 Task: Plan a trip to Falun, Sweden from 9th December, 2023 to 16th December, 2023 for 2 adults.2 bedrooms having 2 beds and 1 bathroom. Property type can be flat. Look for 3 properties as per requirement.
Action: Mouse moved to (536, 108)
Screenshot: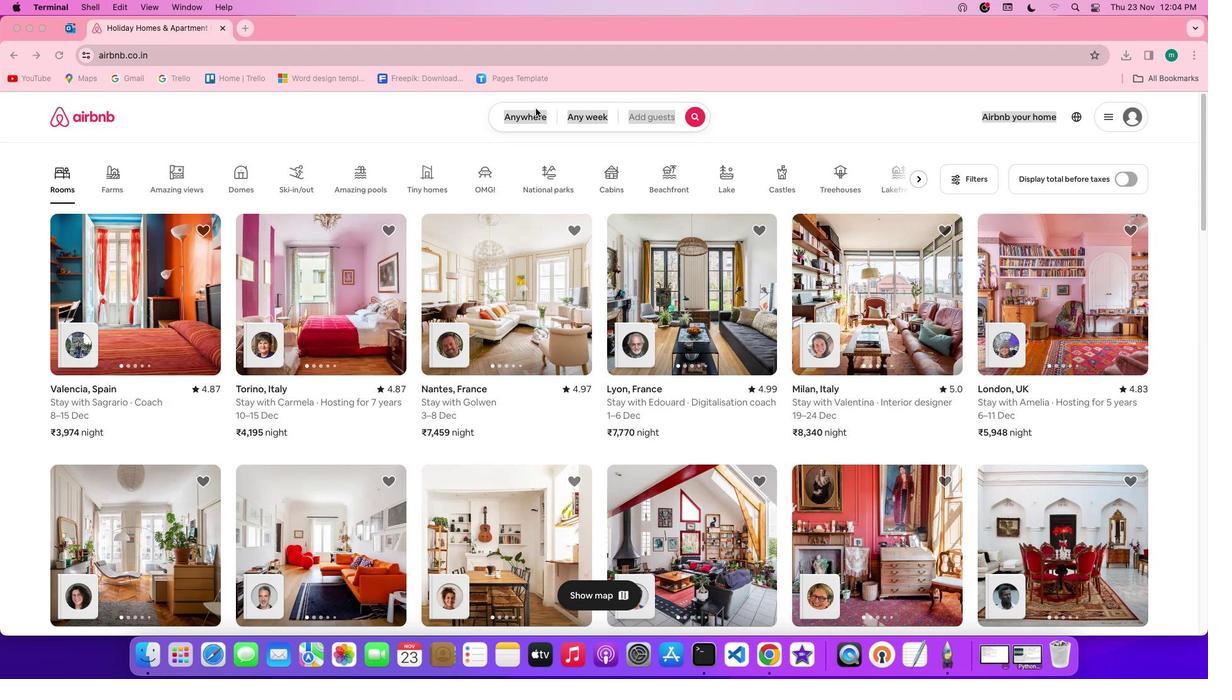 
Action: Mouse pressed left at (536, 108)
Screenshot: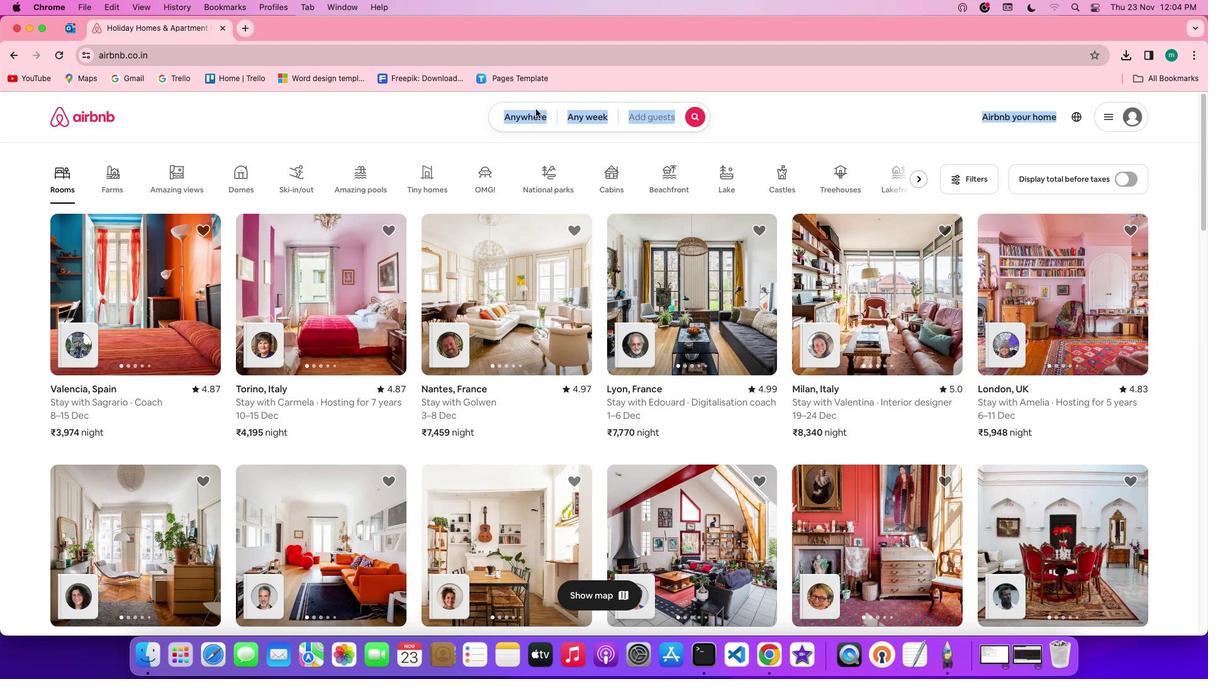 
Action: Mouse pressed left at (536, 108)
Screenshot: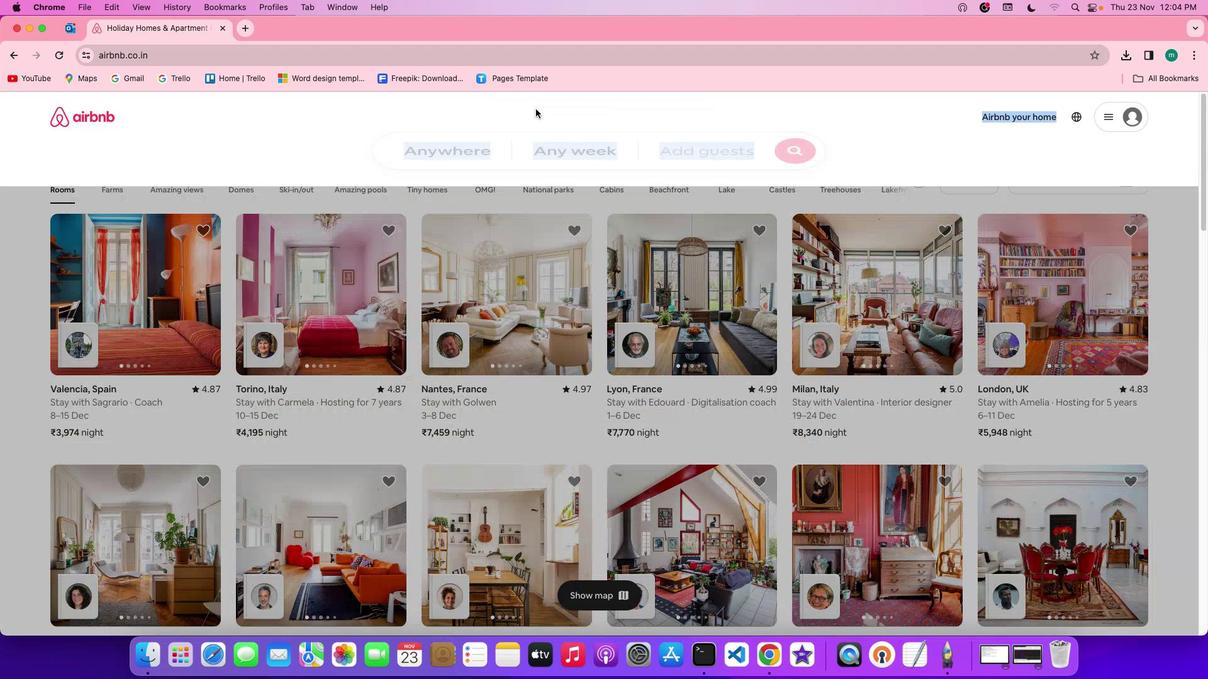 
Action: Mouse moved to (501, 166)
Screenshot: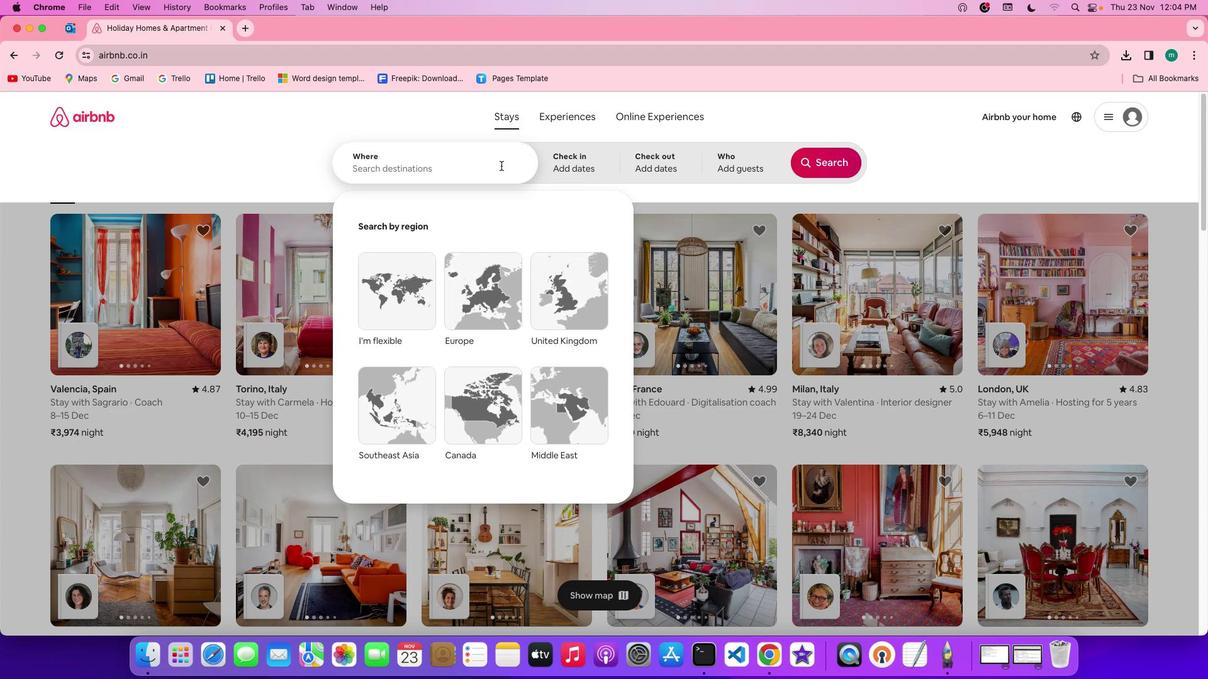 
Action: Mouse pressed left at (501, 166)
Screenshot: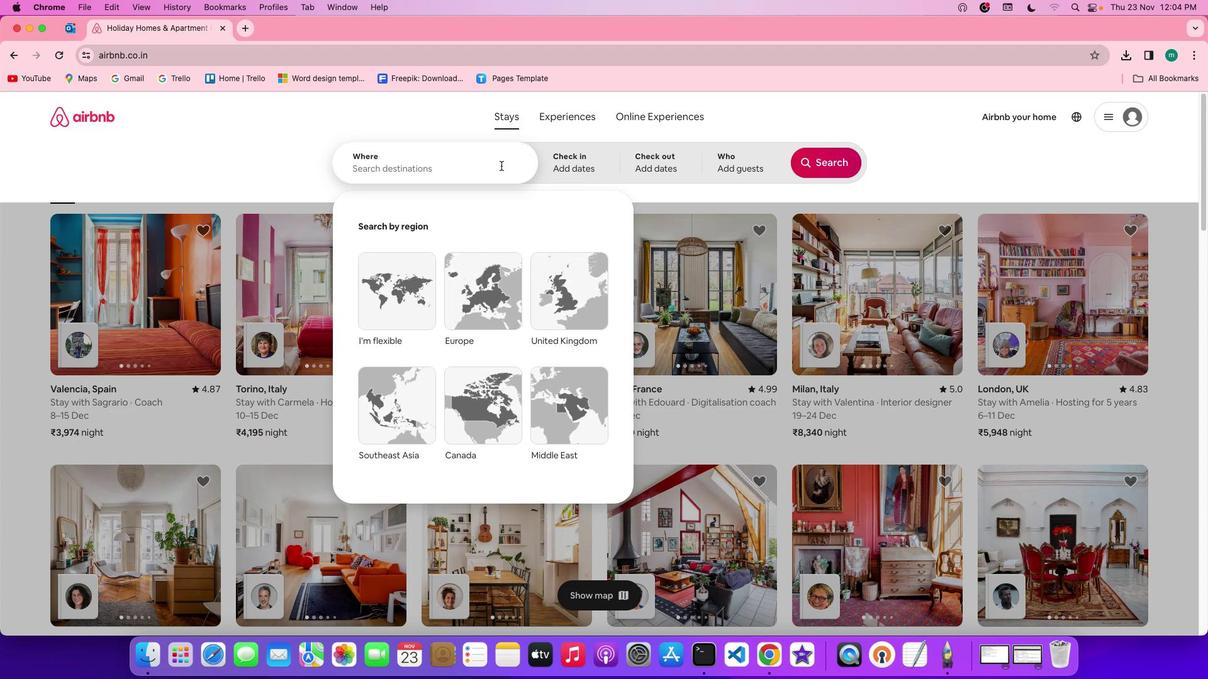
Action: Mouse moved to (492, 161)
Screenshot: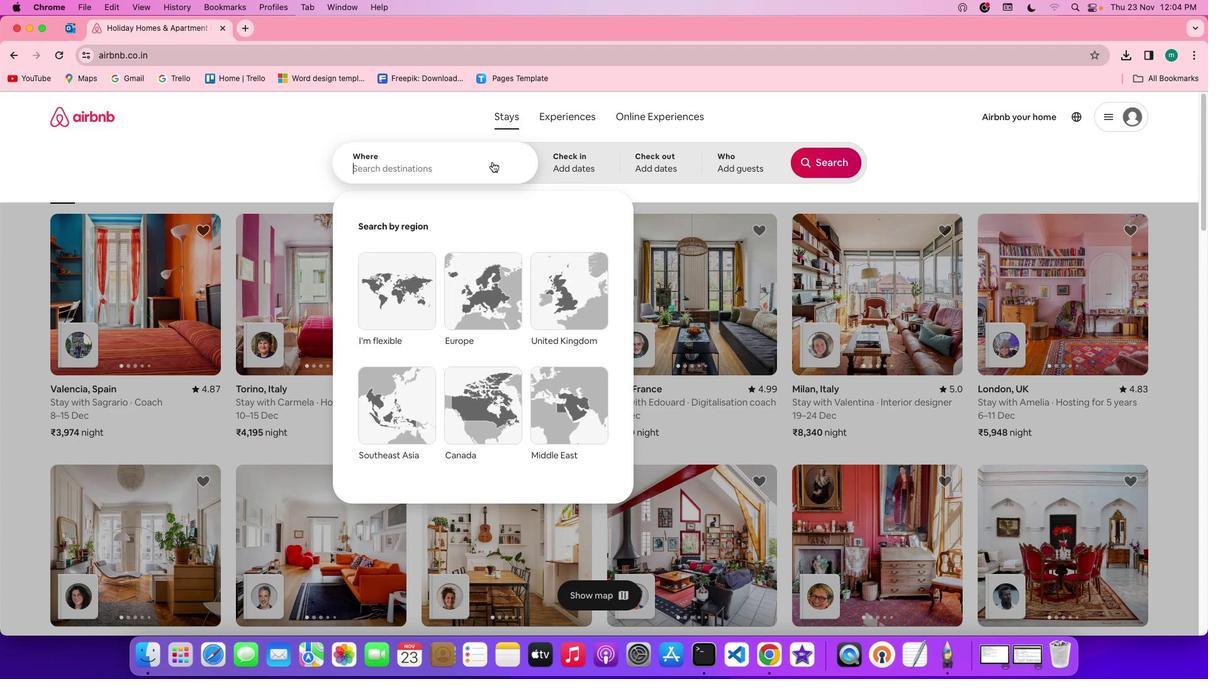 
Action: Key pressed Key.shift'F''a''l''u''n'','Key.spaceKey.shift's''w''e''d''e''n'
Screenshot: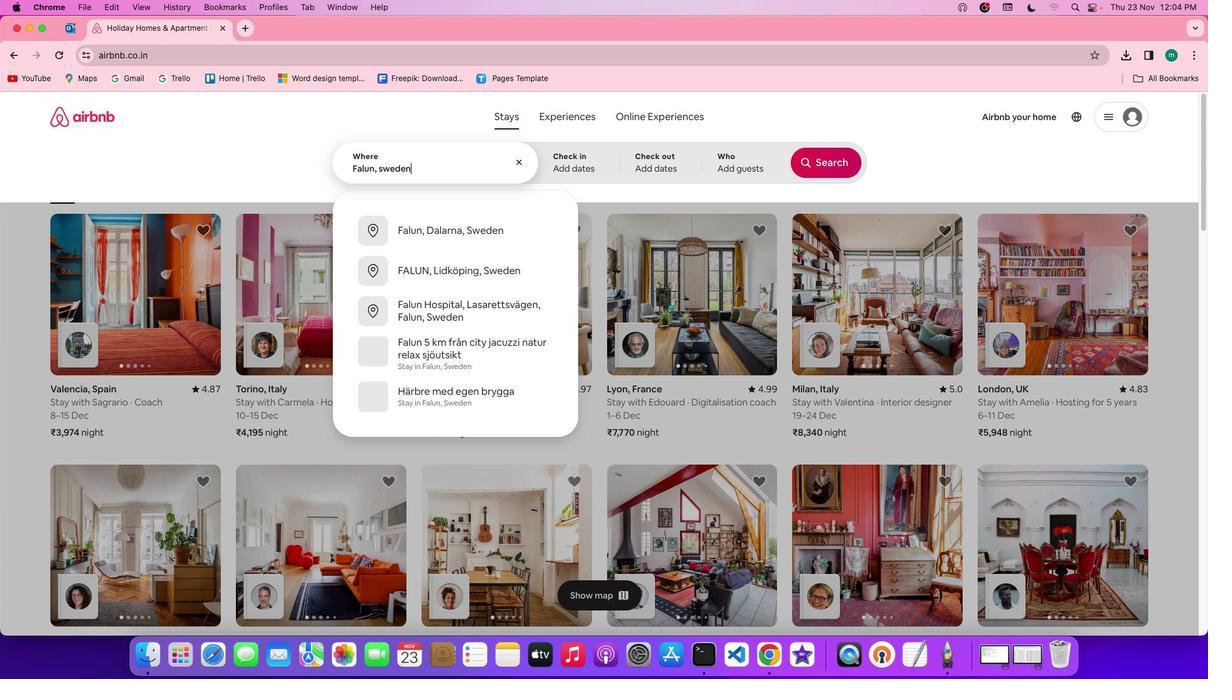 
Action: Mouse moved to (557, 176)
Screenshot: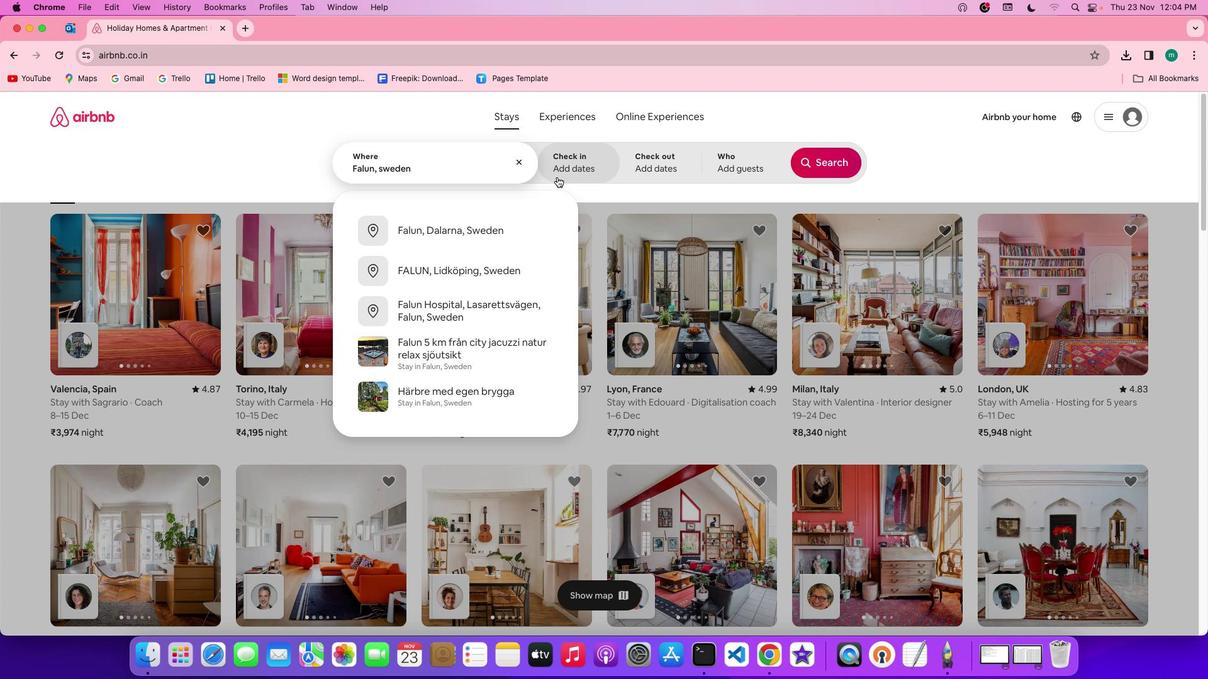 
Action: Mouse pressed left at (557, 176)
Screenshot: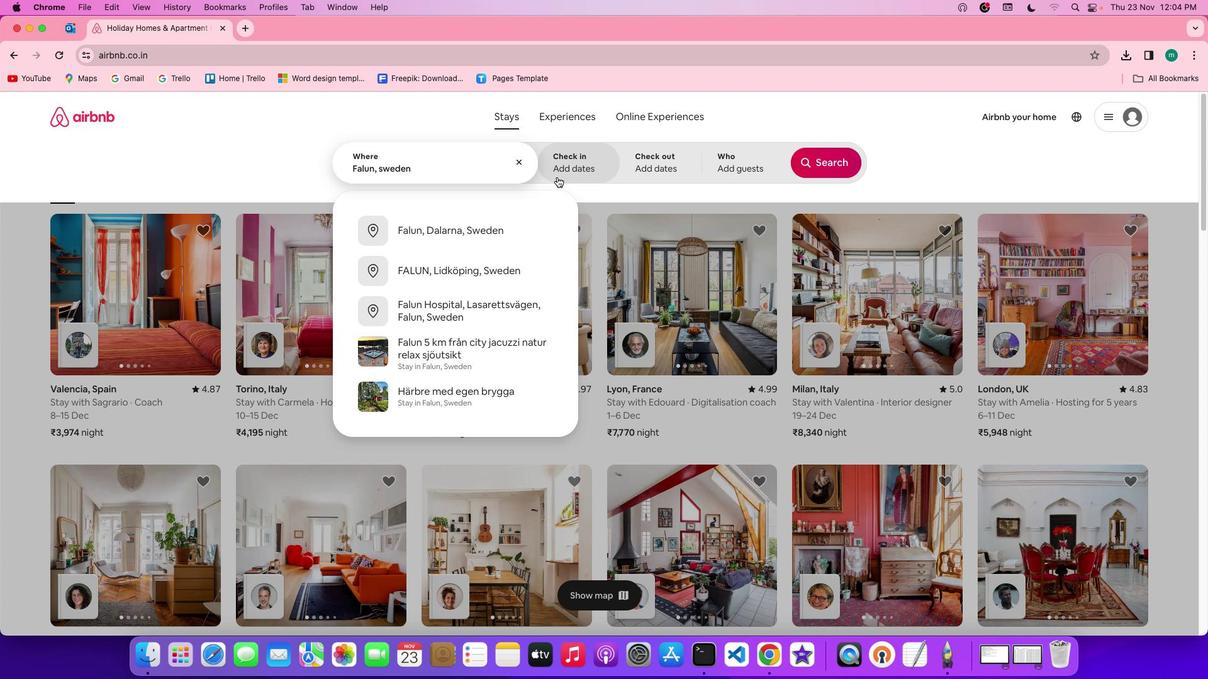 
Action: Mouse moved to (808, 341)
Screenshot: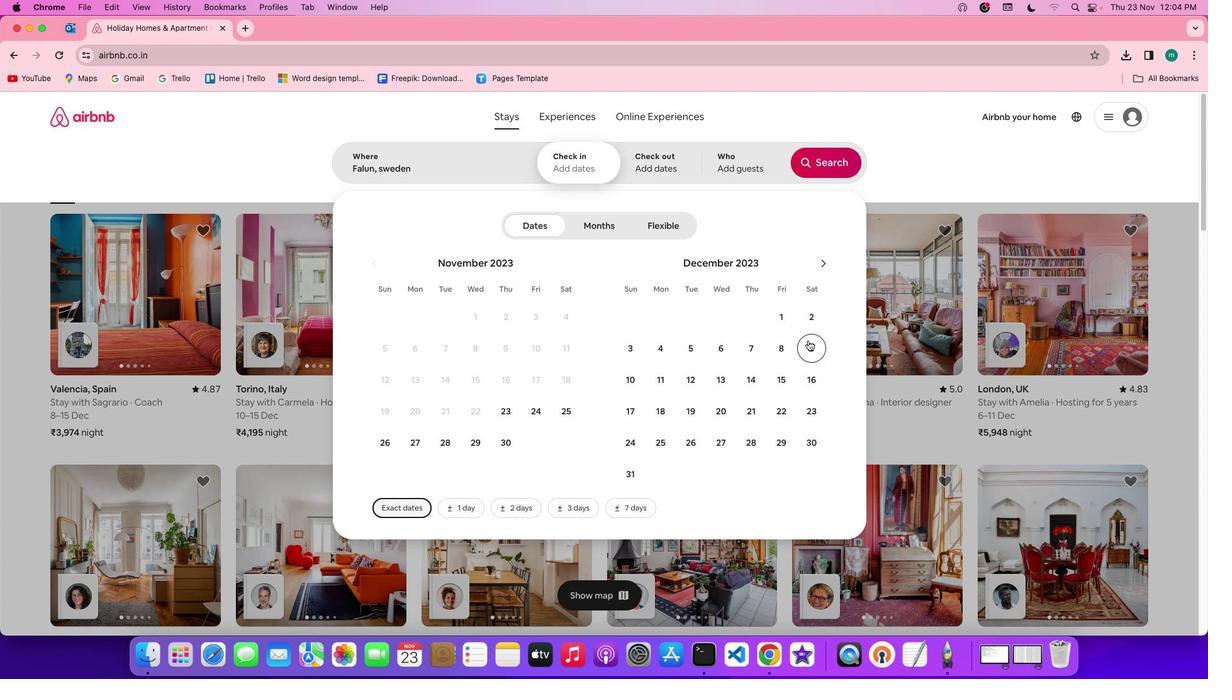 
Action: Mouse pressed left at (808, 341)
Screenshot: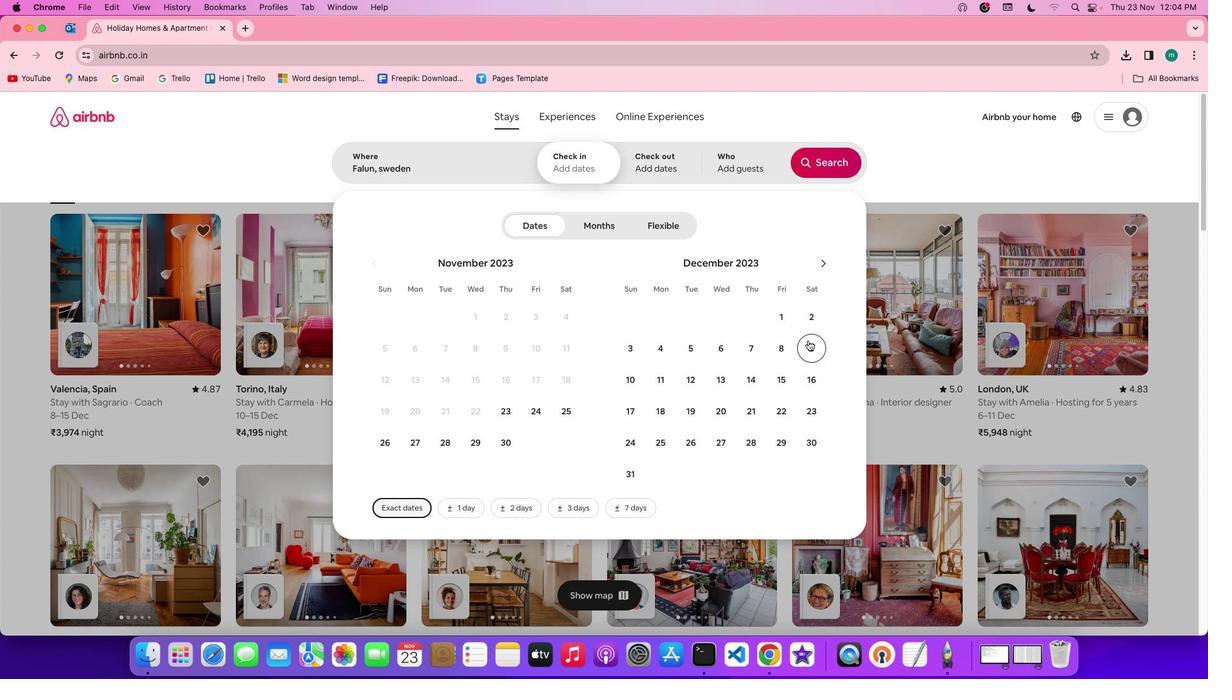 
Action: Mouse moved to (812, 377)
Screenshot: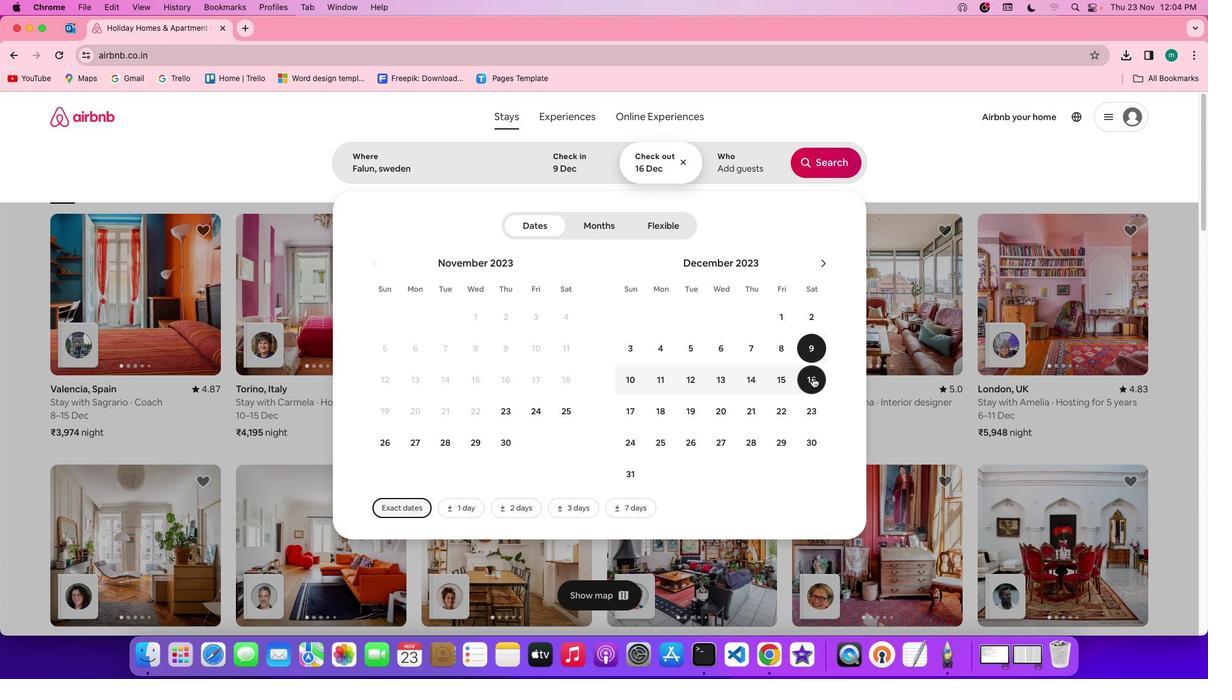 
Action: Mouse pressed left at (812, 377)
Screenshot: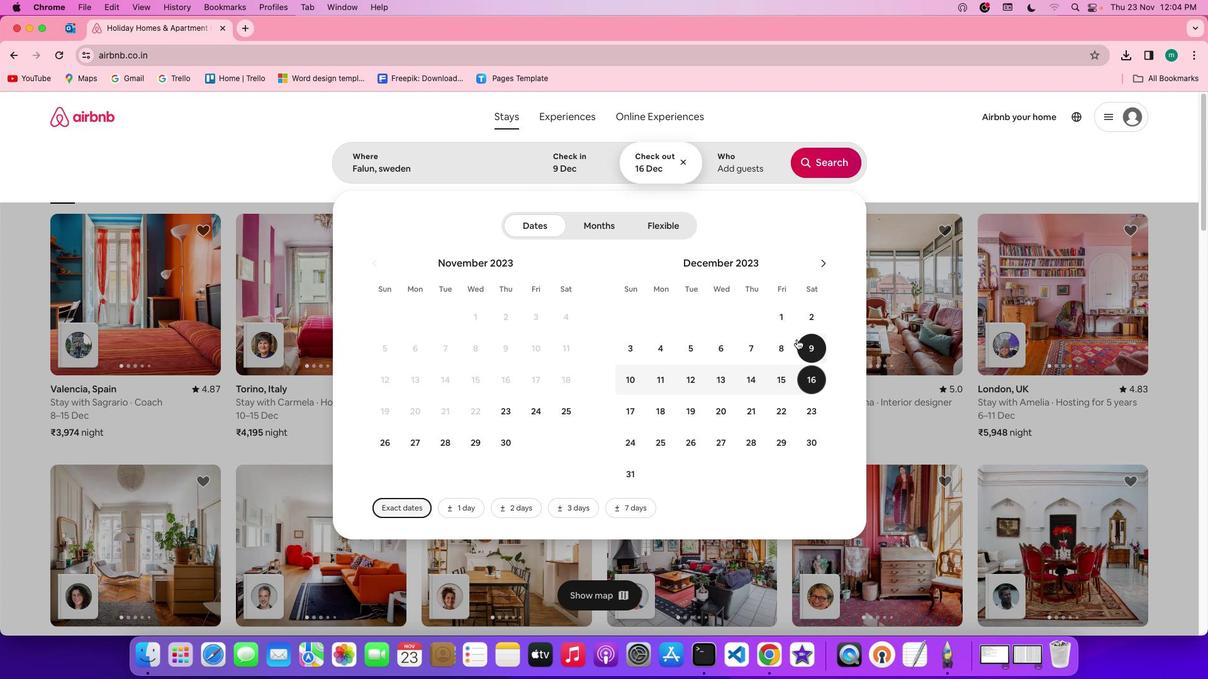 
Action: Mouse moved to (742, 169)
Screenshot: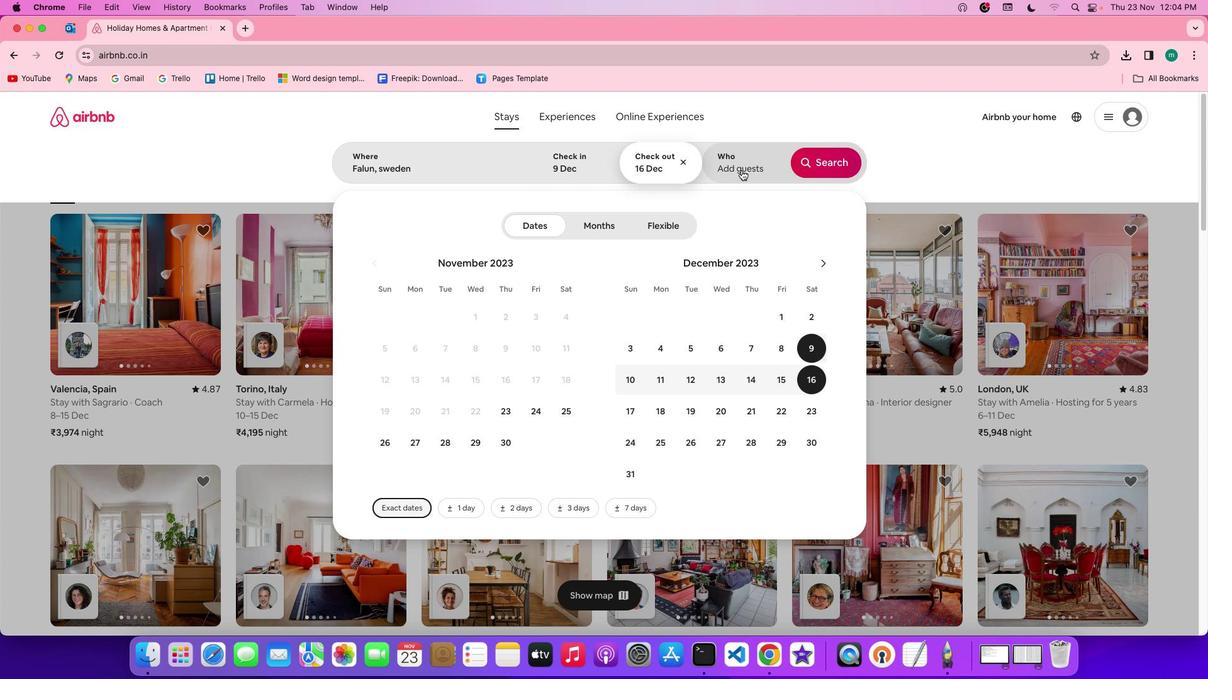 
Action: Mouse pressed left at (742, 169)
Screenshot: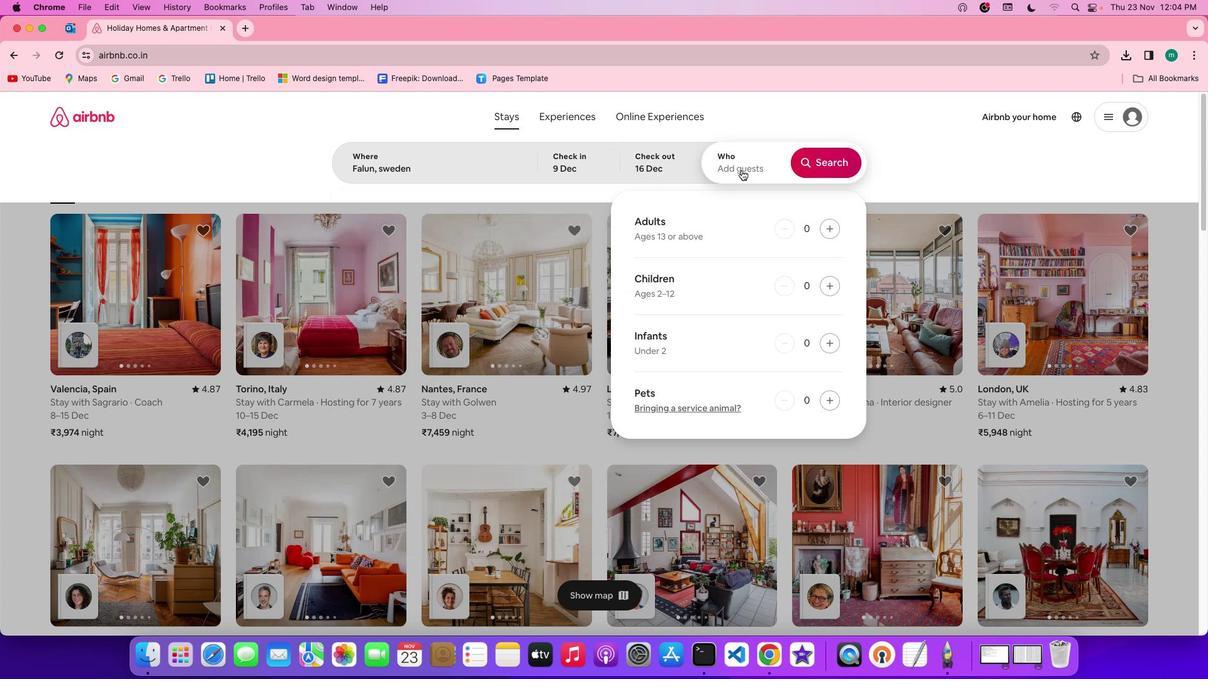 
Action: Mouse moved to (831, 231)
Screenshot: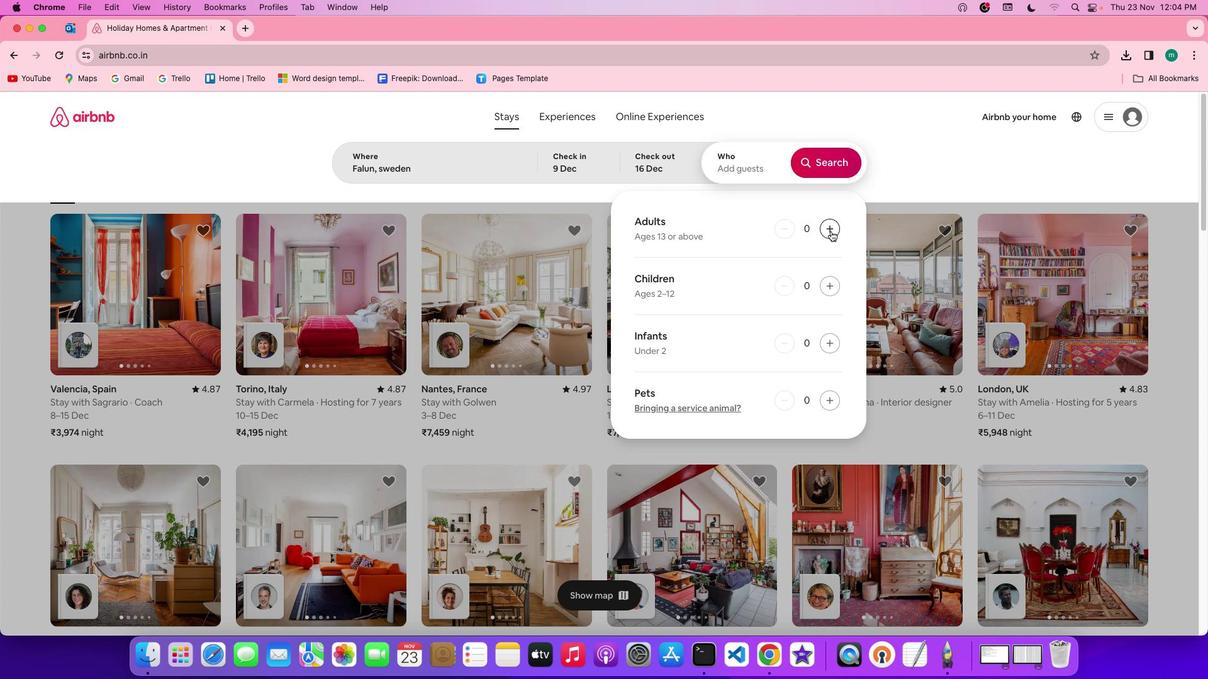 
Action: Mouse pressed left at (831, 231)
Screenshot: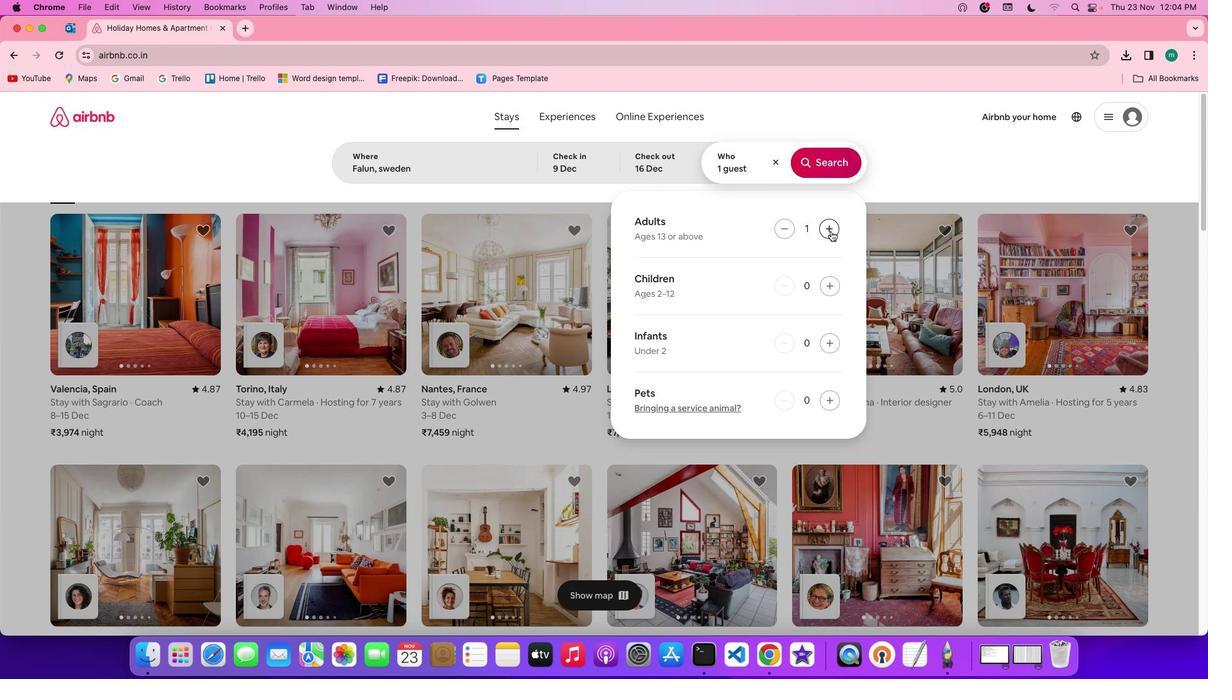 
Action: Mouse pressed left at (831, 231)
Screenshot: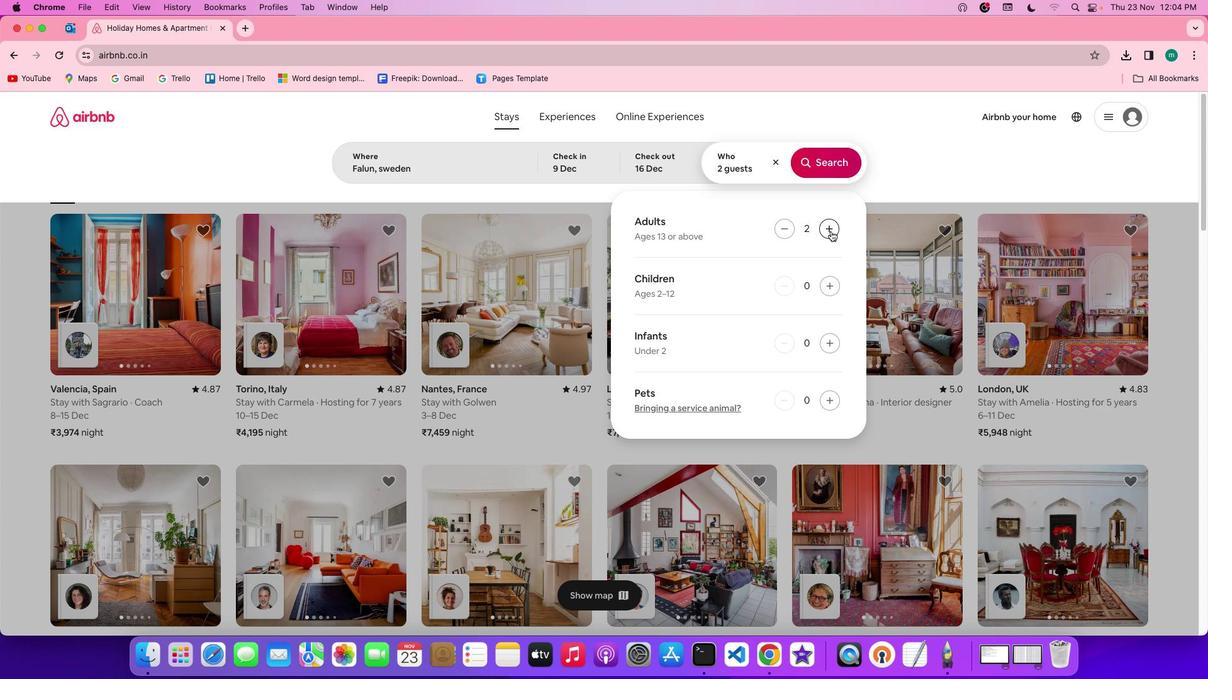 
Action: Mouse moved to (832, 176)
Screenshot: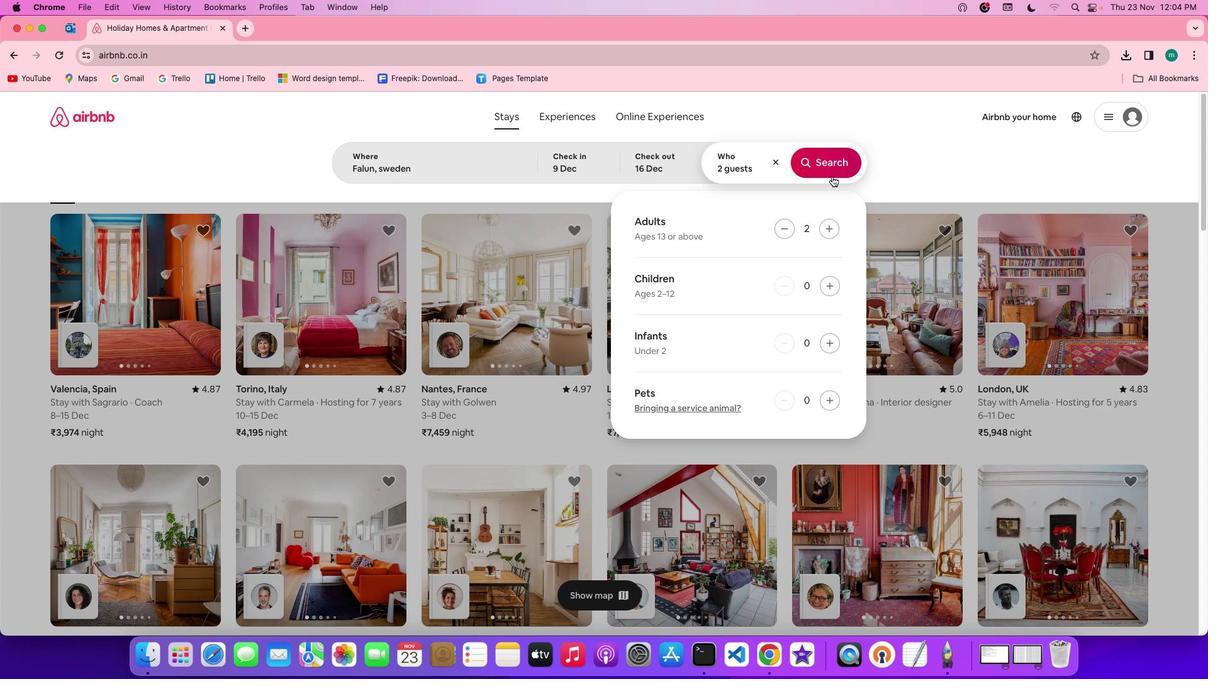 
Action: Mouse pressed left at (832, 176)
Screenshot: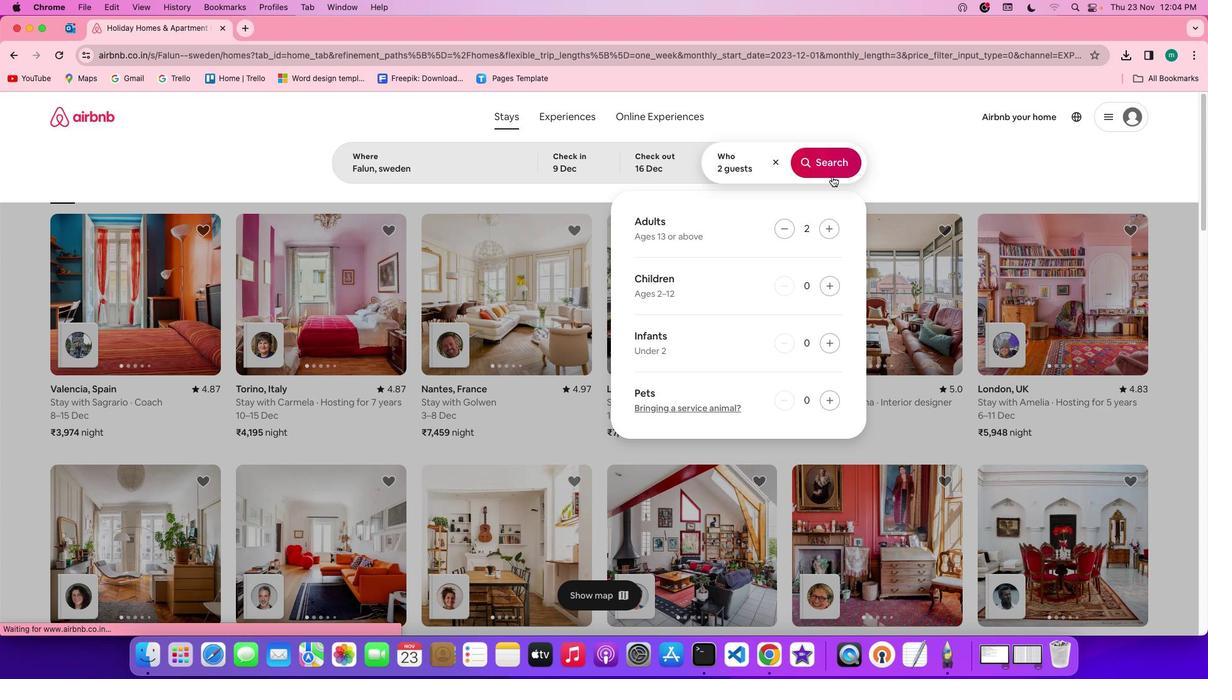 
Action: Mouse moved to (1009, 175)
Screenshot: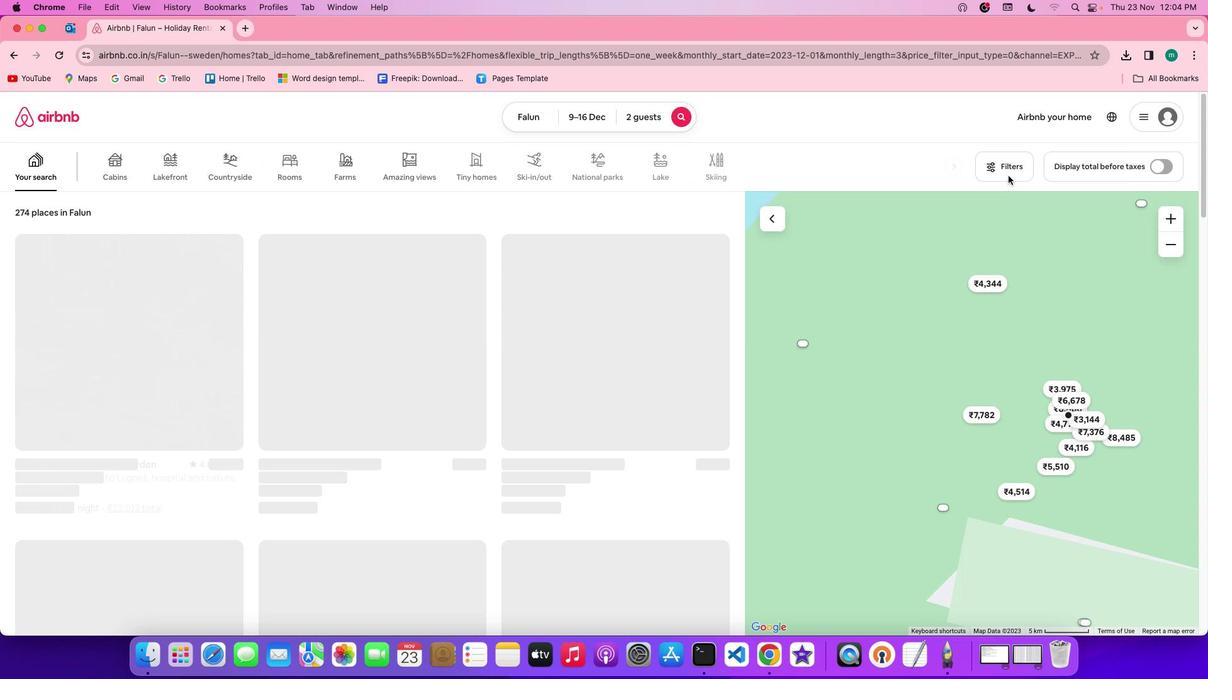 
Action: Mouse pressed left at (1009, 175)
Screenshot: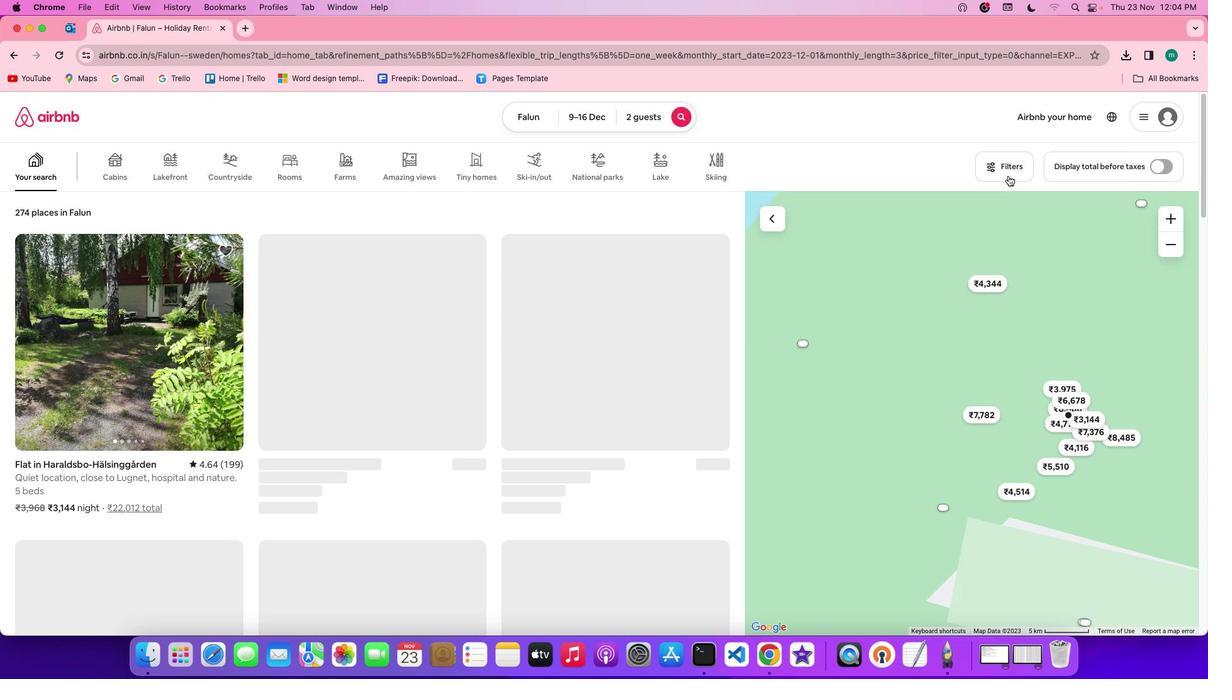 
Action: Mouse moved to (664, 357)
Screenshot: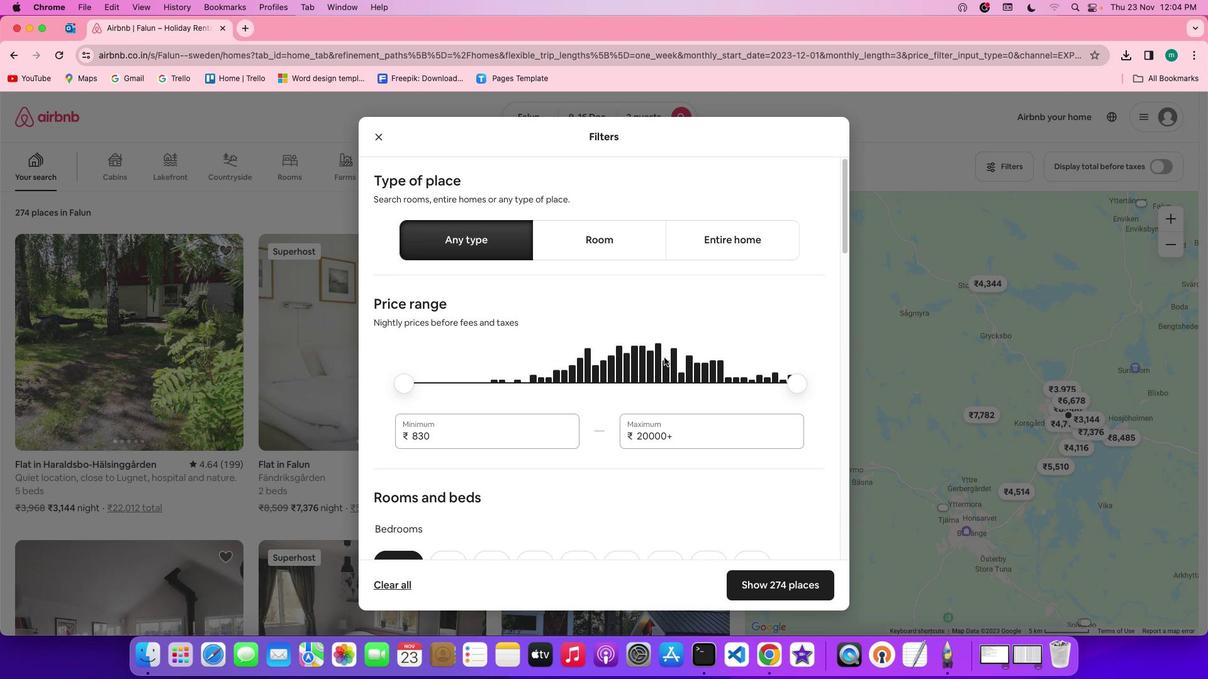 
Action: Mouse scrolled (664, 357) with delta (0, 0)
Screenshot: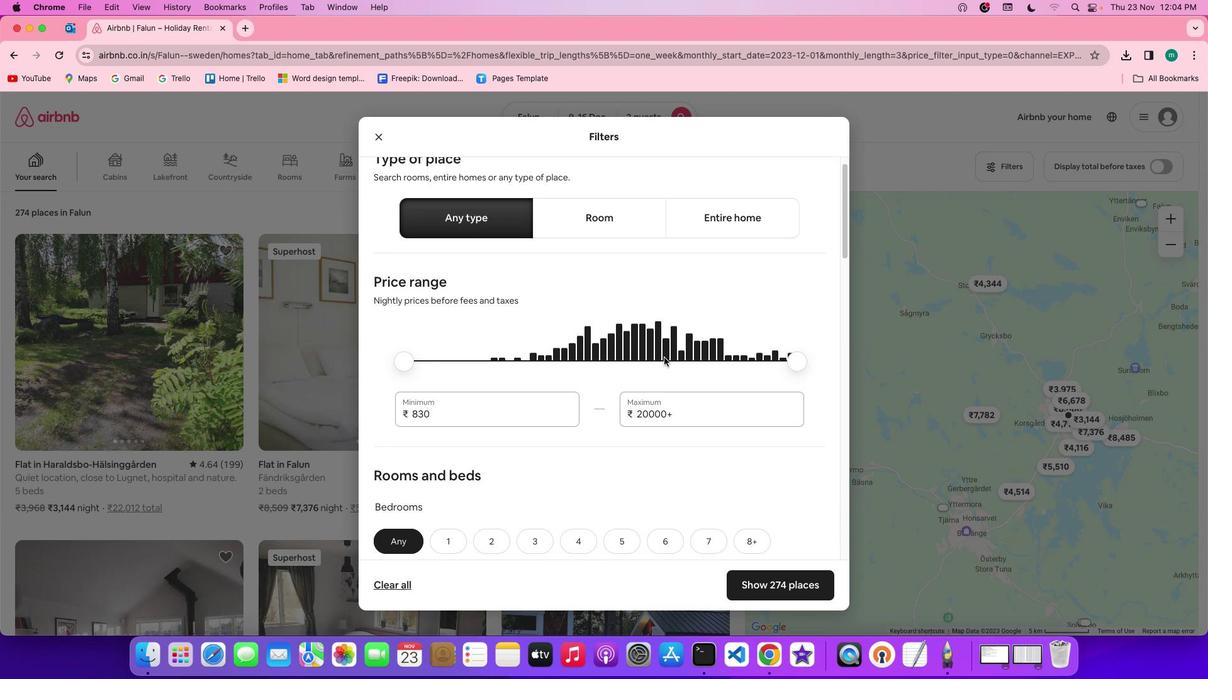 
Action: Mouse scrolled (664, 357) with delta (0, 0)
Screenshot: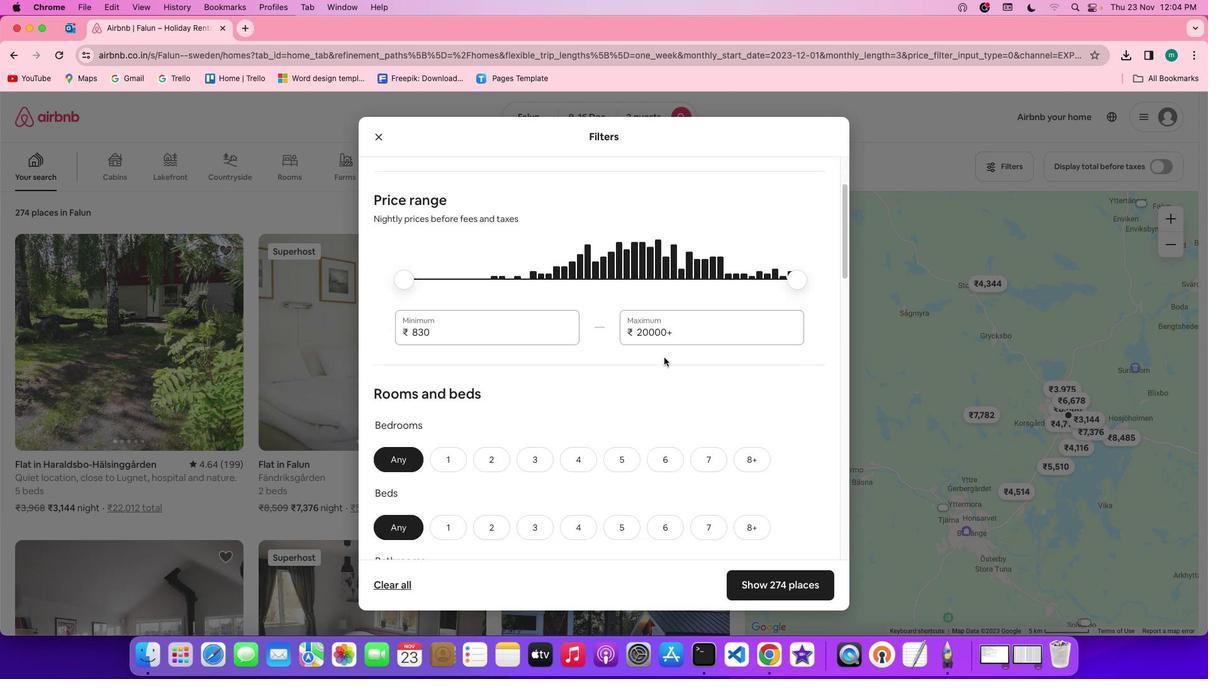 
Action: Mouse scrolled (664, 357) with delta (0, -1)
Screenshot: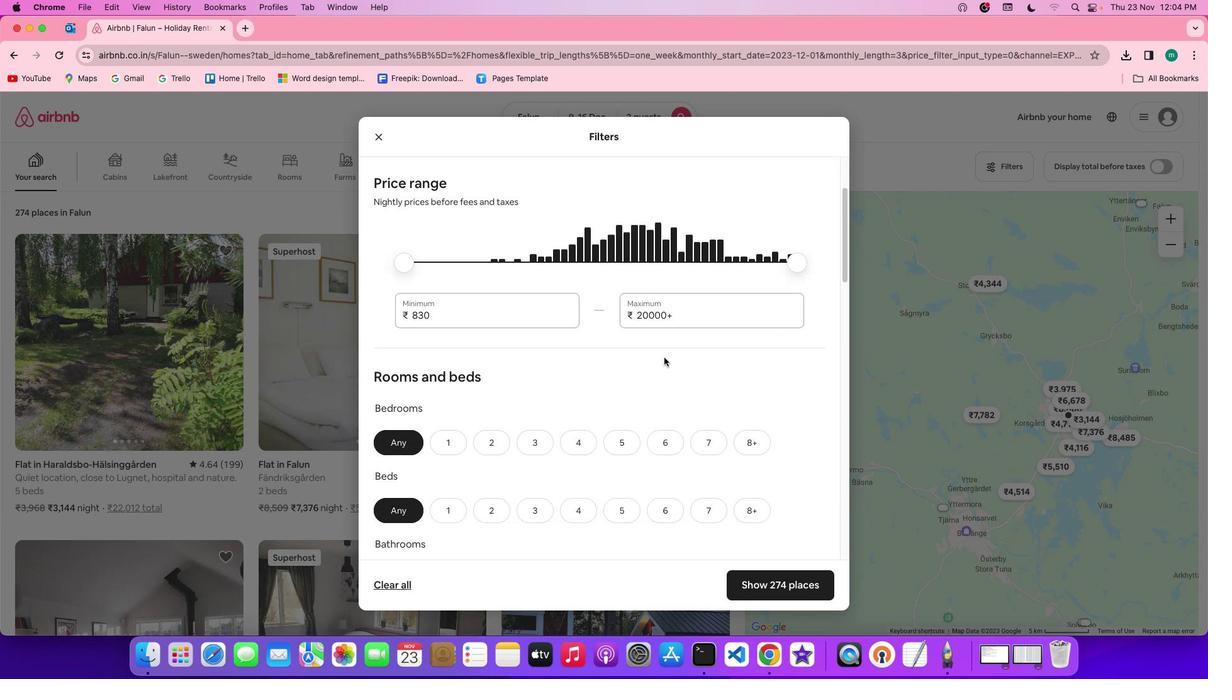 
Action: Mouse scrolled (664, 357) with delta (0, -1)
Screenshot: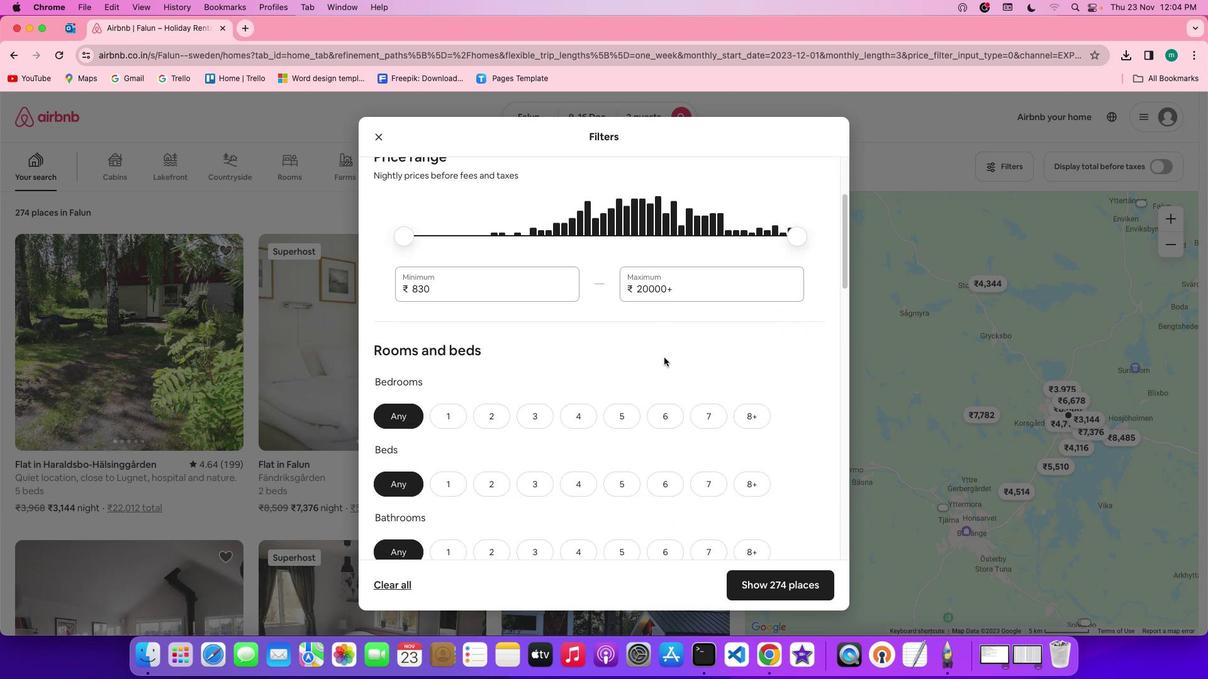 
Action: Mouse scrolled (664, 357) with delta (0, 0)
Screenshot: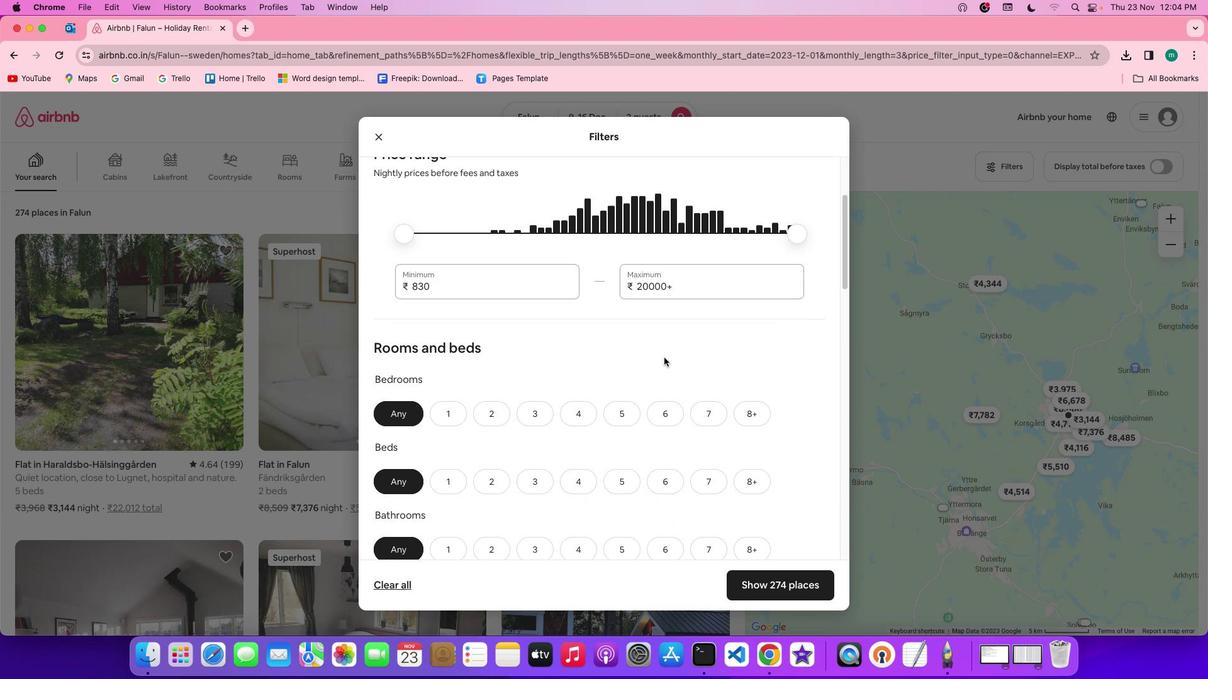 
Action: Mouse moved to (492, 416)
Screenshot: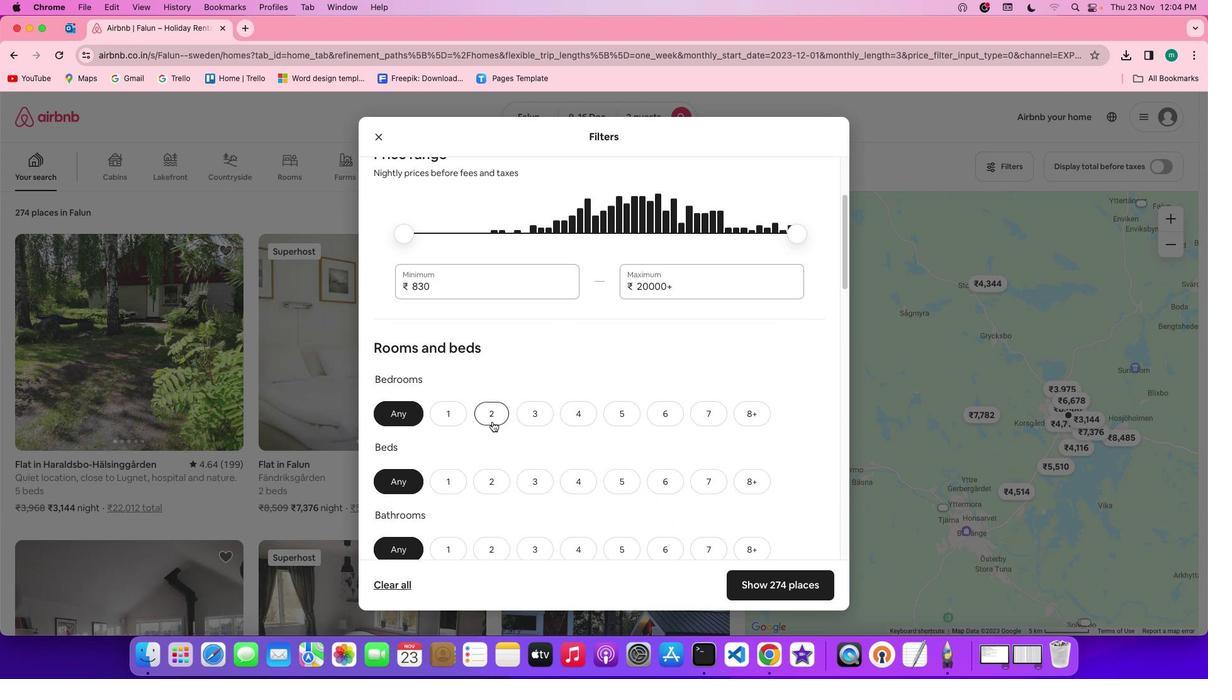 
Action: Mouse pressed left at (492, 416)
Screenshot: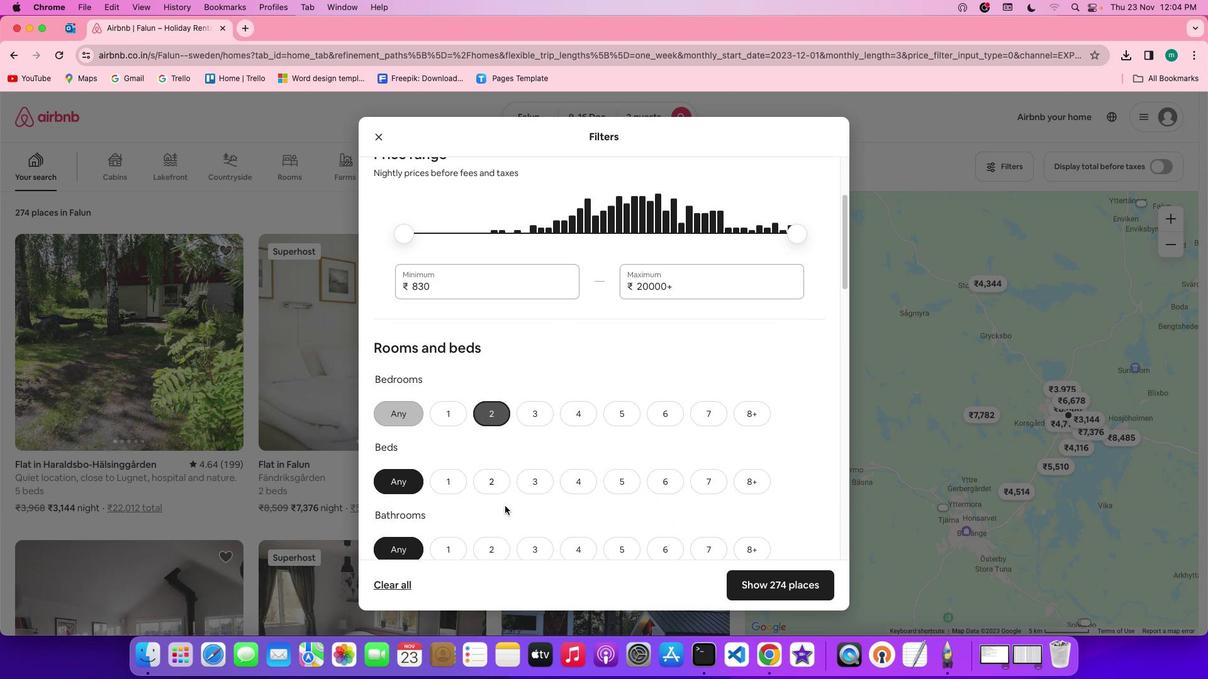 
Action: Mouse moved to (497, 488)
Screenshot: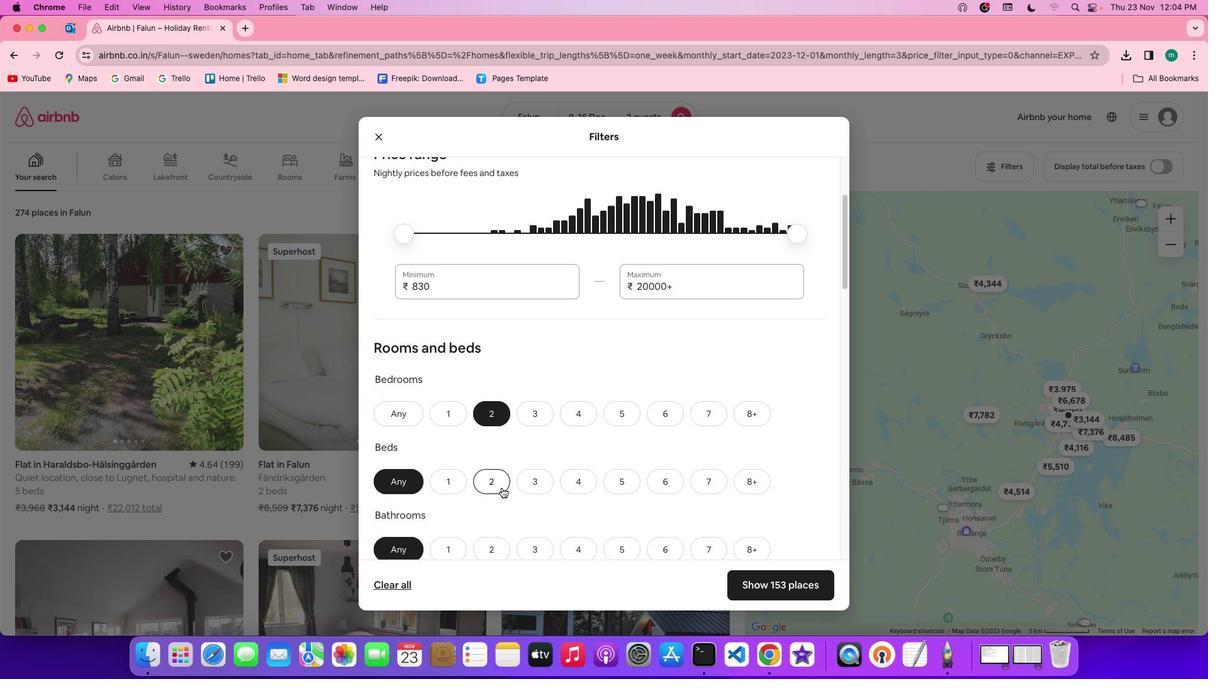
Action: Mouse pressed left at (497, 488)
Screenshot: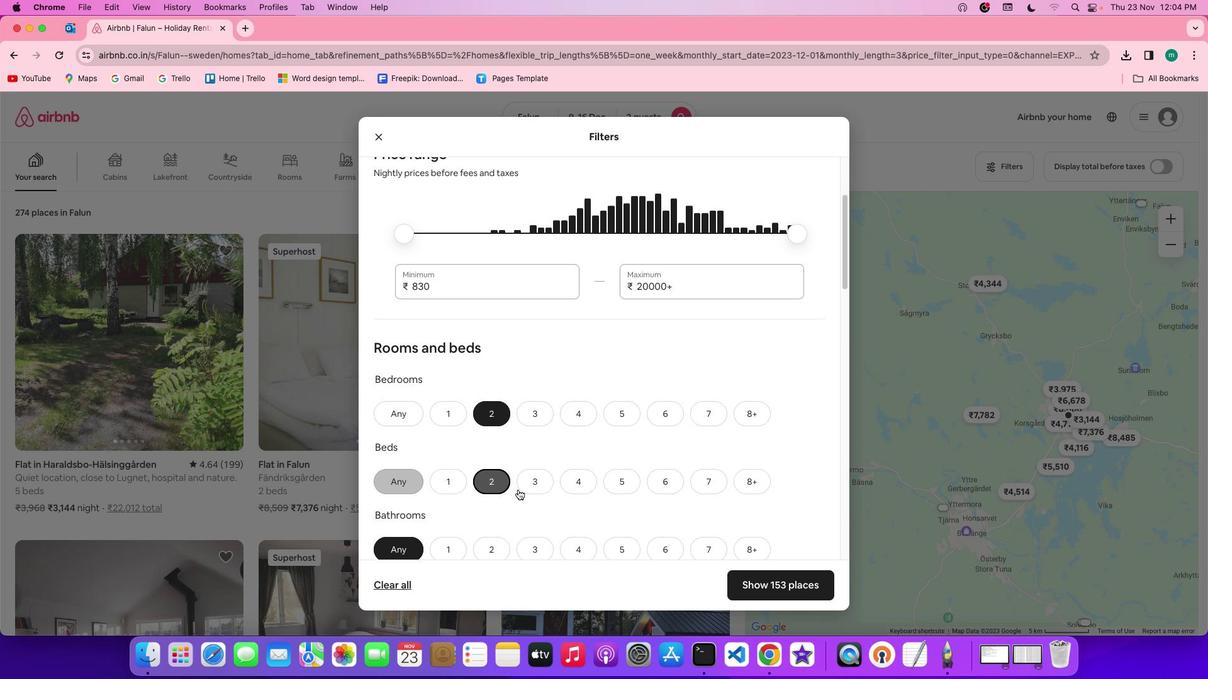 
Action: Mouse moved to (608, 497)
Screenshot: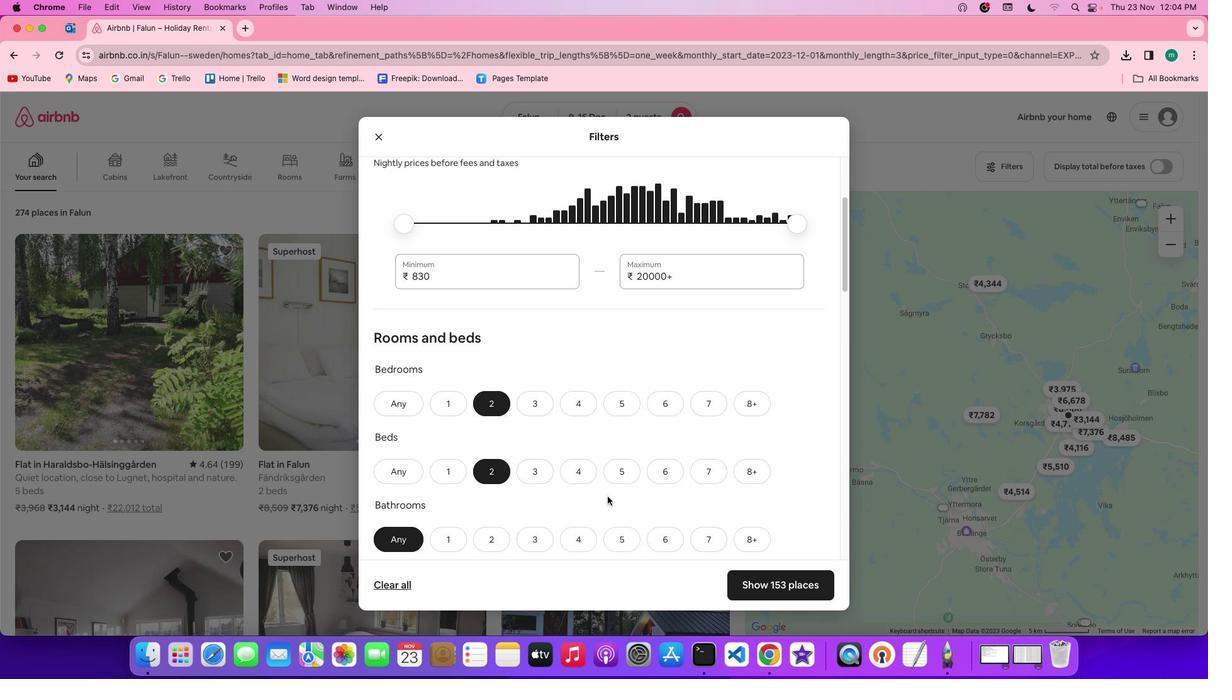 
Action: Mouse scrolled (608, 497) with delta (0, 0)
Screenshot: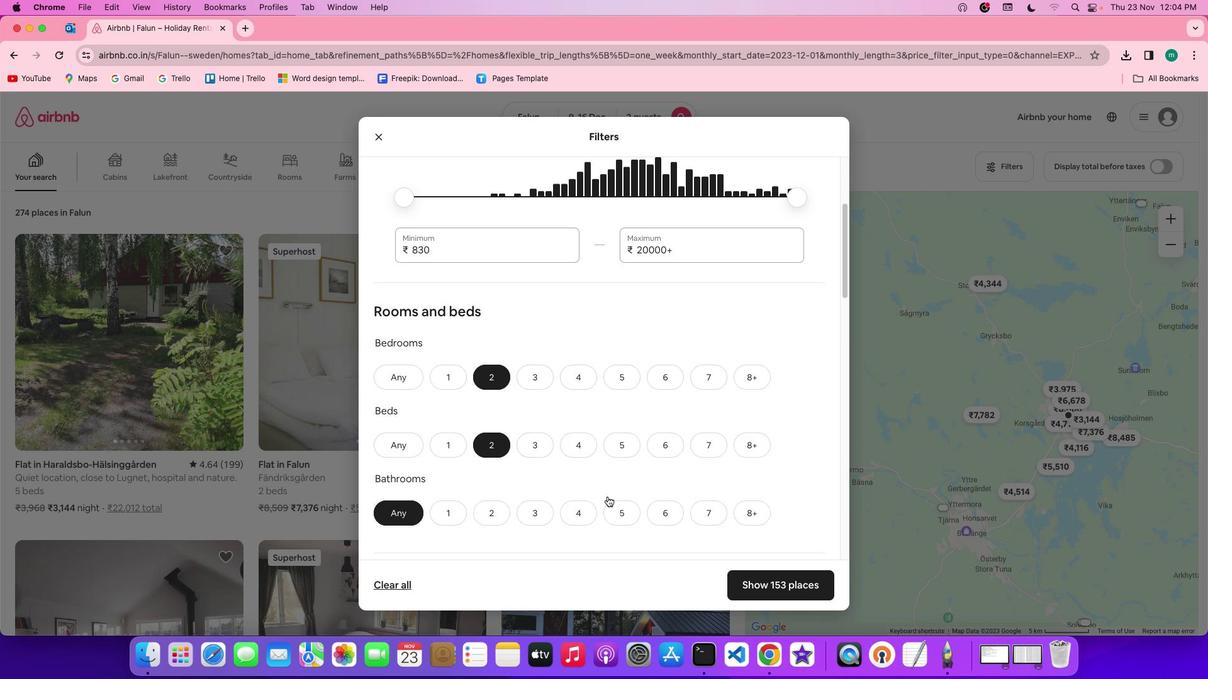 
Action: Mouse scrolled (608, 497) with delta (0, 0)
Screenshot: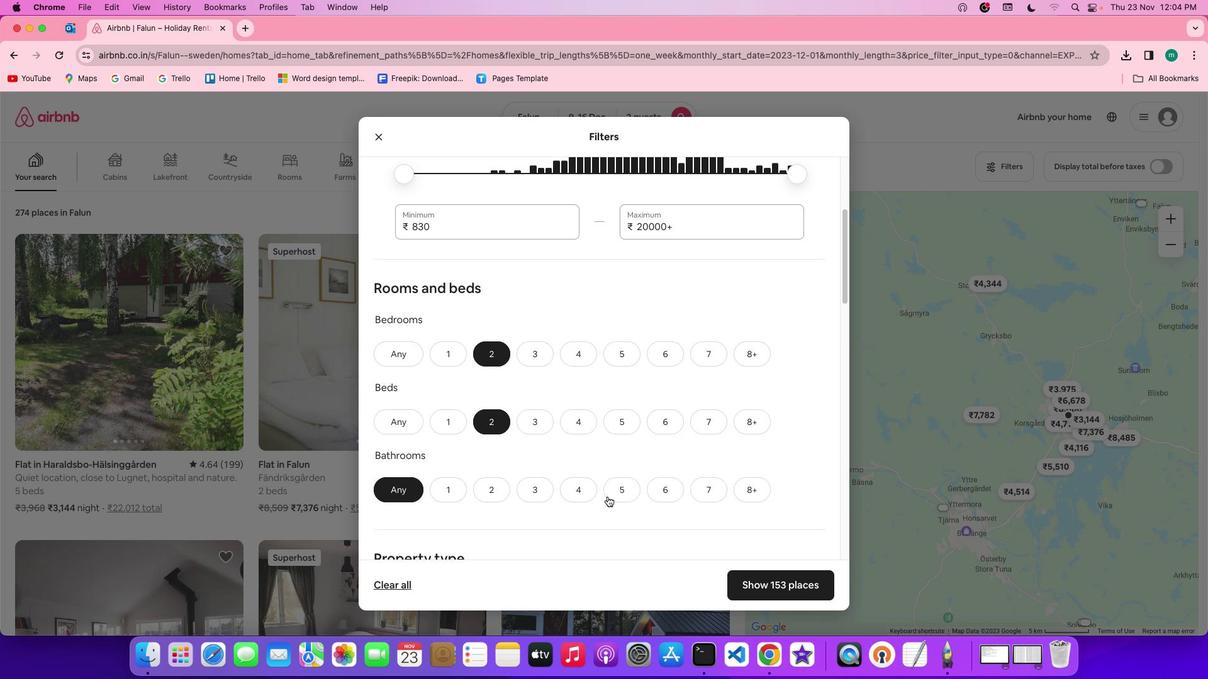 
Action: Mouse scrolled (608, 497) with delta (0, -1)
Screenshot: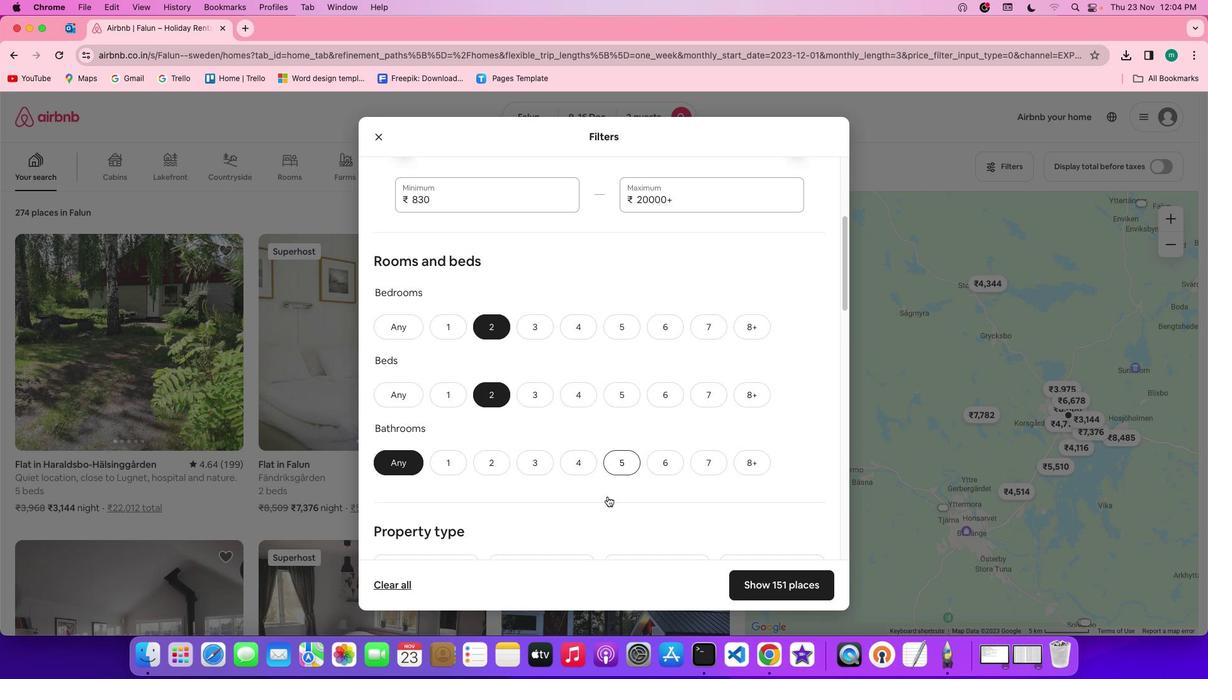 
Action: Mouse moved to (451, 457)
Screenshot: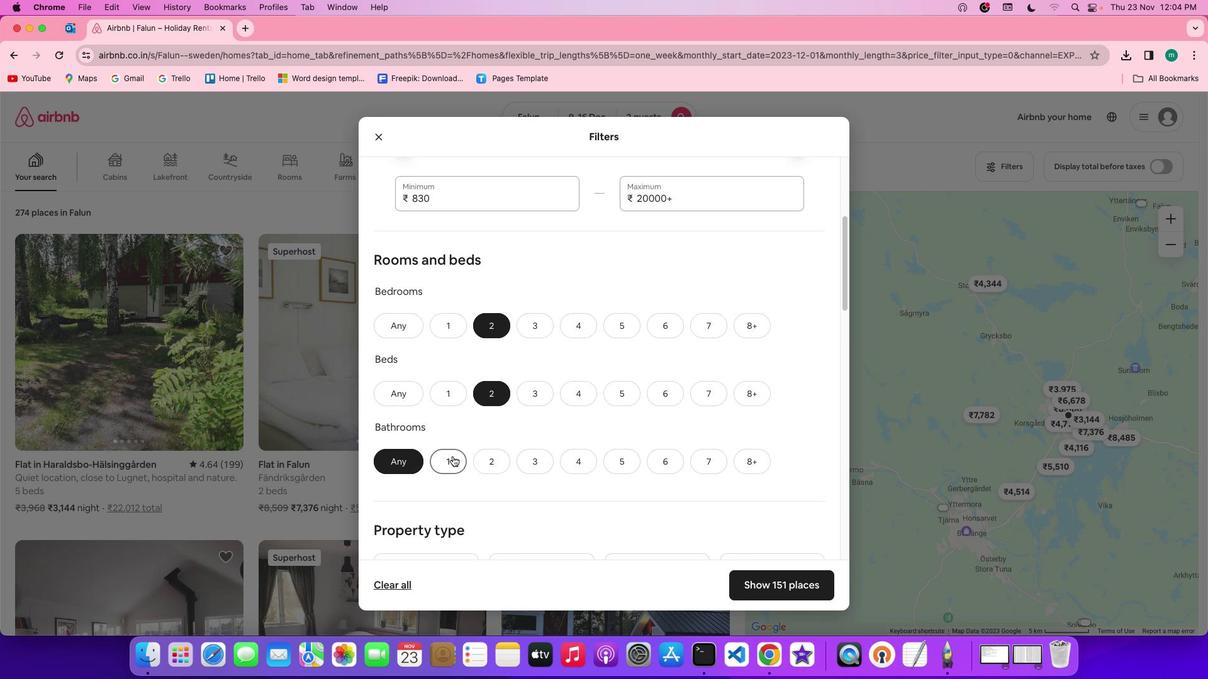 
Action: Mouse pressed left at (451, 457)
Screenshot: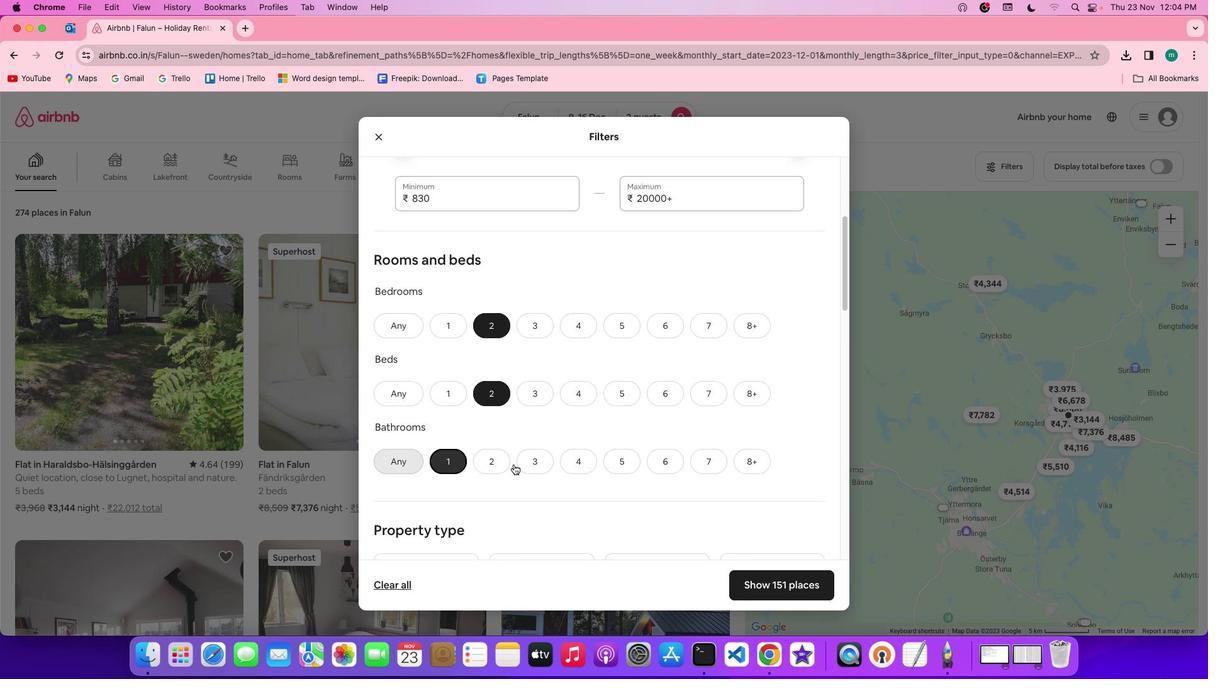 
Action: Mouse moved to (667, 448)
Screenshot: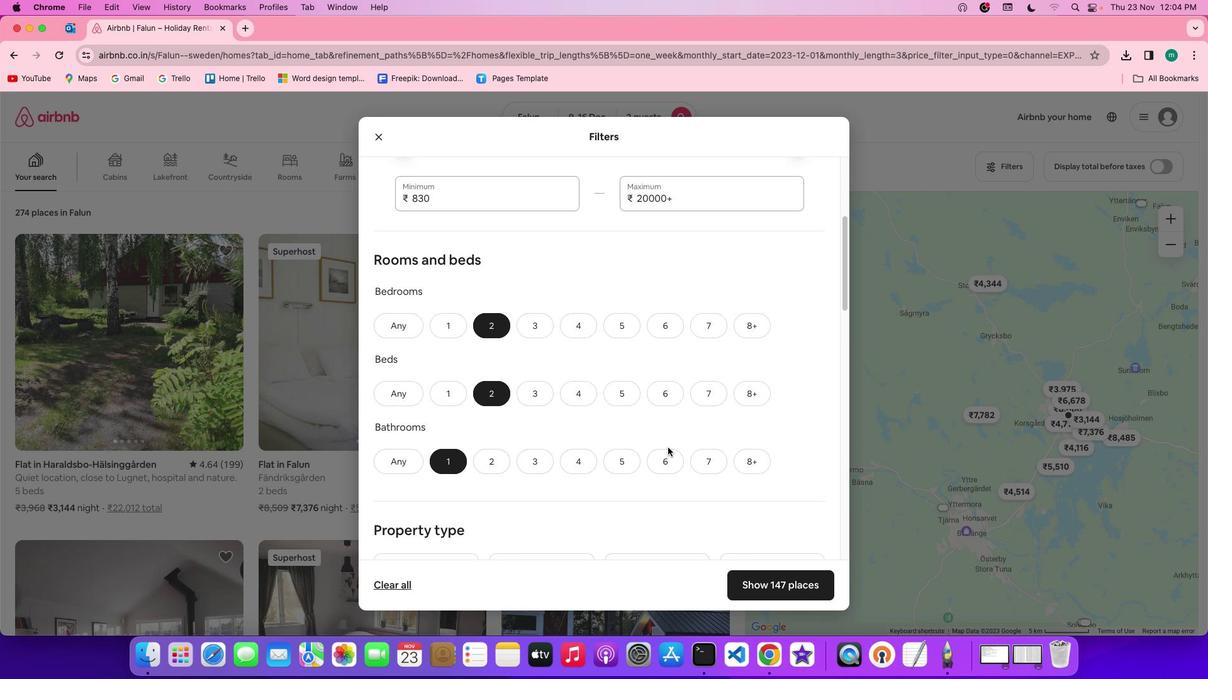 
Action: Mouse scrolled (667, 448) with delta (0, 0)
Screenshot: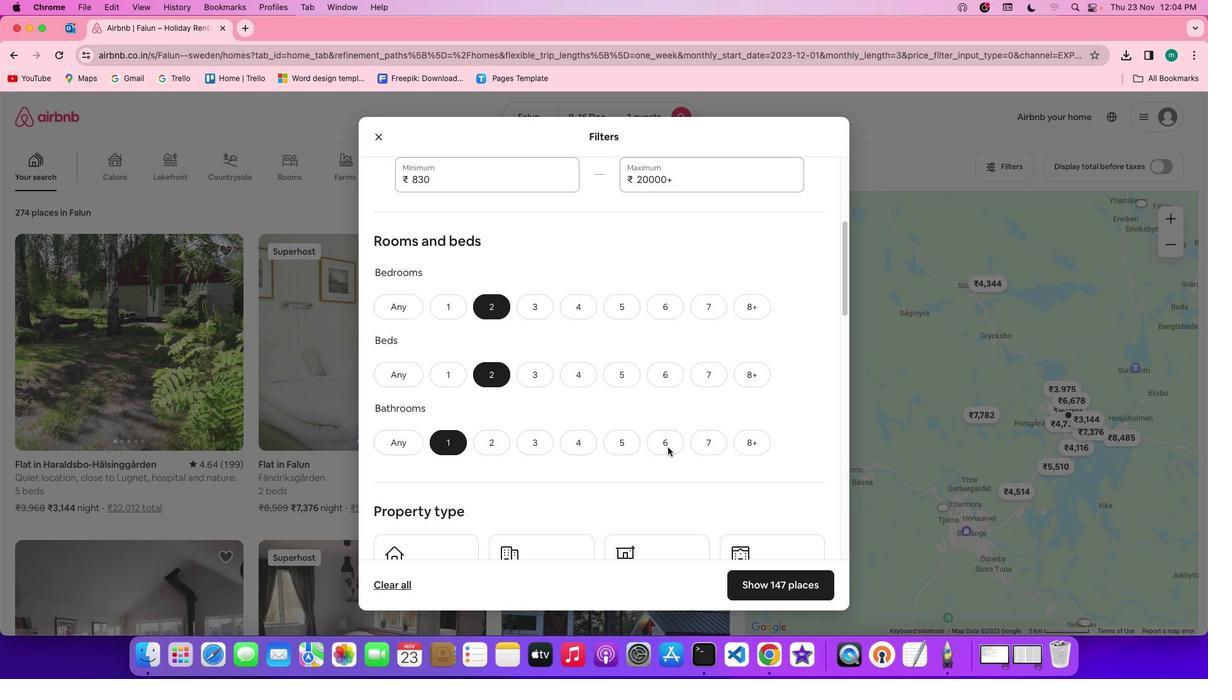 
Action: Mouse scrolled (667, 448) with delta (0, 0)
Screenshot: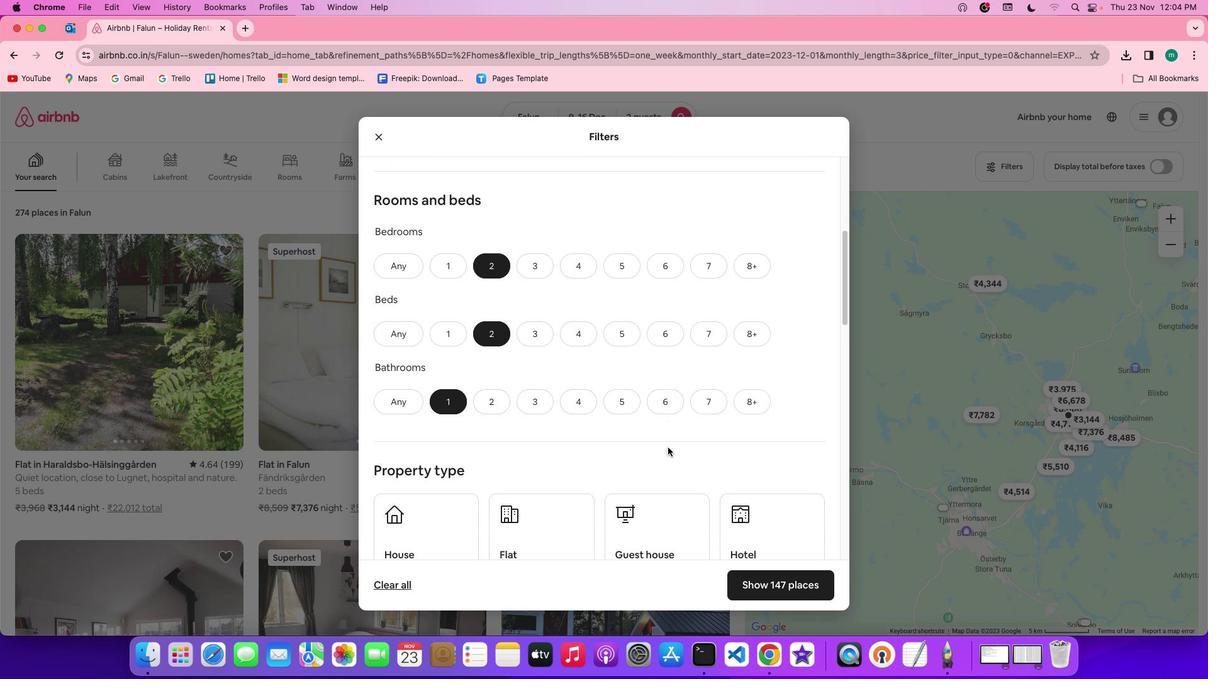 
Action: Mouse scrolled (667, 448) with delta (0, 0)
Screenshot: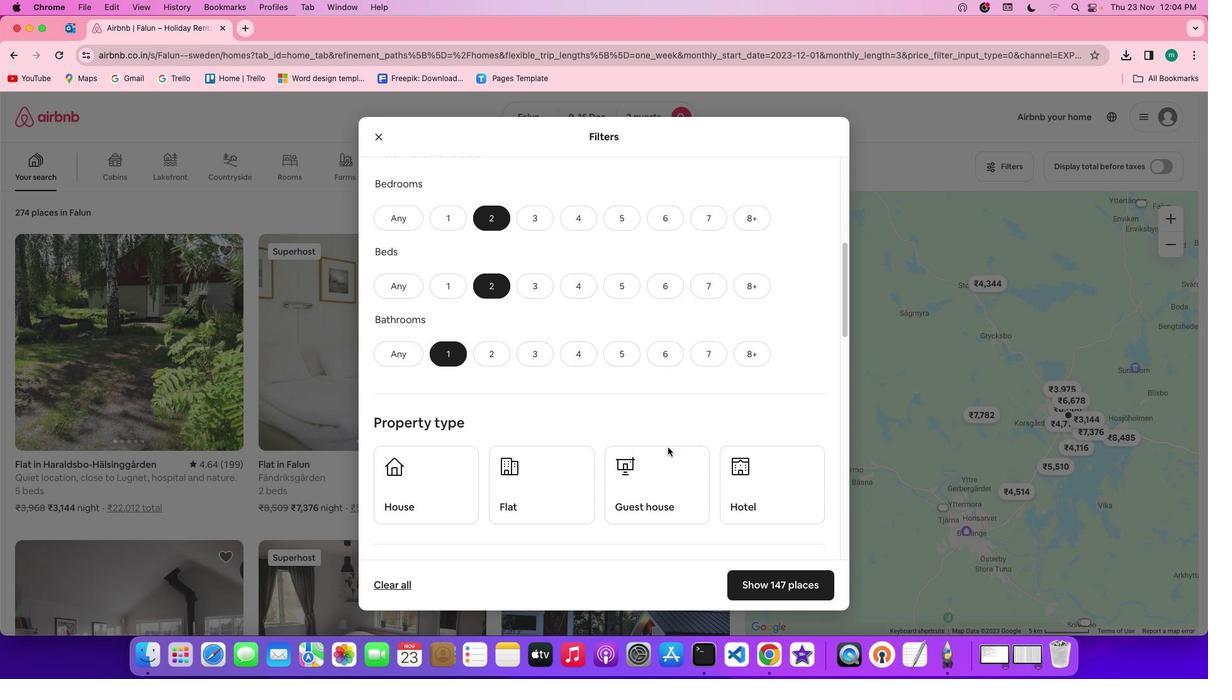 
Action: Mouse scrolled (667, 448) with delta (0, -1)
Screenshot: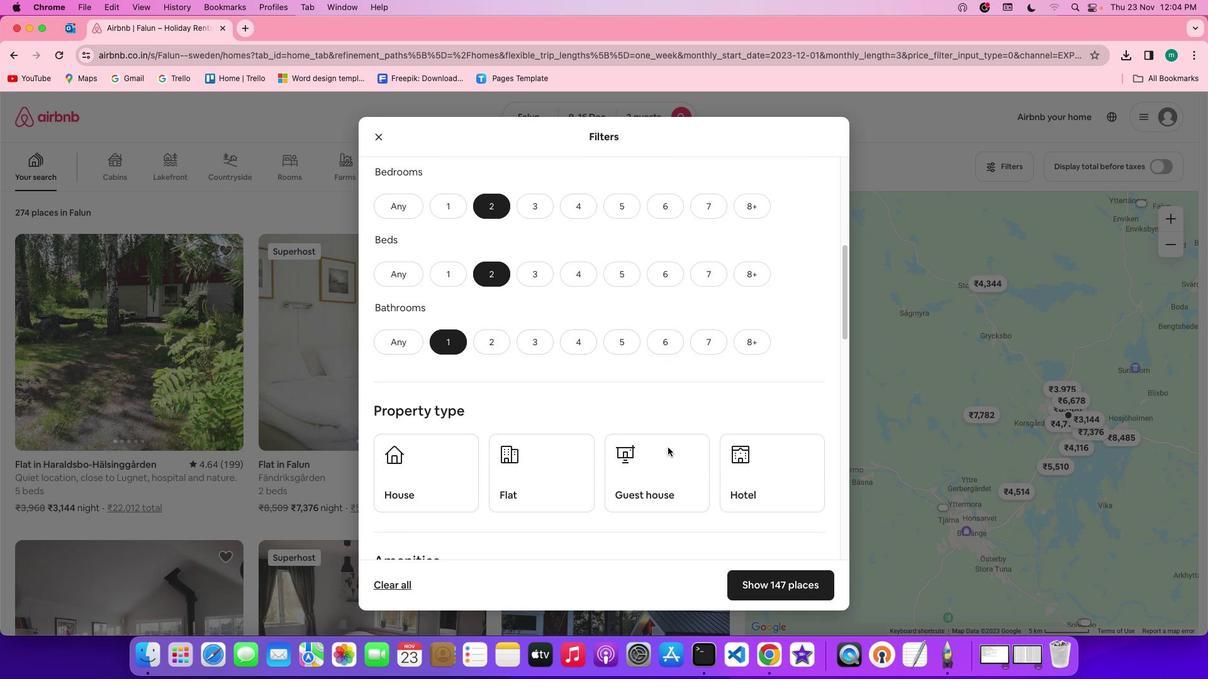 
Action: Mouse scrolled (667, 448) with delta (0, 0)
Screenshot: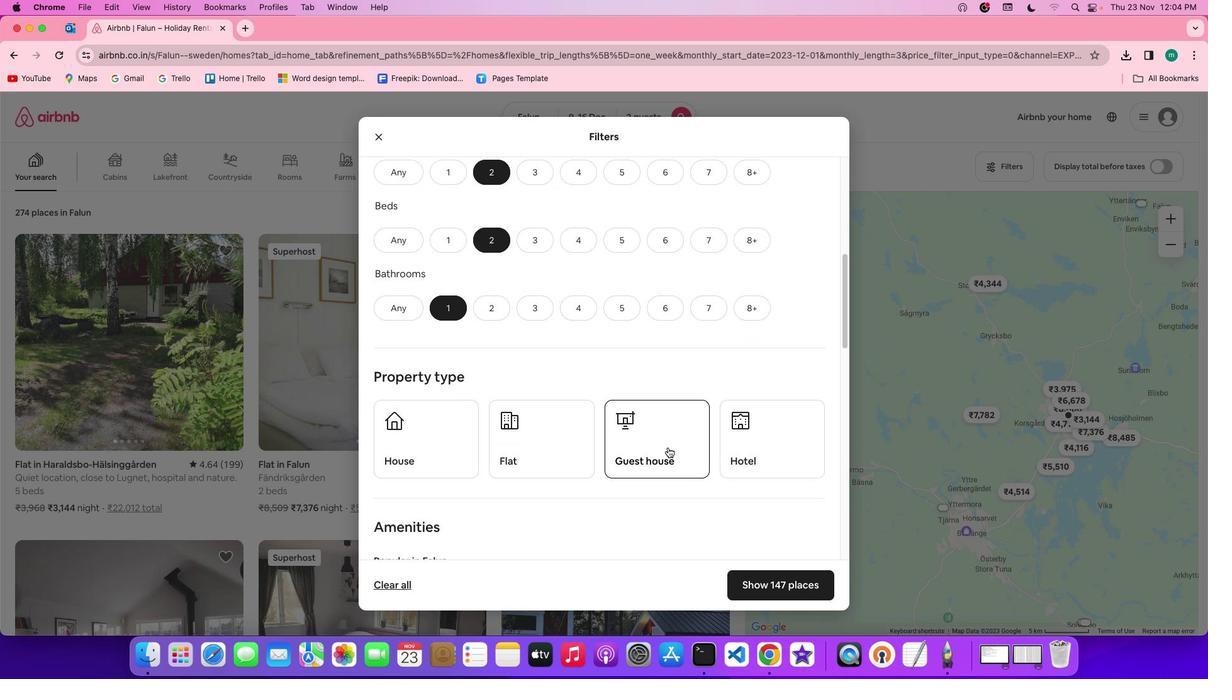 
Action: Mouse scrolled (667, 448) with delta (0, 0)
Screenshot: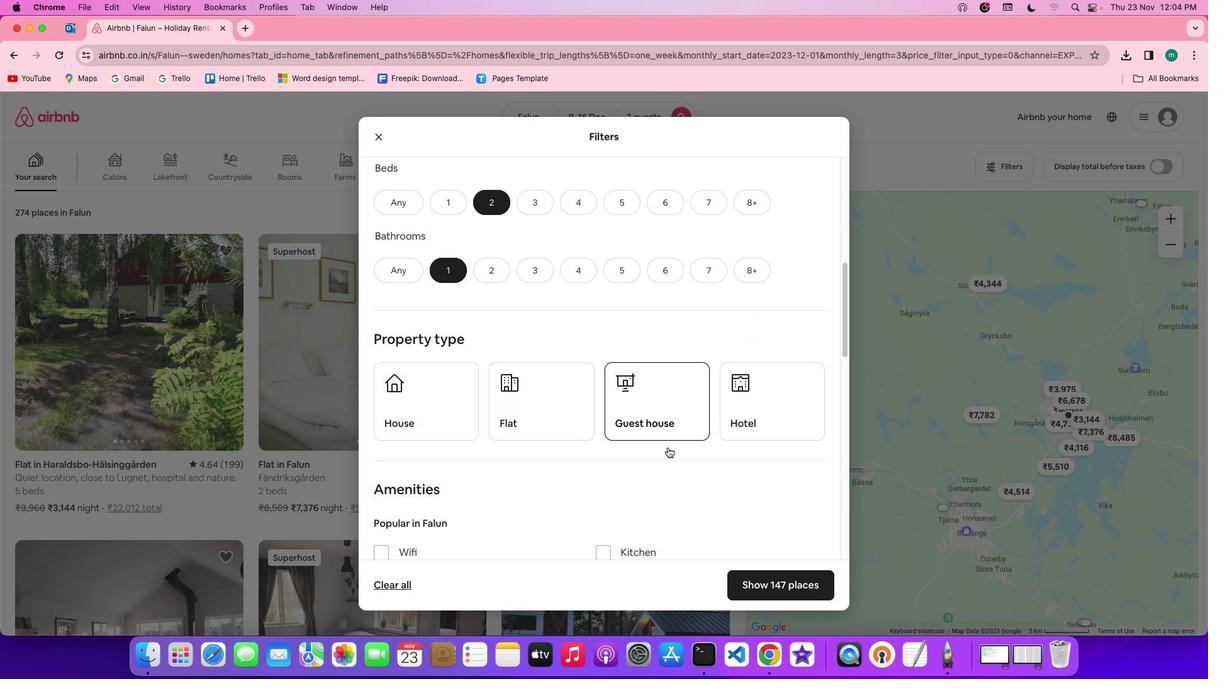 
Action: Mouse scrolled (667, 448) with delta (0, -1)
Screenshot: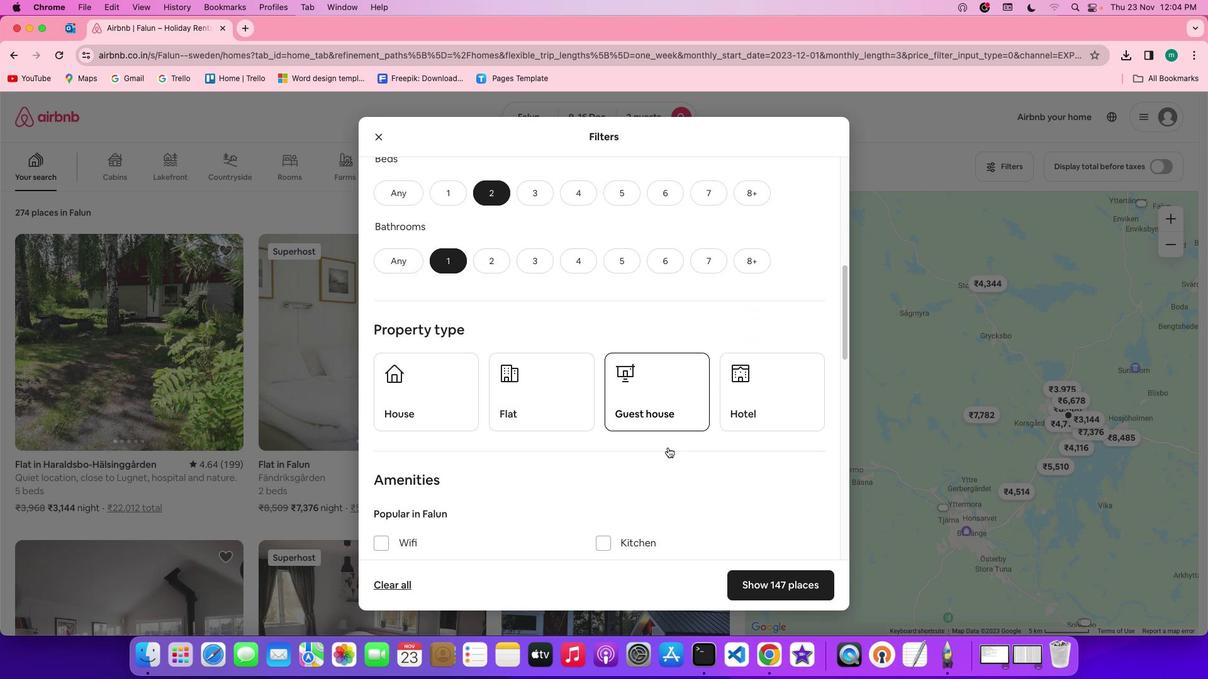 
Action: Mouse scrolled (667, 448) with delta (0, 0)
Screenshot: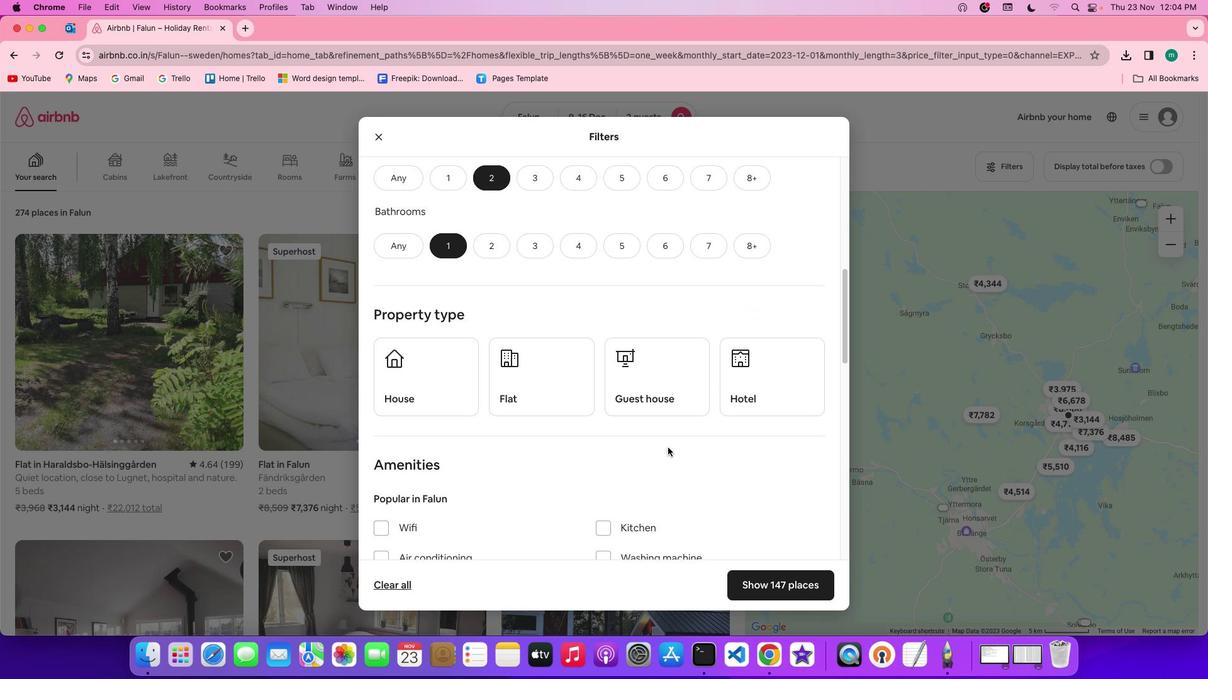 
Action: Mouse scrolled (667, 448) with delta (0, 0)
Screenshot: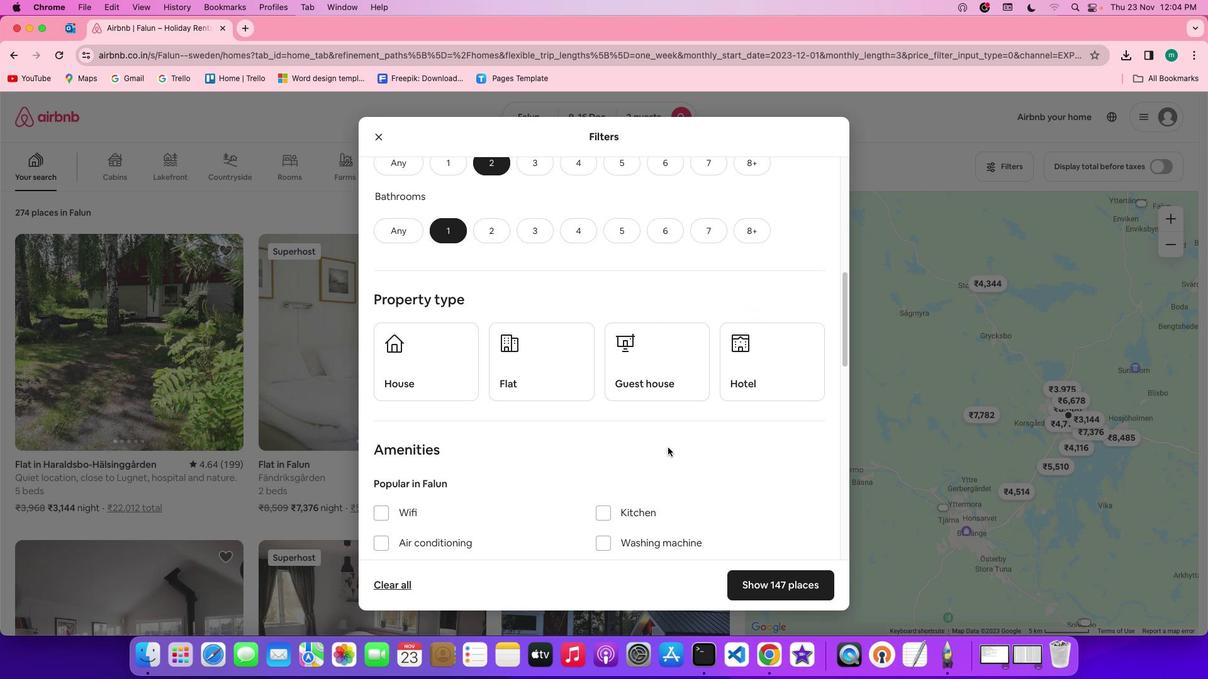 
Action: Mouse scrolled (667, 448) with delta (0, 0)
Screenshot: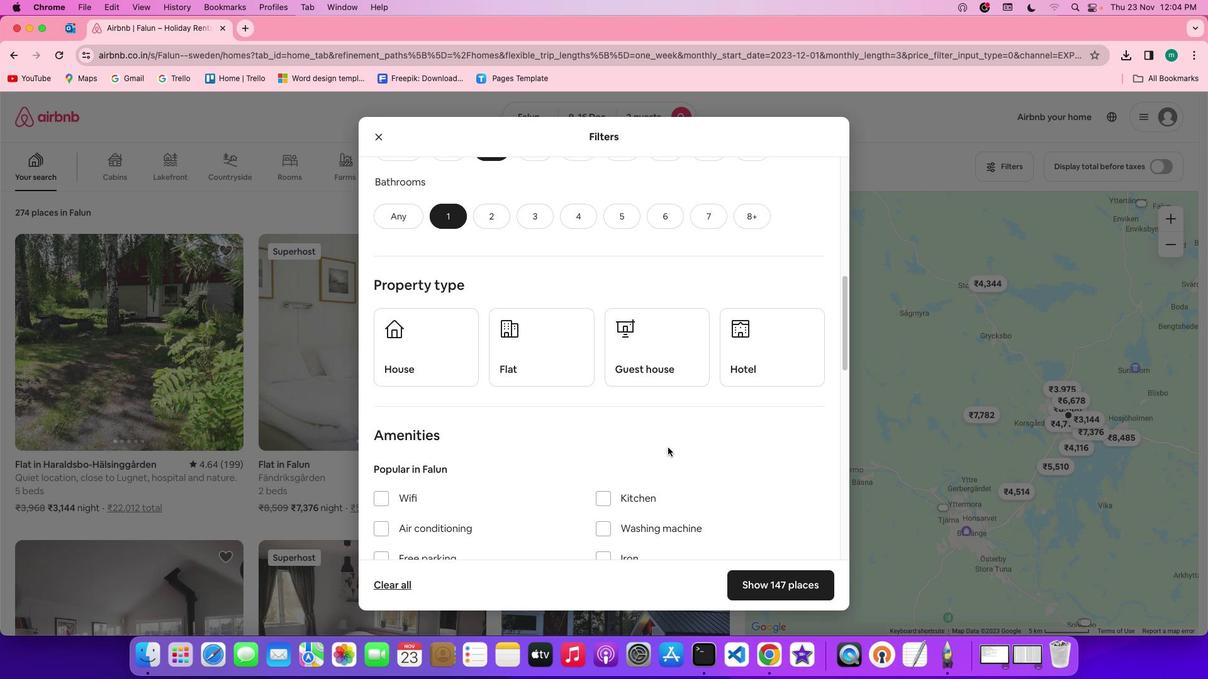 
Action: Mouse moved to (510, 350)
Screenshot: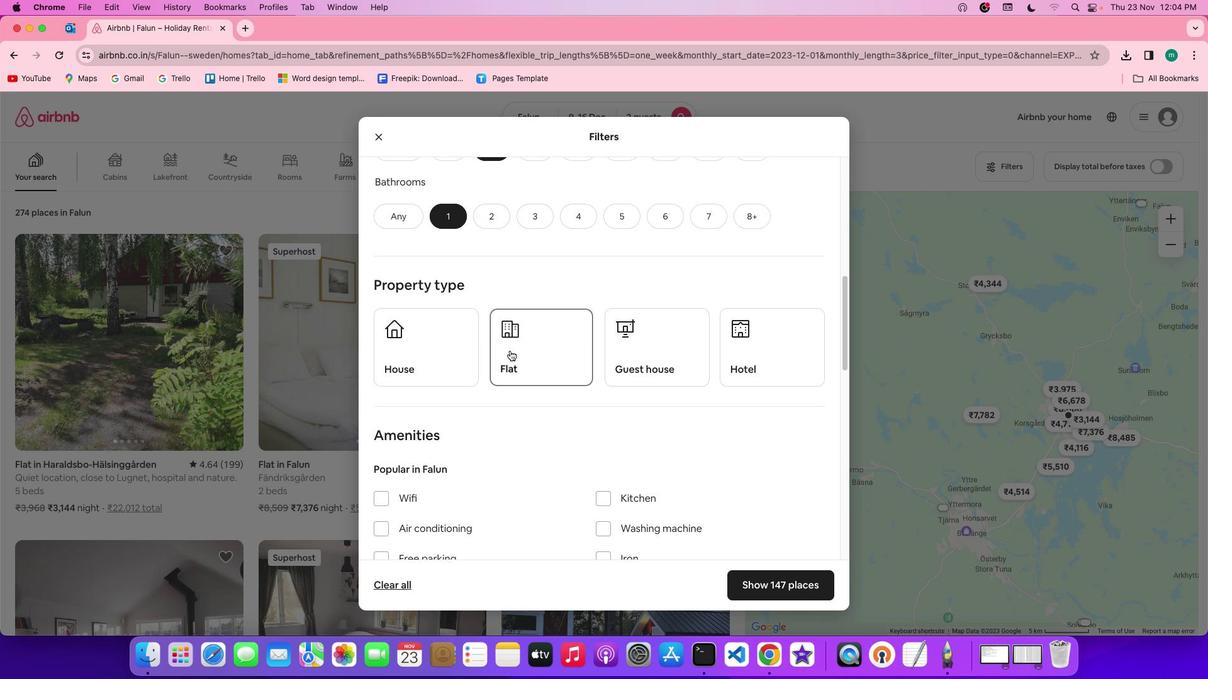 
Action: Mouse pressed left at (510, 350)
Screenshot: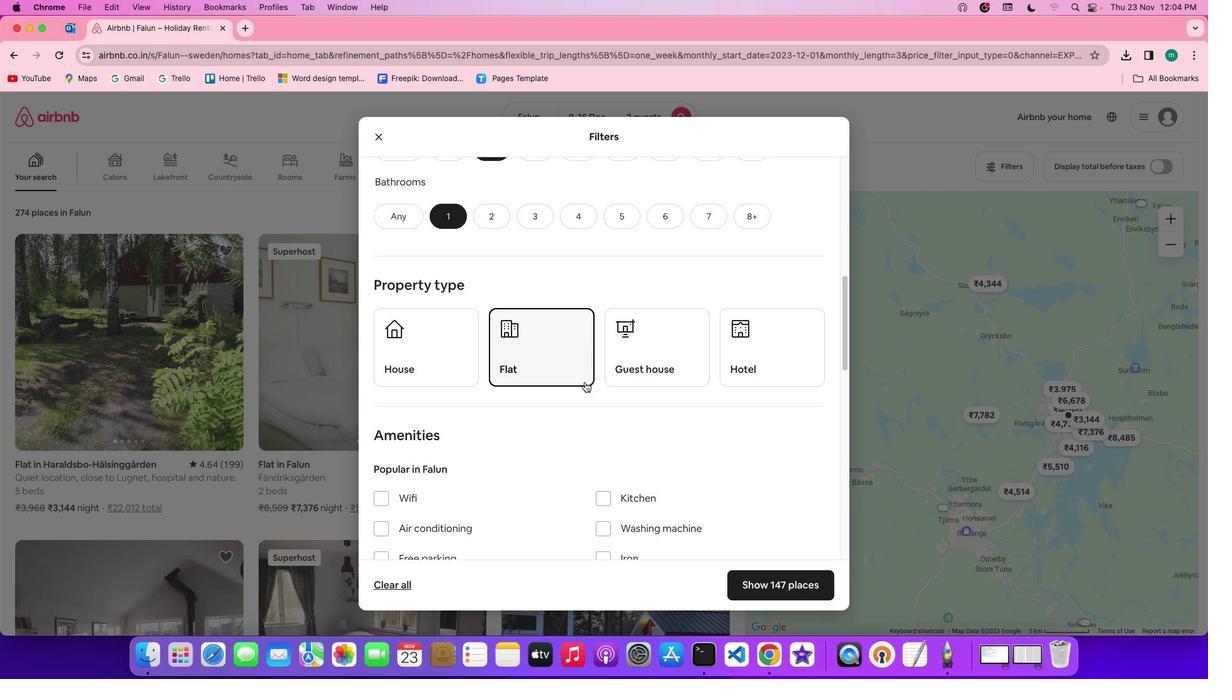 
Action: Mouse moved to (661, 405)
Screenshot: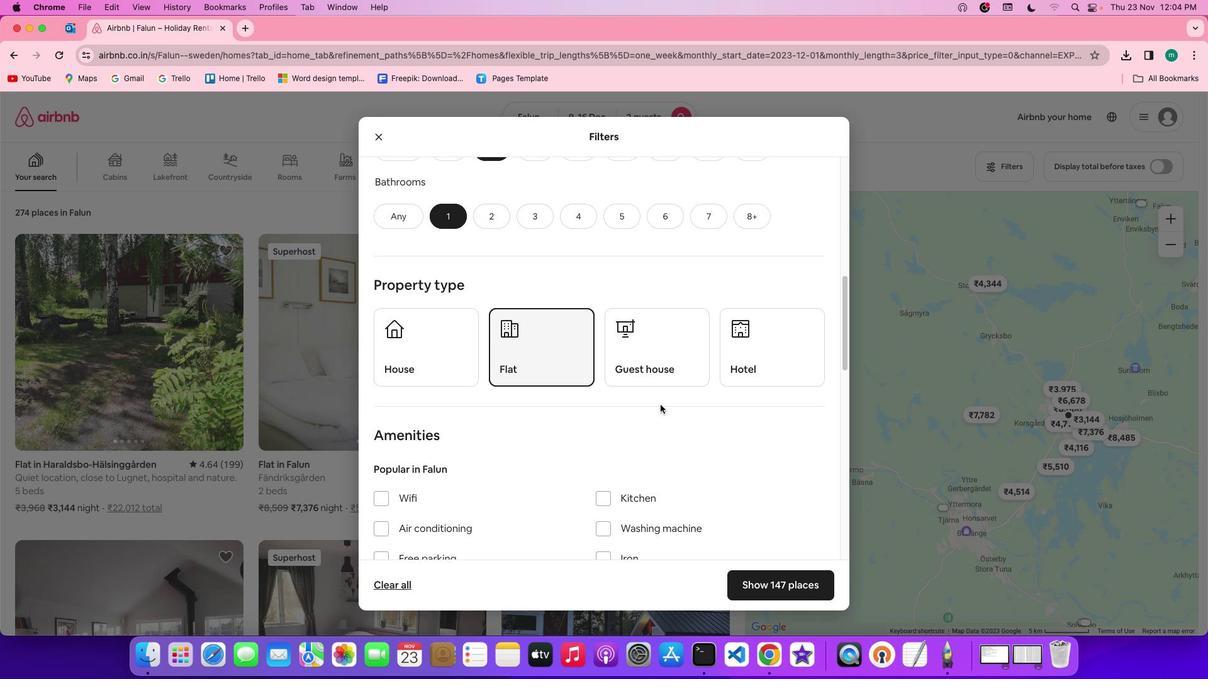 
Action: Mouse scrolled (661, 405) with delta (0, 0)
Screenshot: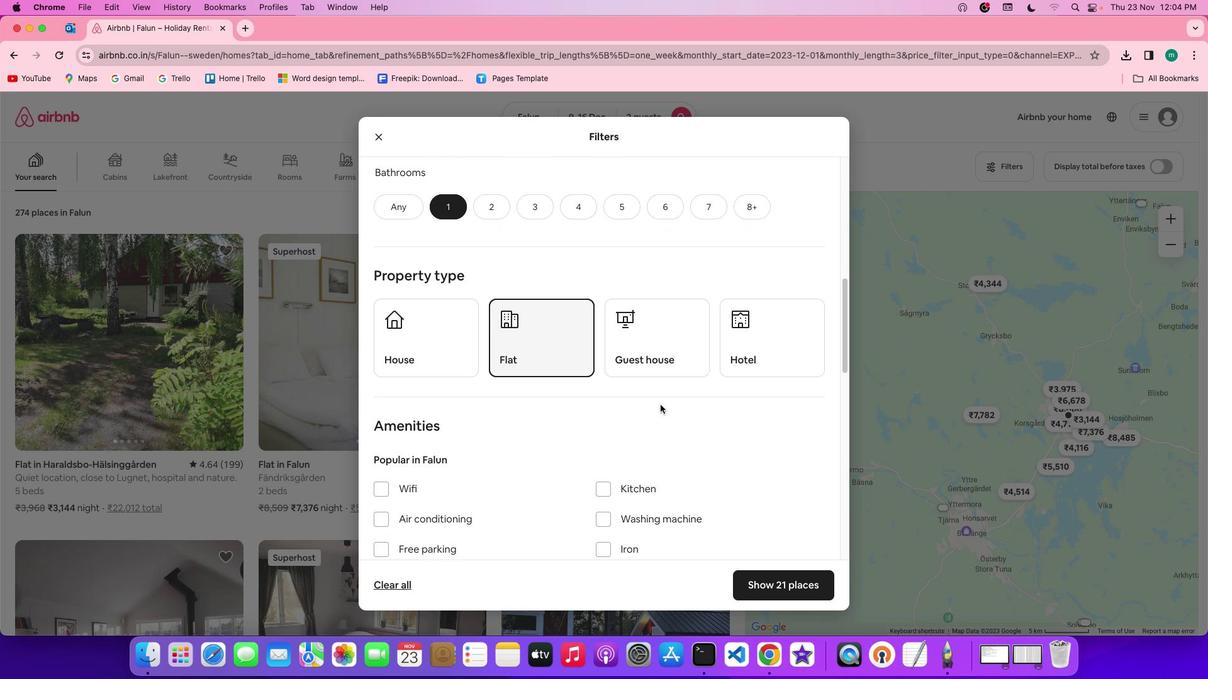 
Action: Mouse scrolled (661, 405) with delta (0, 0)
Screenshot: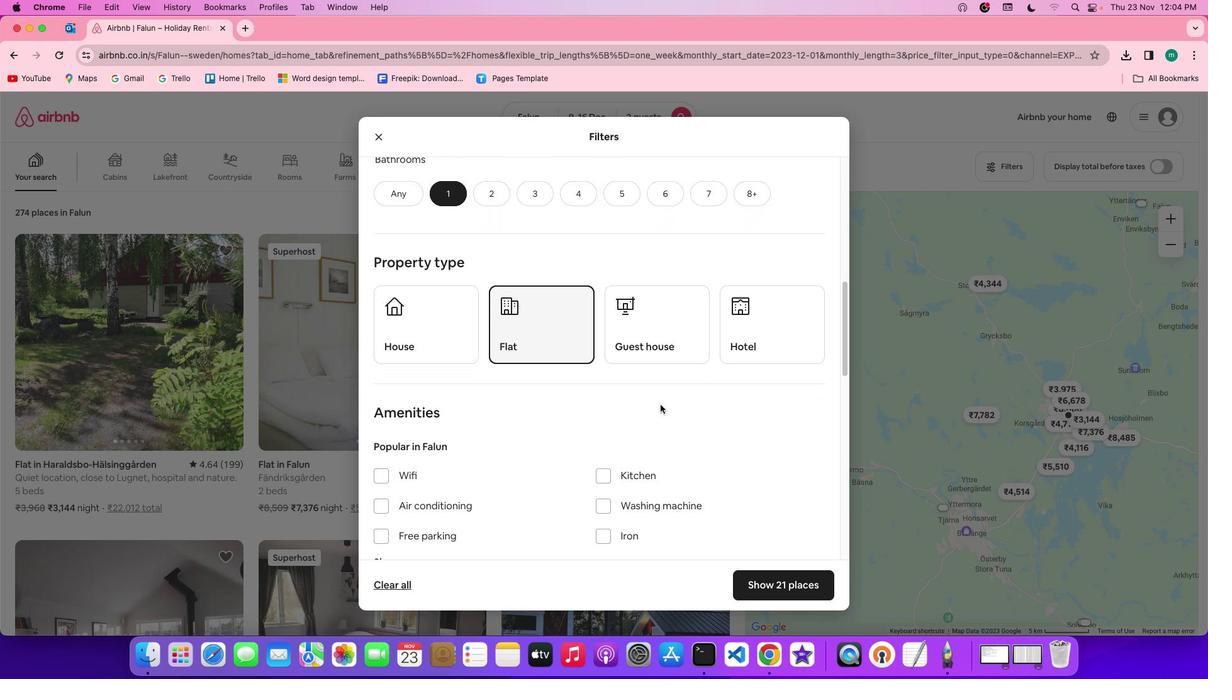 
Action: Mouse scrolled (661, 405) with delta (0, 0)
Screenshot: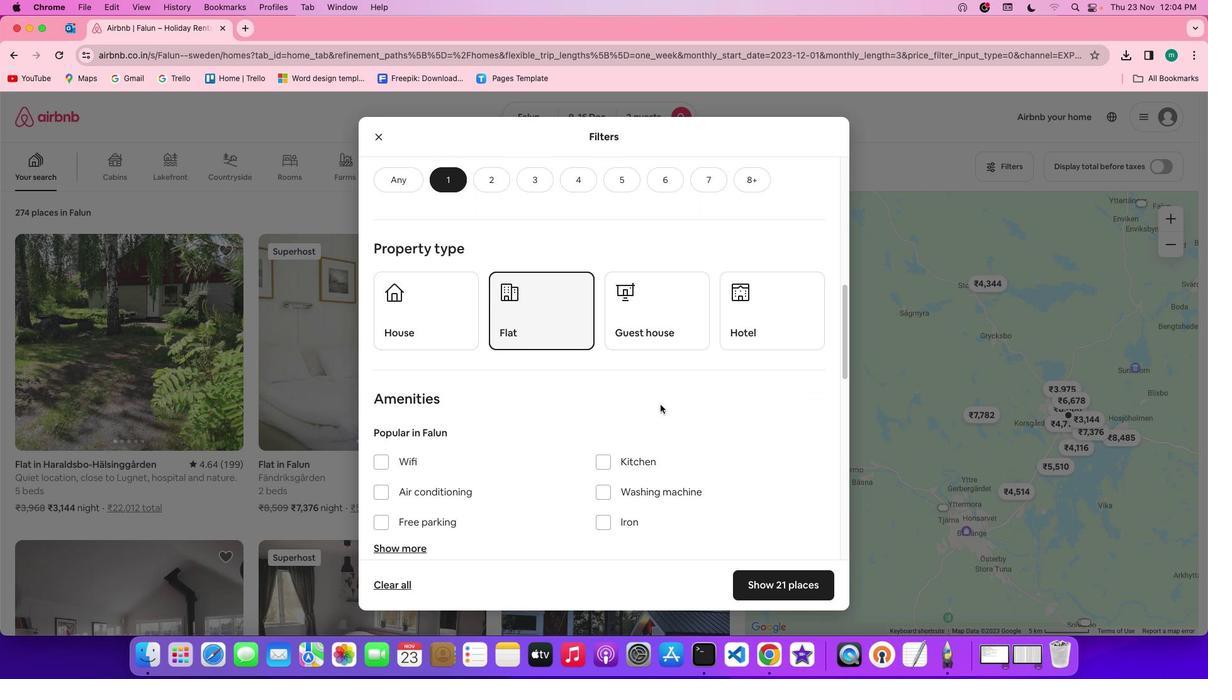 
Action: Mouse scrolled (661, 405) with delta (0, 0)
Screenshot: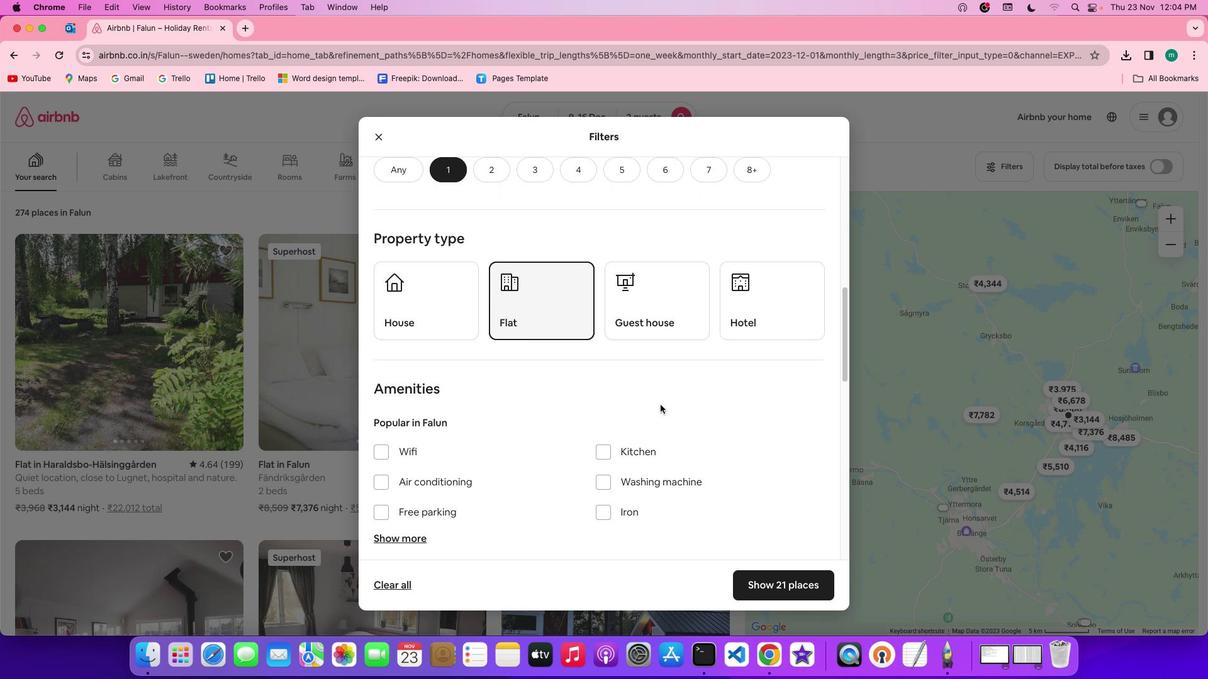 
Action: Mouse scrolled (661, 405) with delta (0, 0)
Screenshot: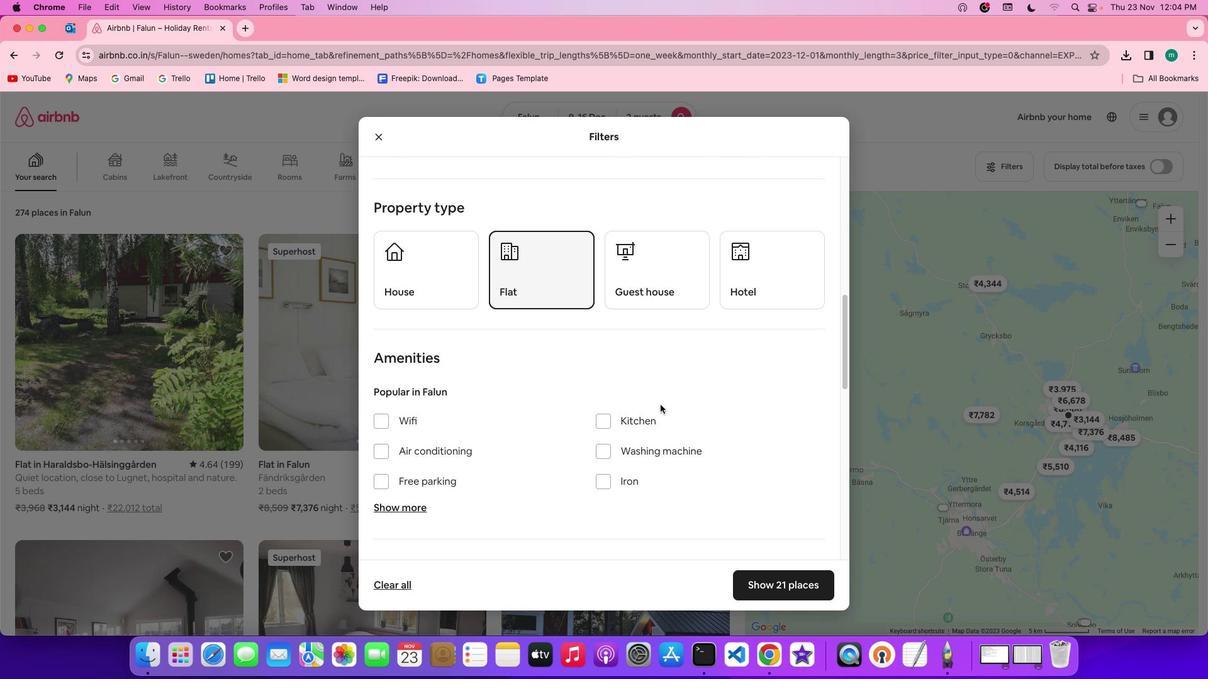 
Action: Mouse scrolled (661, 405) with delta (0, 0)
Screenshot: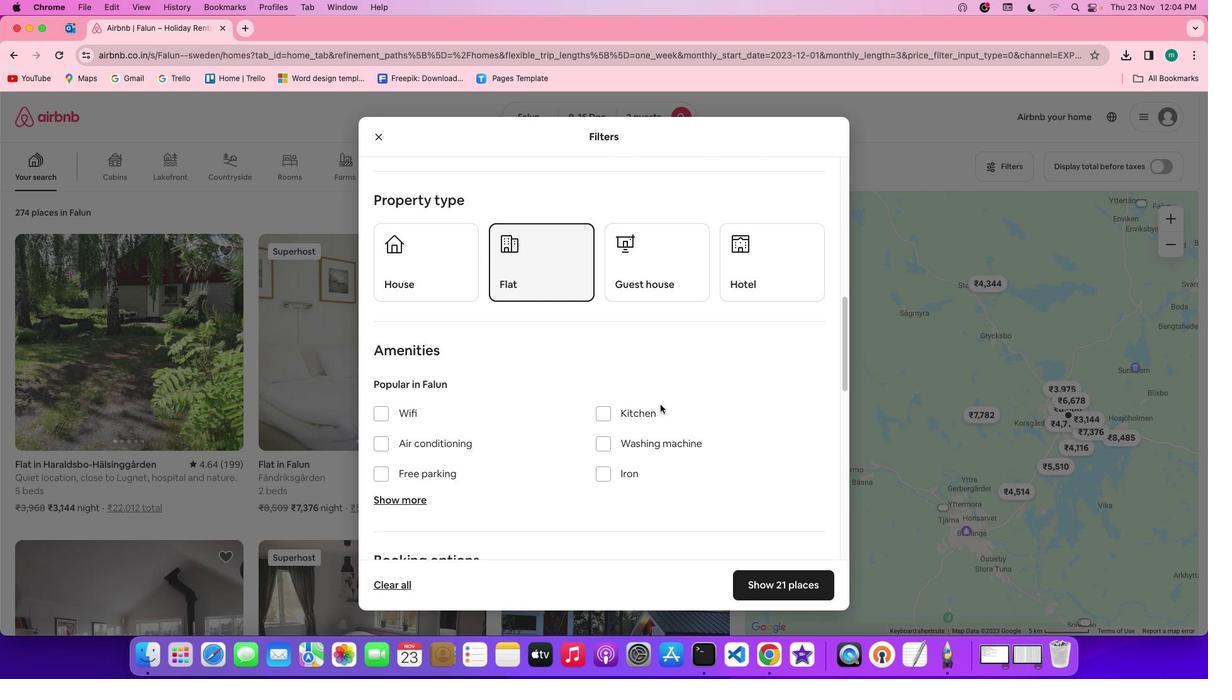 
Action: Mouse scrolled (661, 405) with delta (0, 0)
Screenshot: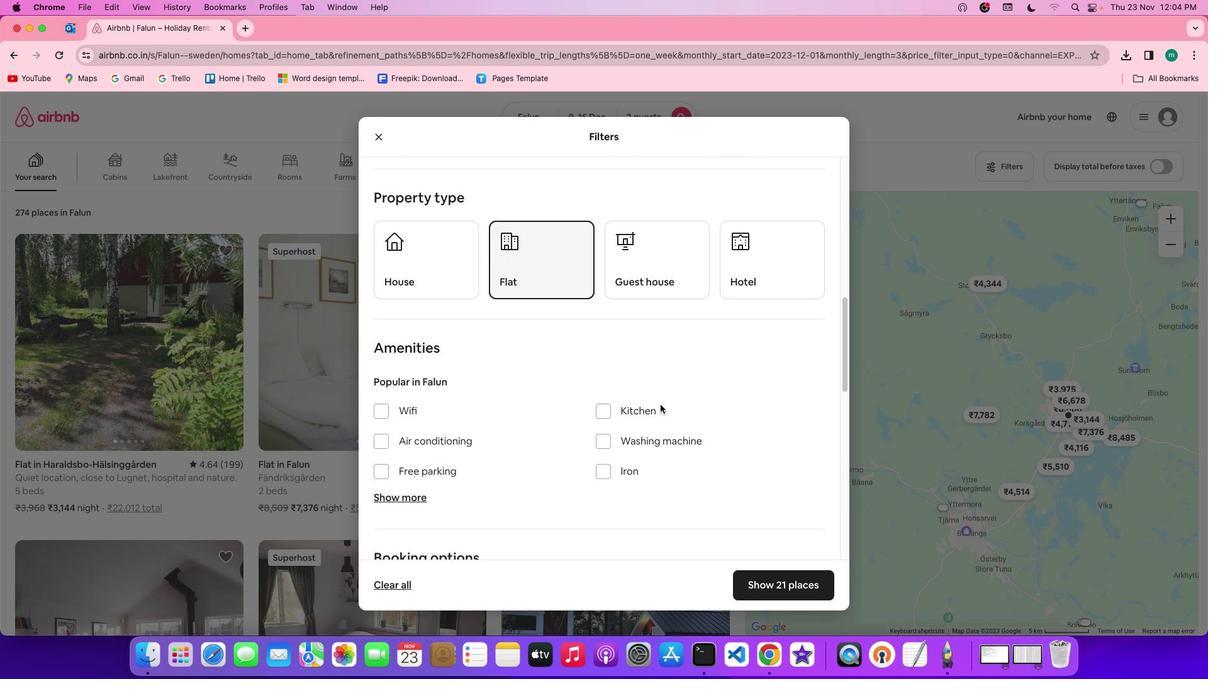 
Action: Mouse scrolled (661, 405) with delta (0, 0)
Screenshot: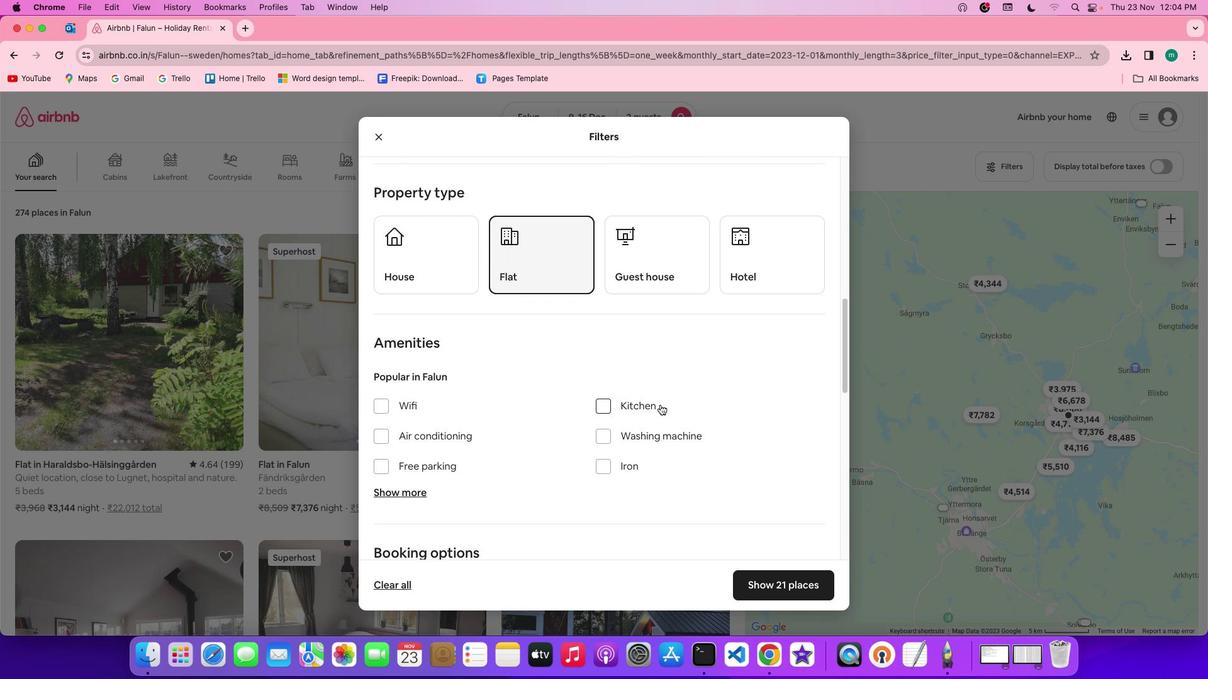 
Action: Mouse scrolled (661, 405) with delta (0, 0)
Screenshot: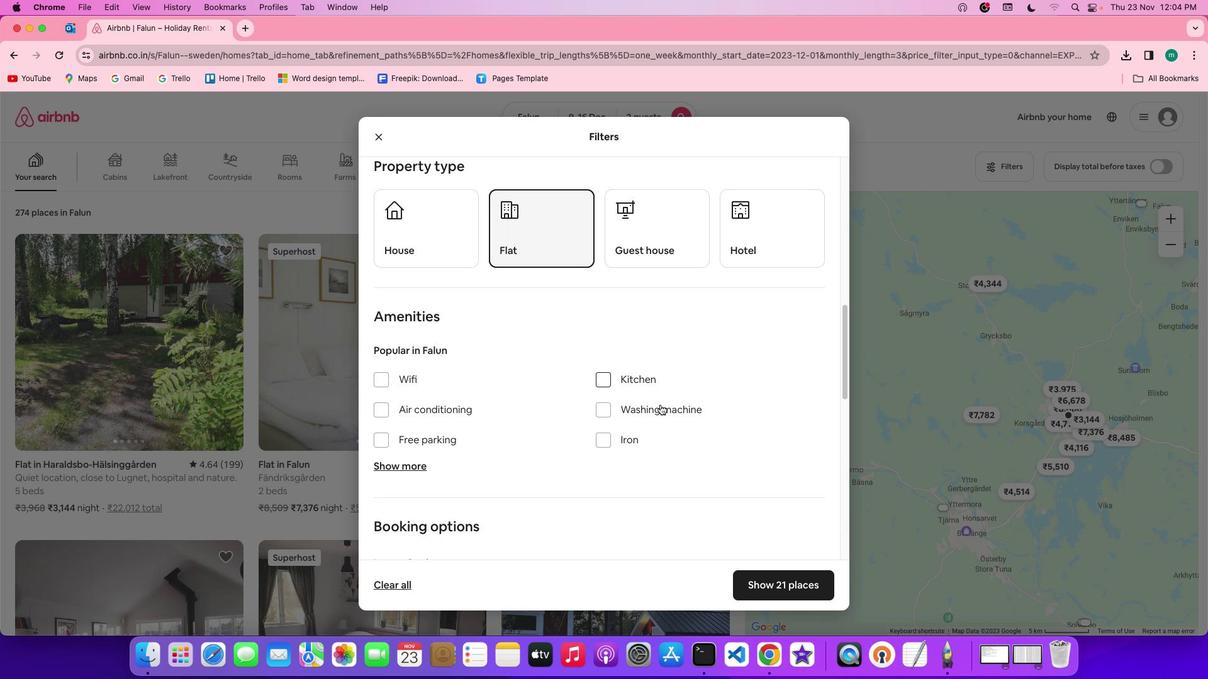 
Action: Mouse scrolled (661, 405) with delta (0, 0)
Screenshot: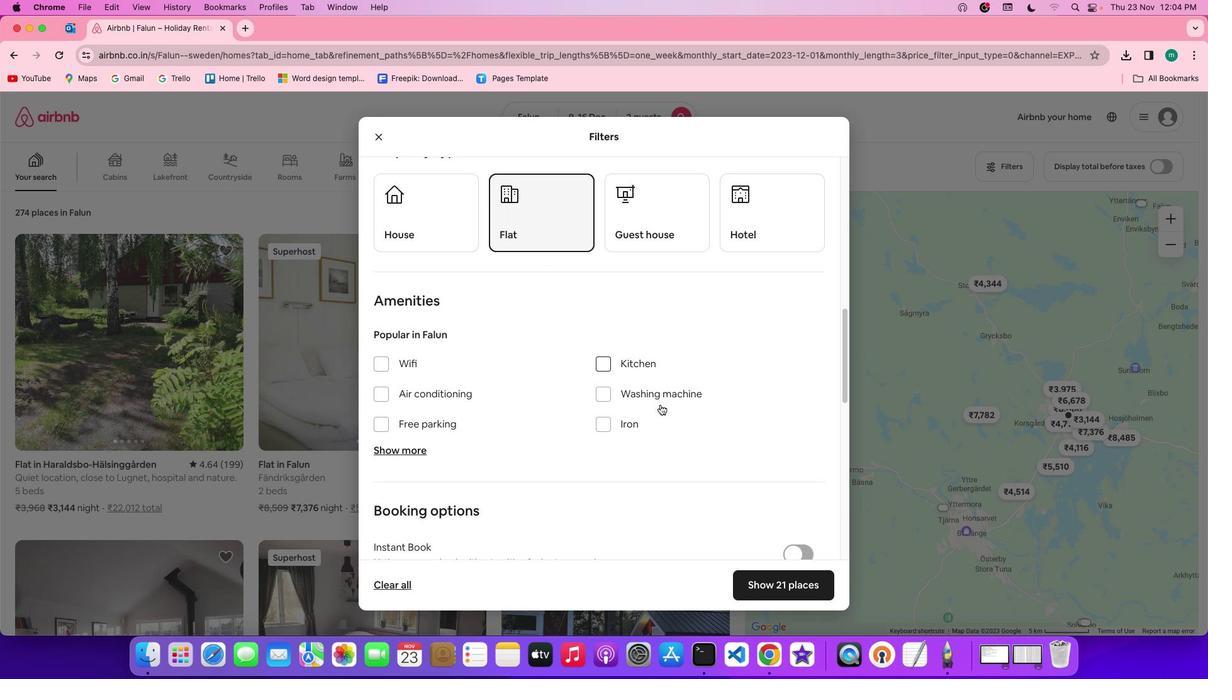
Action: Mouse scrolled (661, 405) with delta (0, 0)
Screenshot: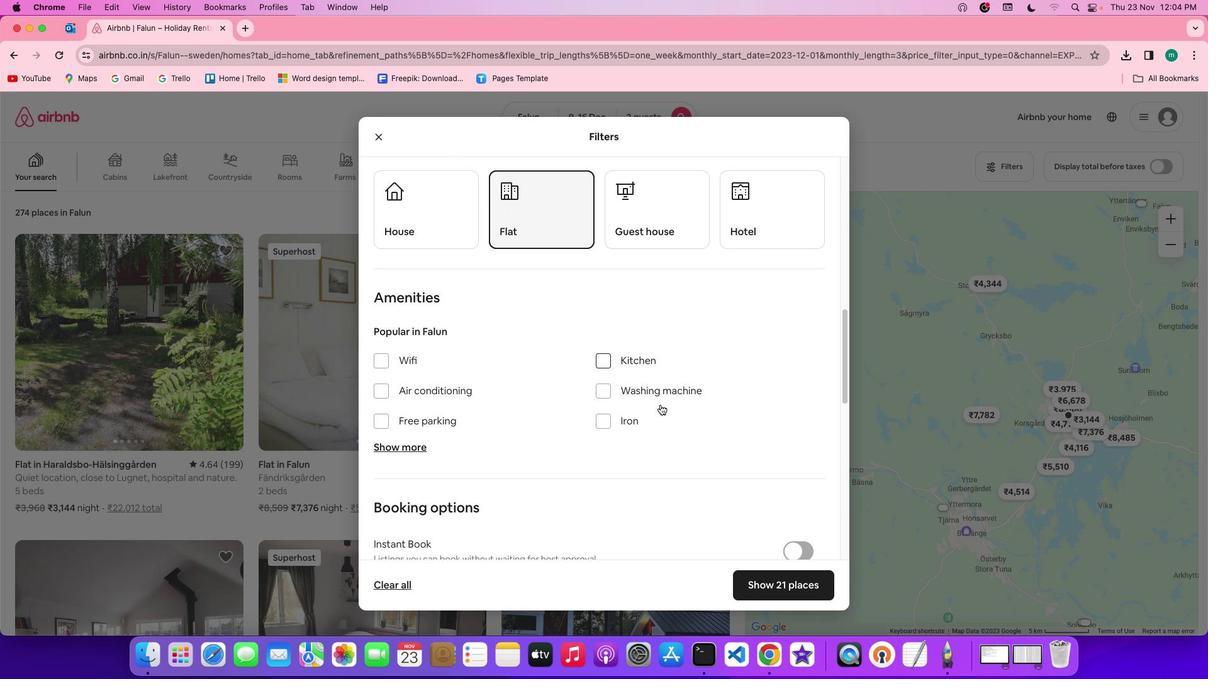 
Action: Mouse scrolled (661, 405) with delta (0, 0)
Screenshot: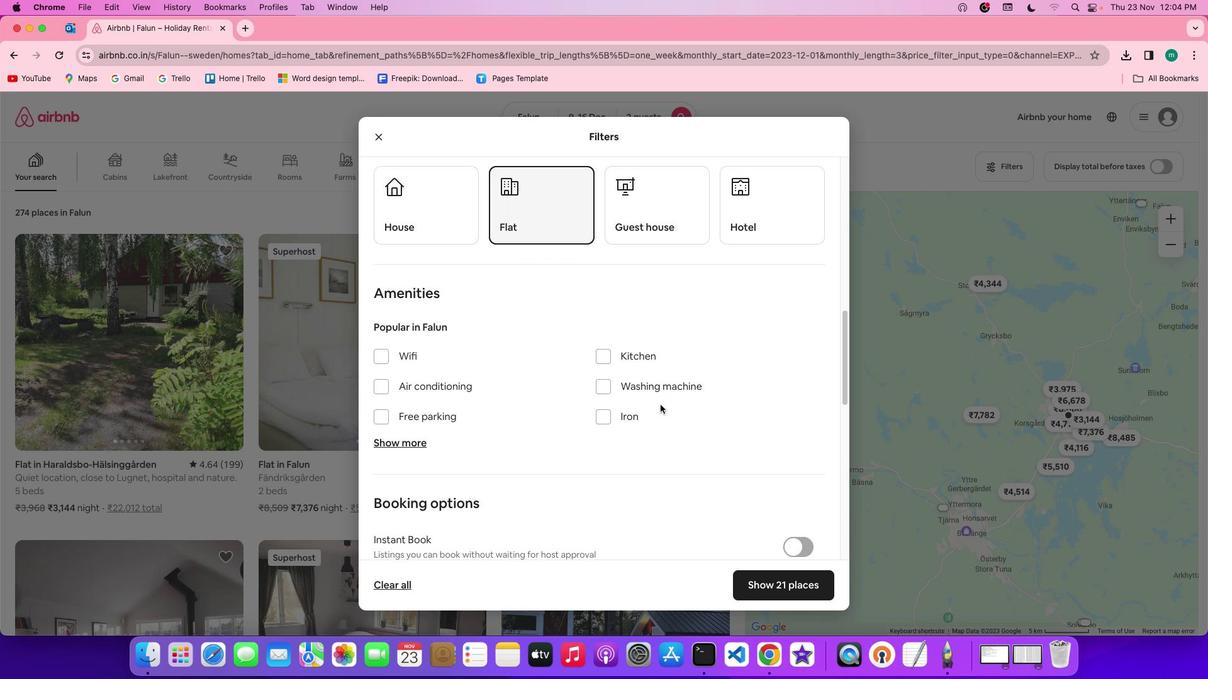 
Action: Mouse scrolled (661, 405) with delta (0, 0)
Screenshot: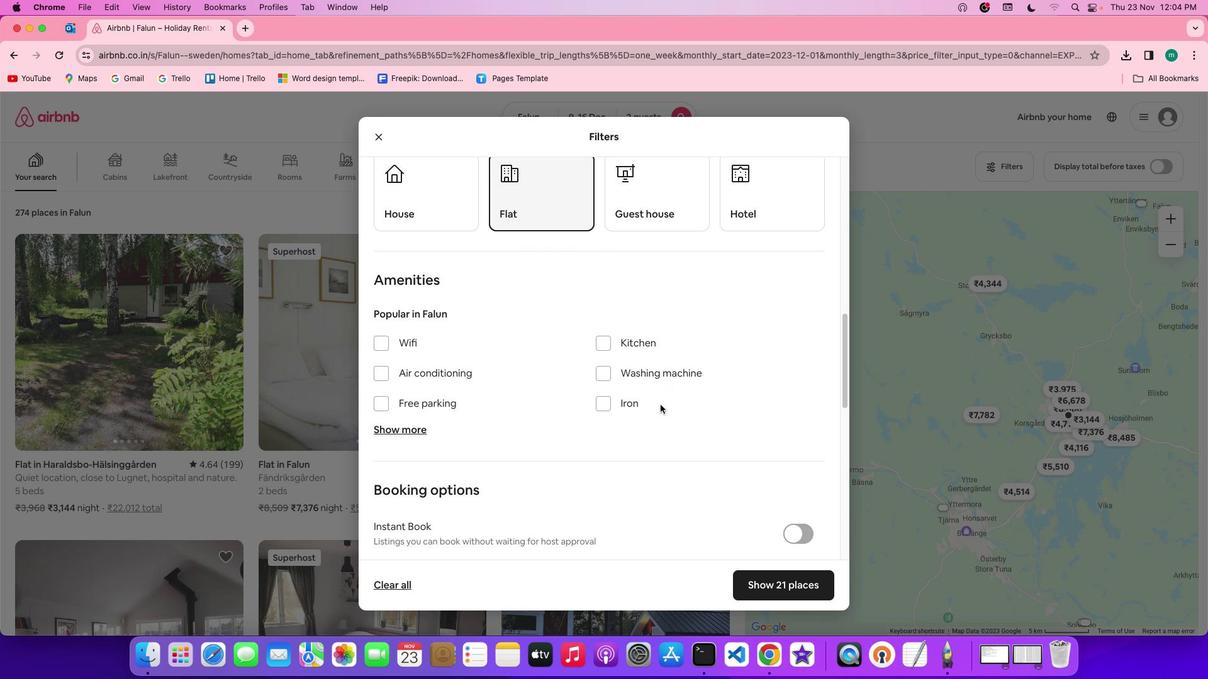 
Action: Mouse scrolled (661, 405) with delta (0, 0)
Screenshot: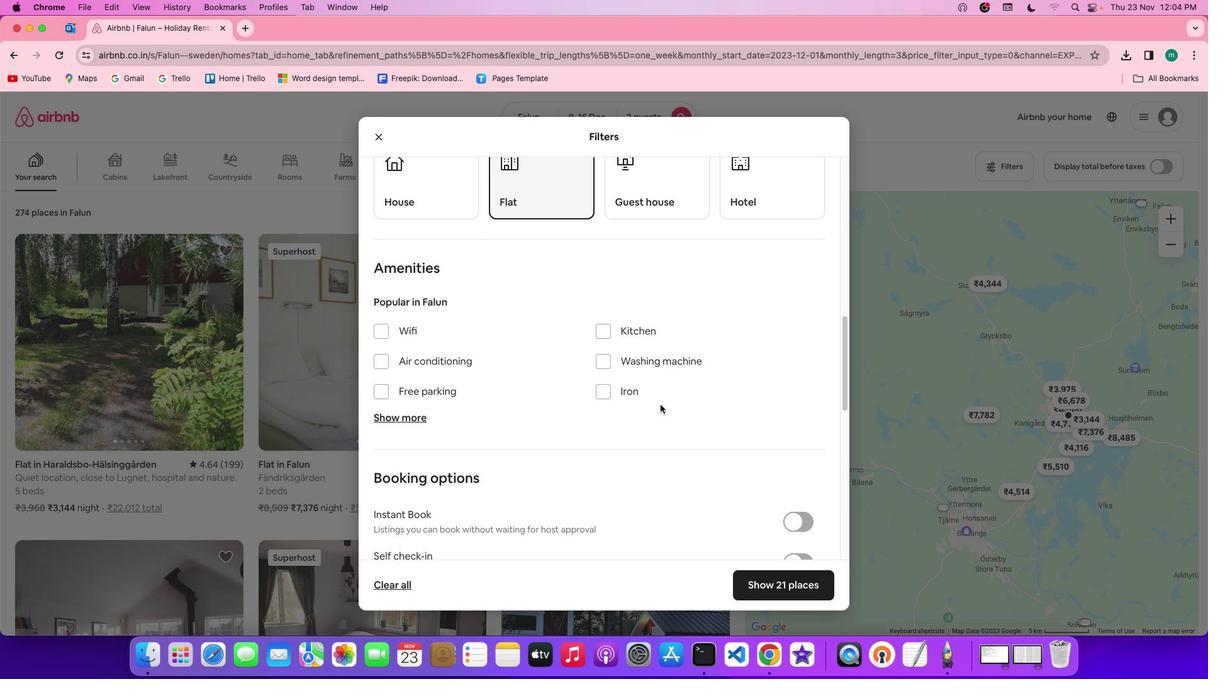 
Action: Mouse moved to (681, 423)
Screenshot: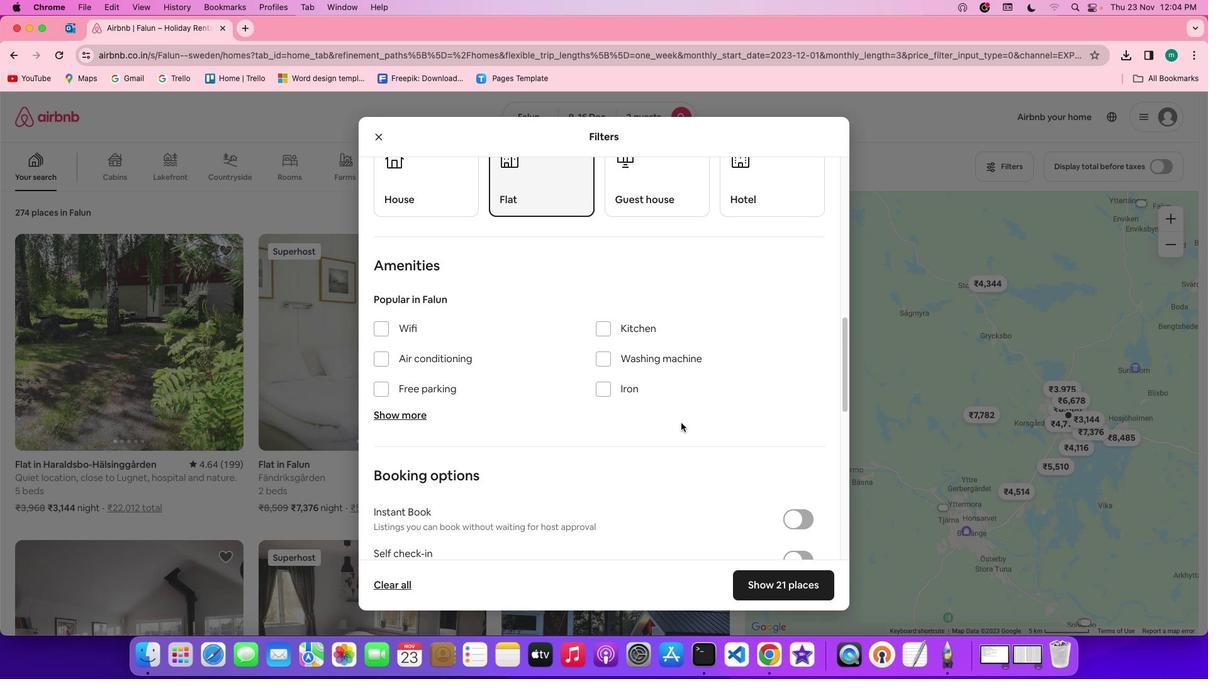 
Action: Mouse scrolled (681, 423) with delta (0, 0)
Screenshot: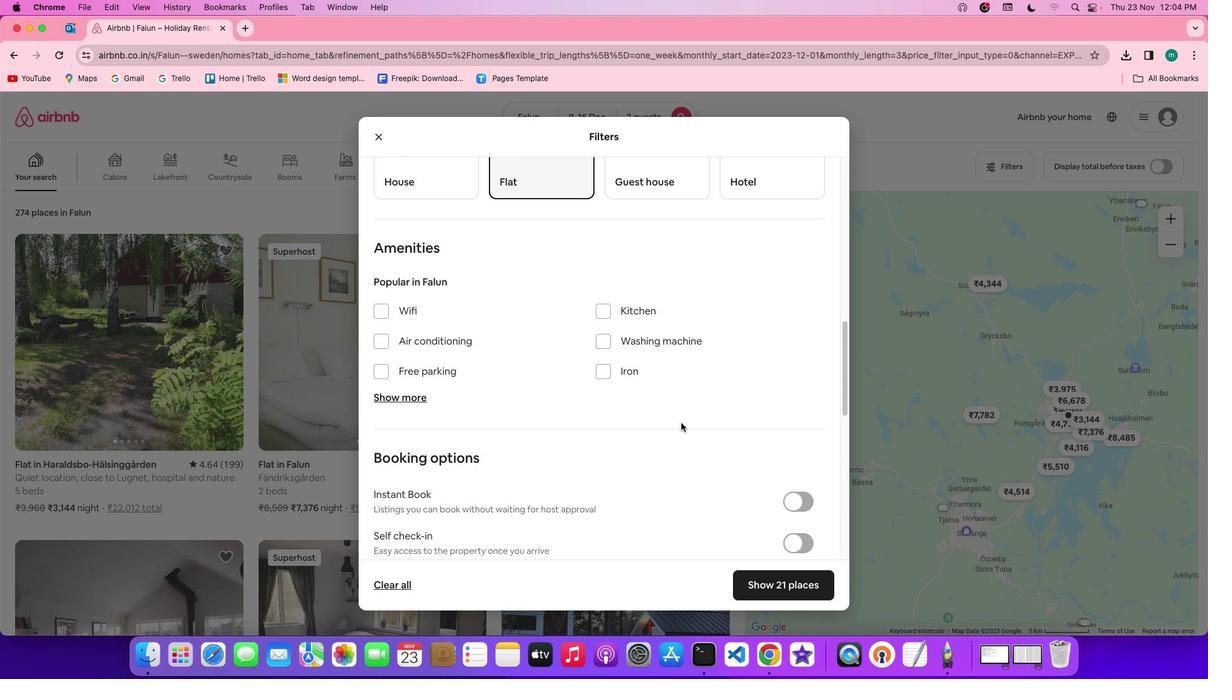 
Action: Mouse scrolled (681, 423) with delta (0, 0)
Screenshot: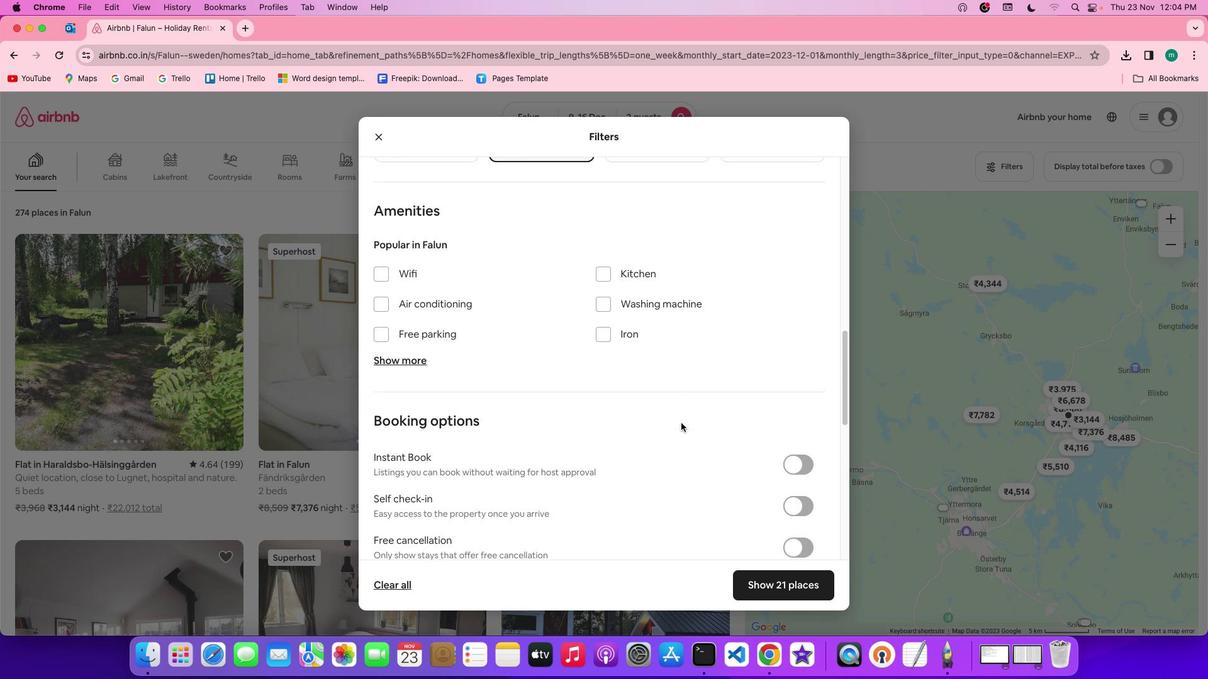 
Action: Mouse scrolled (681, 423) with delta (0, -1)
Screenshot: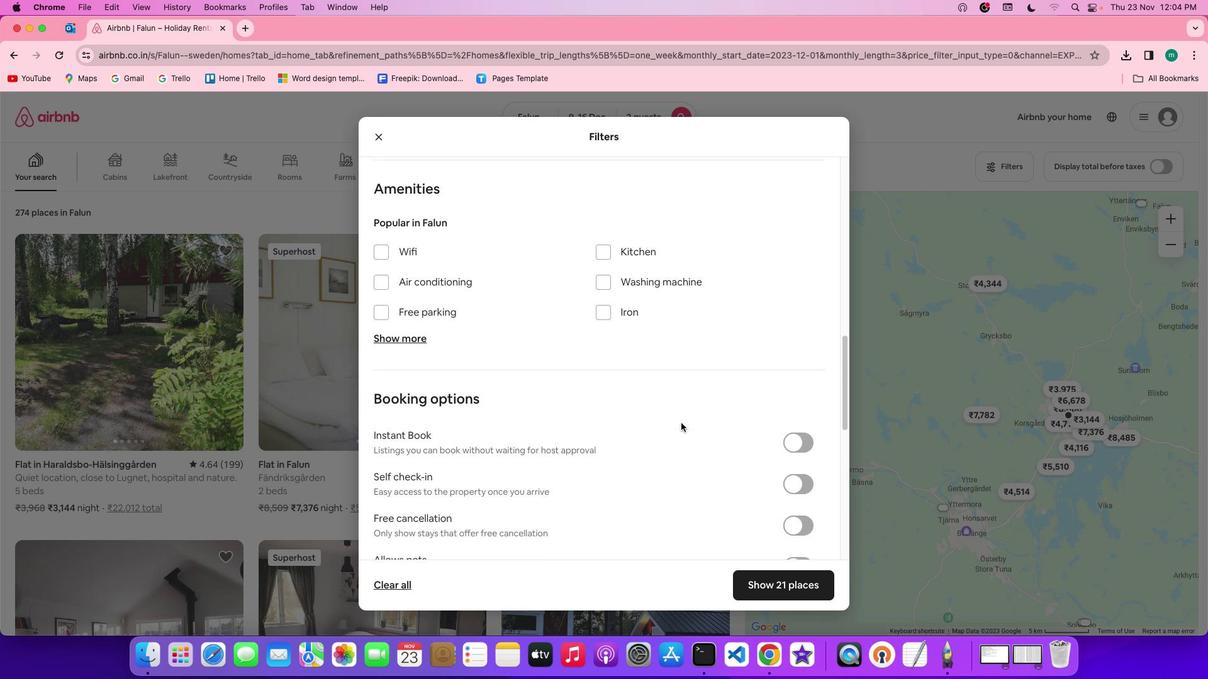 
Action: Mouse scrolled (681, 423) with delta (0, -1)
Screenshot: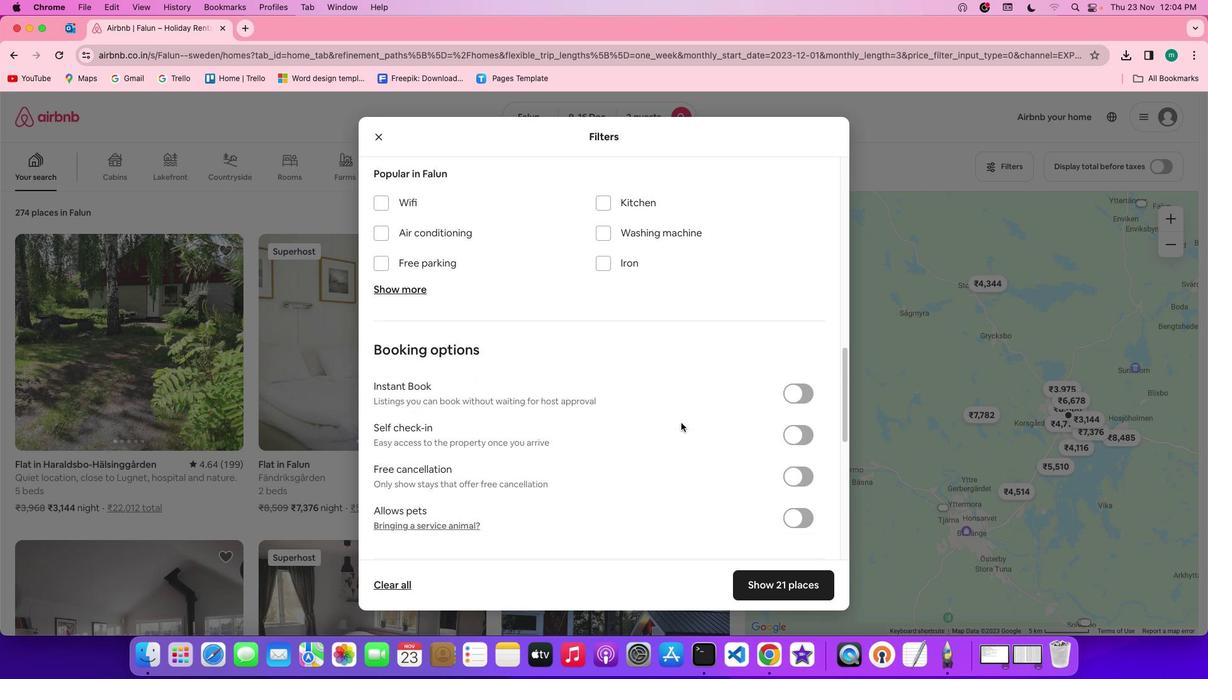 
Action: Mouse moved to (681, 424)
Screenshot: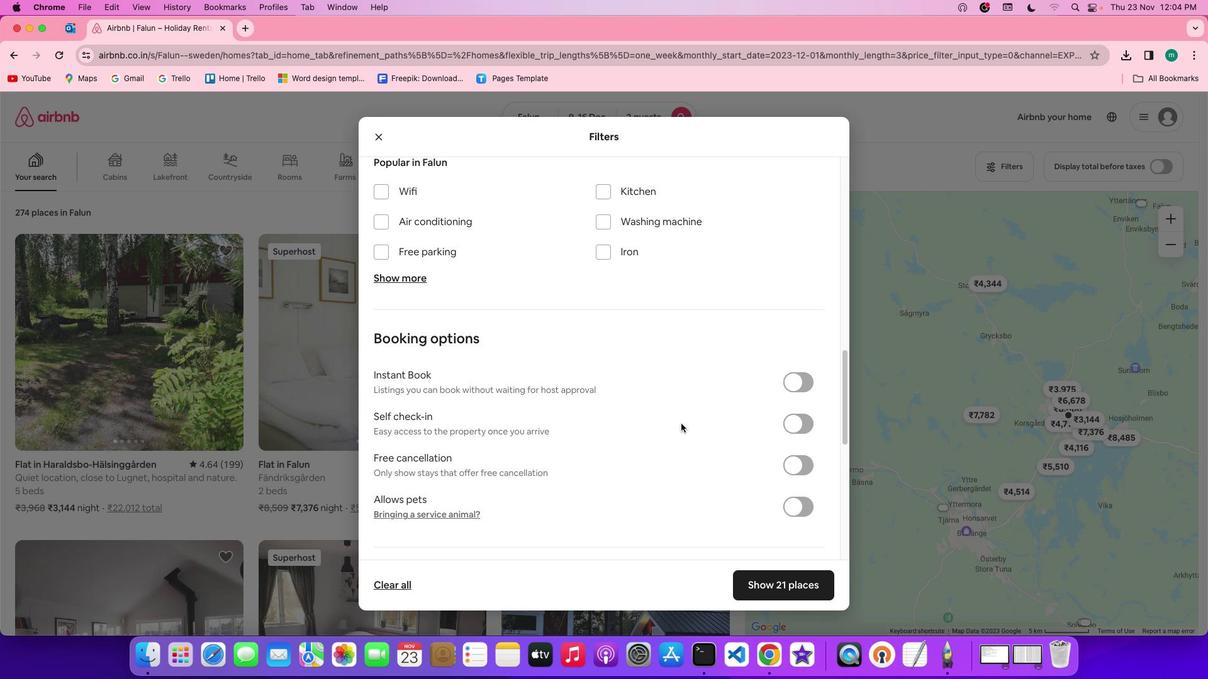 
Action: Mouse scrolled (681, 424) with delta (0, 0)
Screenshot: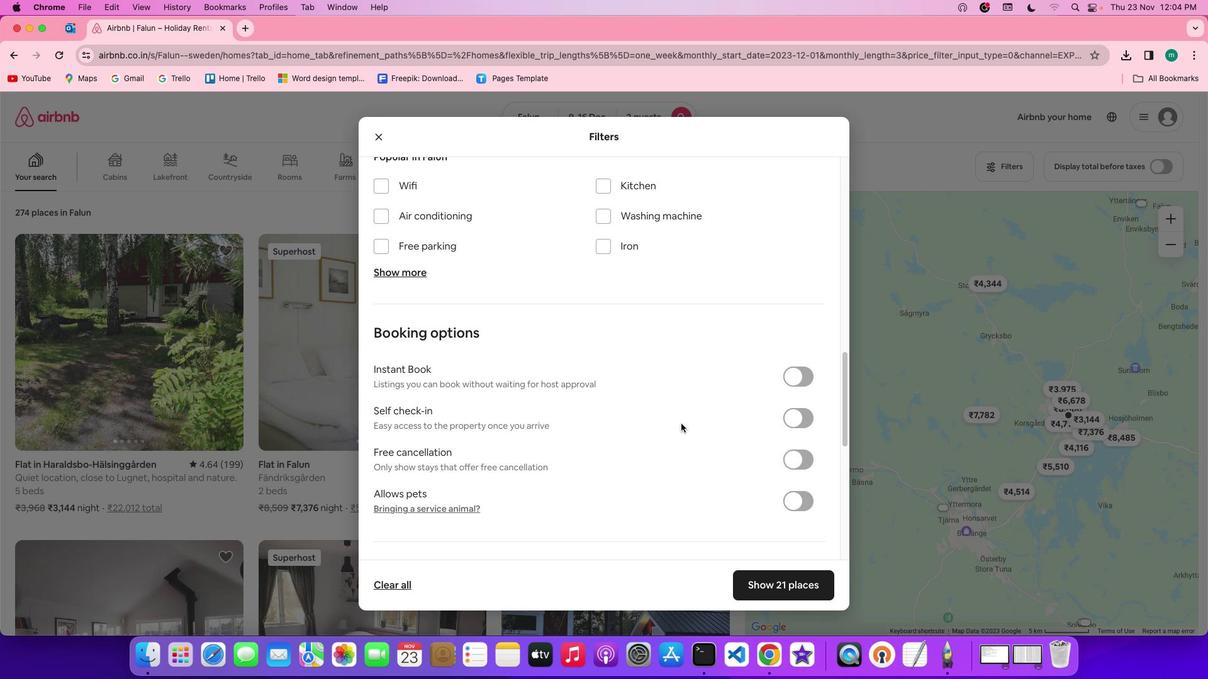 
Action: Mouse scrolled (681, 424) with delta (0, 0)
Screenshot: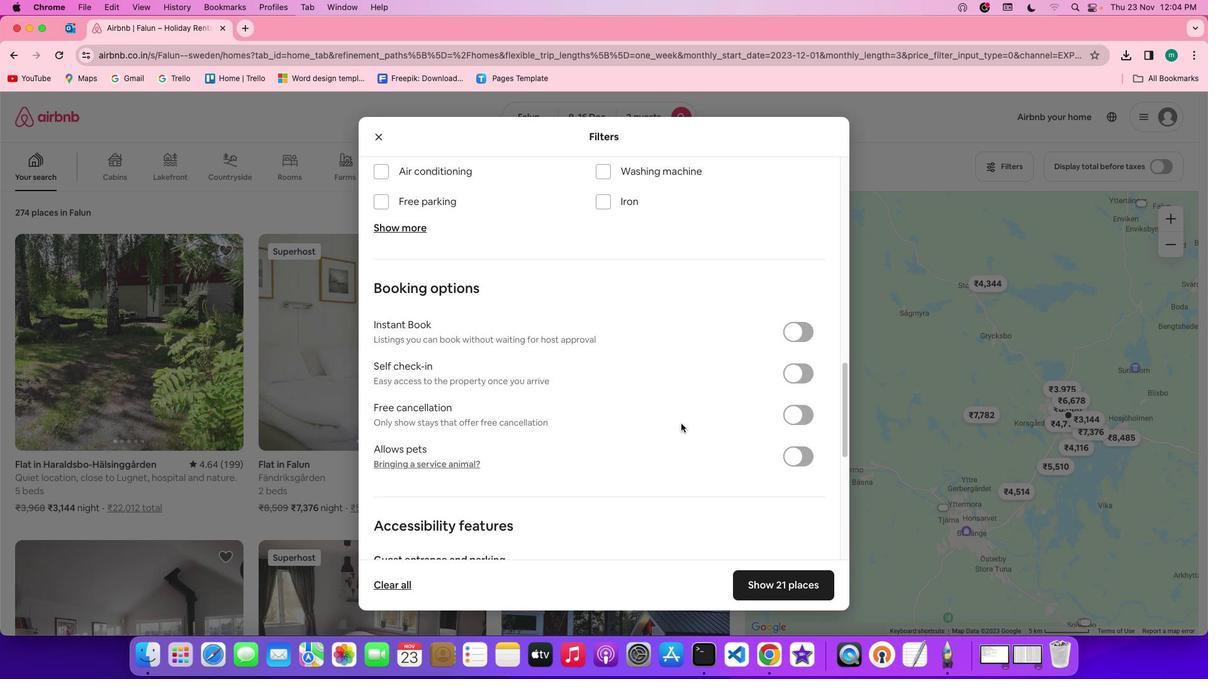 
Action: Mouse scrolled (681, 424) with delta (0, 0)
Screenshot: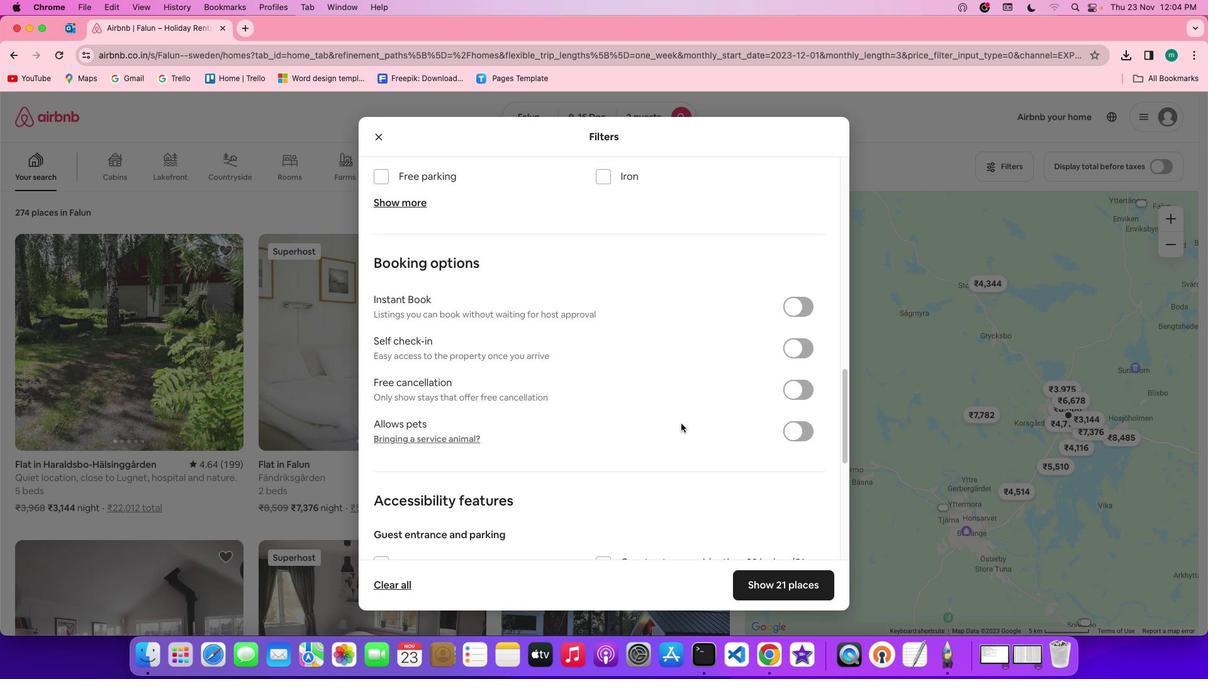 
Action: Mouse scrolled (681, 424) with delta (0, -1)
Screenshot: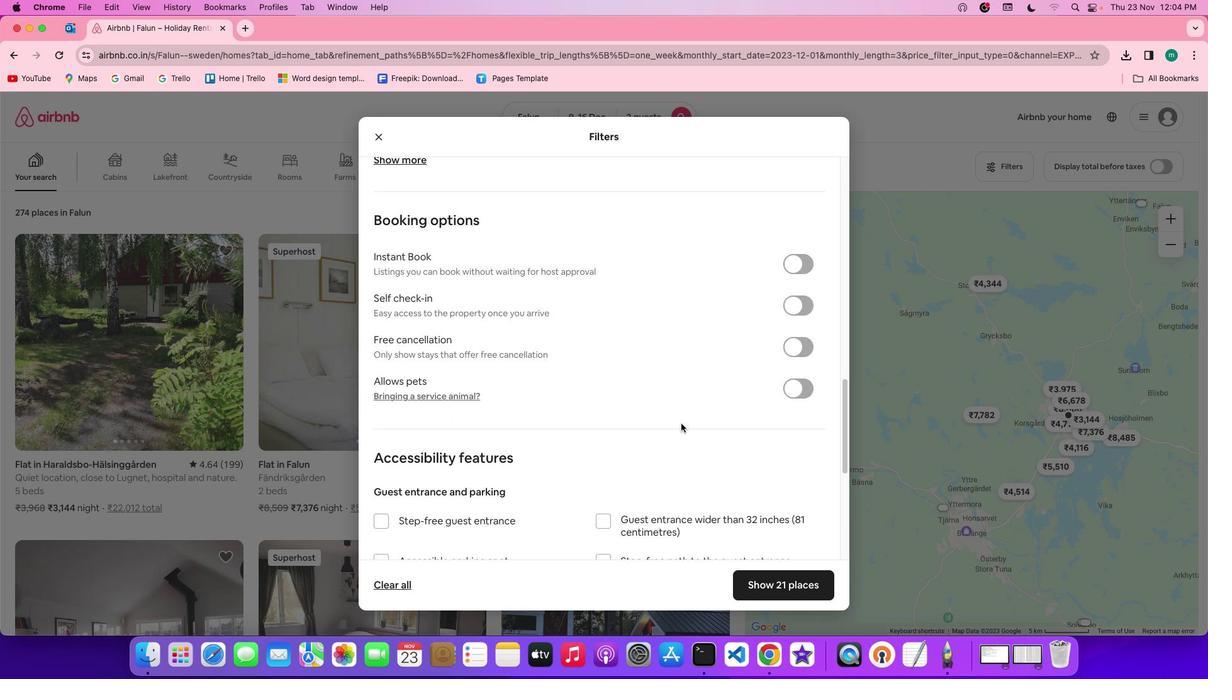 
Action: Mouse scrolled (681, 424) with delta (0, 0)
Screenshot: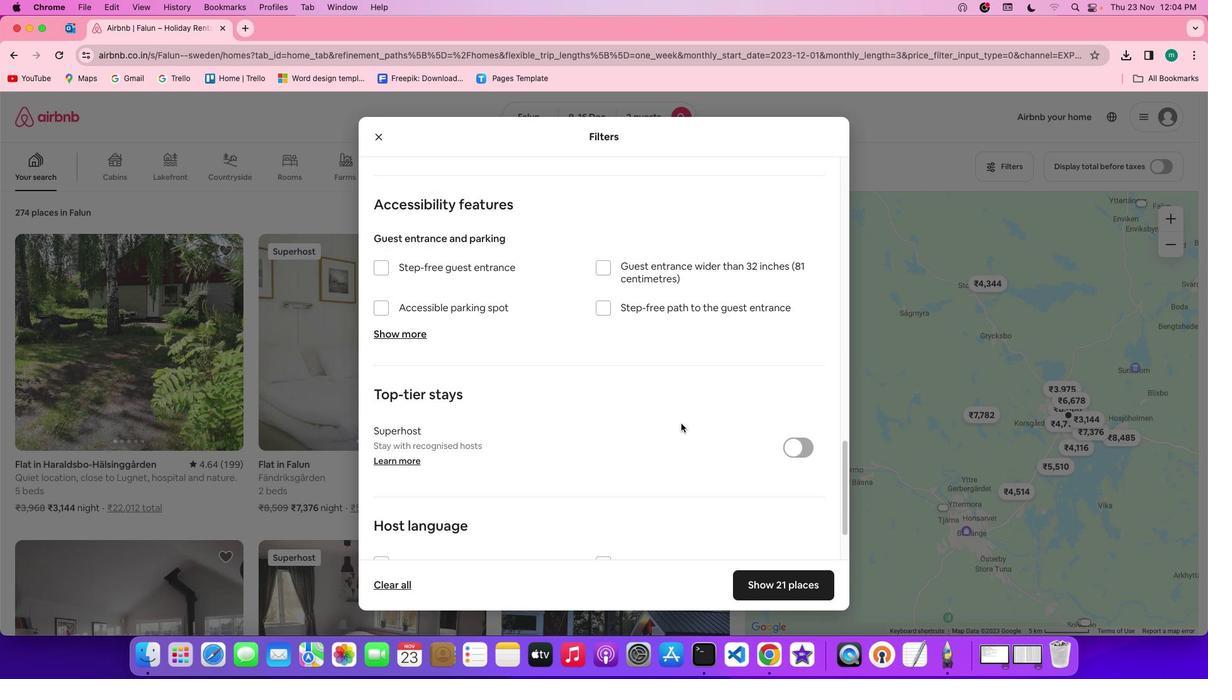 
Action: Mouse scrolled (681, 424) with delta (0, 0)
Screenshot: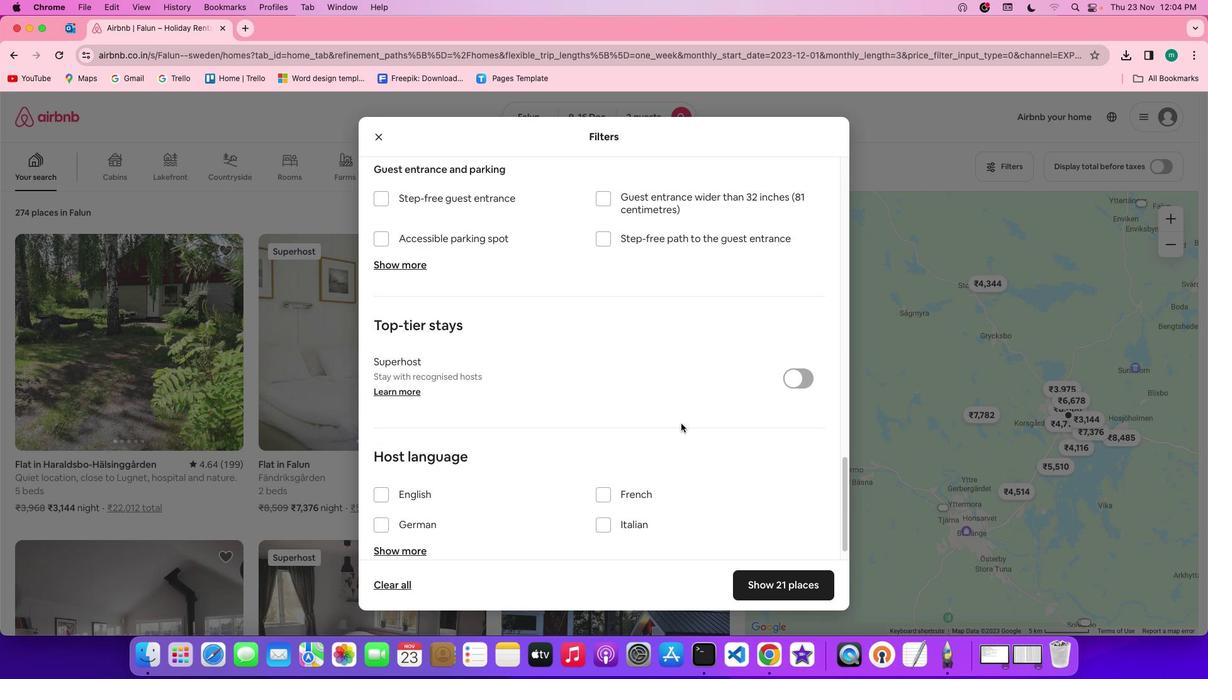 
Action: Mouse scrolled (681, 424) with delta (0, -1)
Screenshot: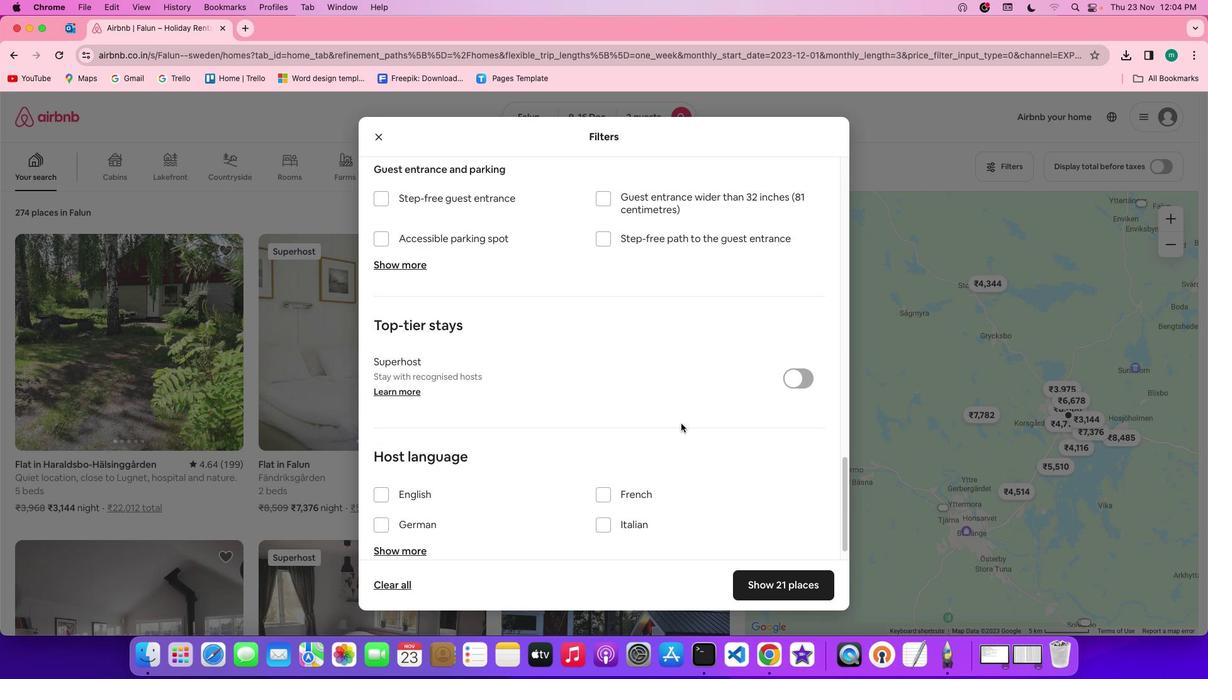 
Action: Mouse scrolled (681, 424) with delta (0, -3)
Screenshot: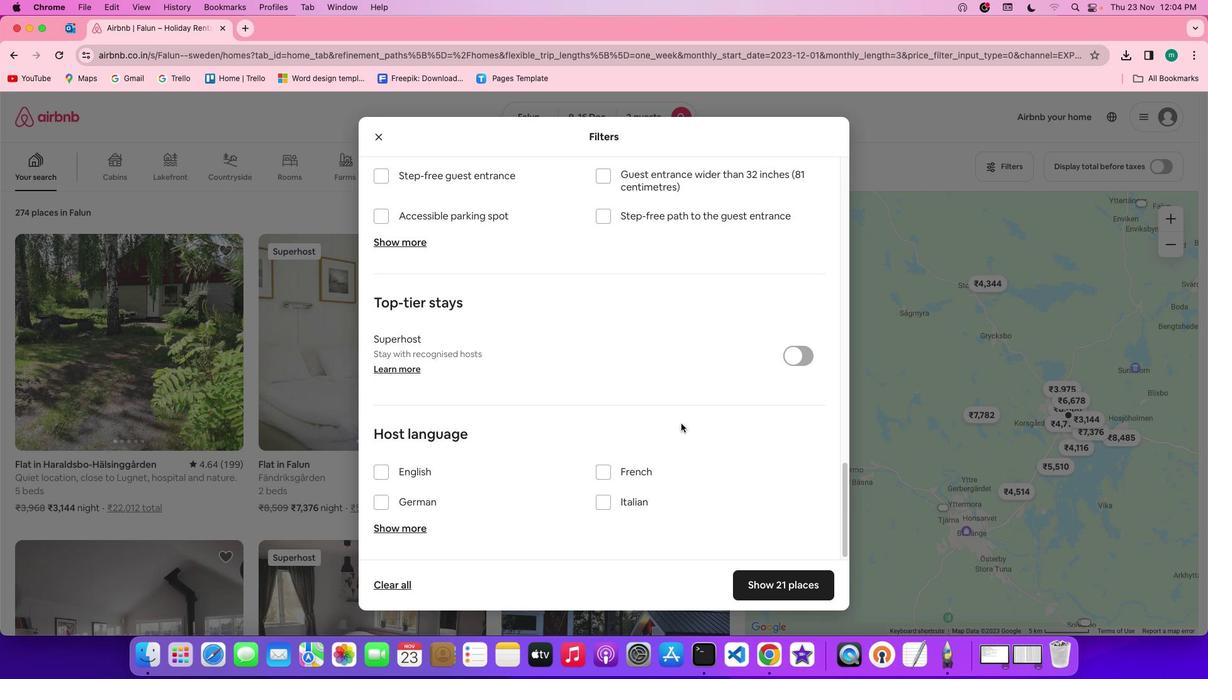 
Action: Mouse scrolled (681, 424) with delta (0, -3)
Screenshot: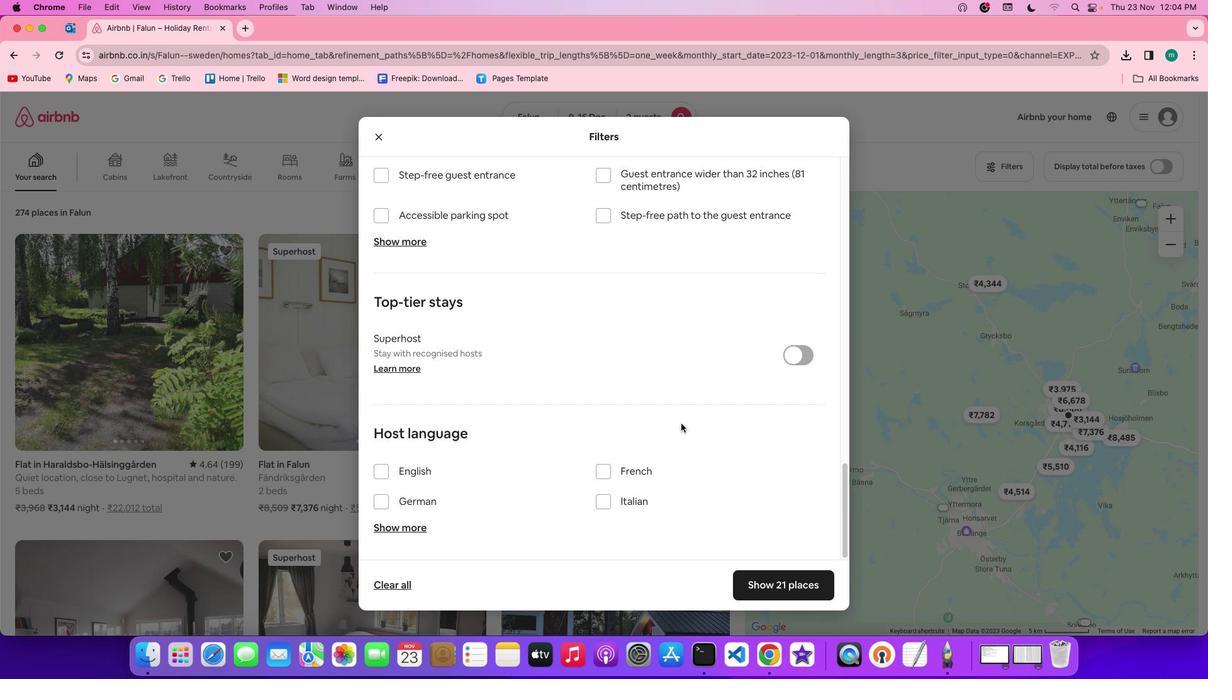 
Action: Mouse scrolled (681, 424) with delta (0, 0)
Screenshot: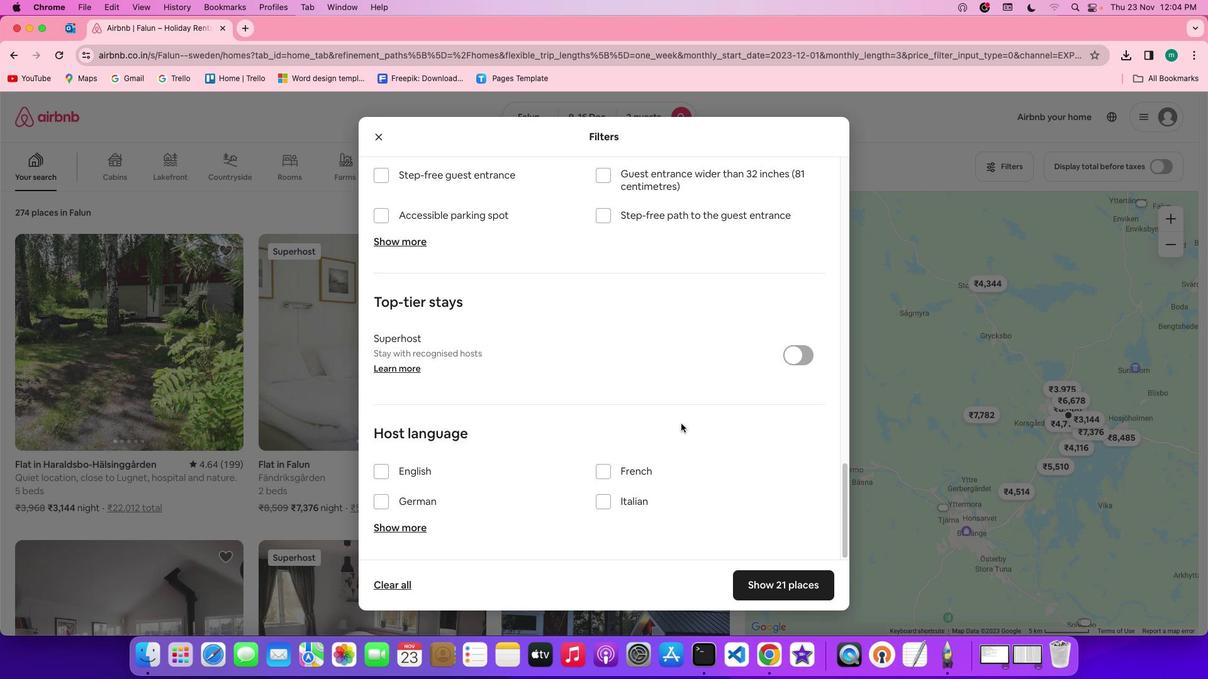 
Action: Mouse scrolled (681, 424) with delta (0, 0)
Screenshot: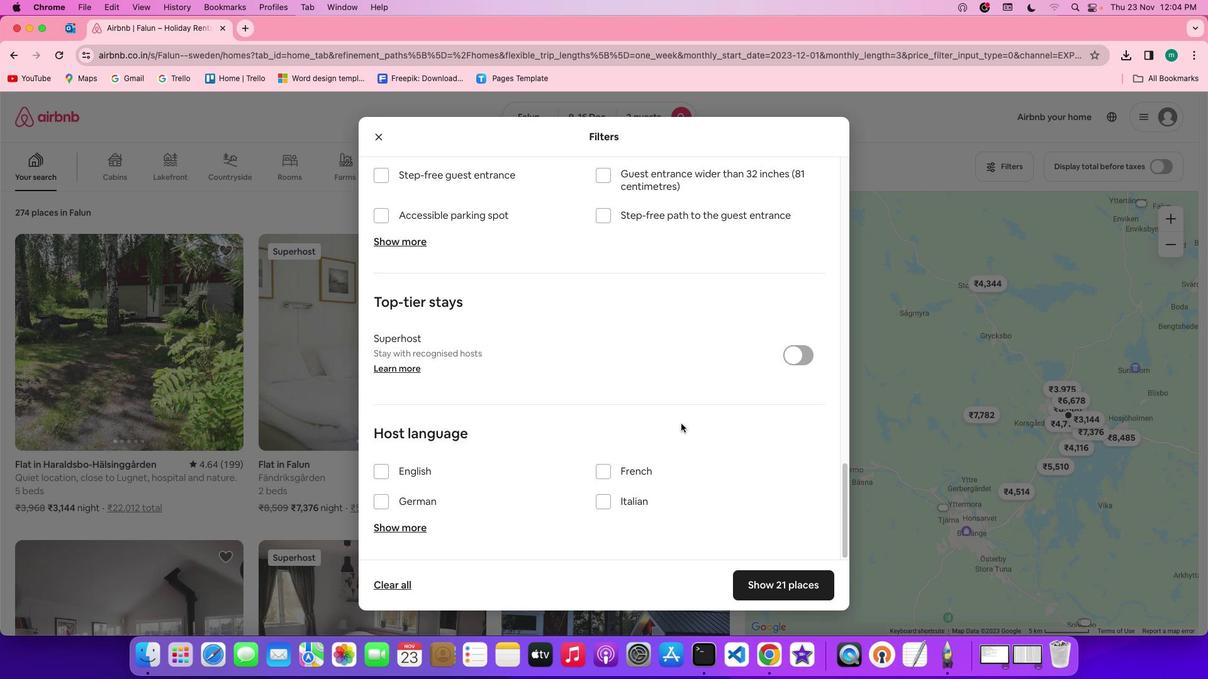 
Action: Mouse scrolled (681, 424) with delta (0, -1)
Screenshot: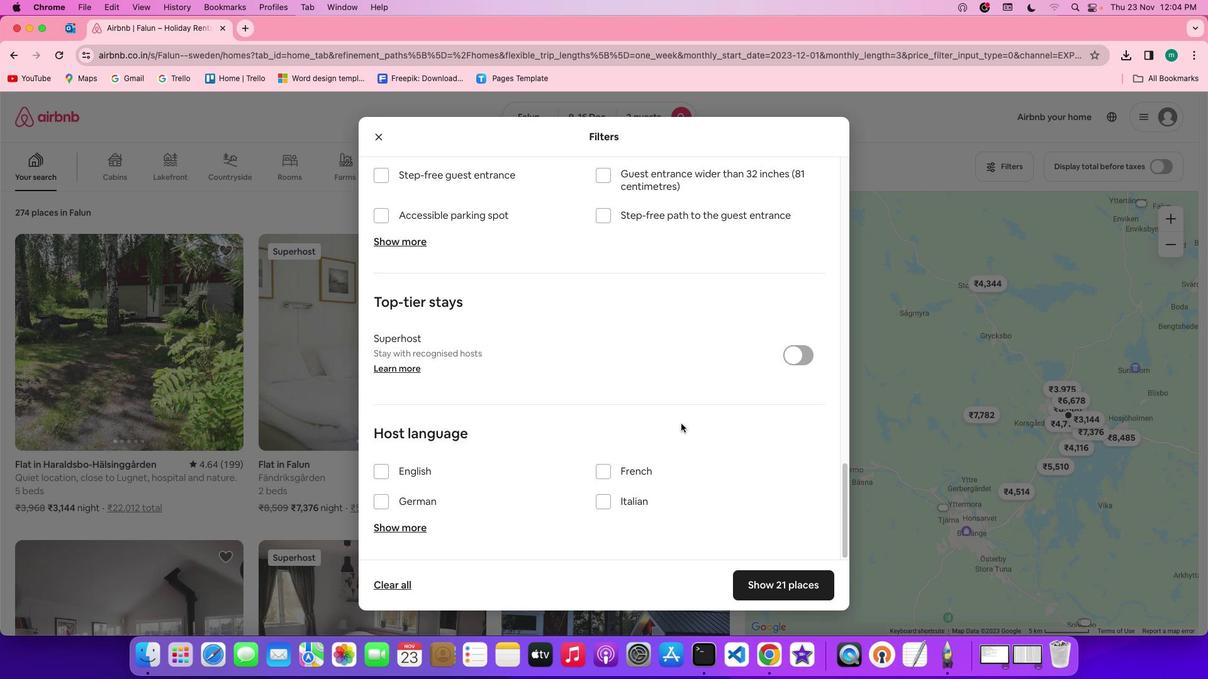 
Action: Mouse scrolled (681, 424) with delta (0, -3)
Screenshot: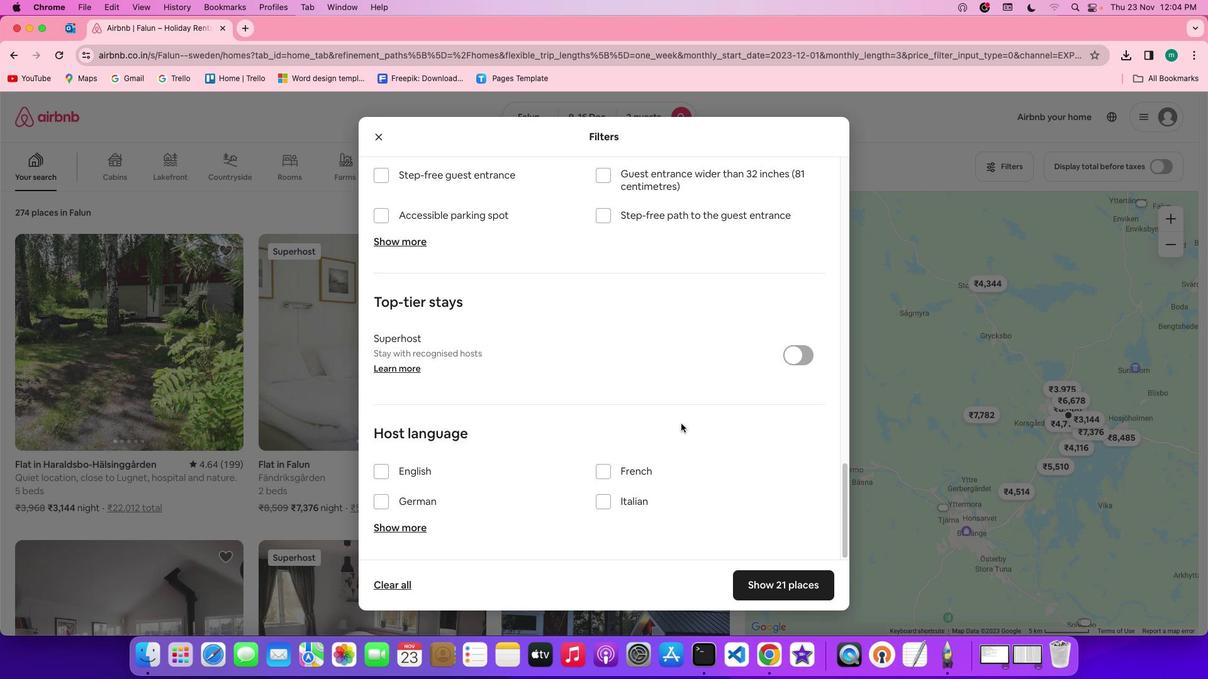 
Action: Mouse scrolled (681, 424) with delta (0, -3)
Screenshot: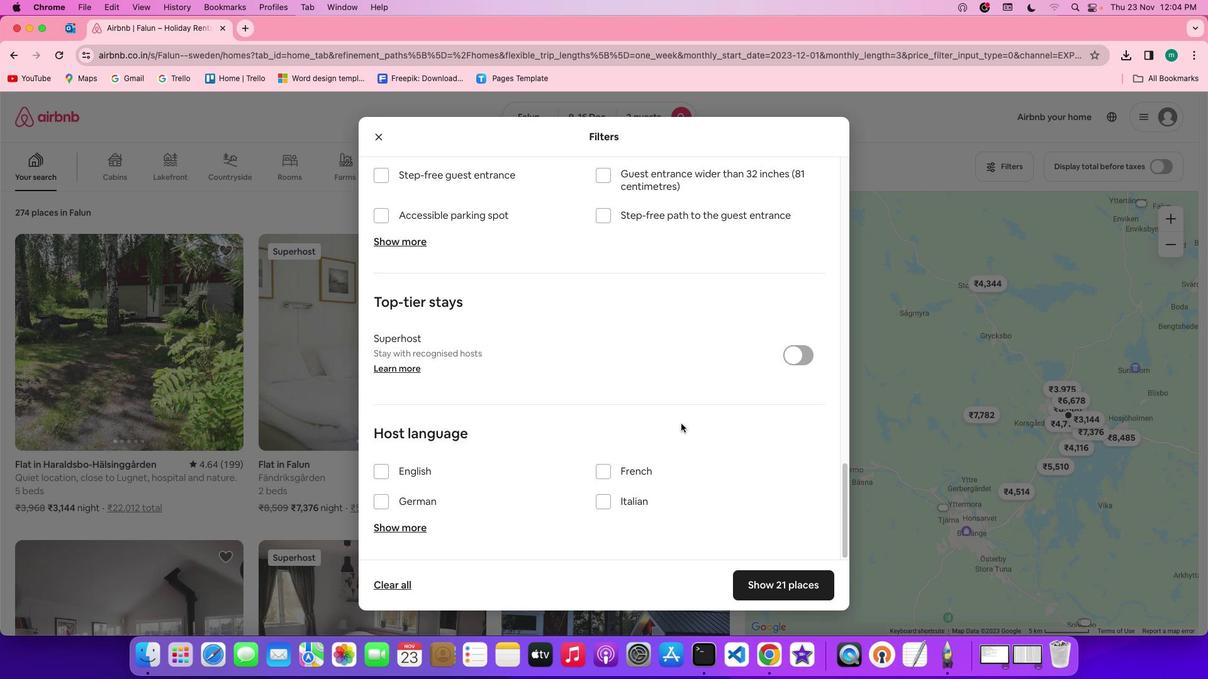 
Action: Mouse scrolled (681, 424) with delta (0, 0)
Screenshot: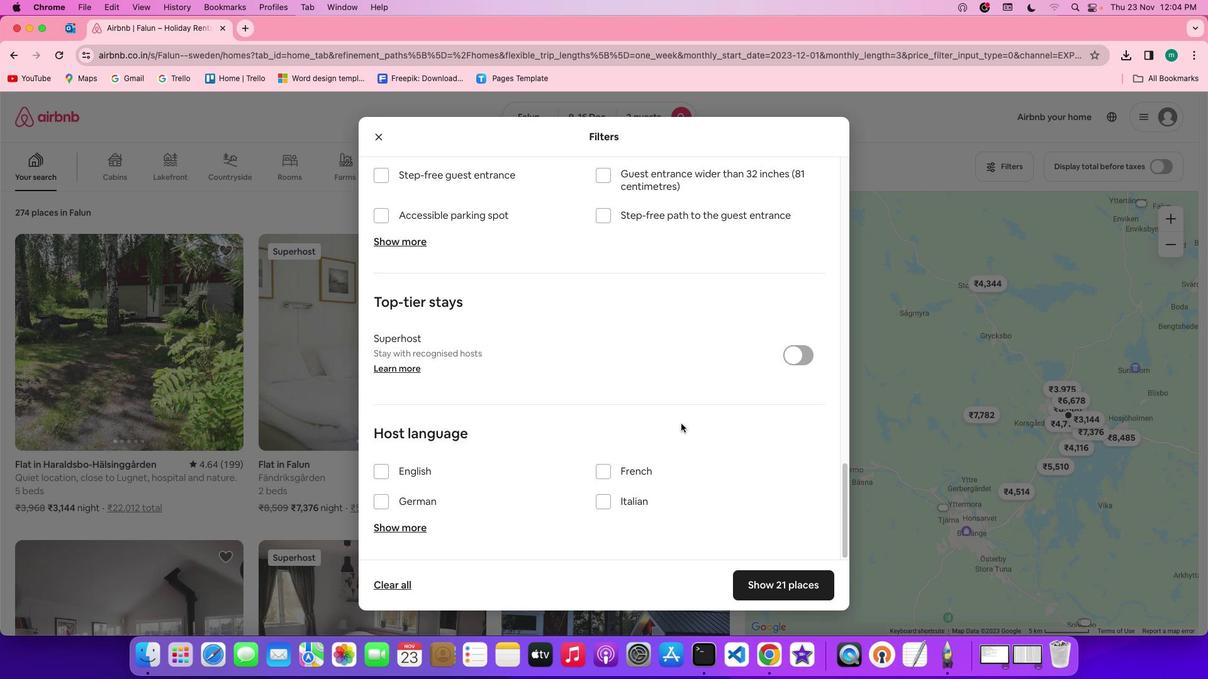 
Action: Mouse scrolled (681, 424) with delta (0, 0)
Screenshot: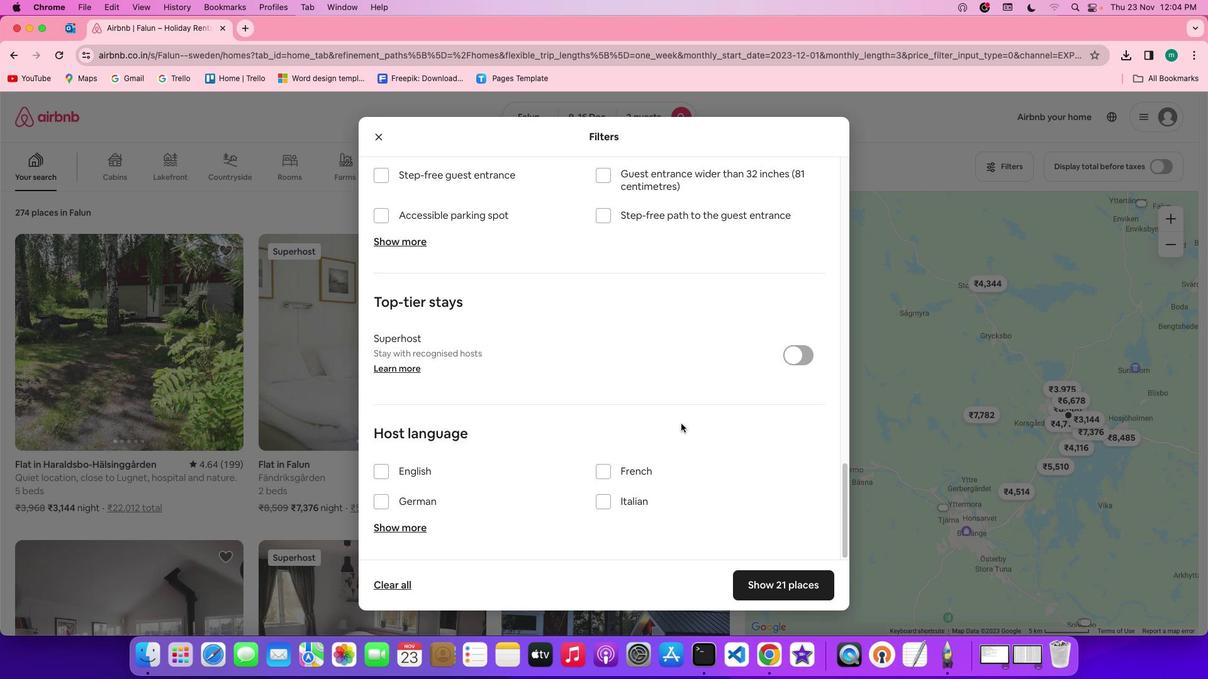 
Action: Mouse scrolled (681, 424) with delta (0, -1)
Screenshot: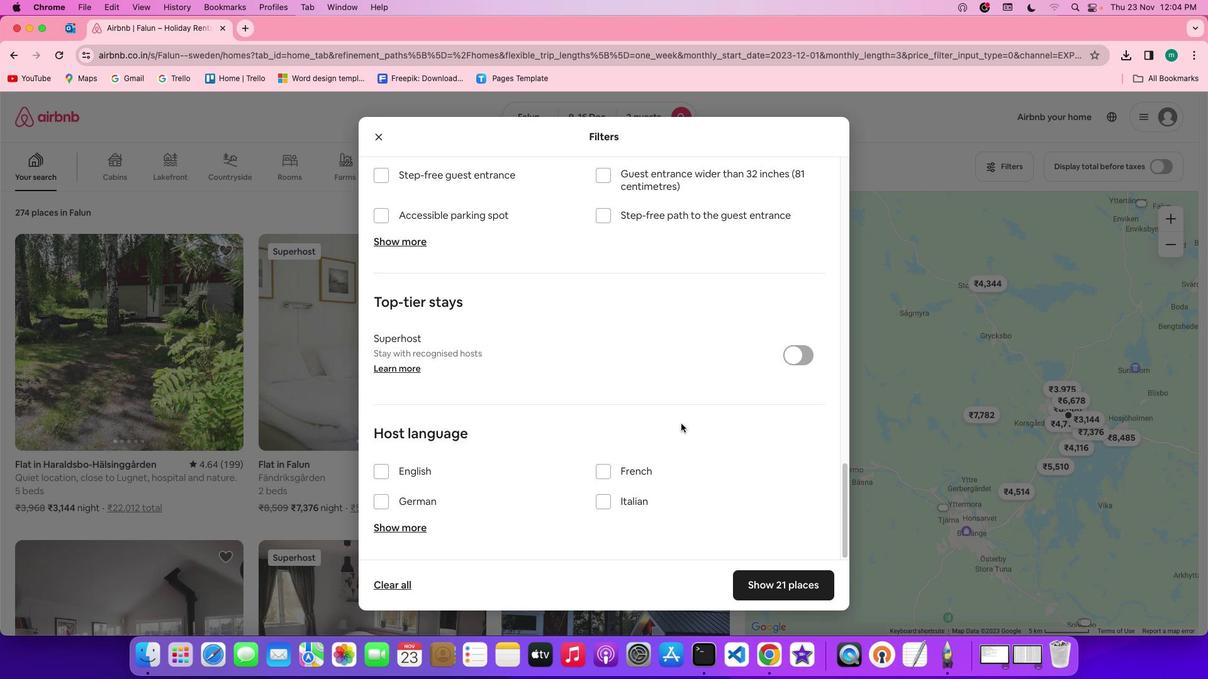 
Action: Mouse scrolled (681, 424) with delta (0, -3)
Screenshot: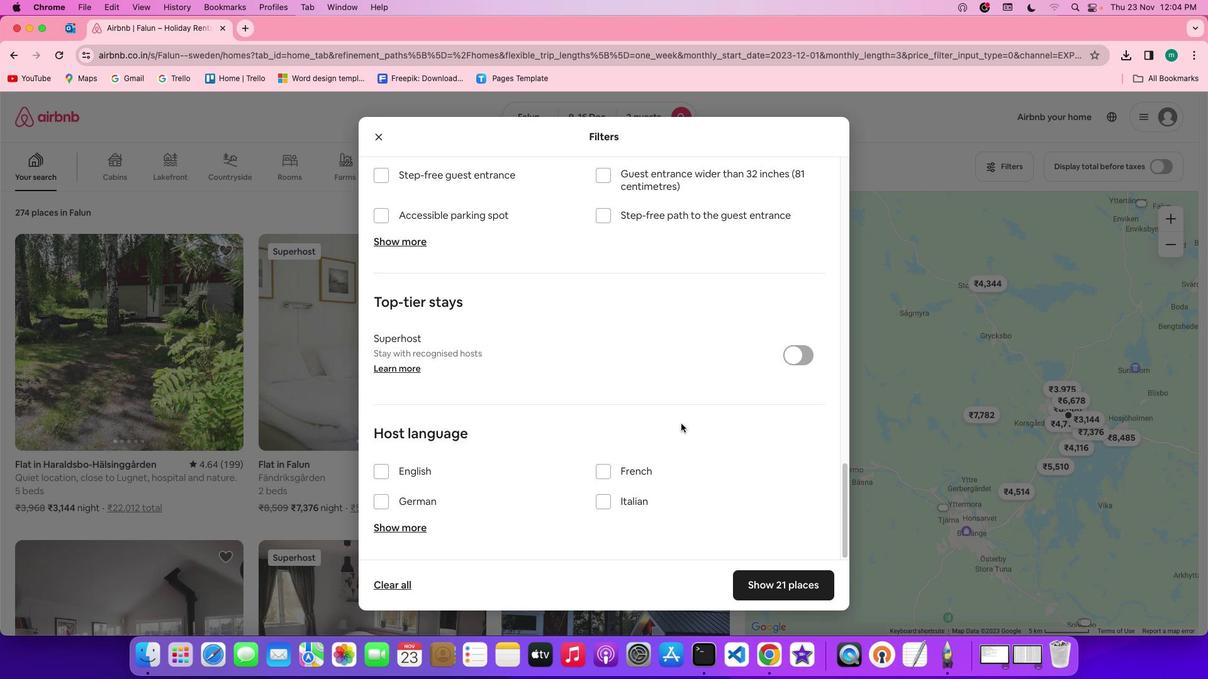
Action: Mouse scrolled (681, 424) with delta (0, -3)
Screenshot: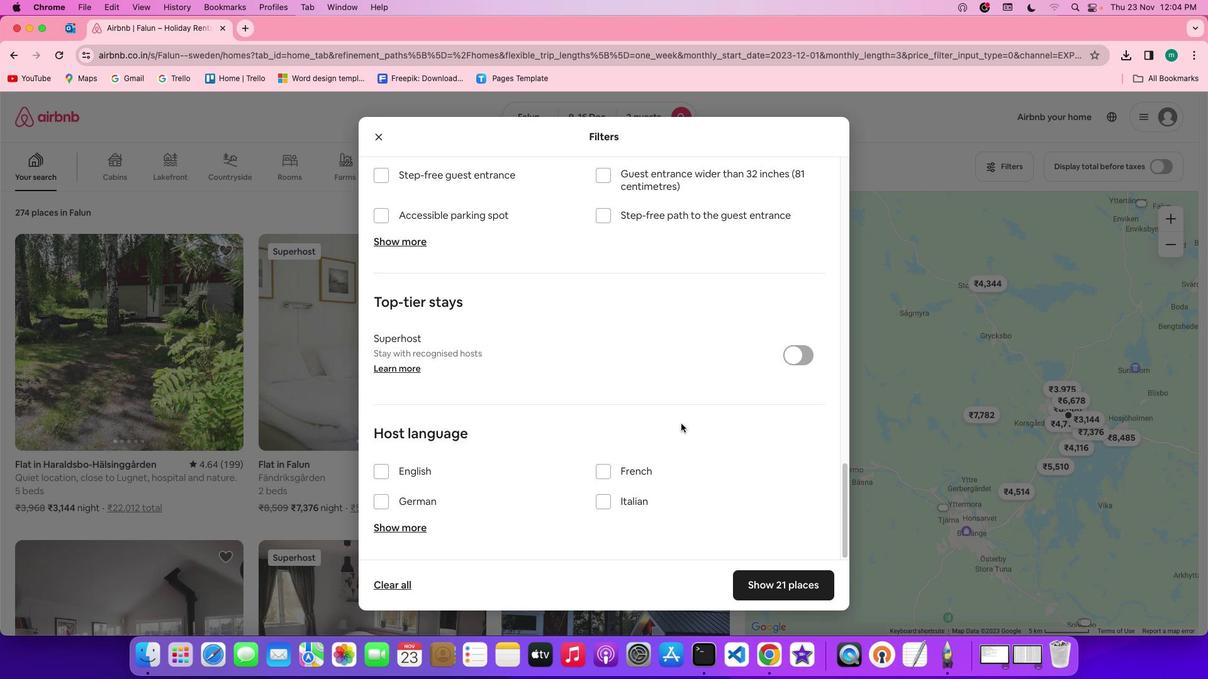 
Action: Mouse moved to (790, 586)
Screenshot: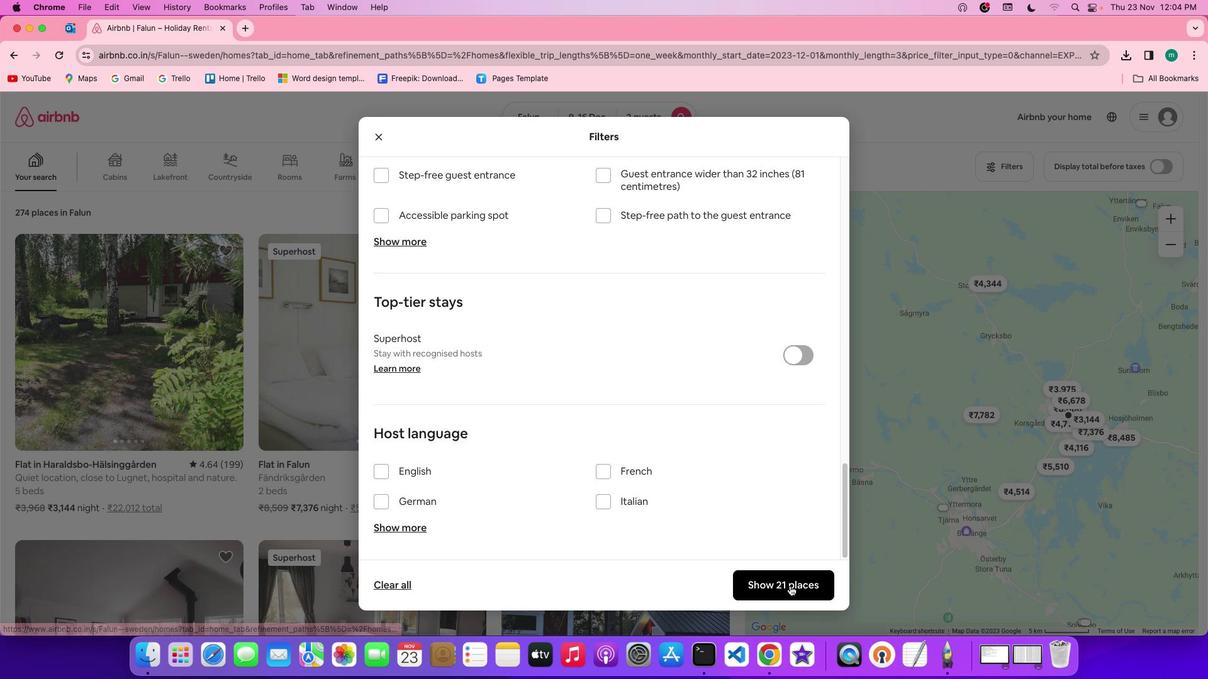 
Action: Mouse pressed left at (790, 586)
Screenshot: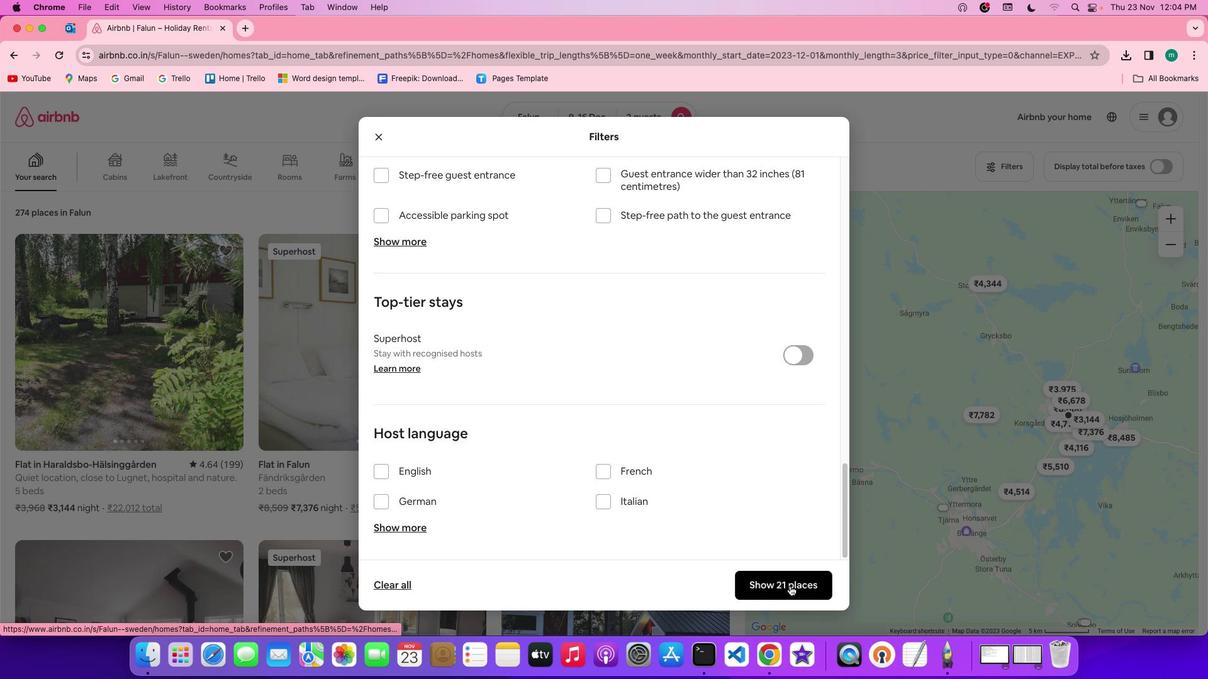 
Action: Mouse moved to (409, 346)
Screenshot: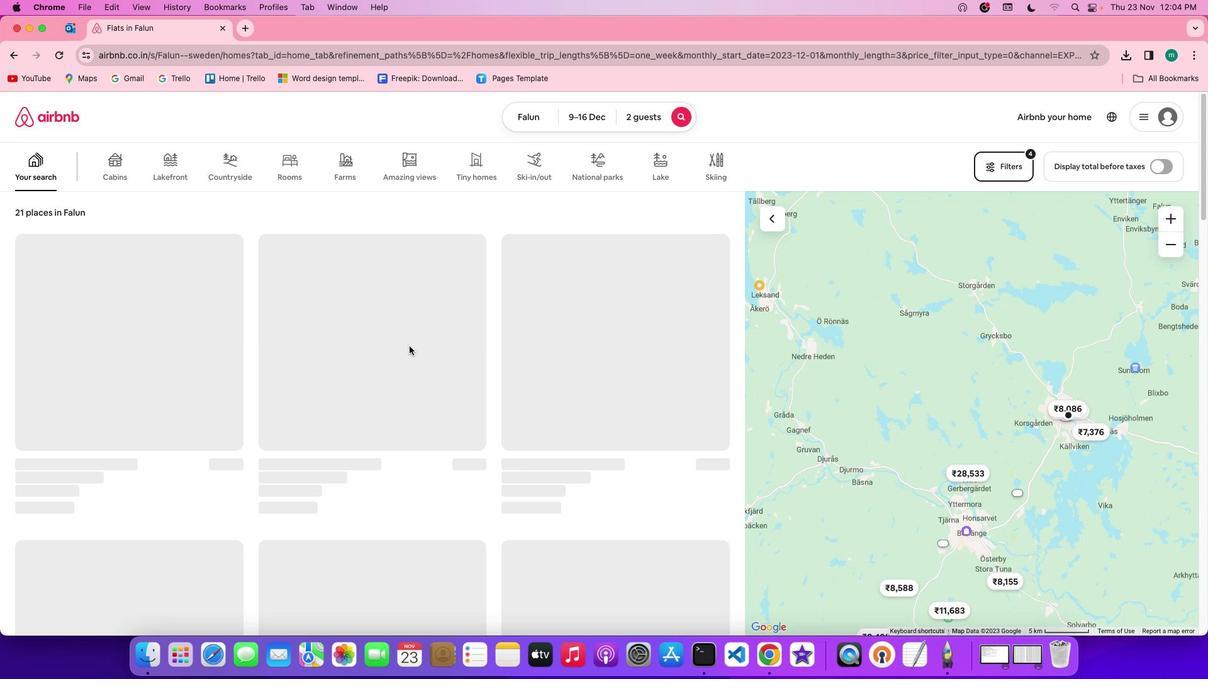 
Action: Mouse scrolled (409, 346) with delta (0, 0)
Screenshot: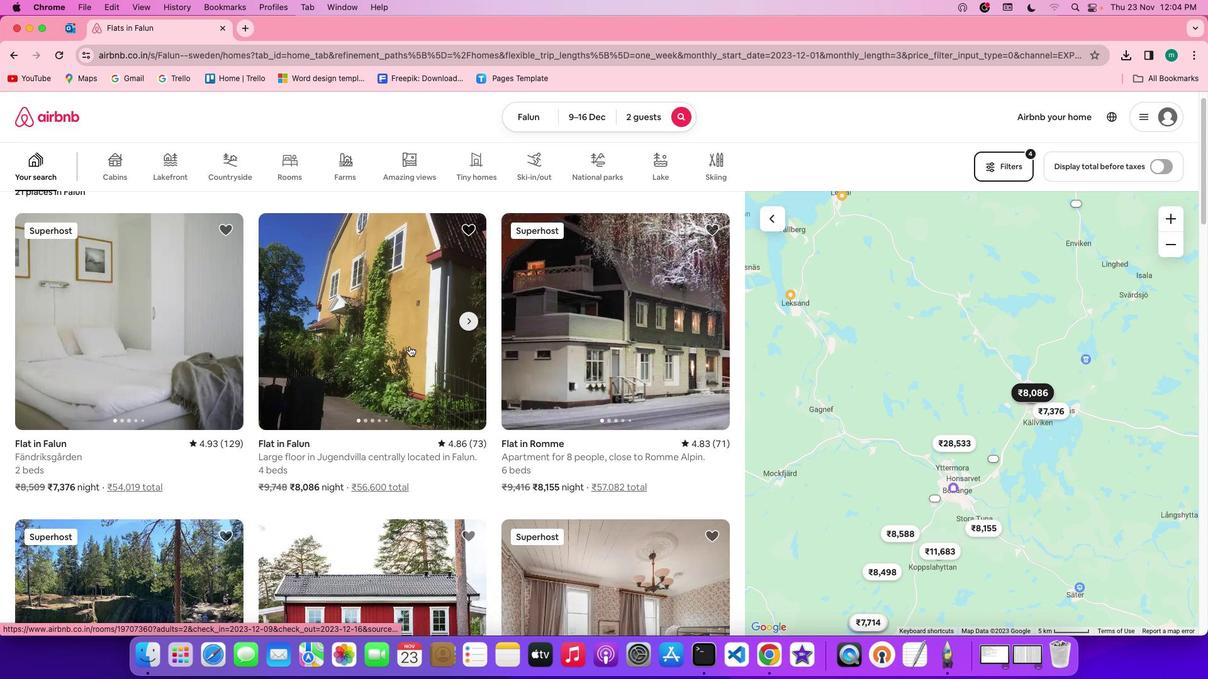 
Action: Mouse scrolled (409, 346) with delta (0, 0)
Screenshot: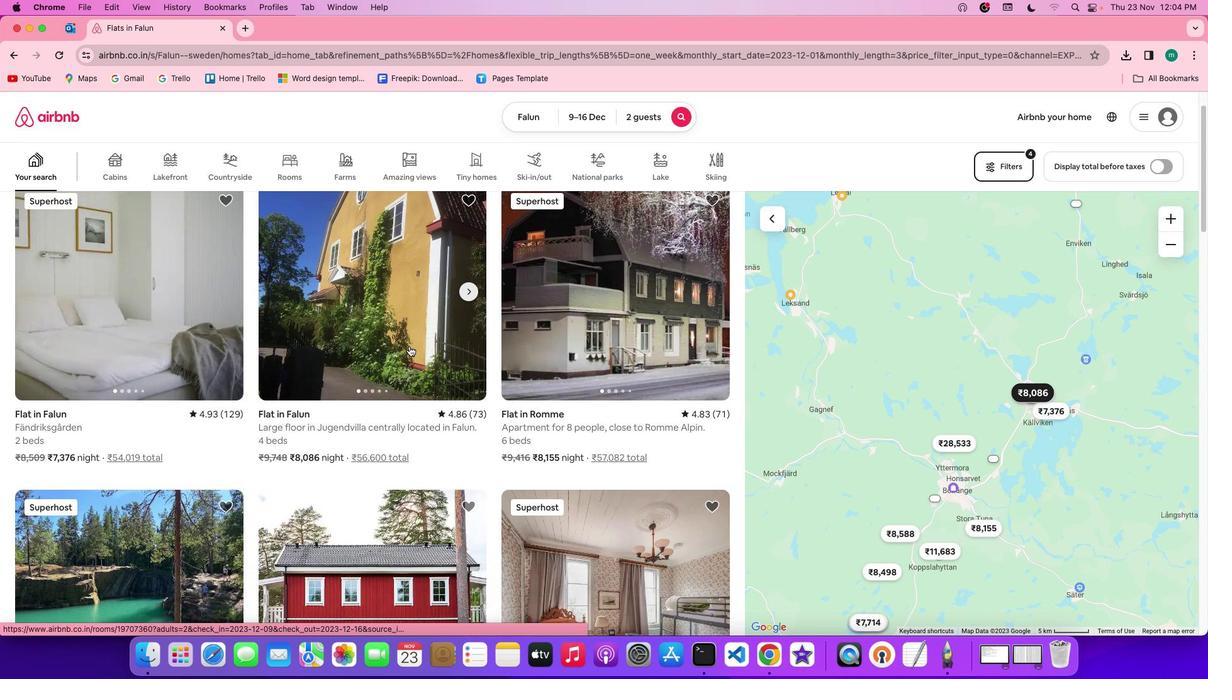 
Action: Mouse scrolled (409, 346) with delta (0, 0)
Screenshot: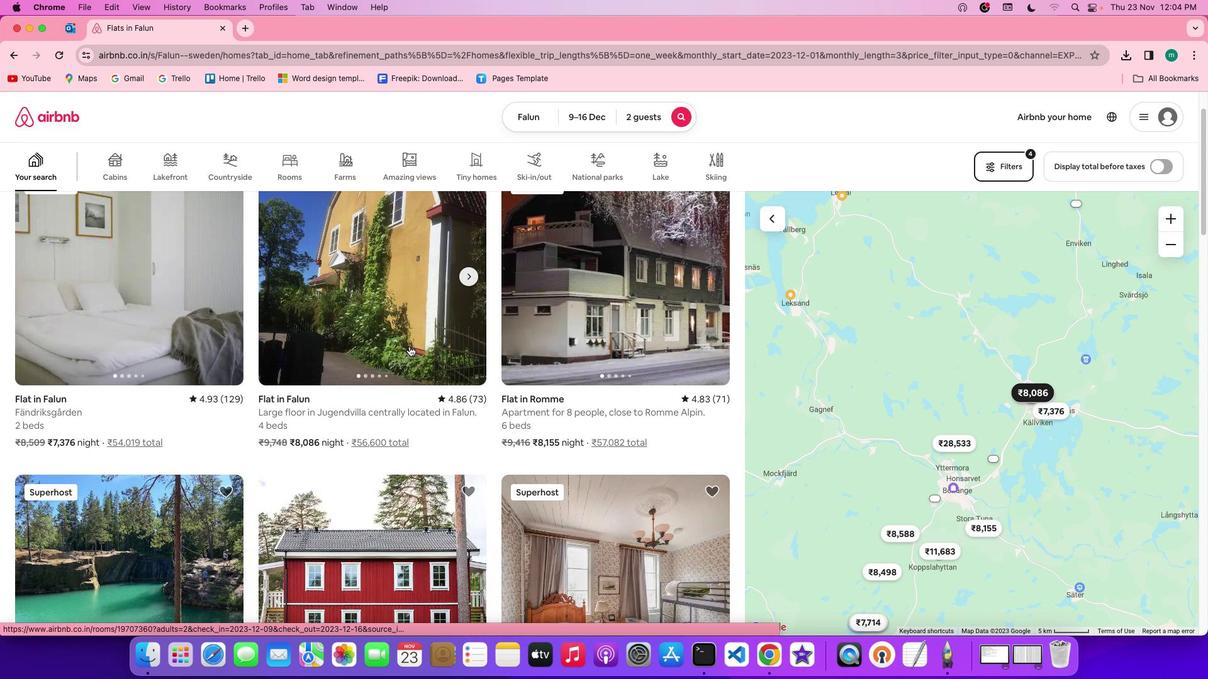 
Action: Mouse scrolled (409, 346) with delta (0, 0)
Screenshot: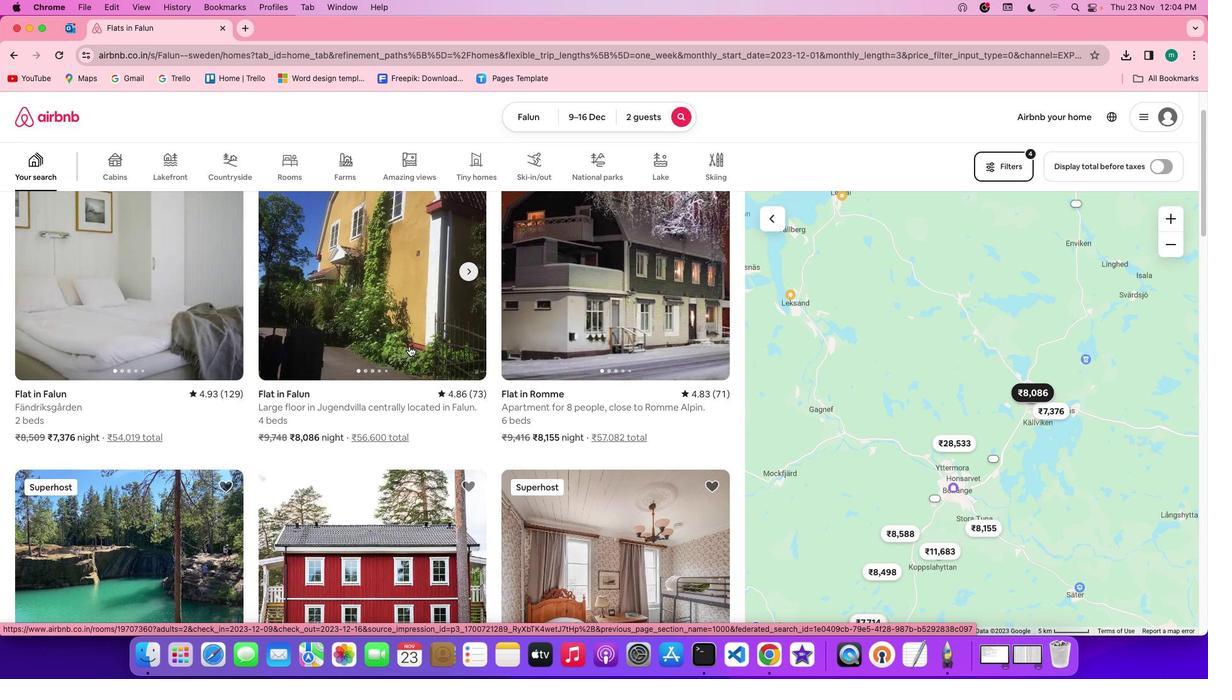 
Action: Mouse scrolled (409, 346) with delta (0, 0)
Screenshot: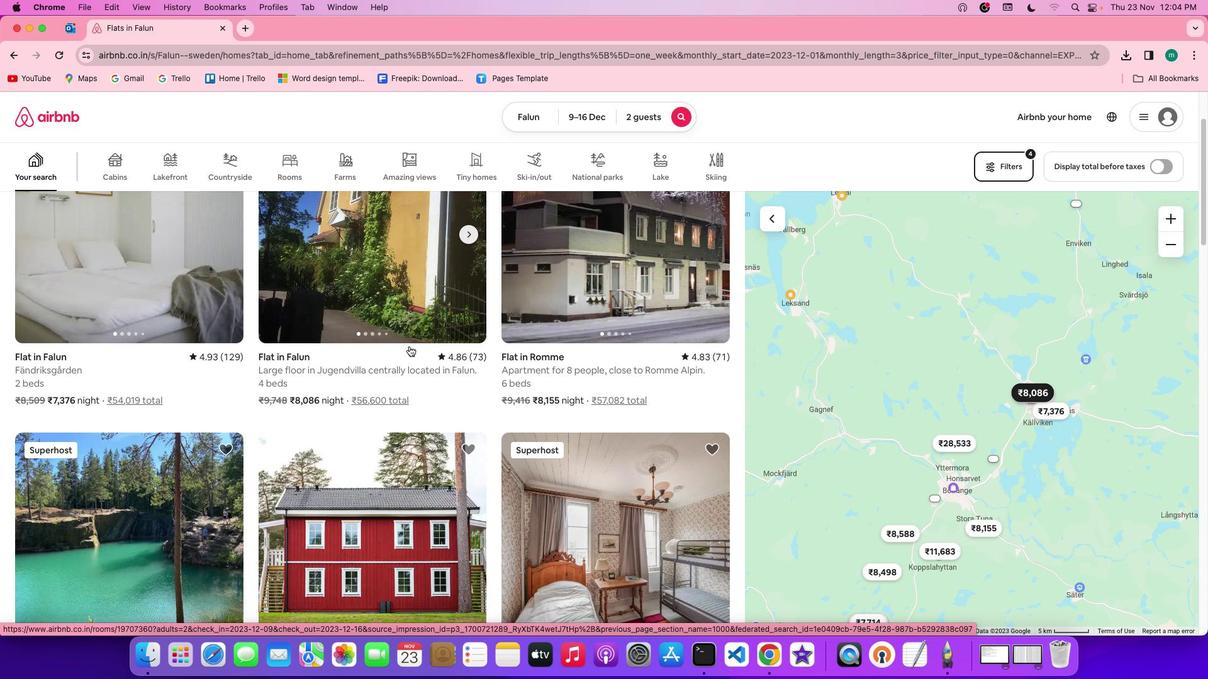 
Action: Mouse scrolled (409, 346) with delta (0, 0)
Screenshot: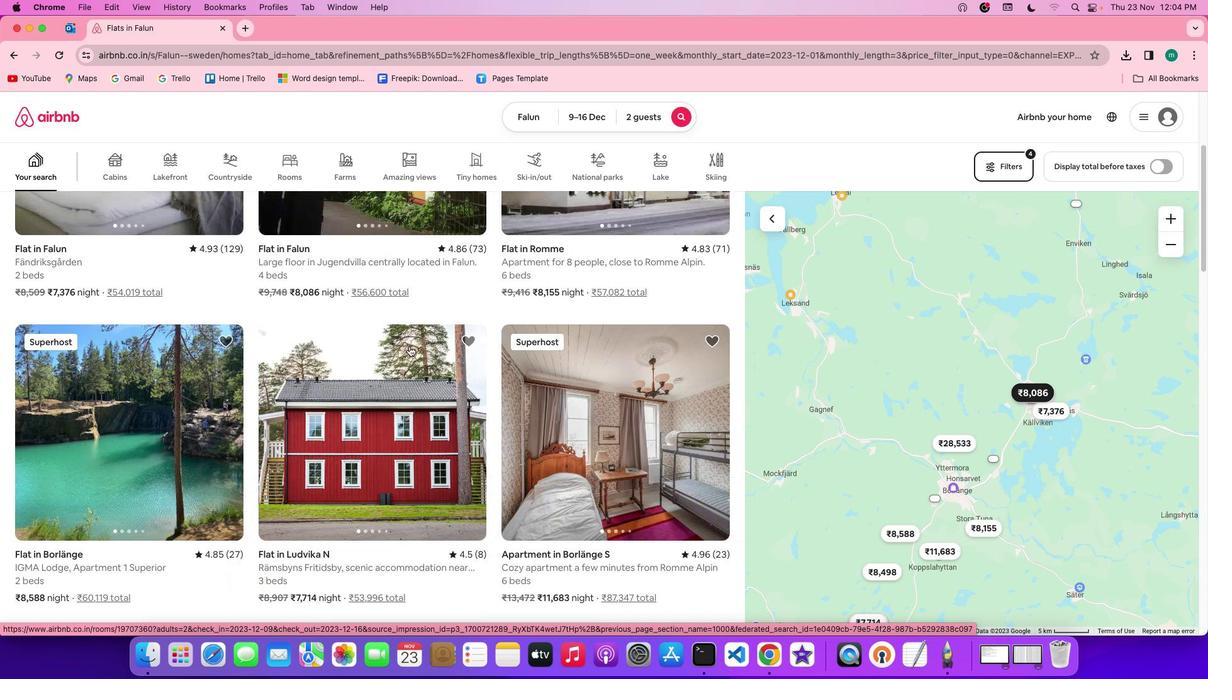 
Action: Mouse scrolled (409, 346) with delta (0, -1)
Screenshot: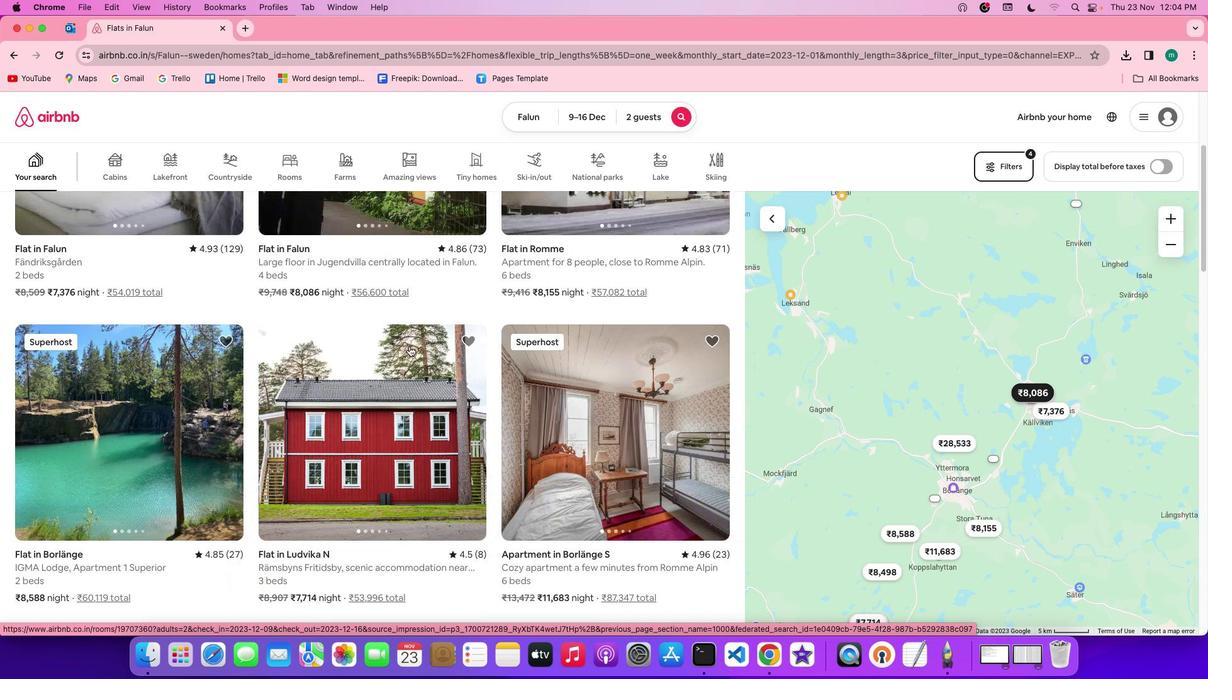 
Action: Mouse scrolled (409, 346) with delta (0, -1)
Screenshot: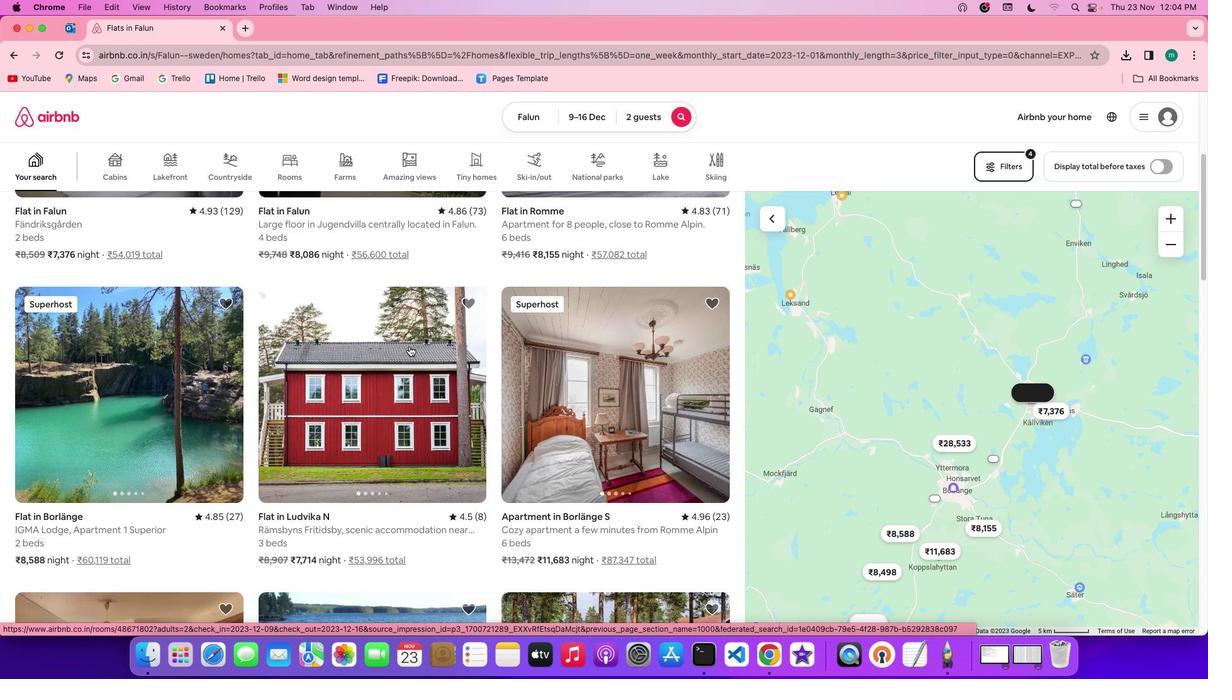 
Action: Mouse scrolled (409, 346) with delta (0, 0)
Screenshot: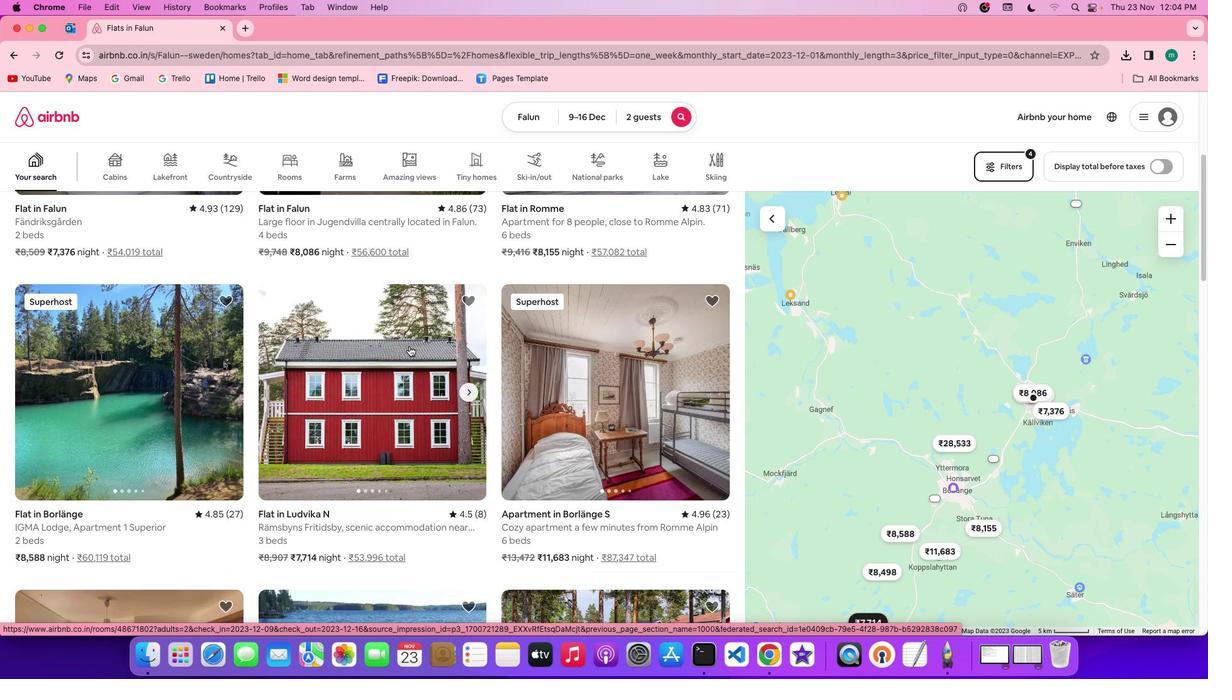 
Action: Mouse scrolled (409, 346) with delta (0, 0)
Screenshot: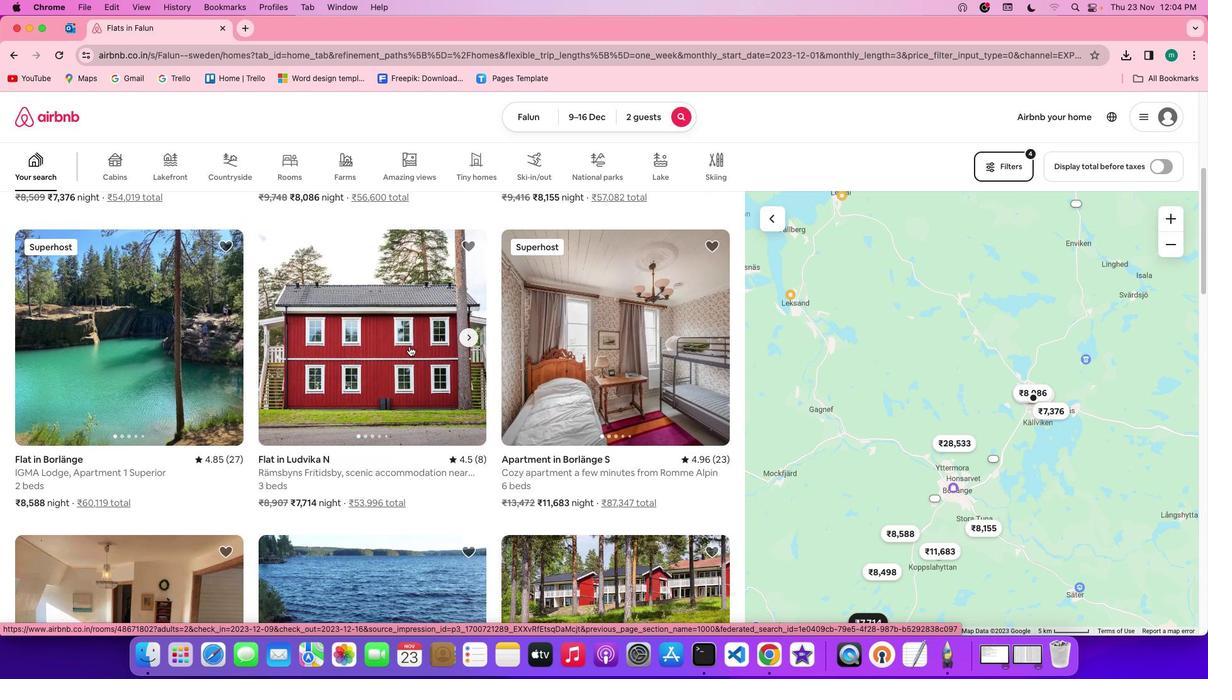 
Action: Mouse scrolled (409, 346) with delta (0, 0)
Screenshot: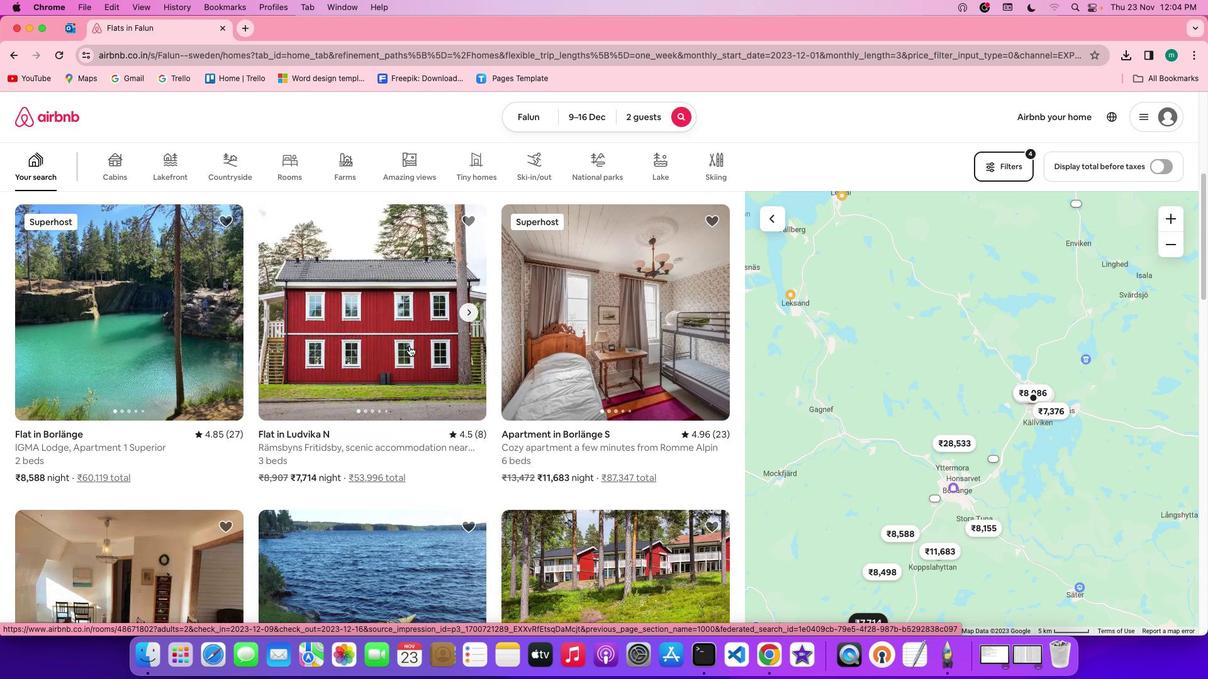 
Action: Mouse scrolled (409, 346) with delta (0, -1)
Screenshot: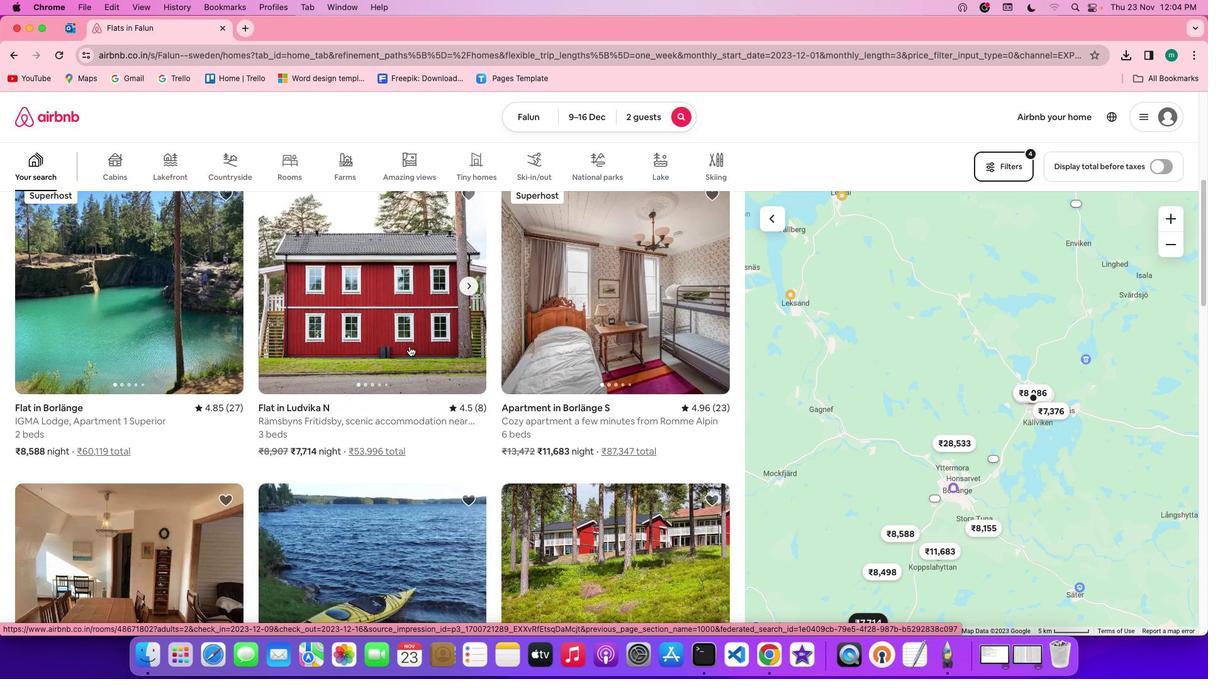 
Action: Mouse scrolled (409, 346) with delta (0, -1)
Screenshot: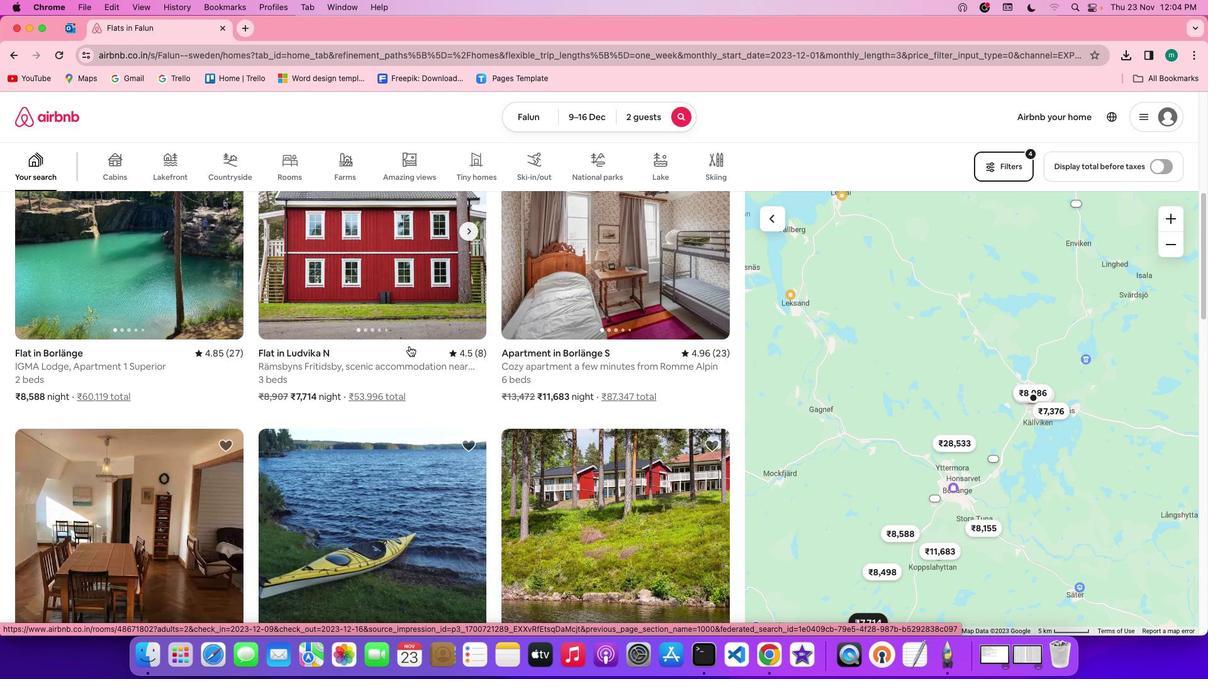 
Action: Mouse scrolled (409, 346) with delta (0, 0)
Screenshot: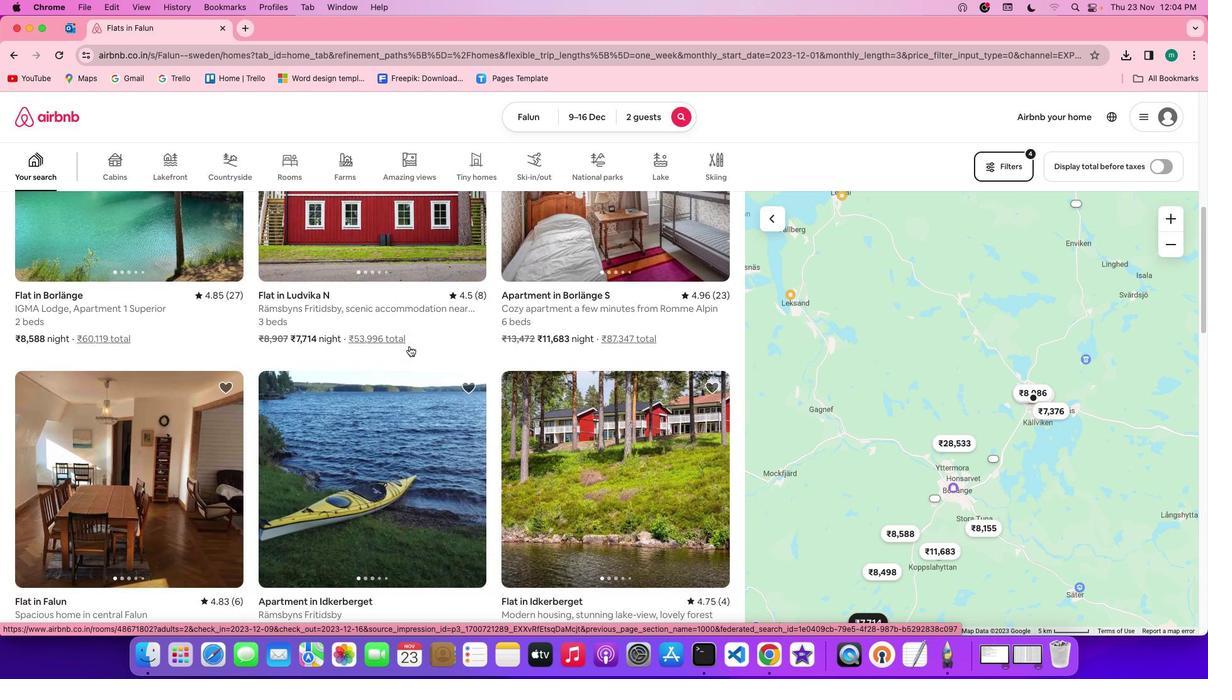 
Action: Mouse scrolled (409, 346) with delta (0, 0)
Screenshot: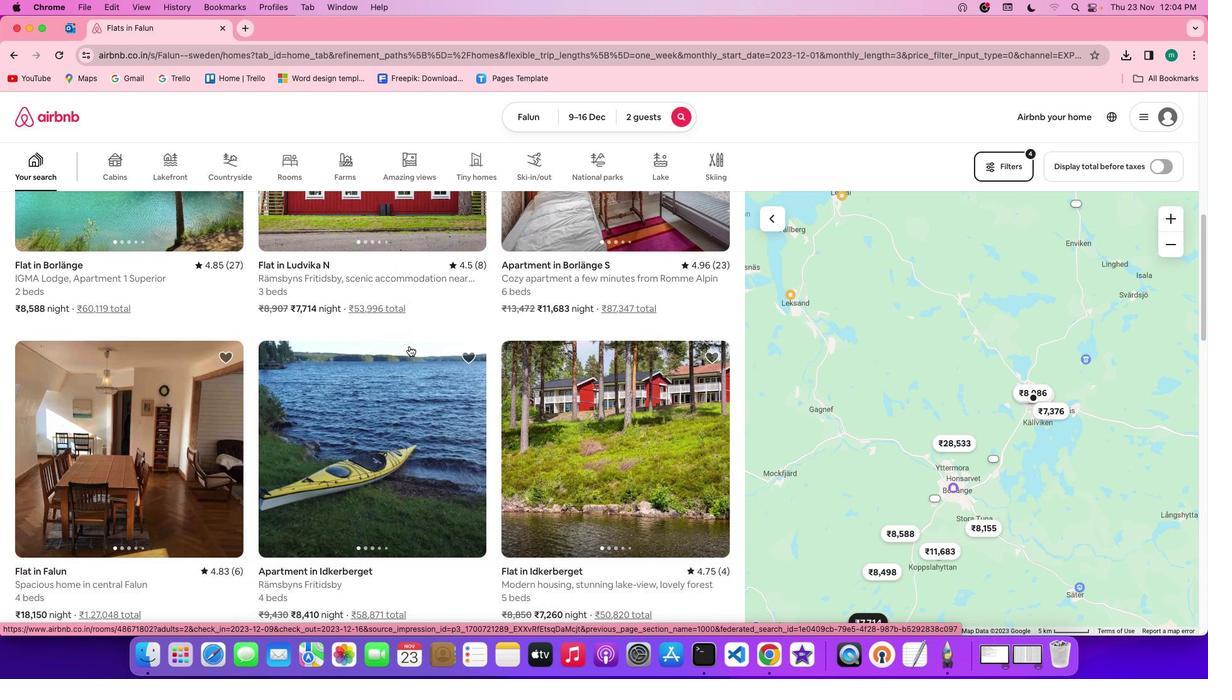 
Action: Mouse scrolled (409, 346) with delta (0, -1)
Screenshot: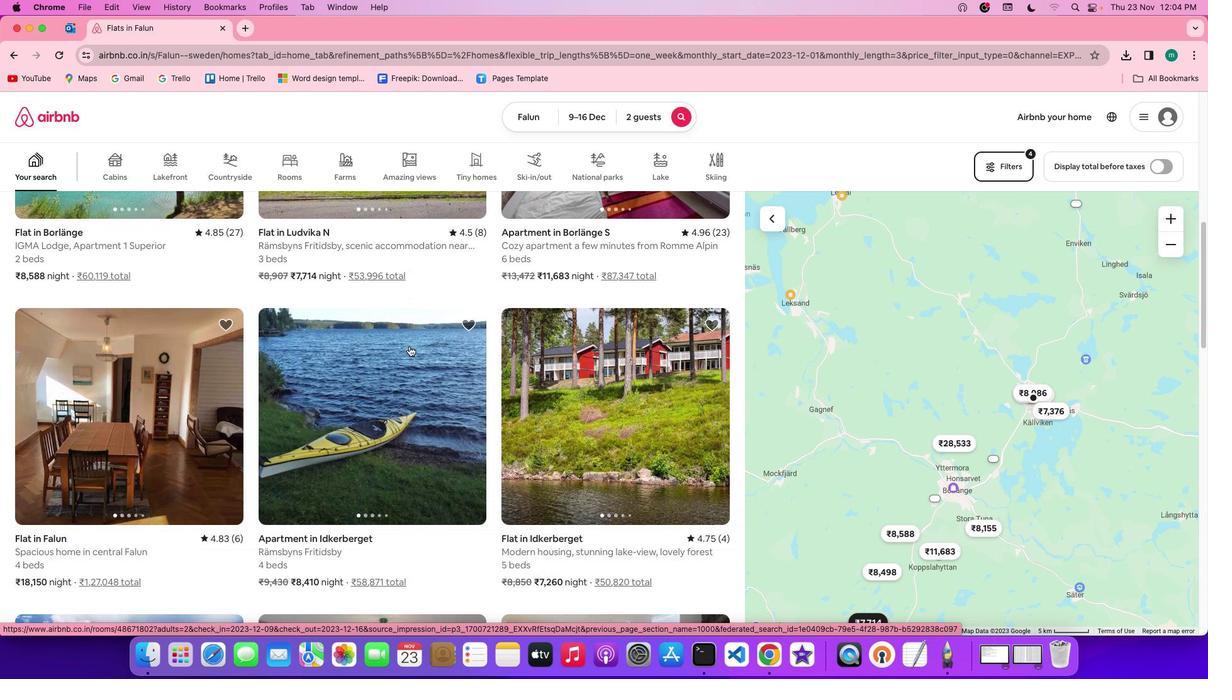 
Action: Mouse scrolled (409, 346) with delta (0, -1)
Screenshot: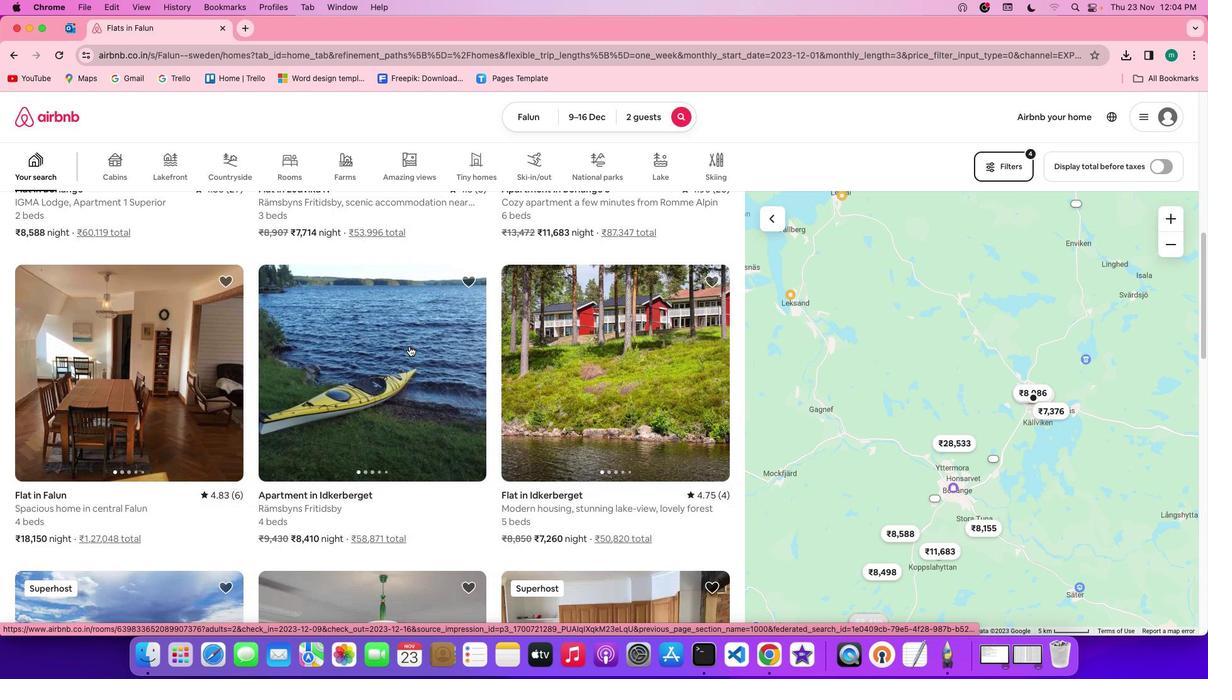 
Action: Mouse scrolled (409, 346) with delta (0, 0)
Screenshot: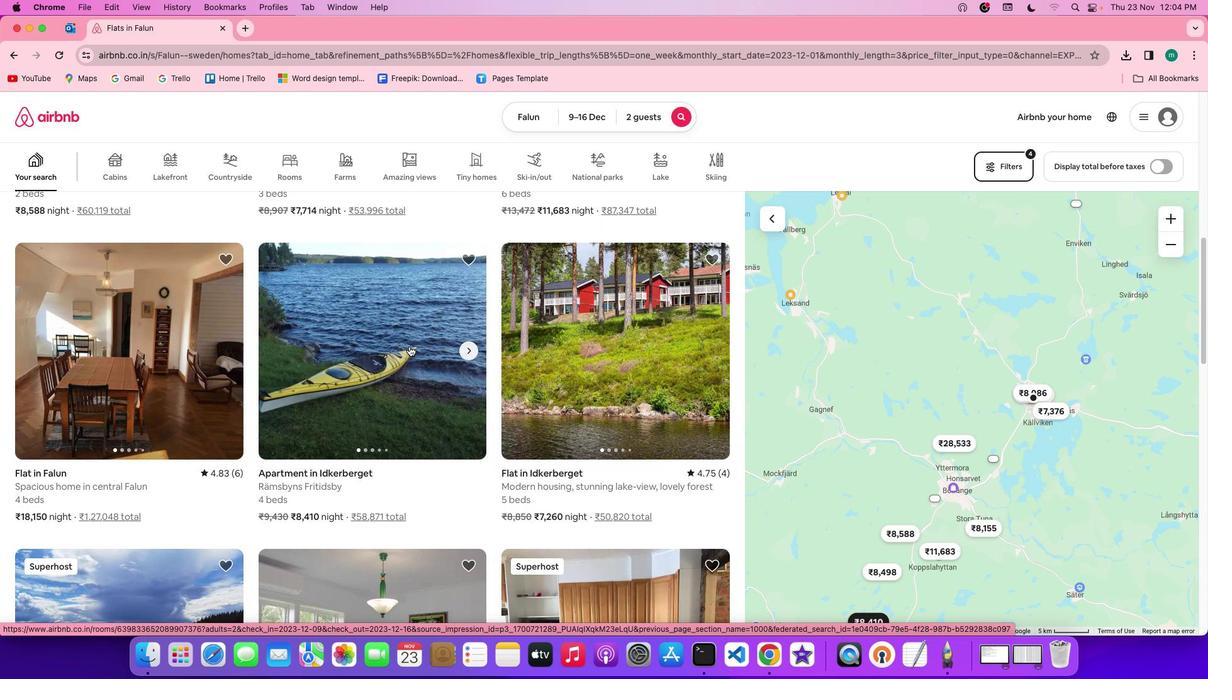 
Action: Mouse scrolled (409, 346) with delta (0, 0)
Screenshot: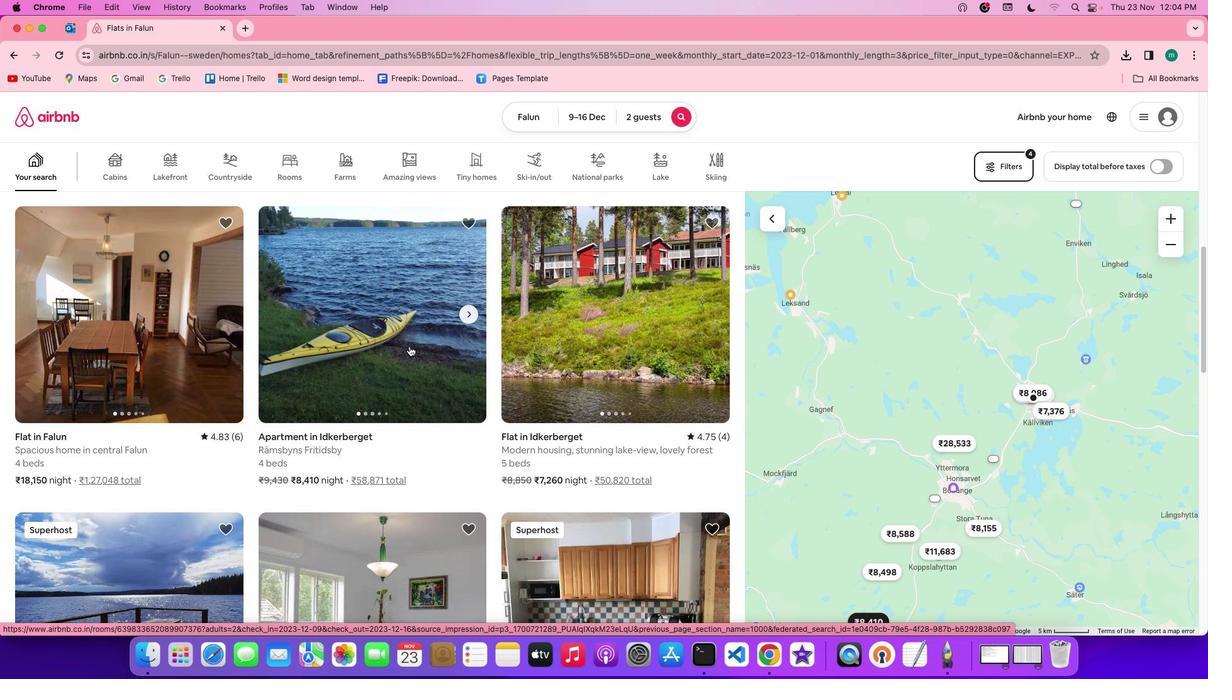 
Action: Mouse scrolled (409, 346) with delta (0, -1)
Screenshot: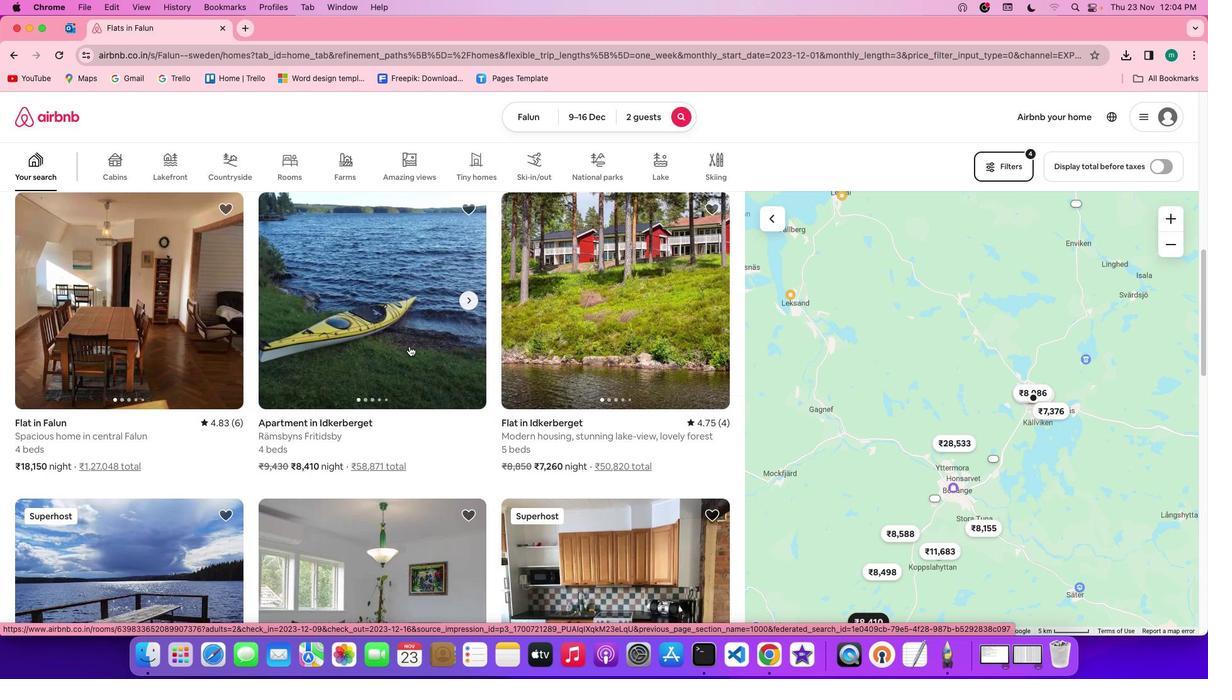 
Action: Mouse scrolled (409, 346) with delta (0, 0)
Screenshot: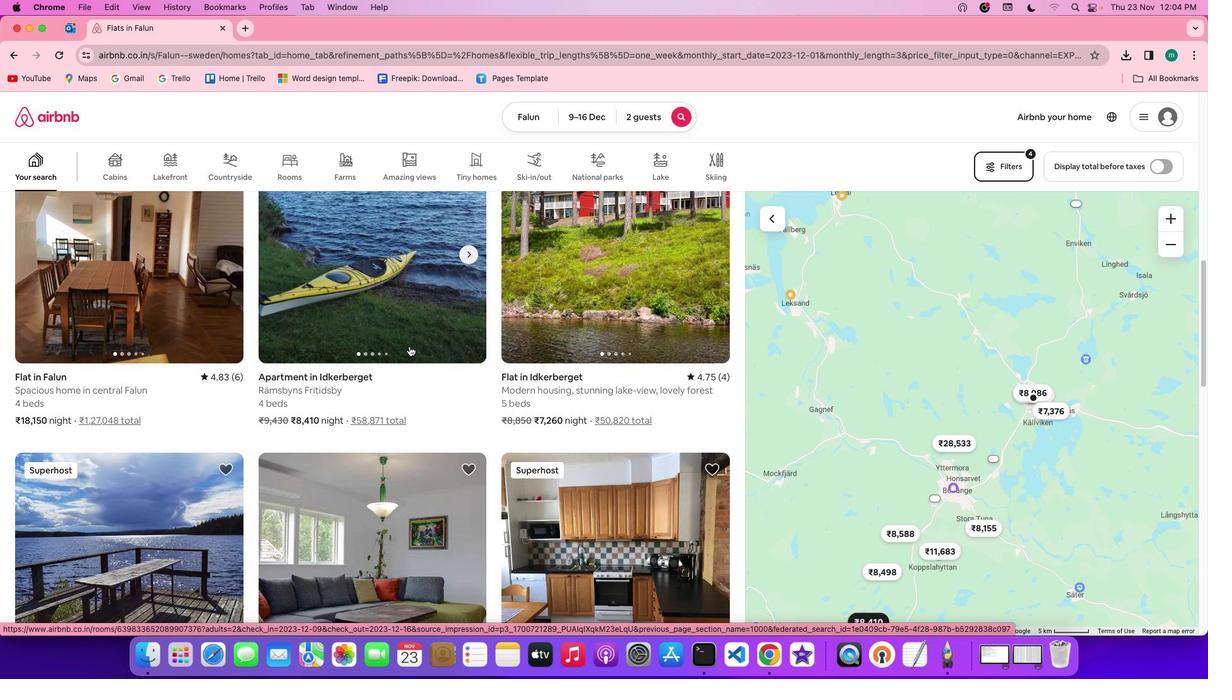 
Action: Mouse scrolled (409, 346) with delta (0, 0)
Screenshot: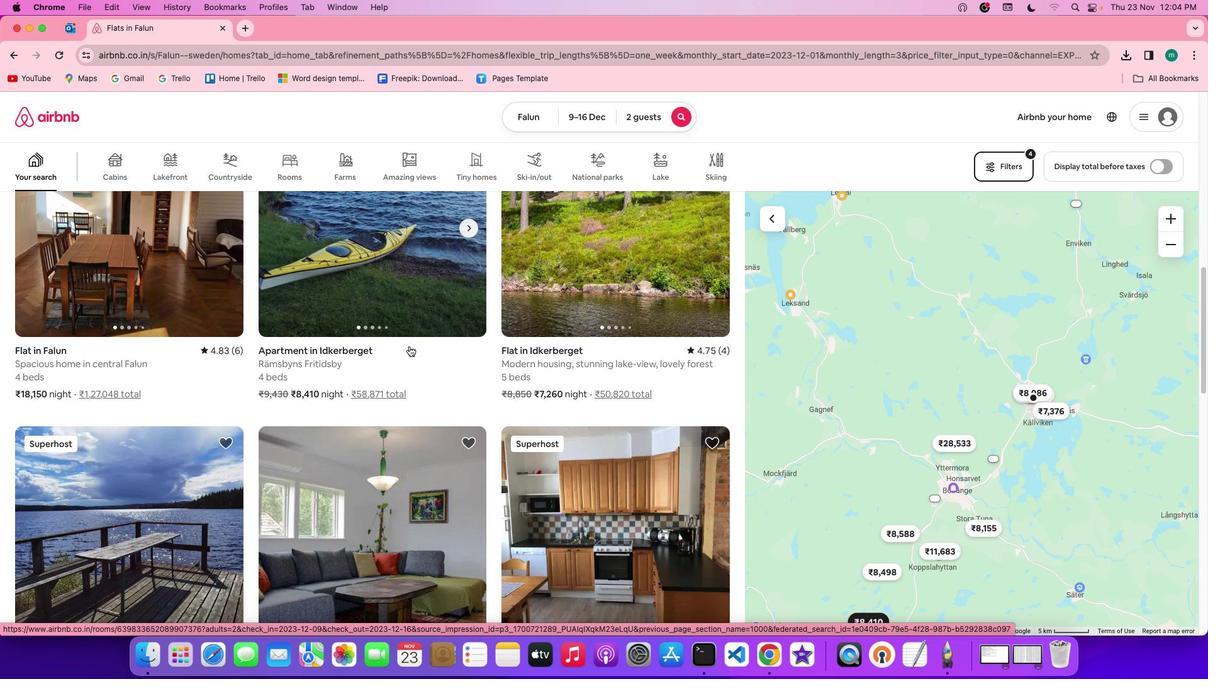 
Action: Mouse scrolled (409, 346) with delta (0, 0)
Screenshot: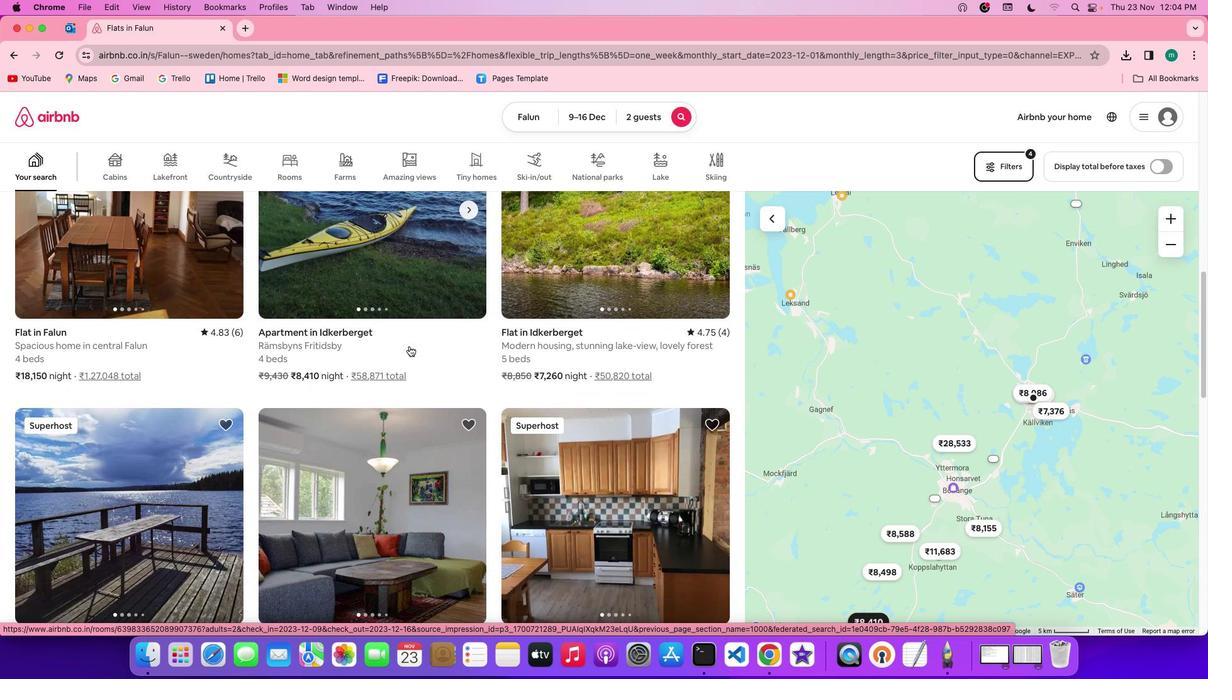 
Action: Mouse scrolled (409, 346) with delta (0, -1)
Screenshot: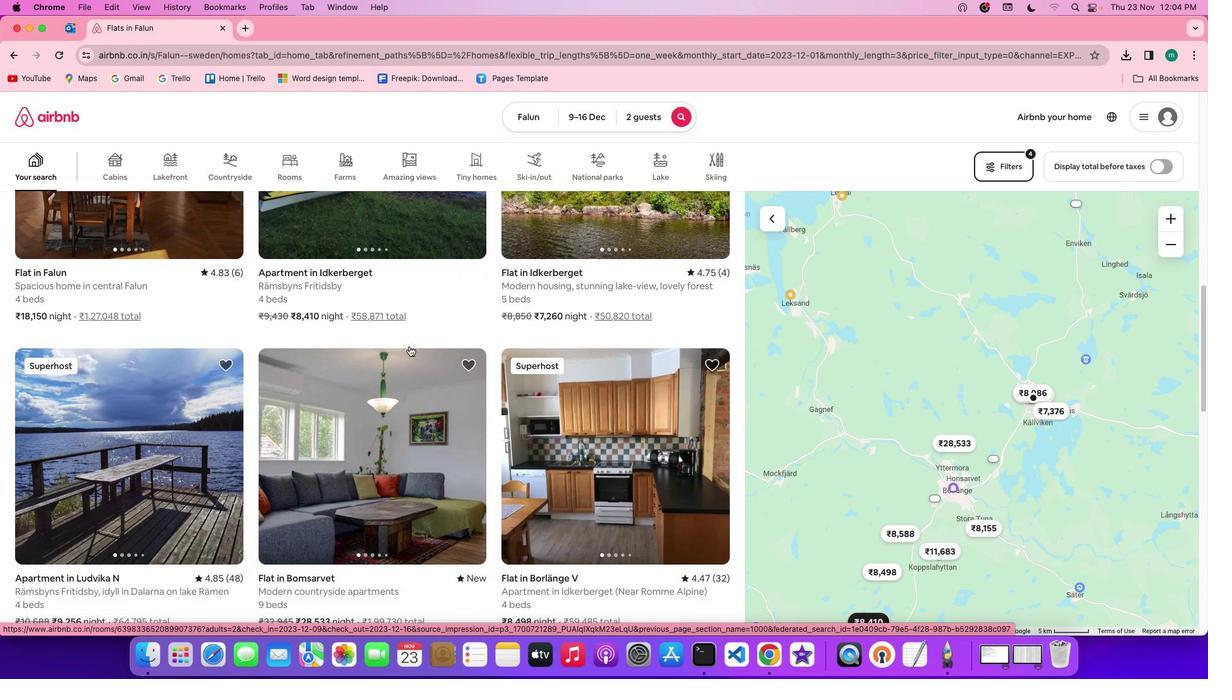 
Action: Mouse scrolled (409, 346) with delta (0, -1)
Screenshot: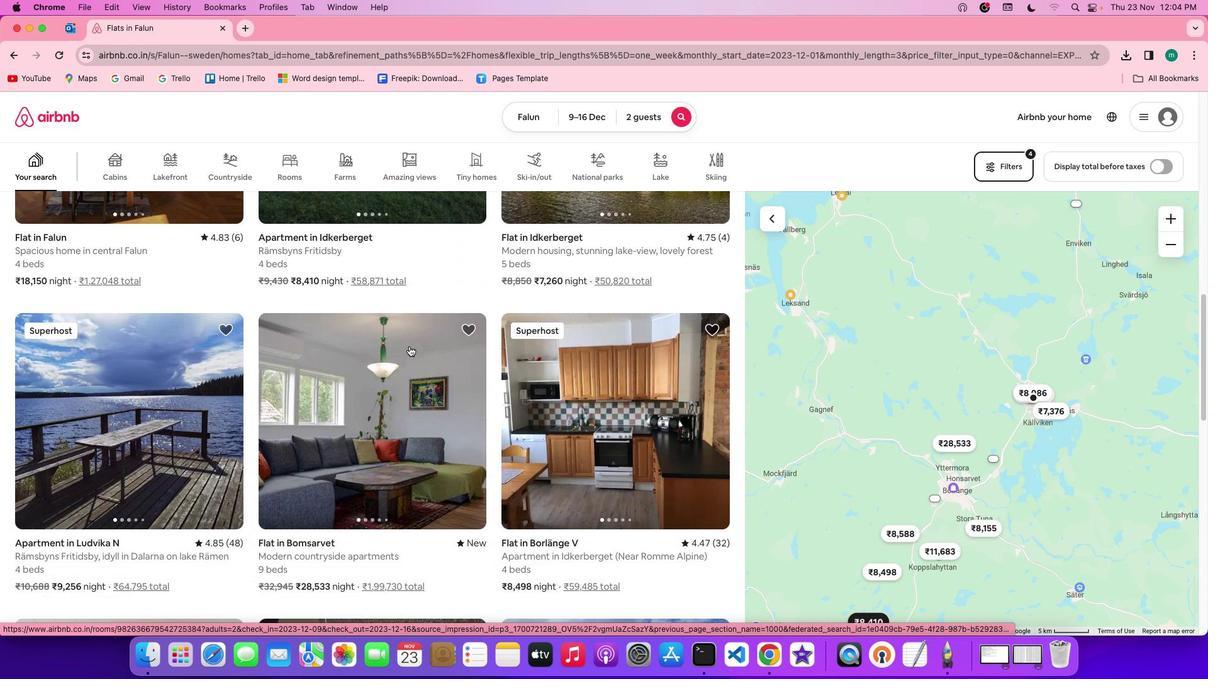 
Action: Mouse scrolled (409, 346) with delta (0, 0)
Screenshot: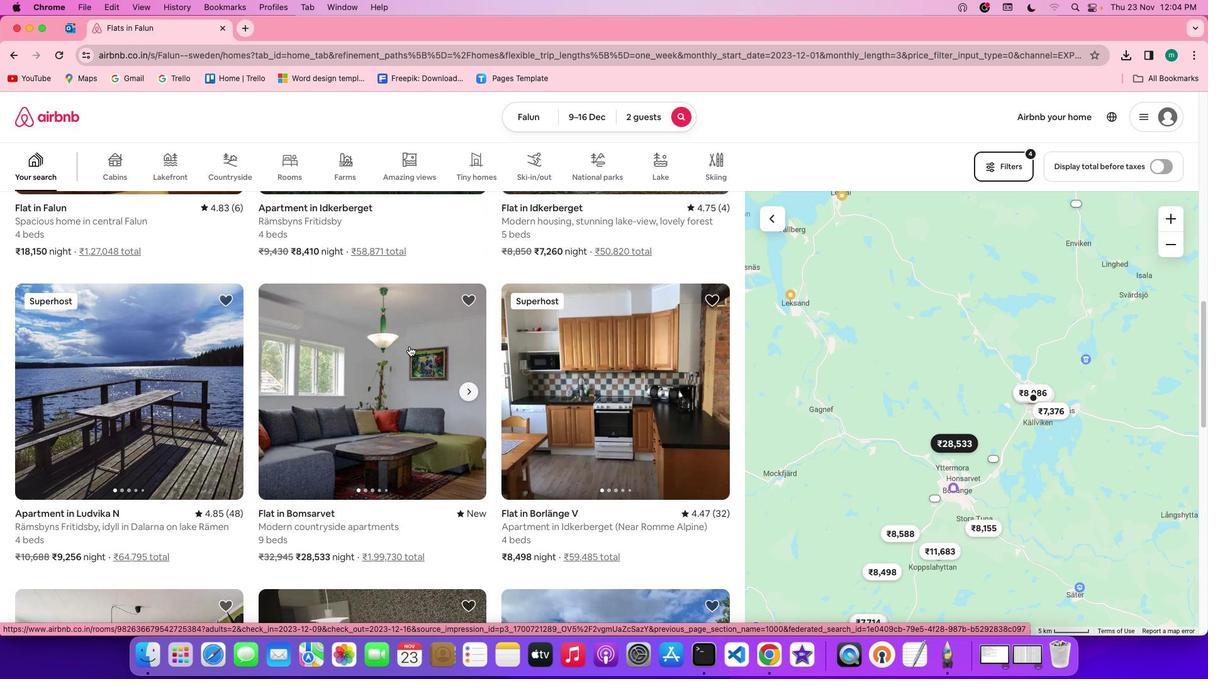 
Action: Mouse scrolled (409, 346) with delta (0, 0)
Screenshot: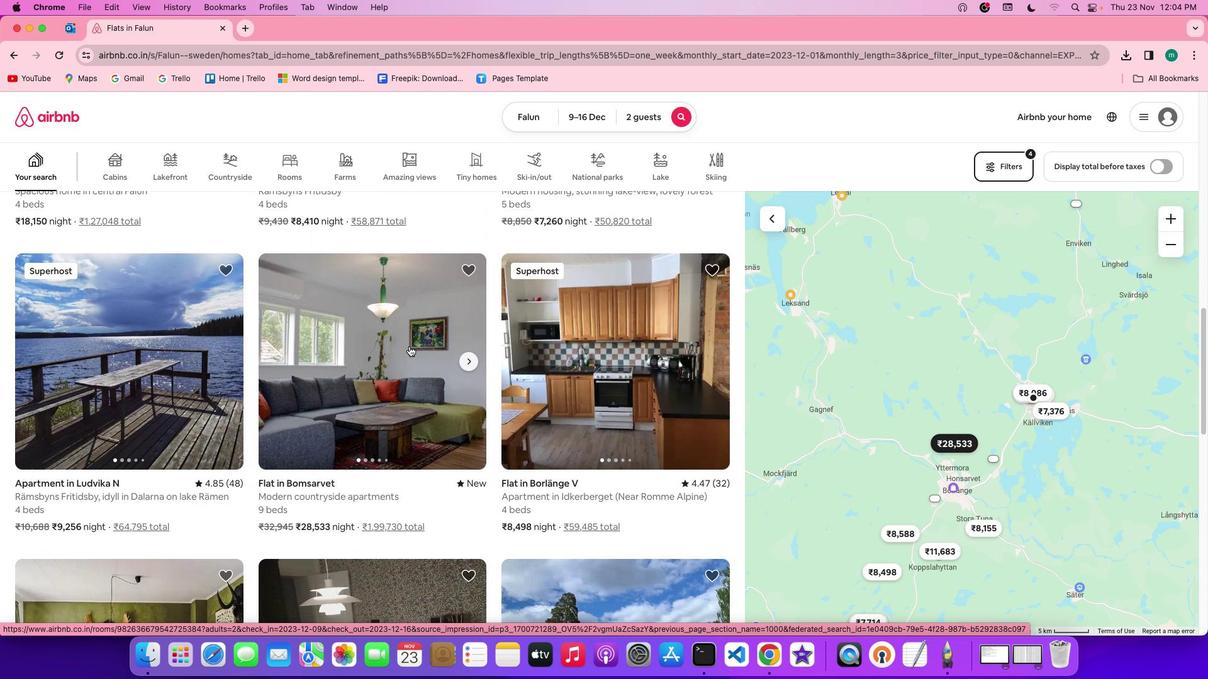 
Action: Mouse scrolled (409, 346) with delta (0, 0)
Screenshot: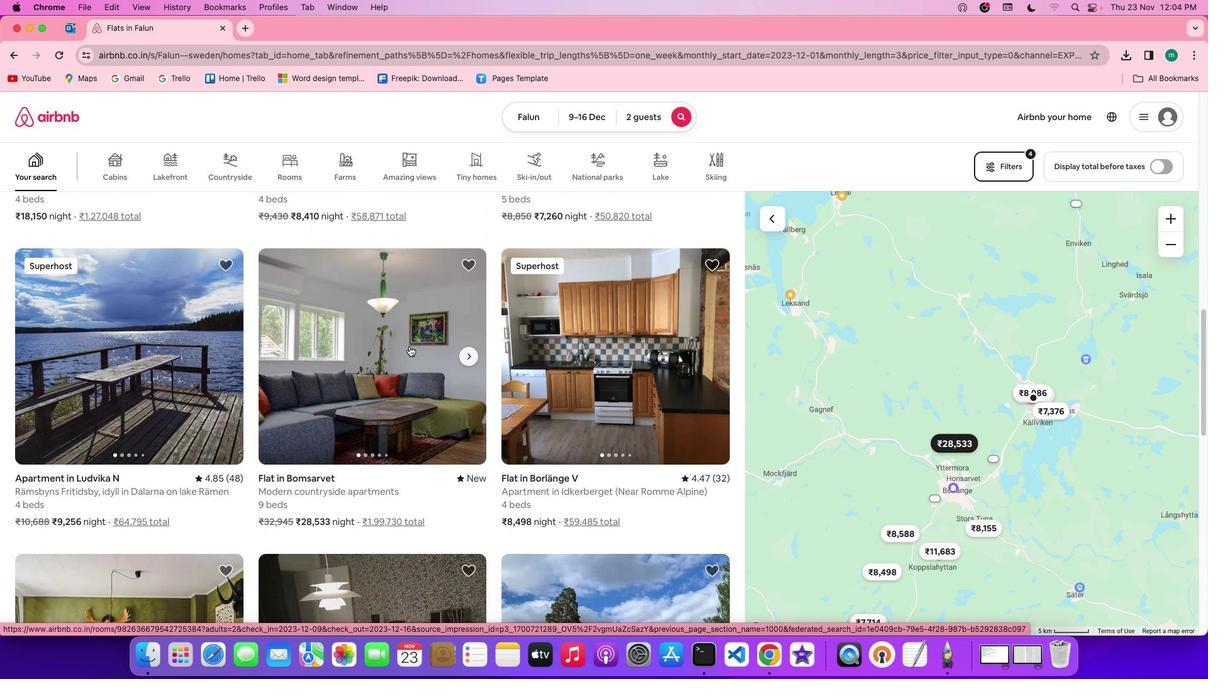 
Action: Mouse scrolled (409, 346) with delta (0, 0)
Screenshot: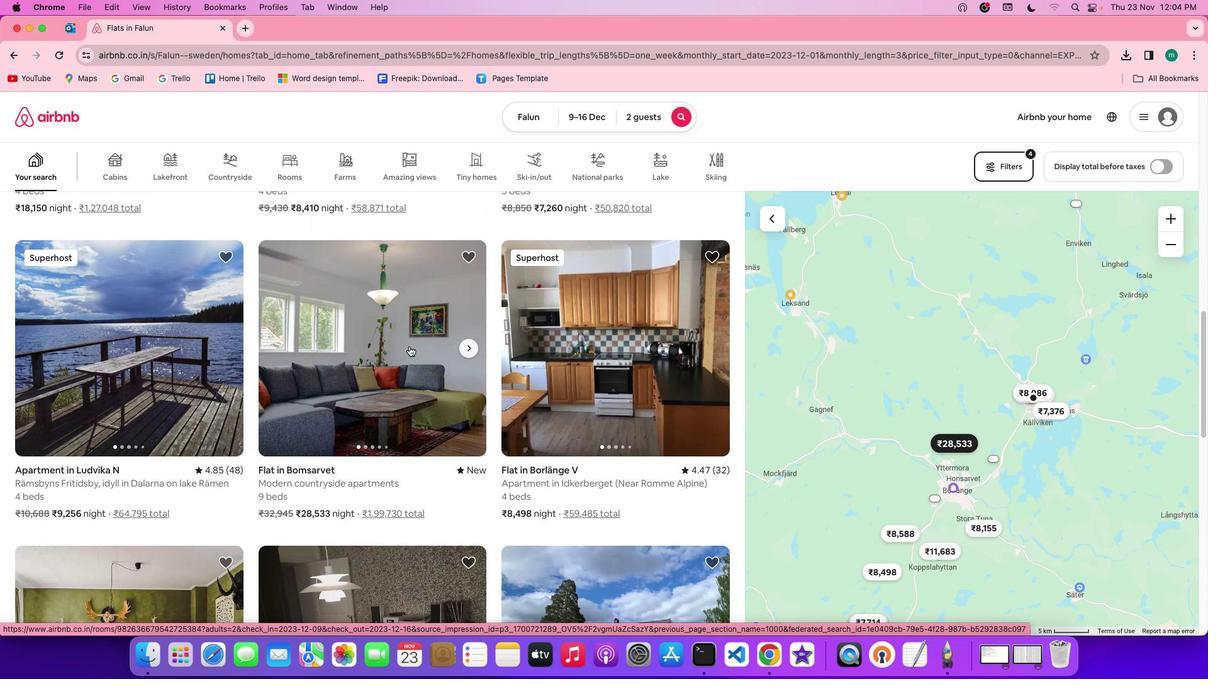 
Action: Mouse scrolled (409, 346) with delta (0, 0)
Screenshot: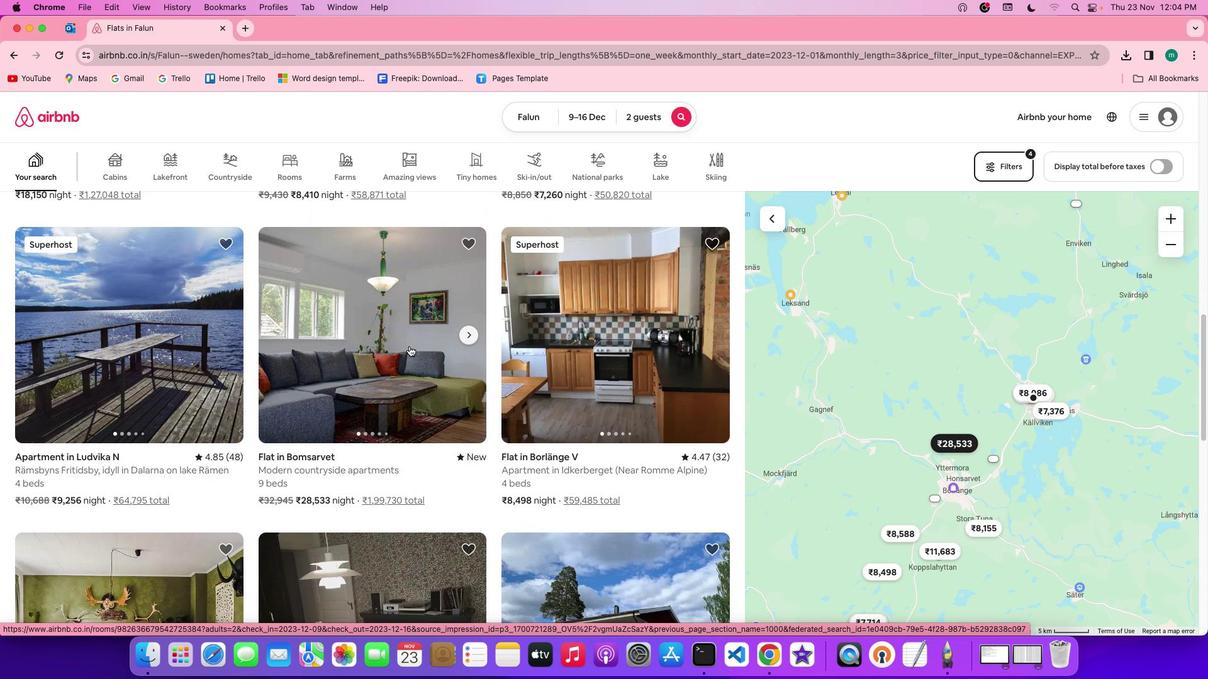 
Action: Mouse scrolled (409, 346) with delta (0, 0)
Screenshot: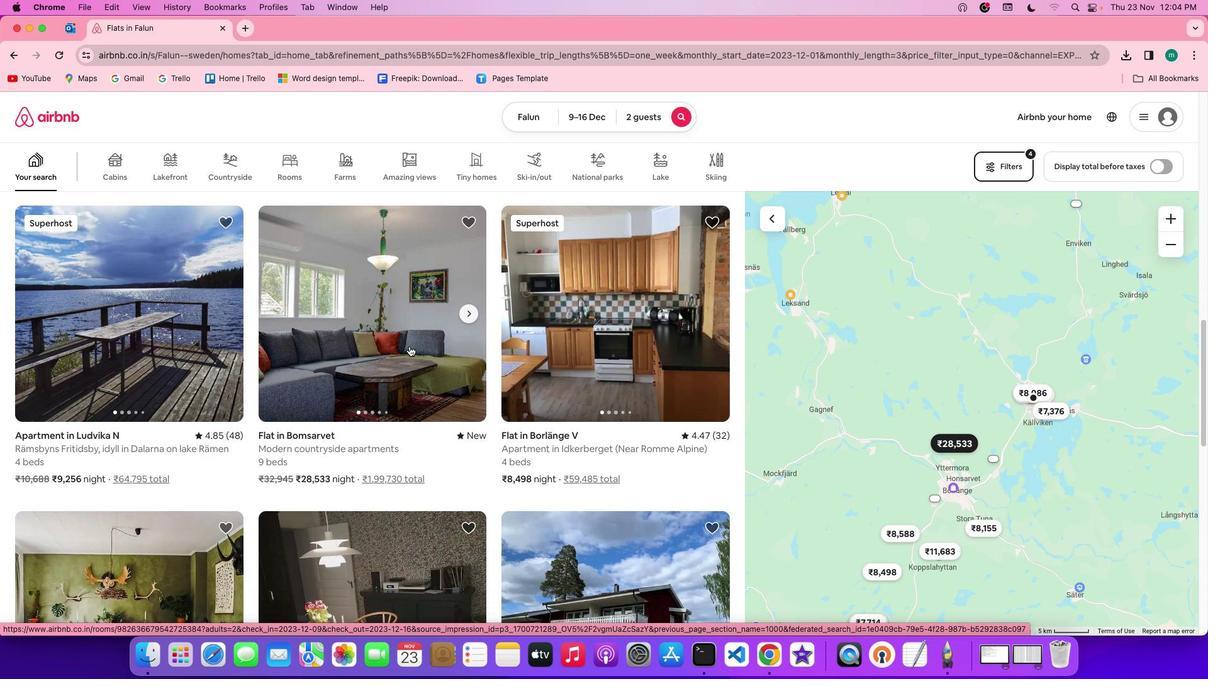 
Action: Mouse scrolled (409, 346) with delta (0, 0)
Screenshot: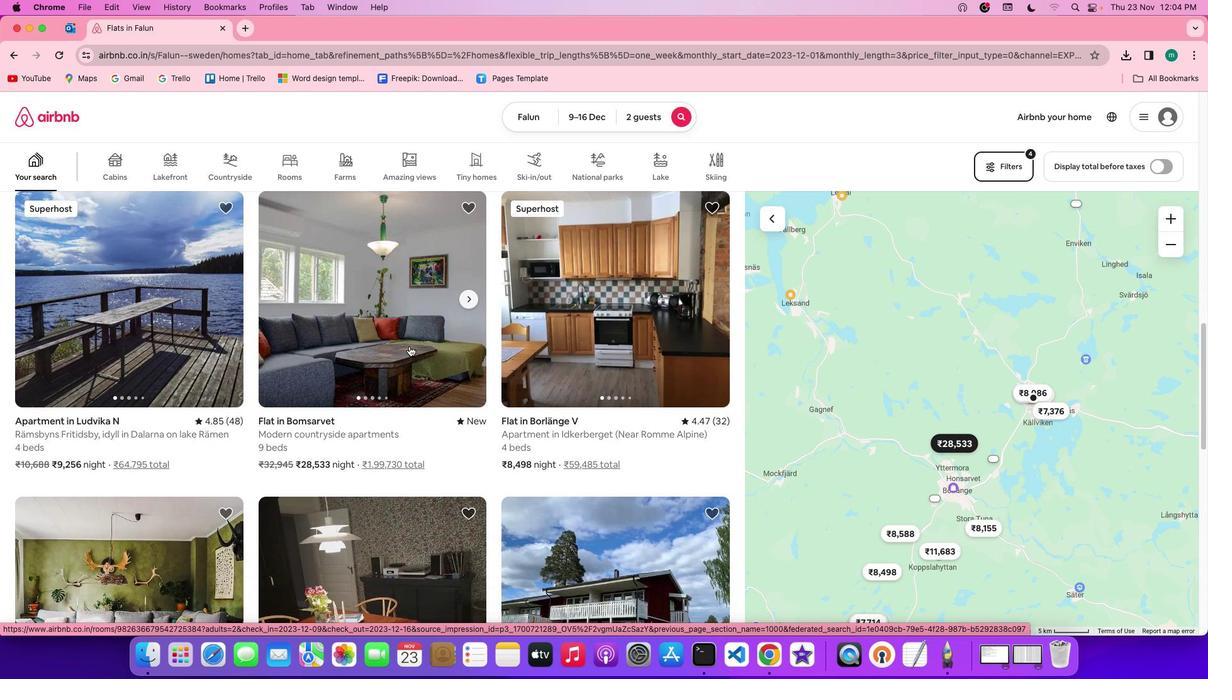 
Action: Mouse scrolled (409, 346) with delta (0, 0)
Screenshot: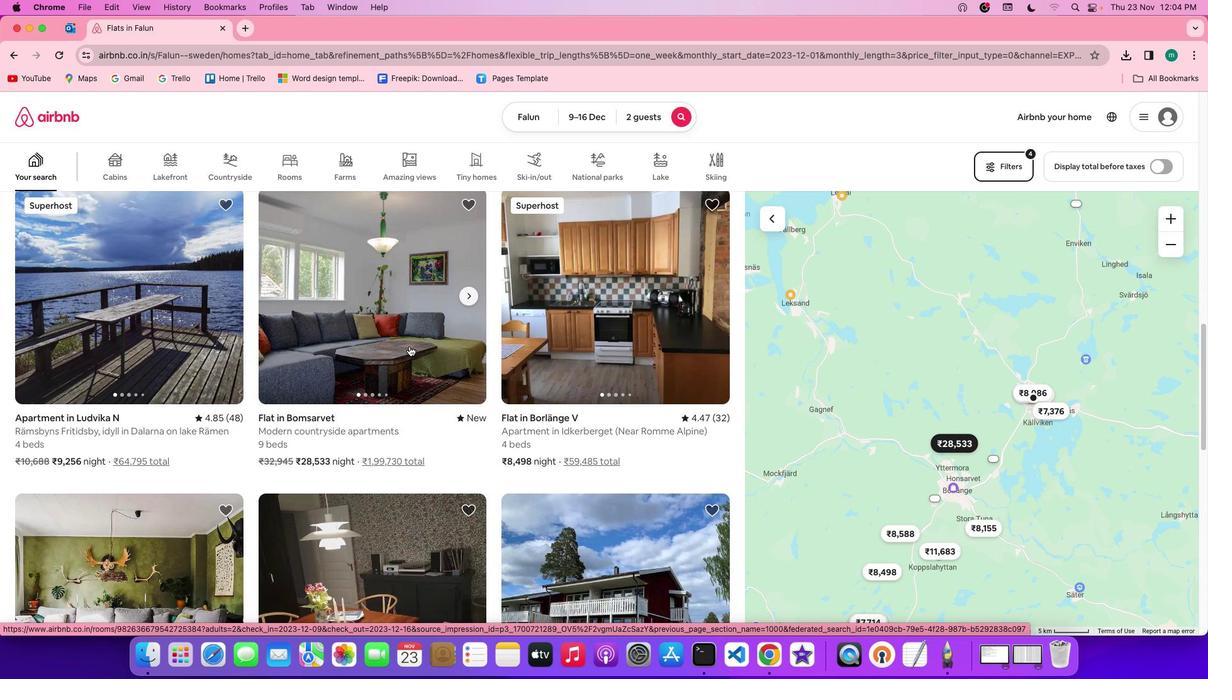 
Action: Mouse scrolled (409, 346) with delta (0, 0)
Screenshot: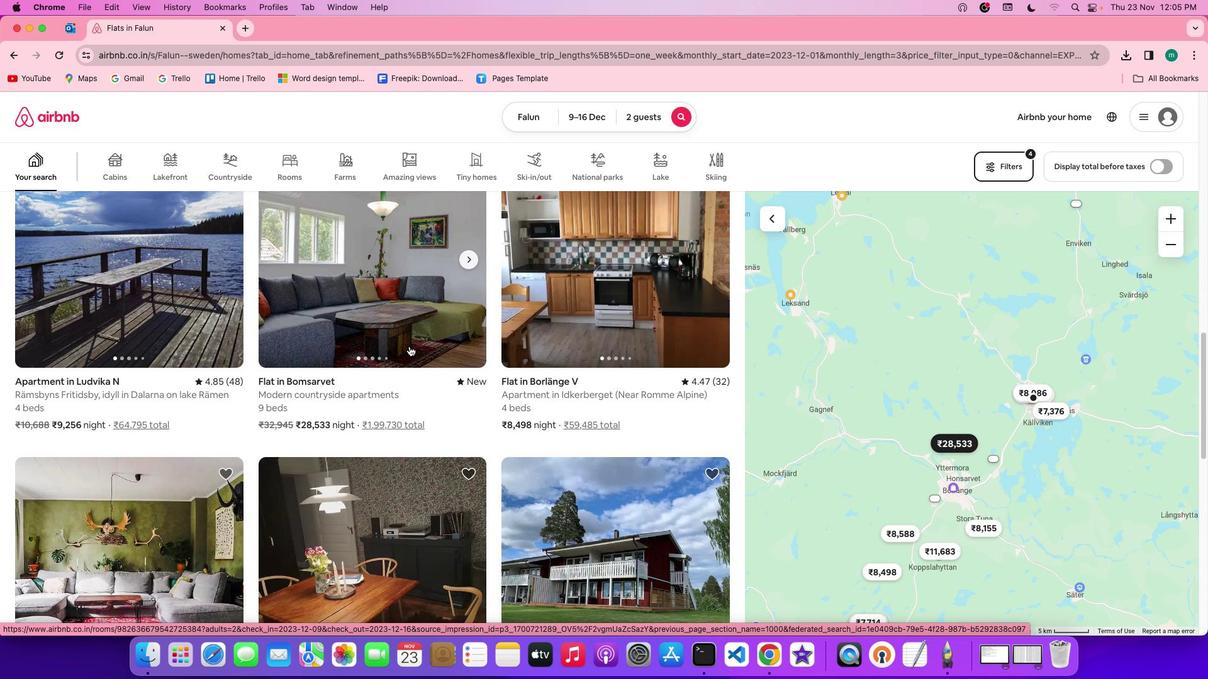 
Action: Mouse scrolled (409, 346) with delta (0, 0)
Screenshot: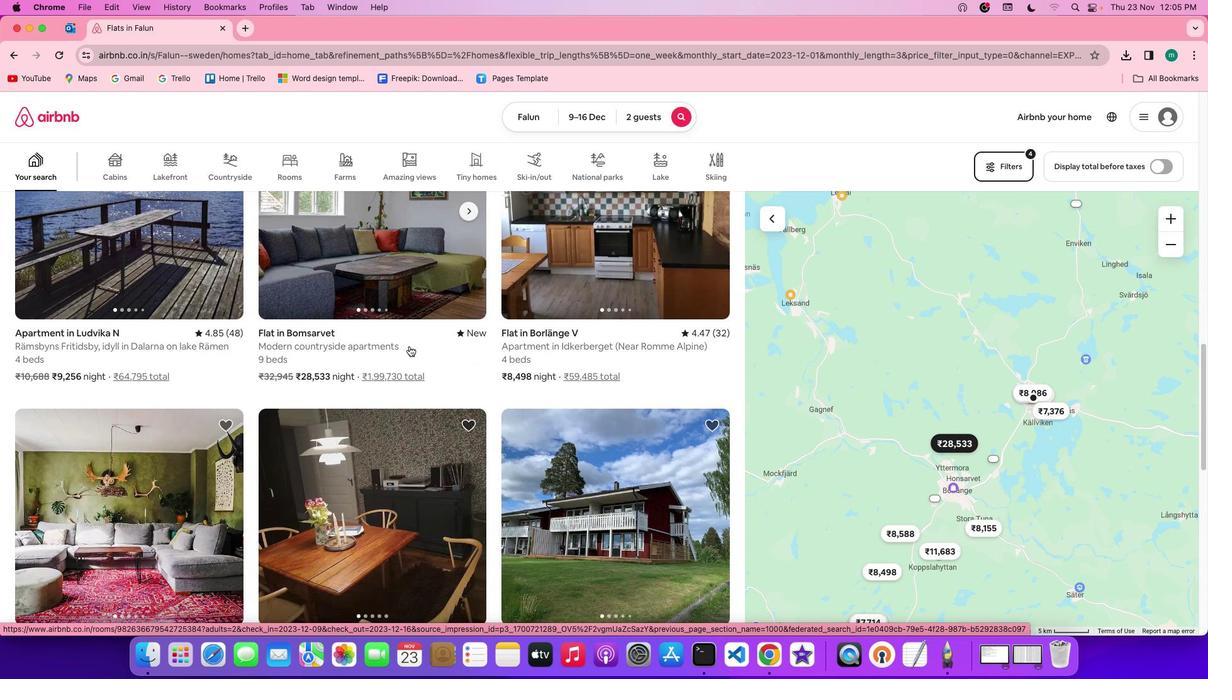 
Action: Mouse scrolled (409, 346) with delta (0, -1)
Screenshot: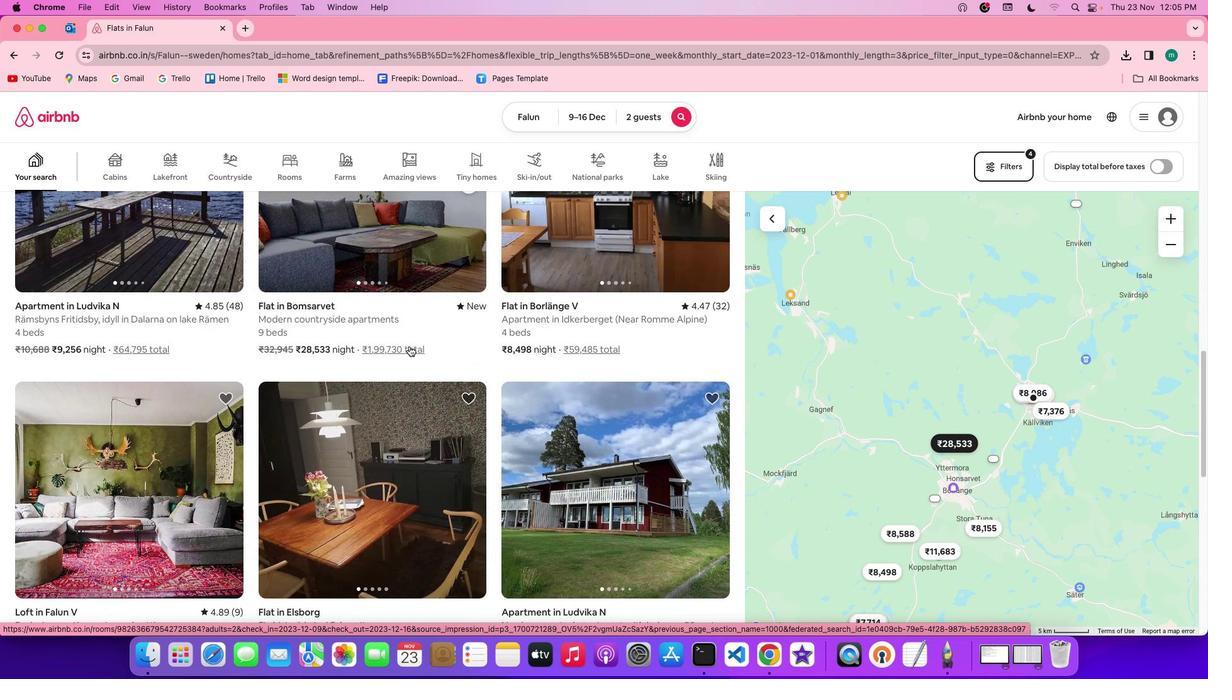 
Action: Mouse scrolled (409, 346) with delta (0, -1)
Screenshot: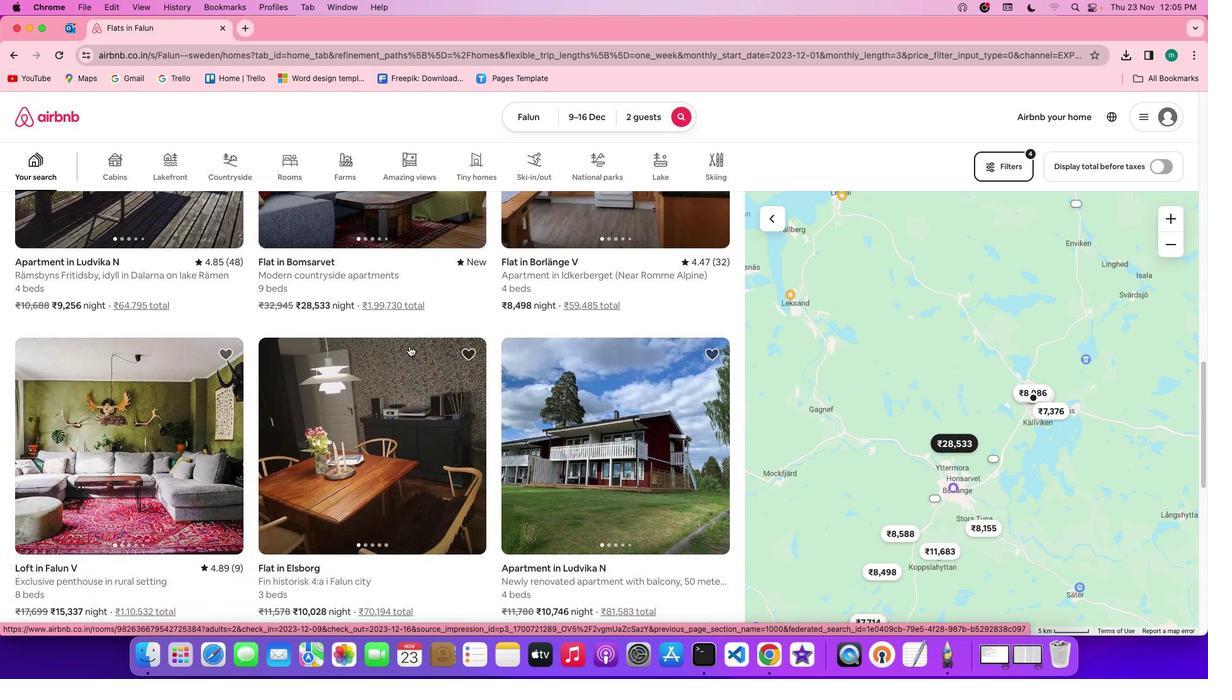 
Action: Mouse moved to (713, 441)
Screenshot: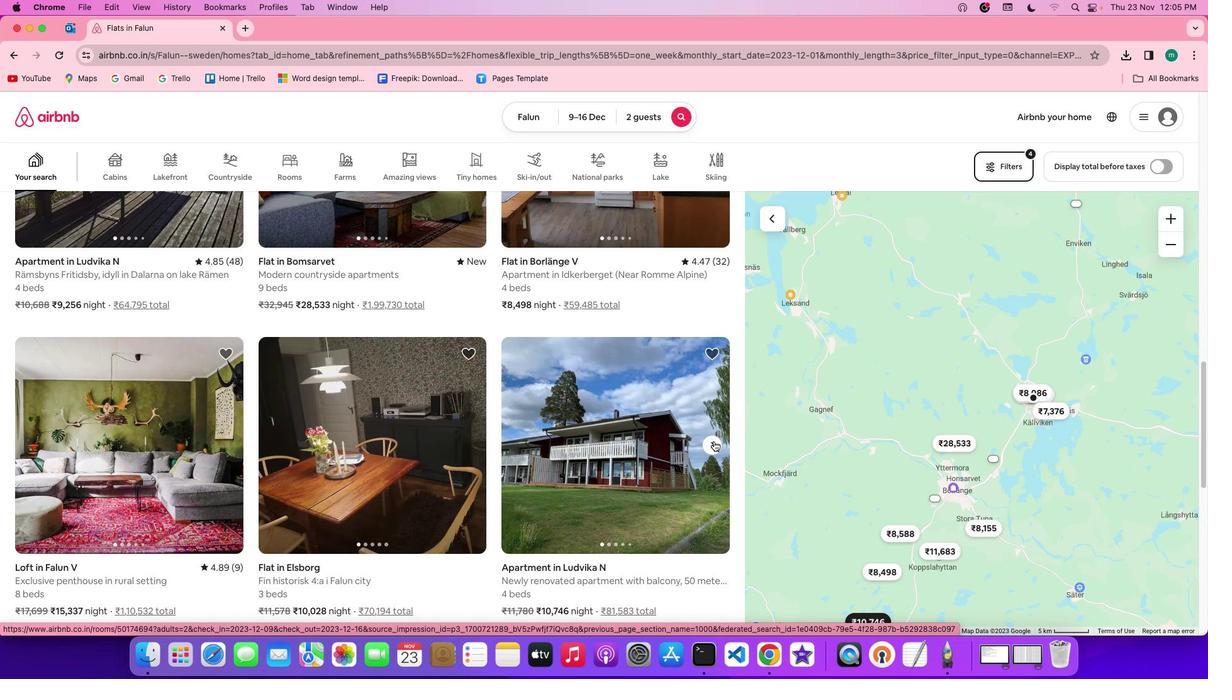 
Action: Mouse pressed left at (713, 441)
Screenshot: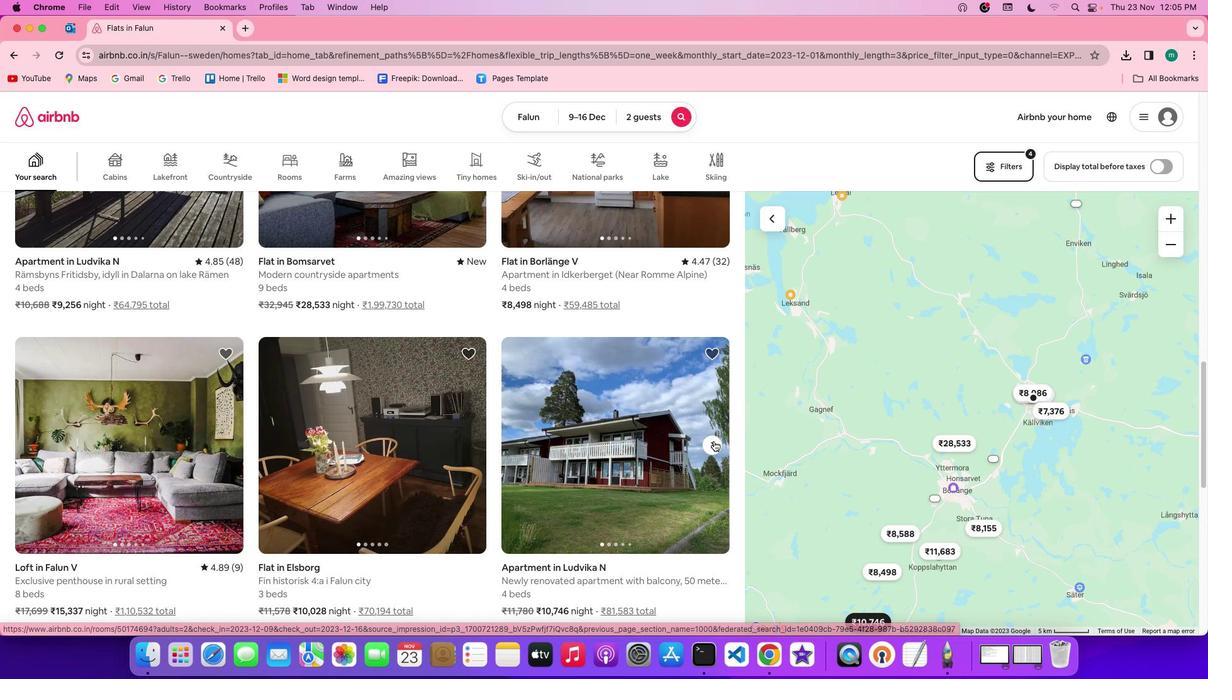 
Action: Mouse moved to (674, 436)
Screenshot: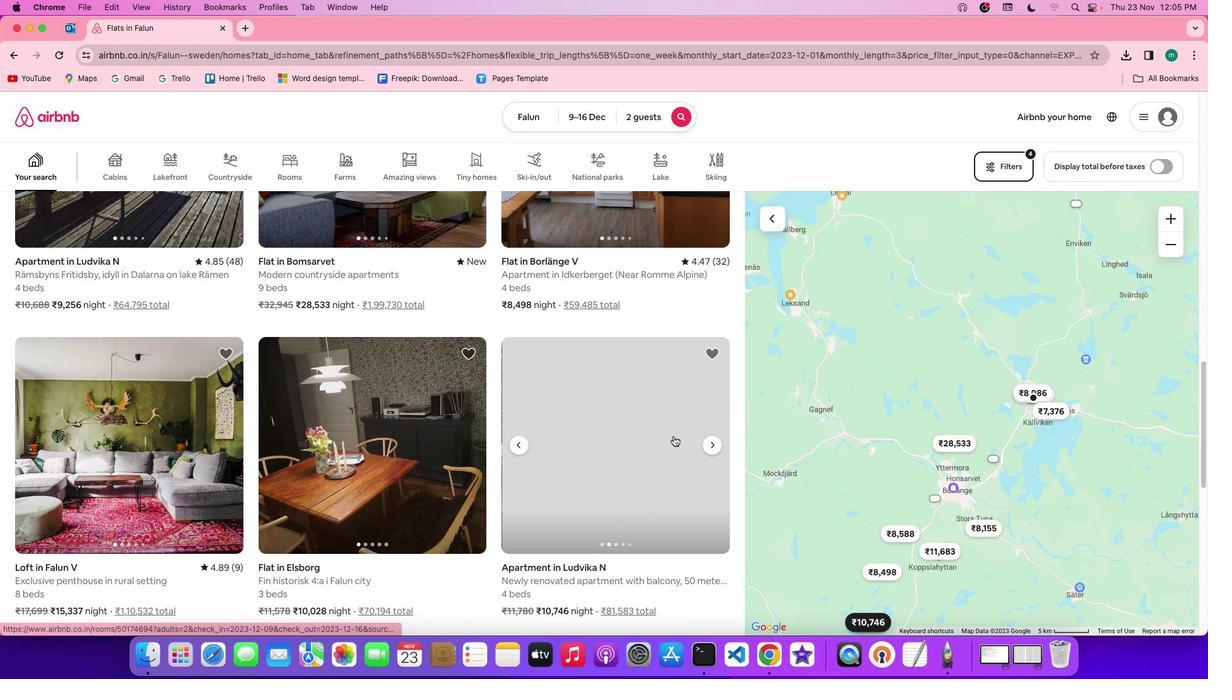 
Action: Mouse pressed left at (674, 436)
Screenshot: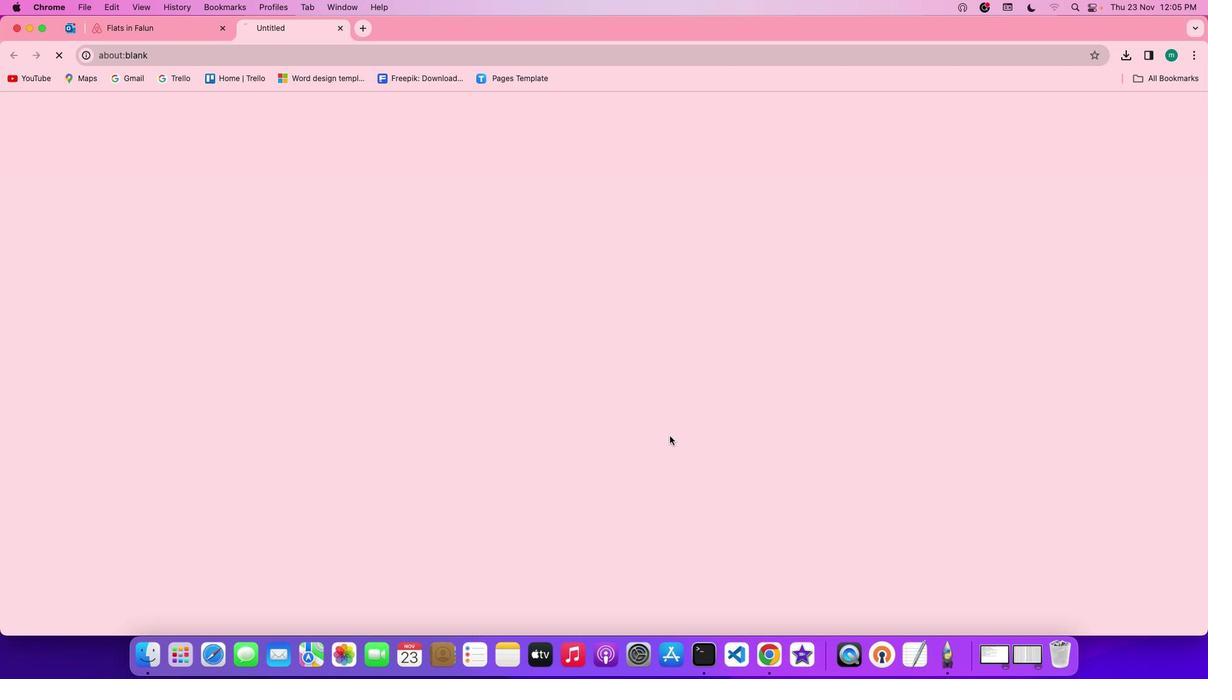 
Action: Mouse moved to (880, 470)
Screenshot: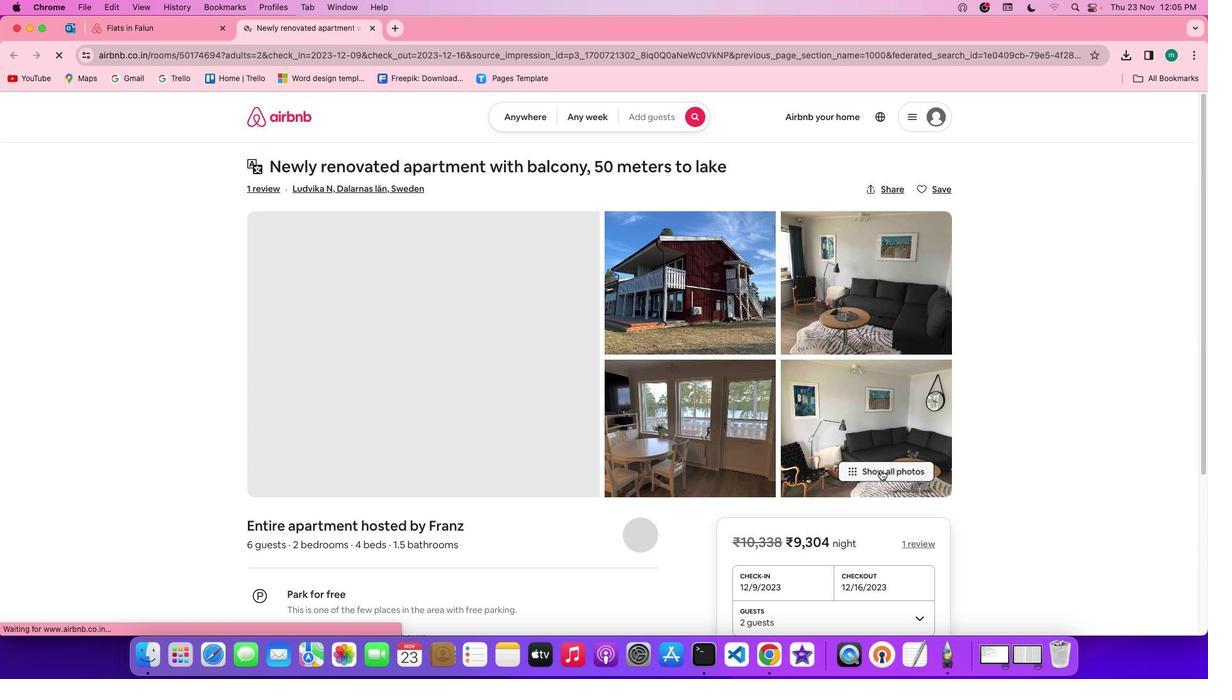
Action: Mouse pressed left at (880, 470)
Screenshot: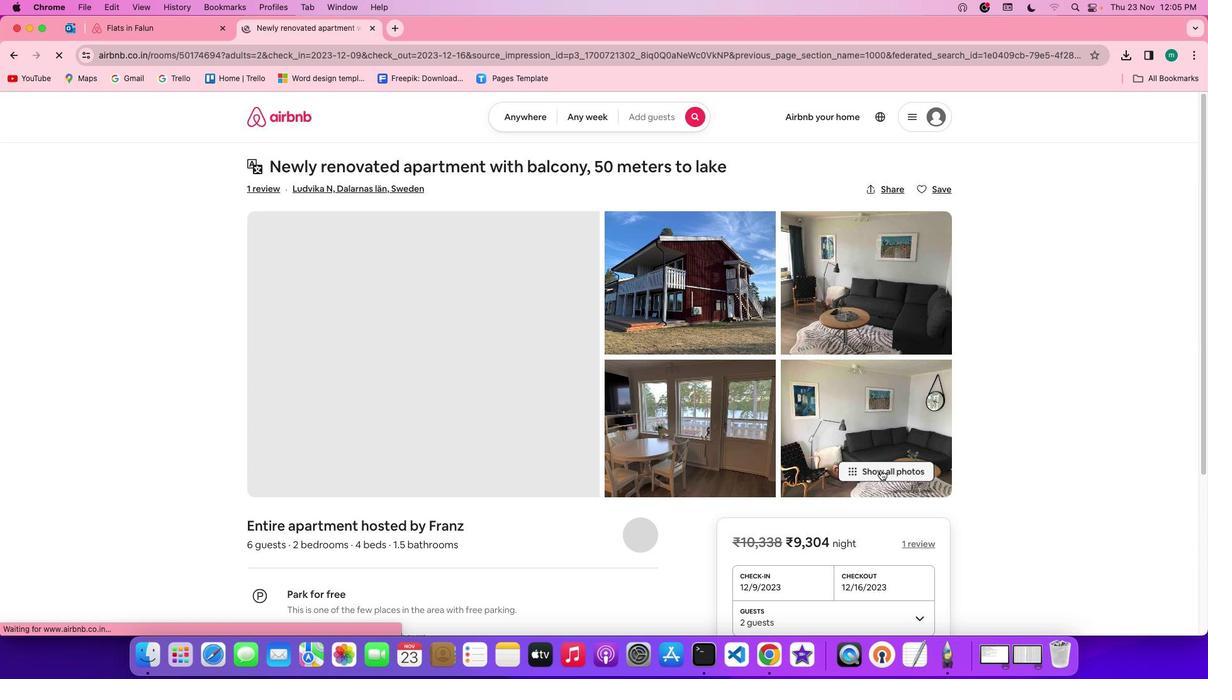 
Action: Mouse moved to (598, 468)
Screenshot: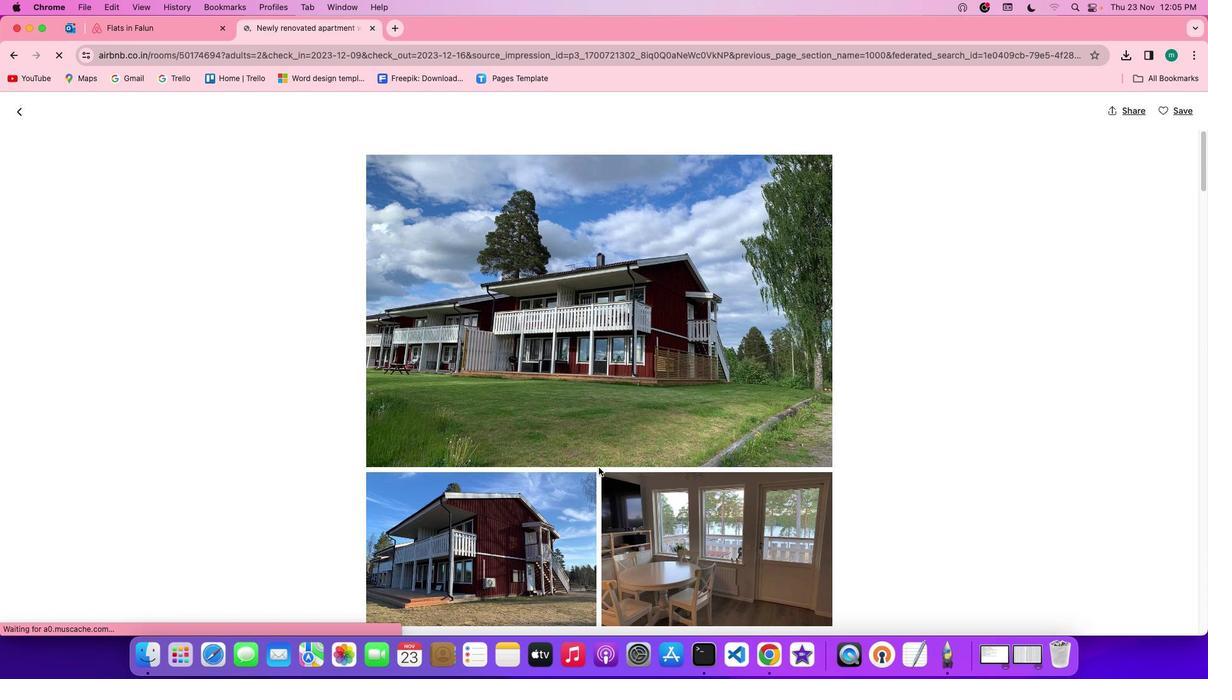 
Action: Mouse scrolled (598, 468) with delta (0, 0)
Screenshot: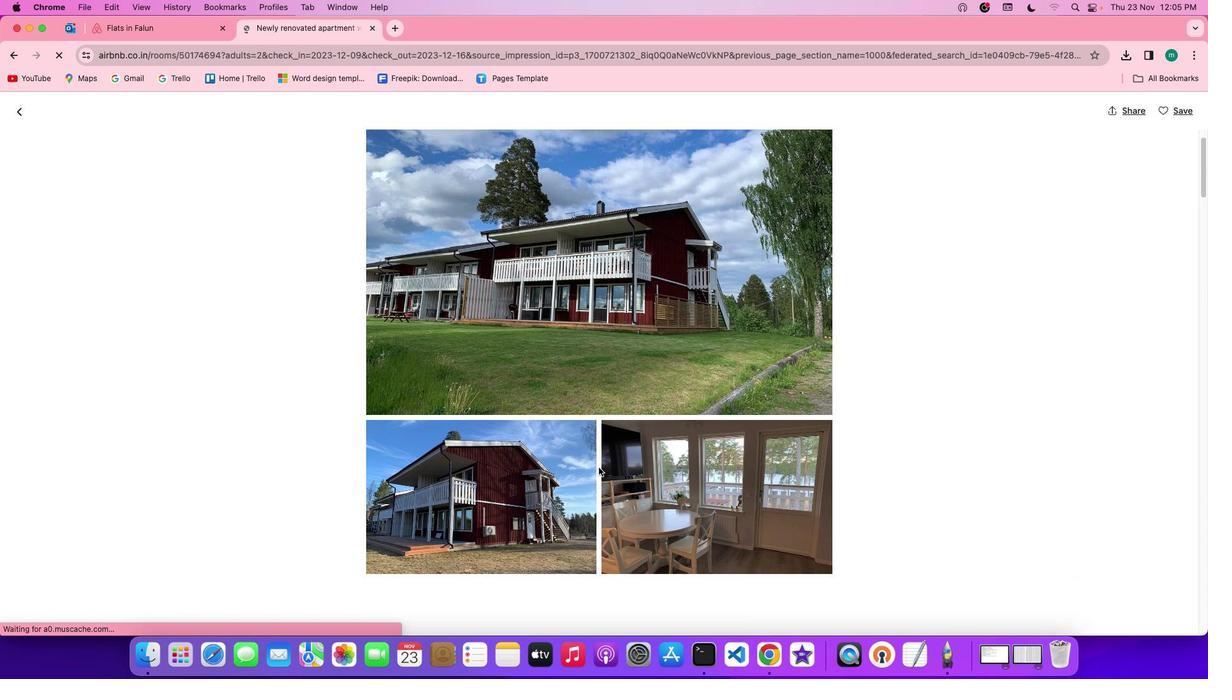 
Action: Mouse scrolled (598, 468) with delta (0, 0)
Screenshot: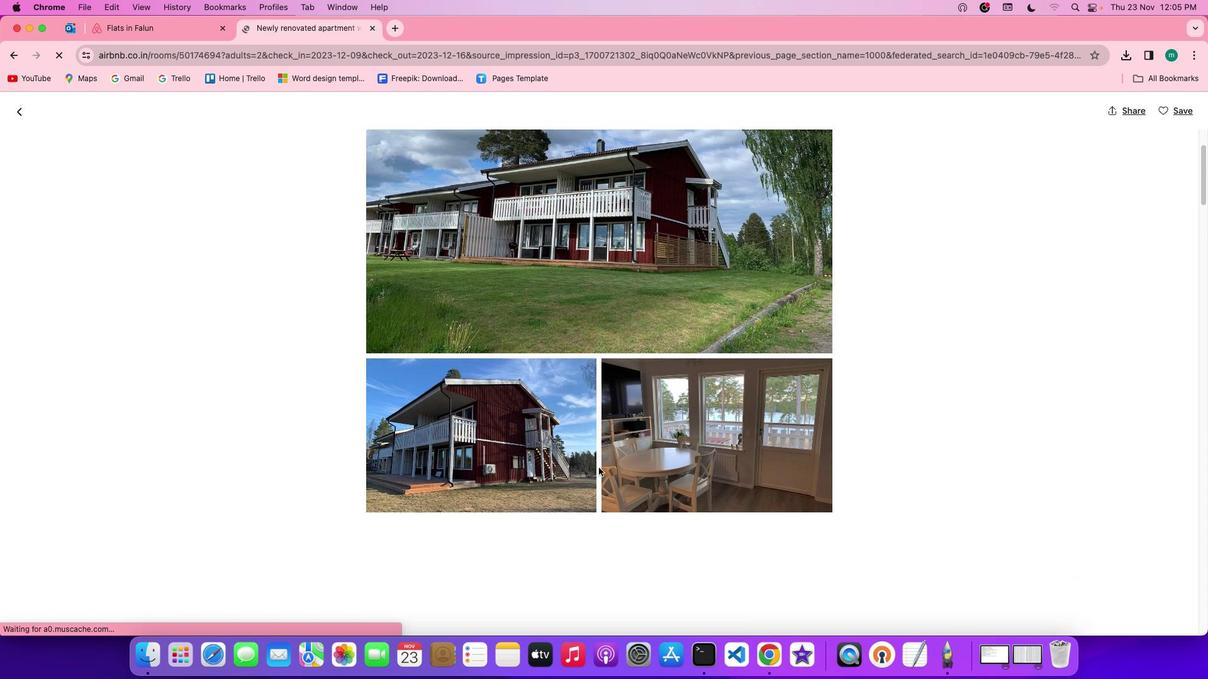 
Action: Mouse scrolled (598, 468) with delta (0, -1)
Screenshot: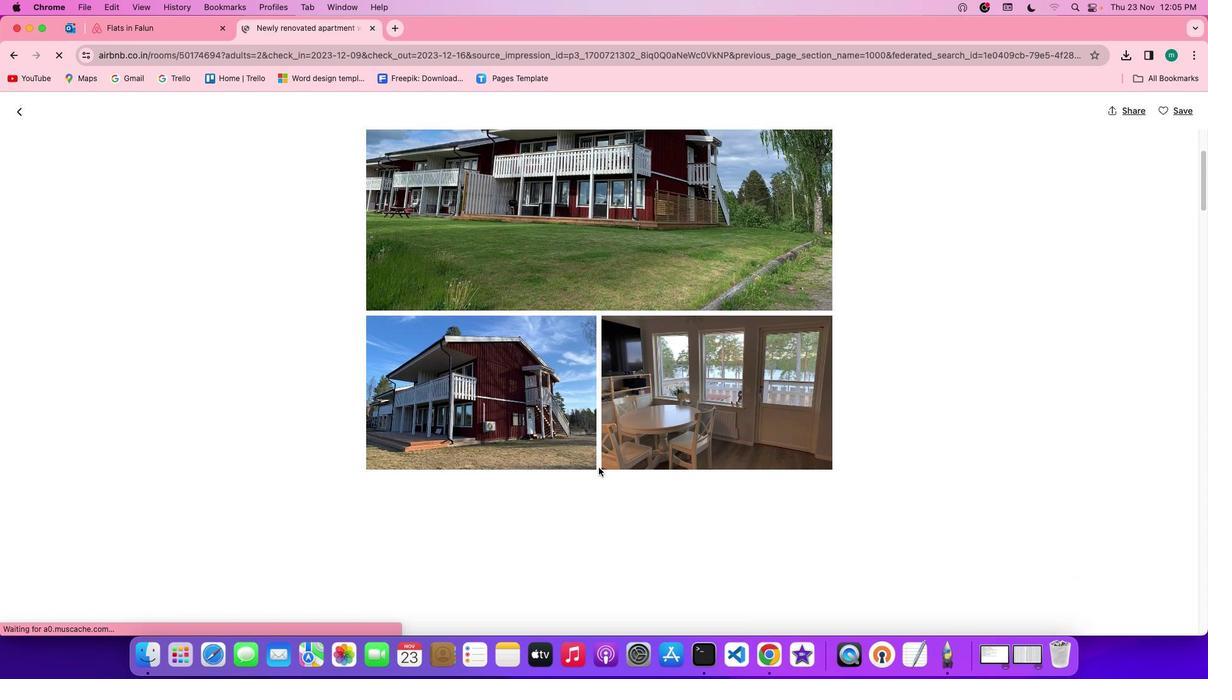 
Action: Mouse scrolled (598, 468) with delta (0, -1)
Screenshot: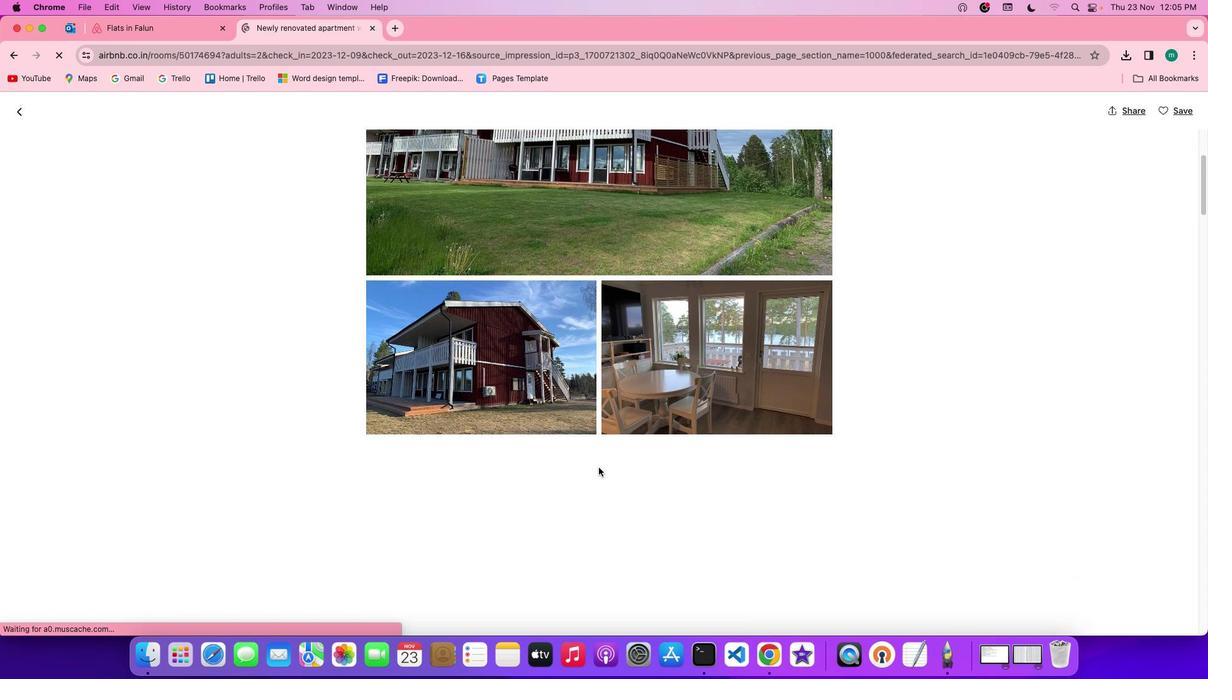 
Action: Mouse scrolled (598, 468) with delta (0, 0)
Screenshot: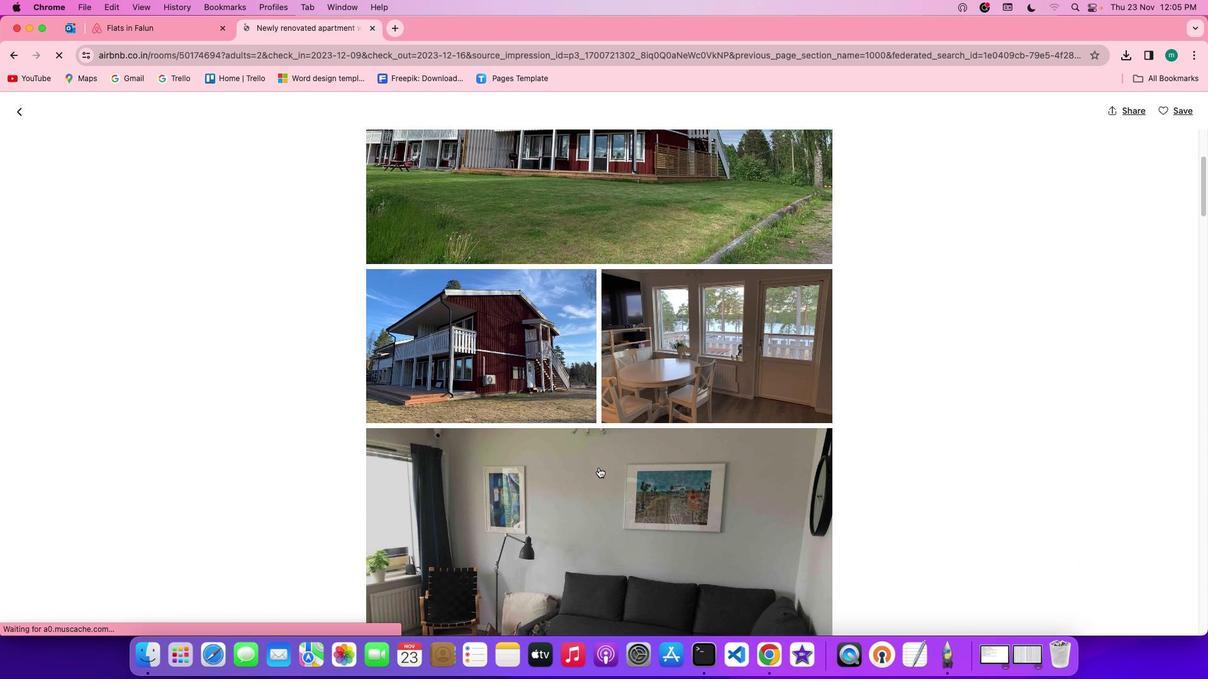 
Action: Mouse scrolled (598, 468) with delta (0, 0)
Screenshot: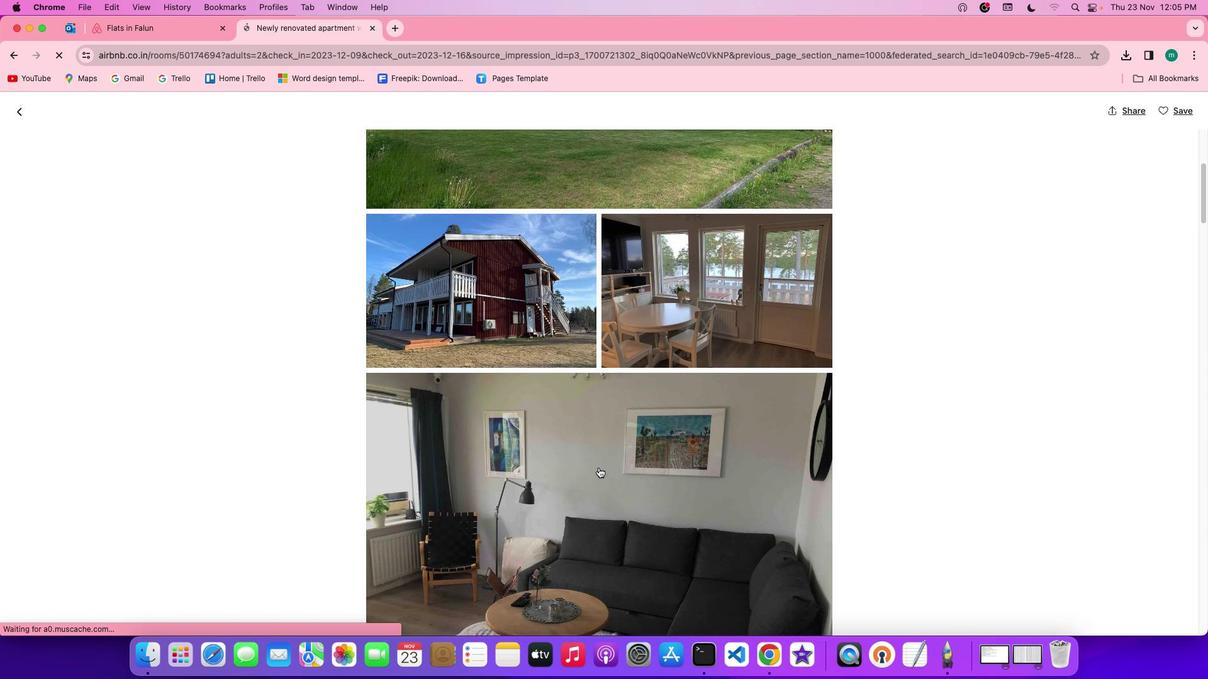 
Action: Mouse scrolled (598, 468) with delta (0, 0)
Screenshot: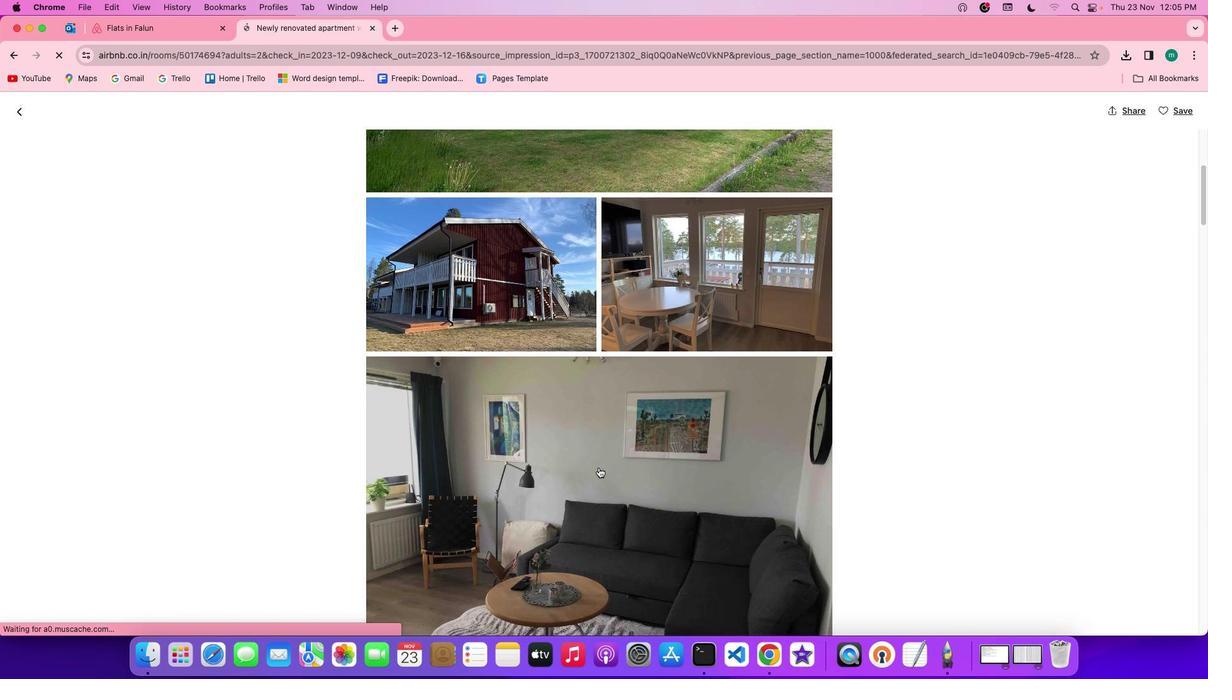 
Action: Mouse scrolled (598, 468) with delta (0, -1)
Screenshot: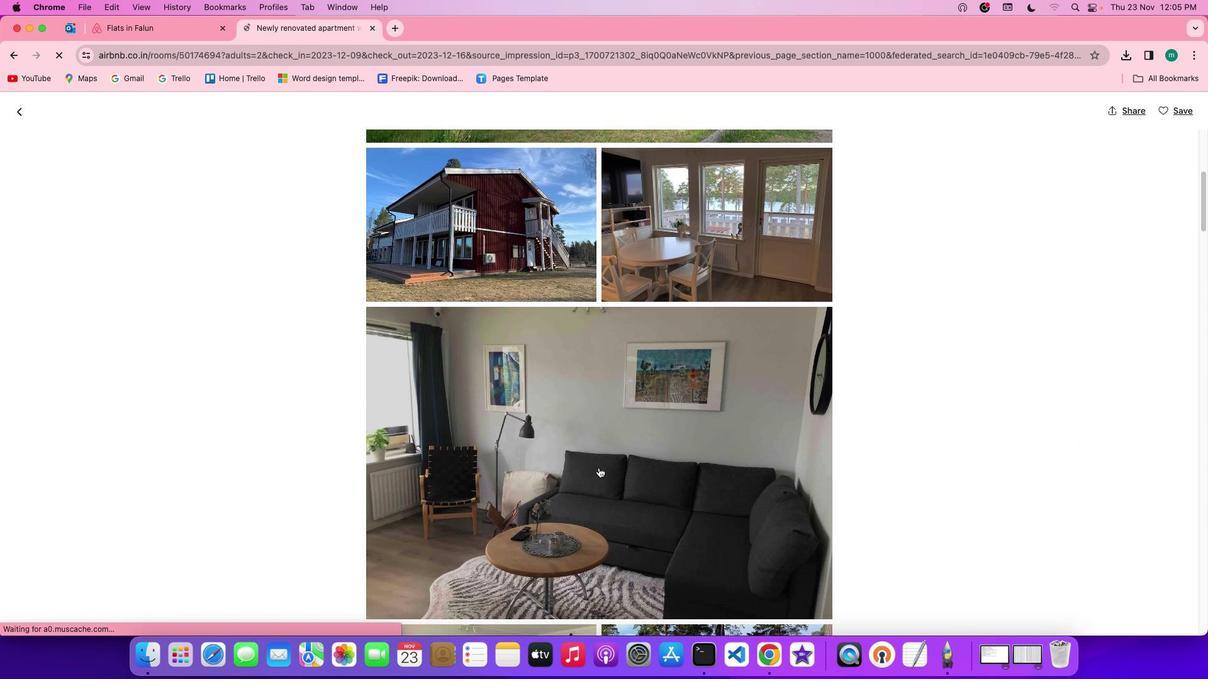 
Action: Mouse scrolled (598, 468) with delta (0, -1)
Screenshot: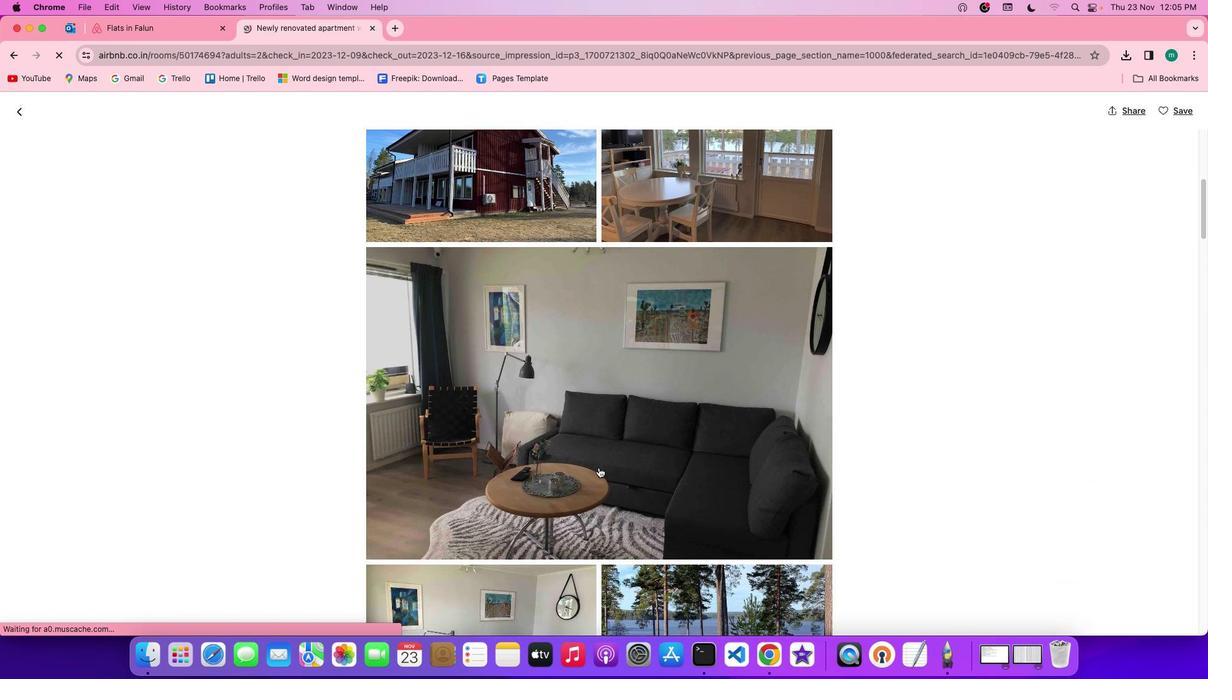 
Action: Mouse scrolled (598, 468) with delta (0, 0)
Screenshot: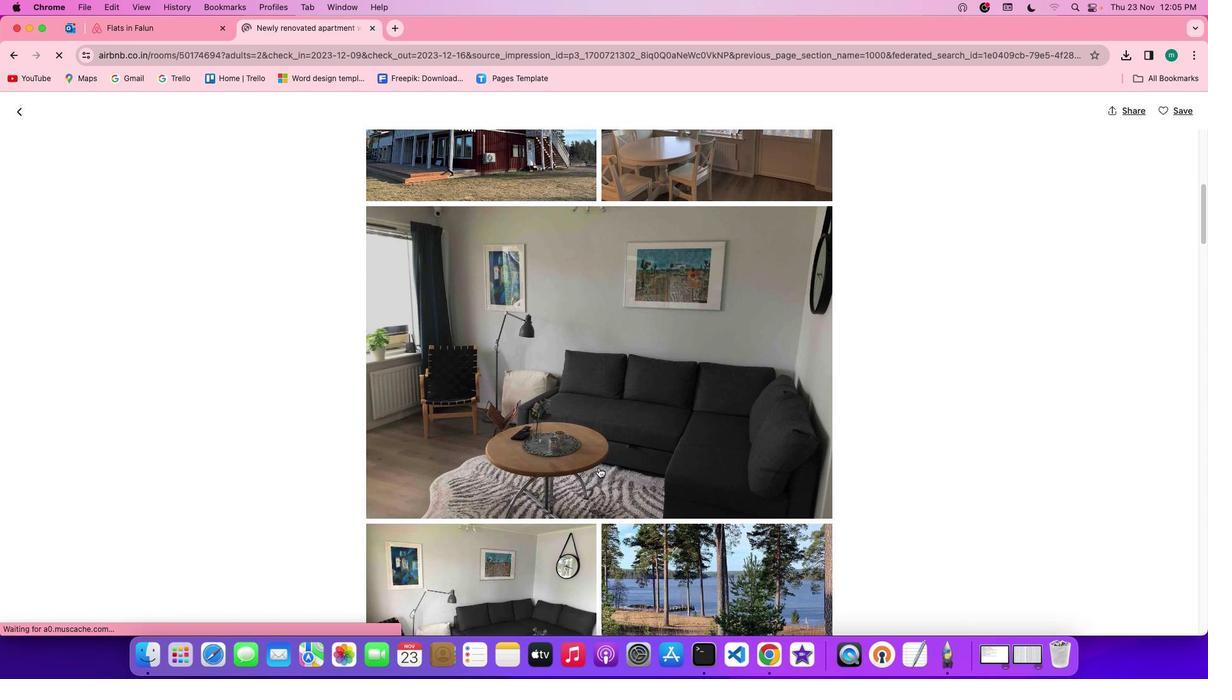 
Action: Mouse scrolled (598, 468) with delta (0, 0)
Screenshot: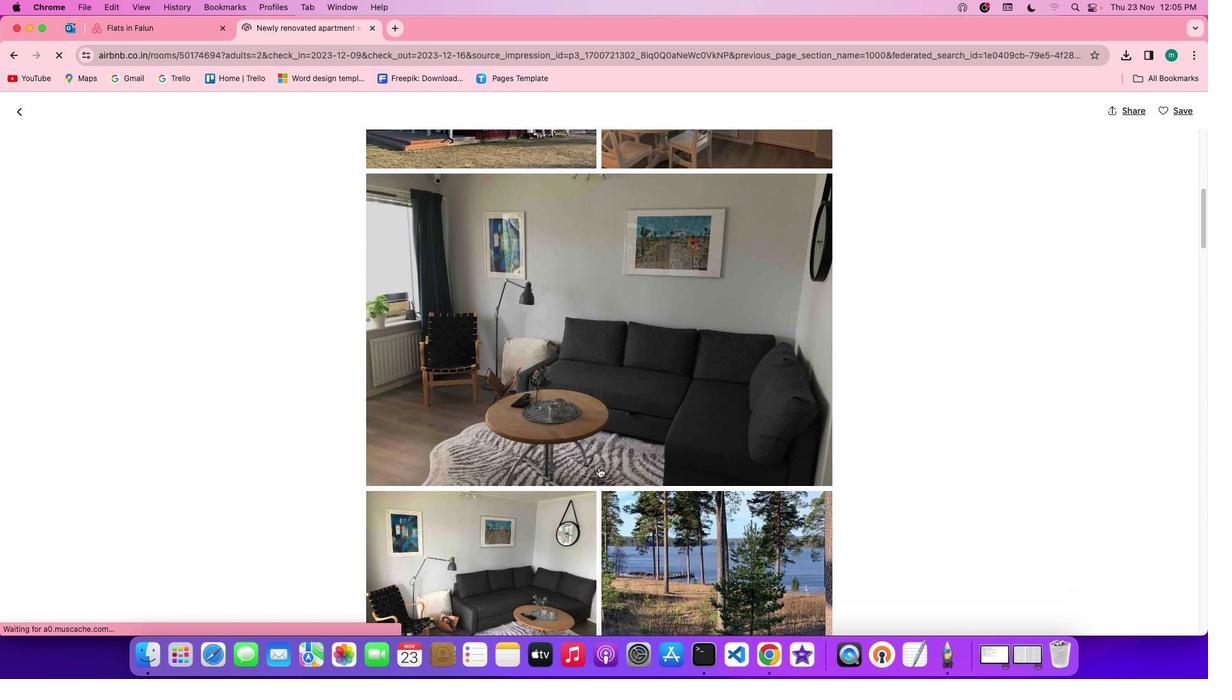 
Action: Mouse scrolled (598, 468) with delta (0, -1)
Screenshot: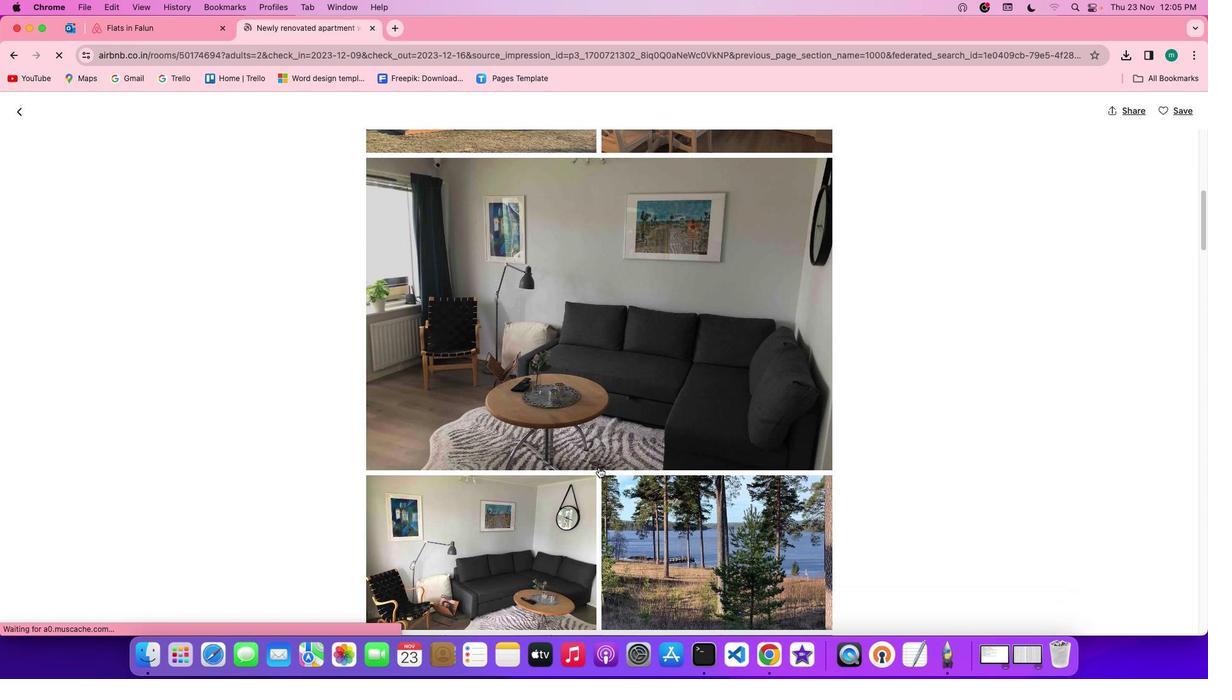 
Action: Mouse moved to (599, 468)
Screenshot: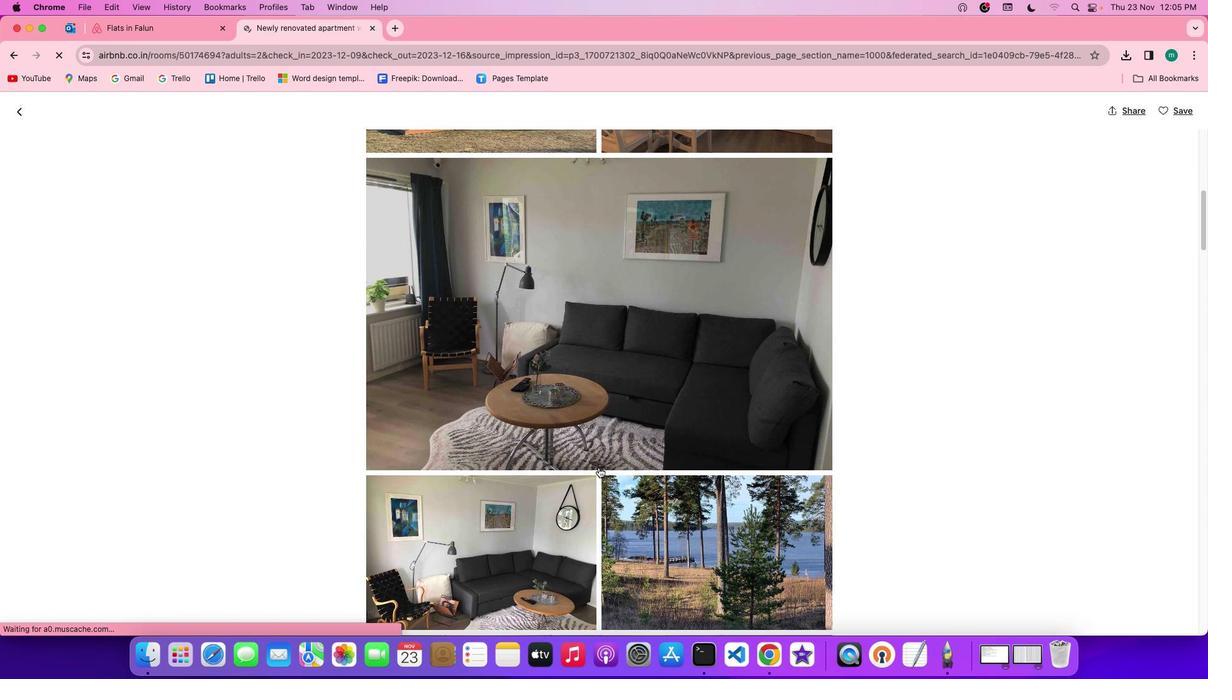 
Action: Mouse scrolled (599, 468) with delta (0, 0)
Screenshot: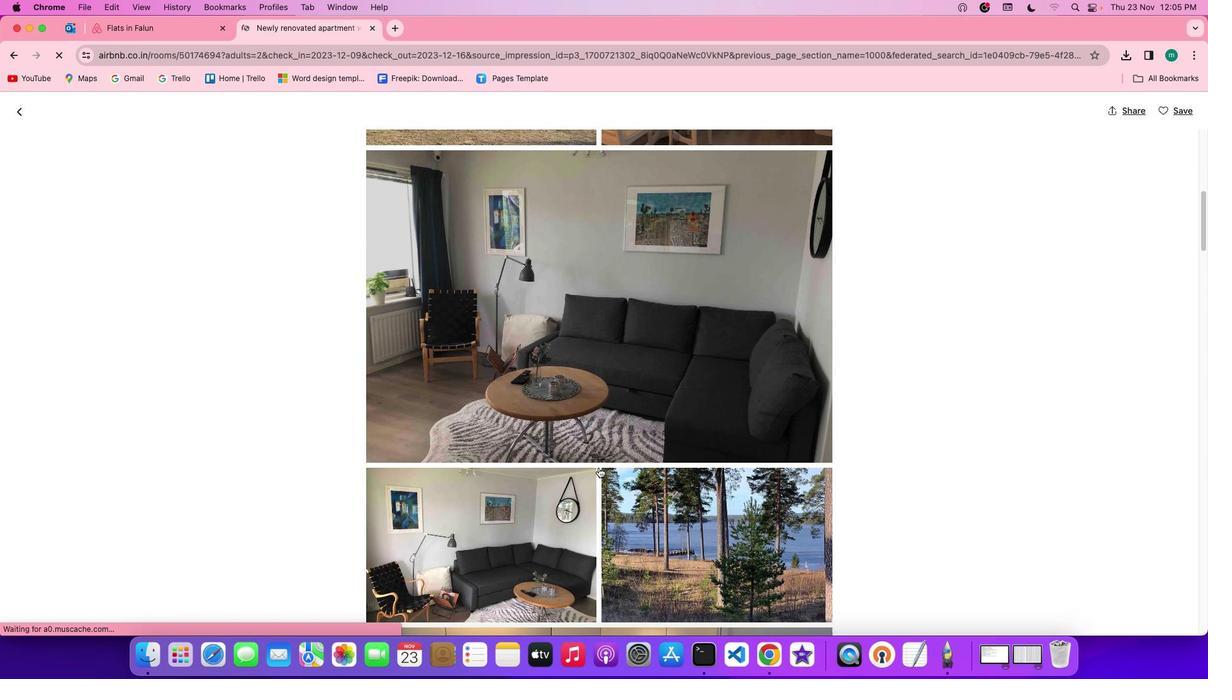 
Action: Mouse scrolled (599, 468) with delta (0, 0)
Screenshot: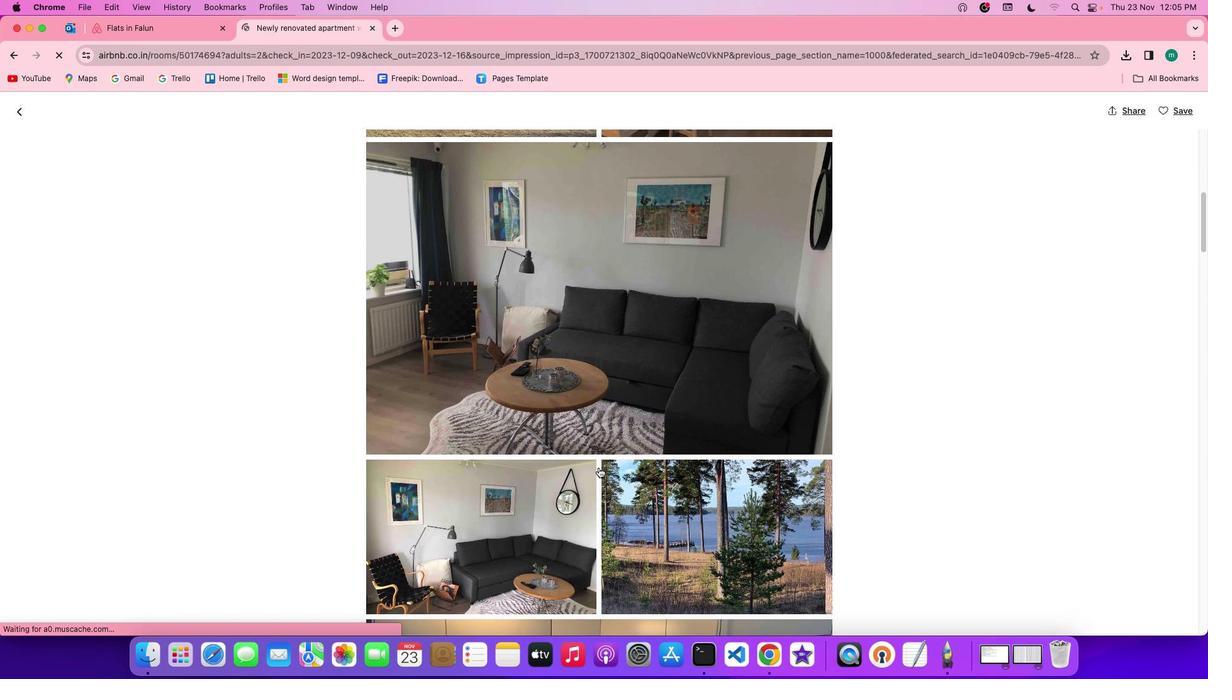 
Action: Mouse scrolled (599, 468) with delta (0, 0)
Screenshot: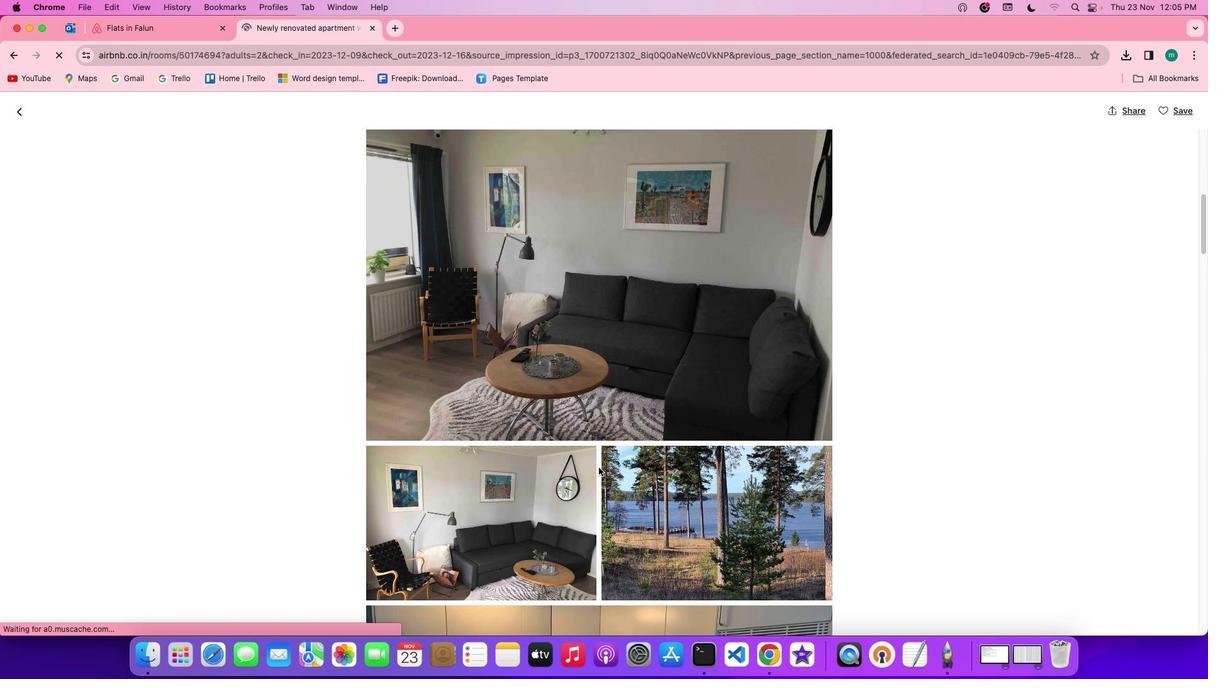 
Action: Mouse scrolled (599, 468) with delta (0, 0)
Screenshot: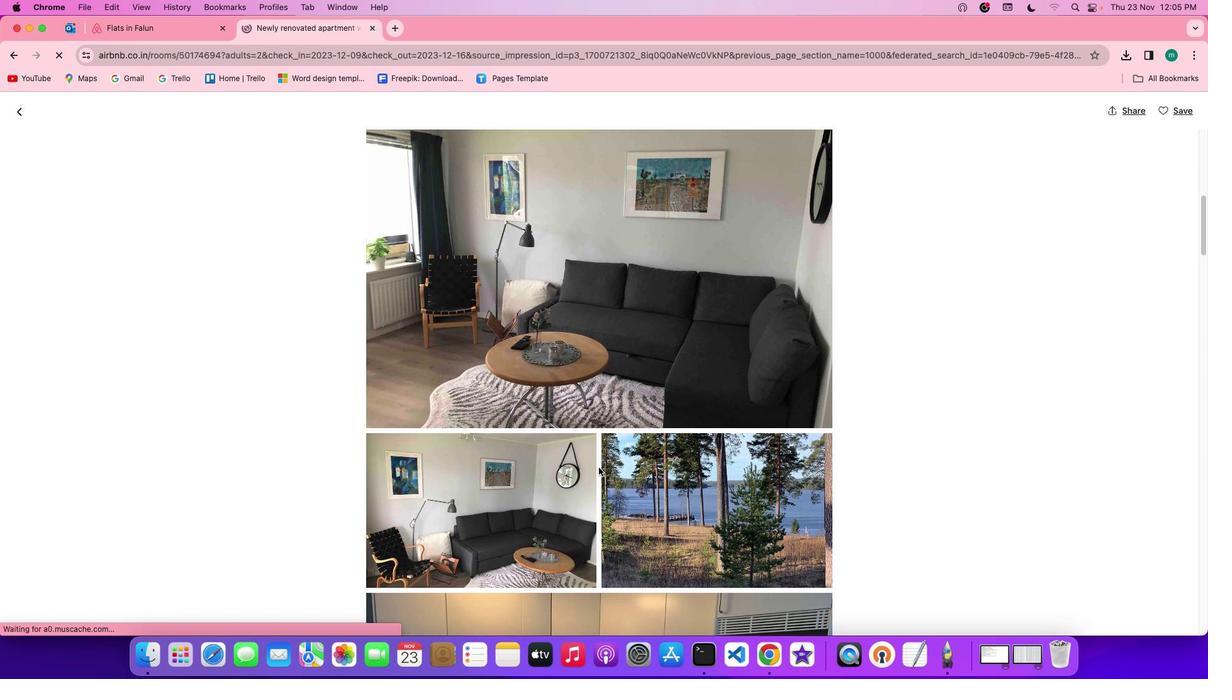 
Action: Mouse scrolled (599, 468) with delta (0, 0)
Screenshot: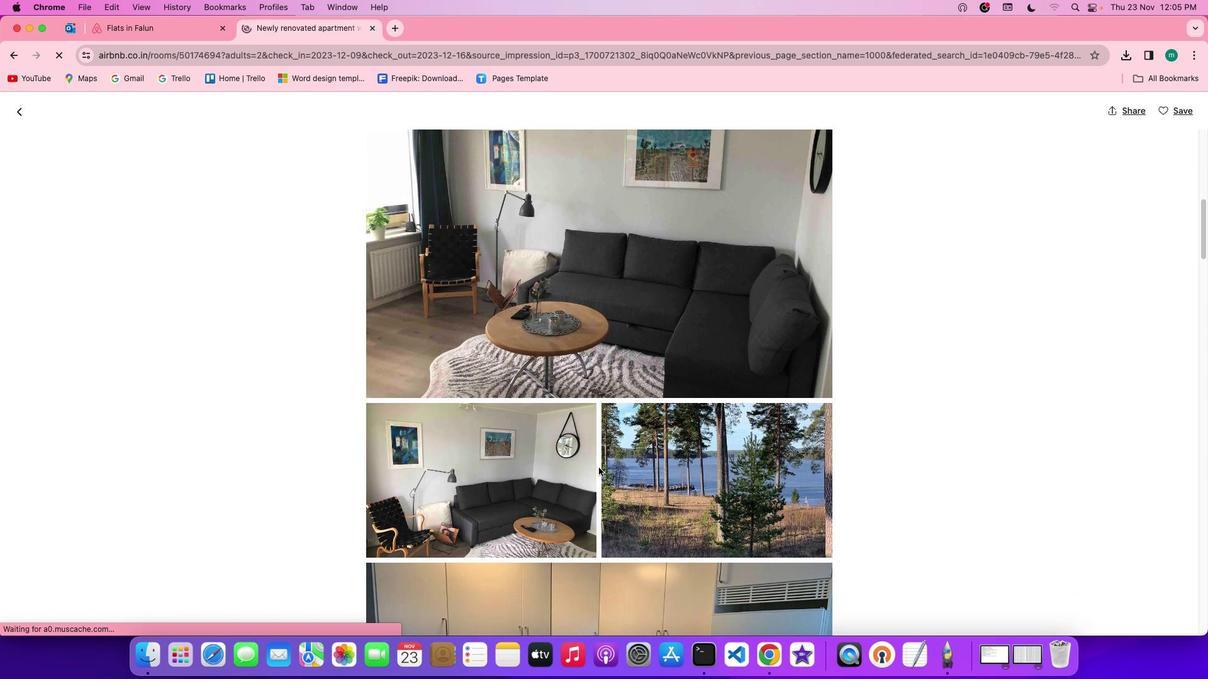 
Action: Mouse scrolled (599, 468) with delta (0, 0)
Screenshot: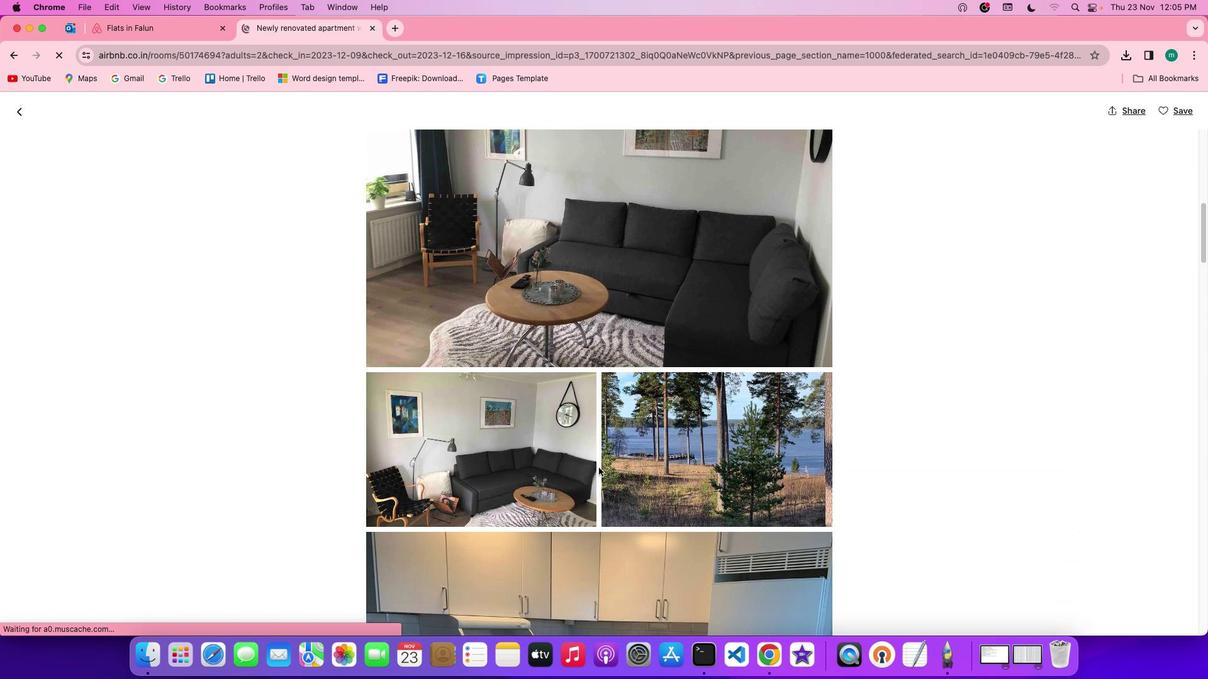 
Action: Mouse scrolled (599, 468) with delta (0, -1)
Screenshot: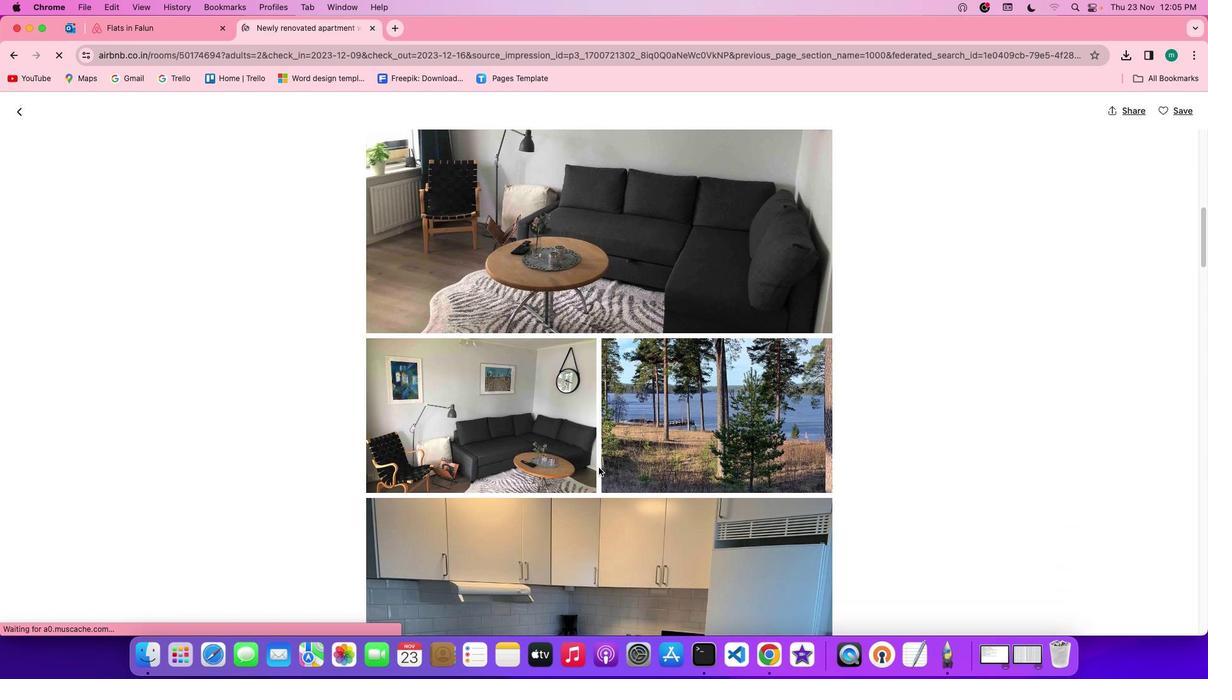 
Action: Mouse scrolled (599, 468) with delta (0, 0)
Screenshot: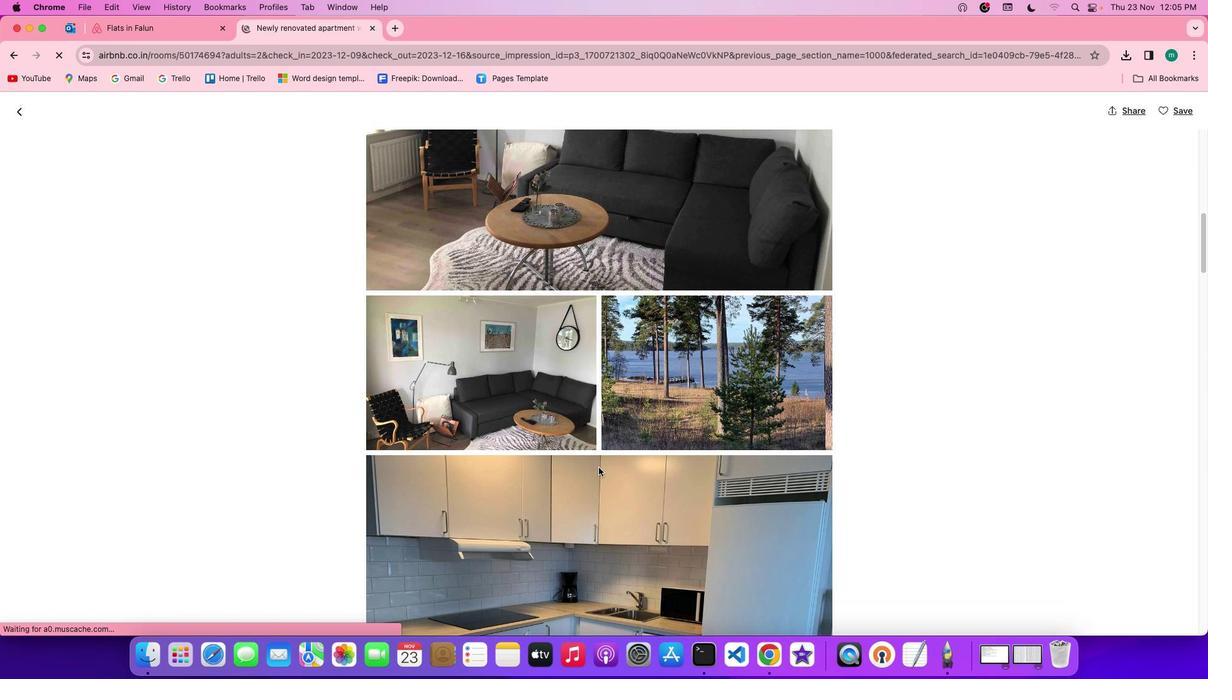 
Action: Mouse scrolled (599, 468) with delta (0, 0)
Screenshot: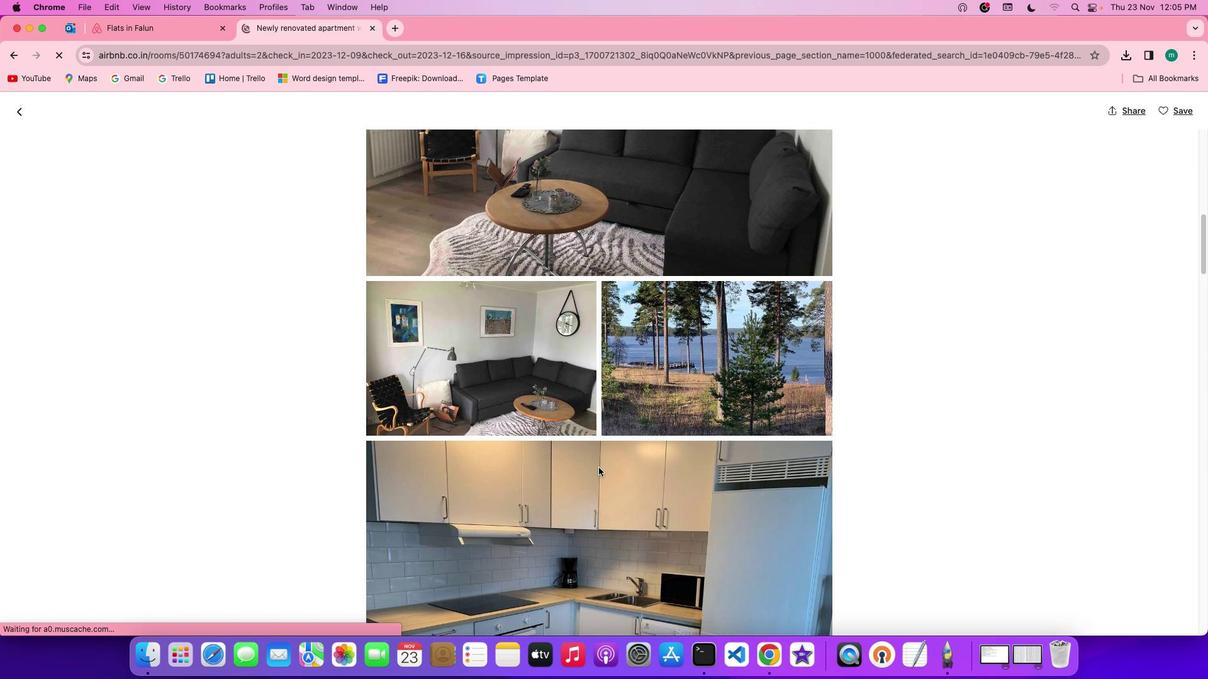 
Action: Mouse scrolled (599, 468) with delta (0, 0)
Screenshot: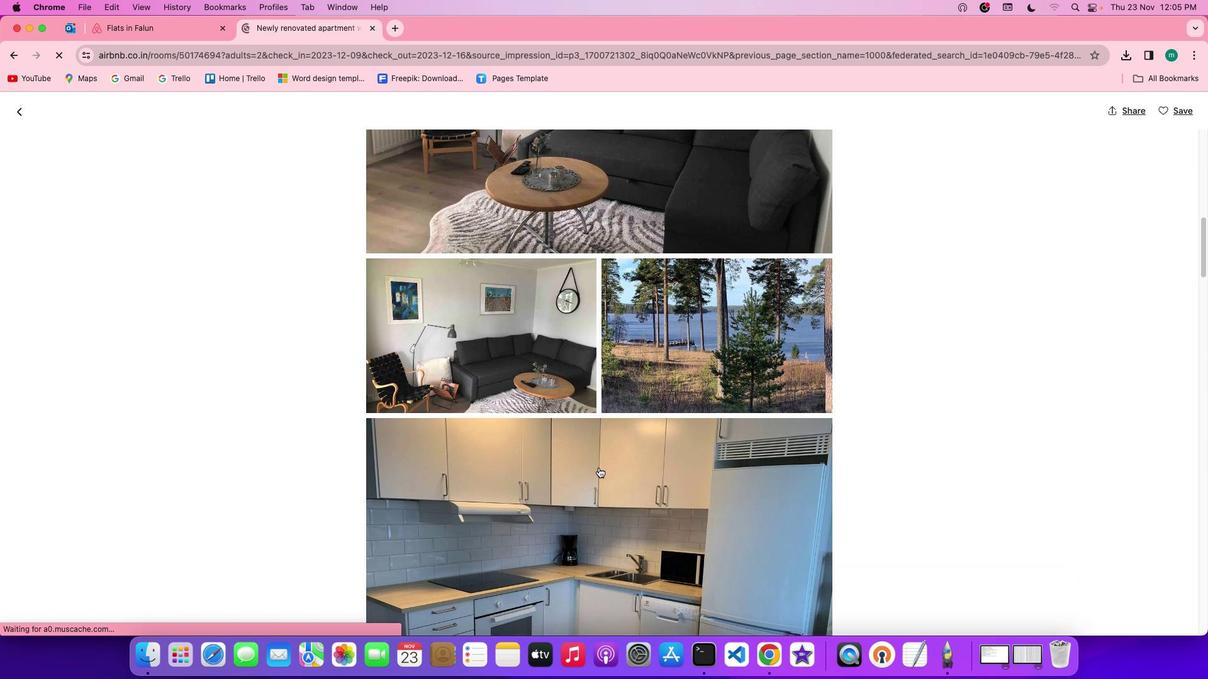 
Action: Mouse scrolled (599, 468) with delta (0, 0)
Screenshot: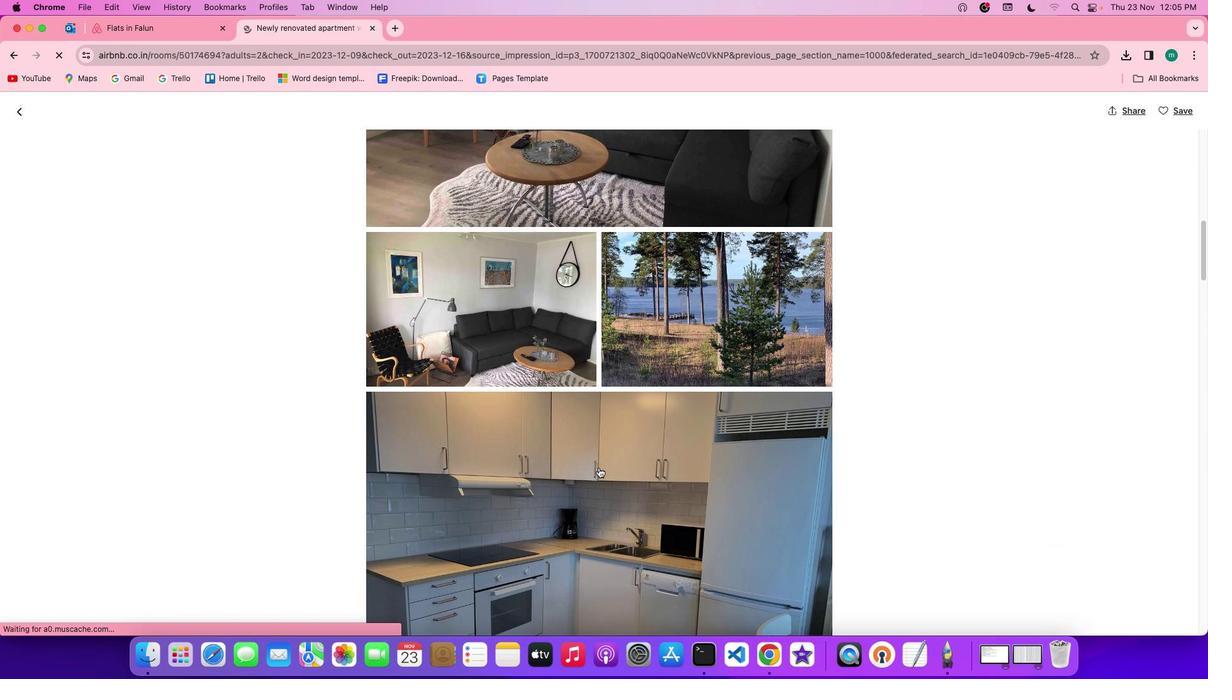 
Action: Mouse scrolled (599, 468) with delta (0, 0)
Screenshot: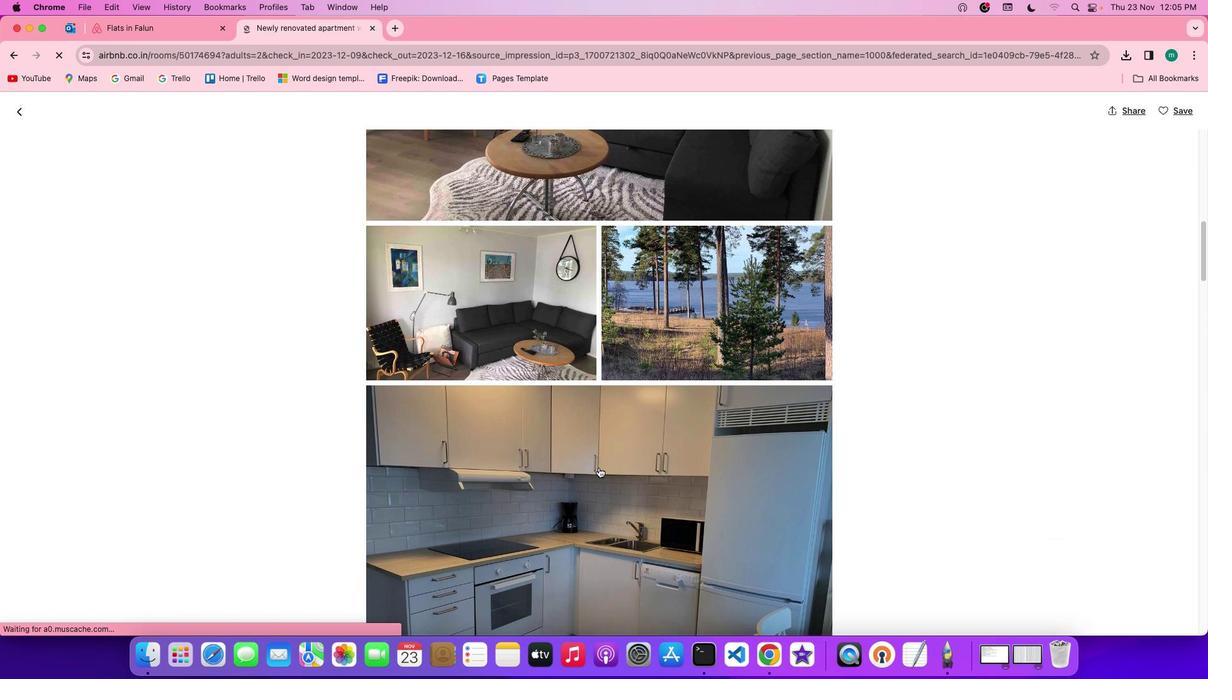 
Action: Mouse scrolled (599, 468) with delta (0, -1)
Screenshot: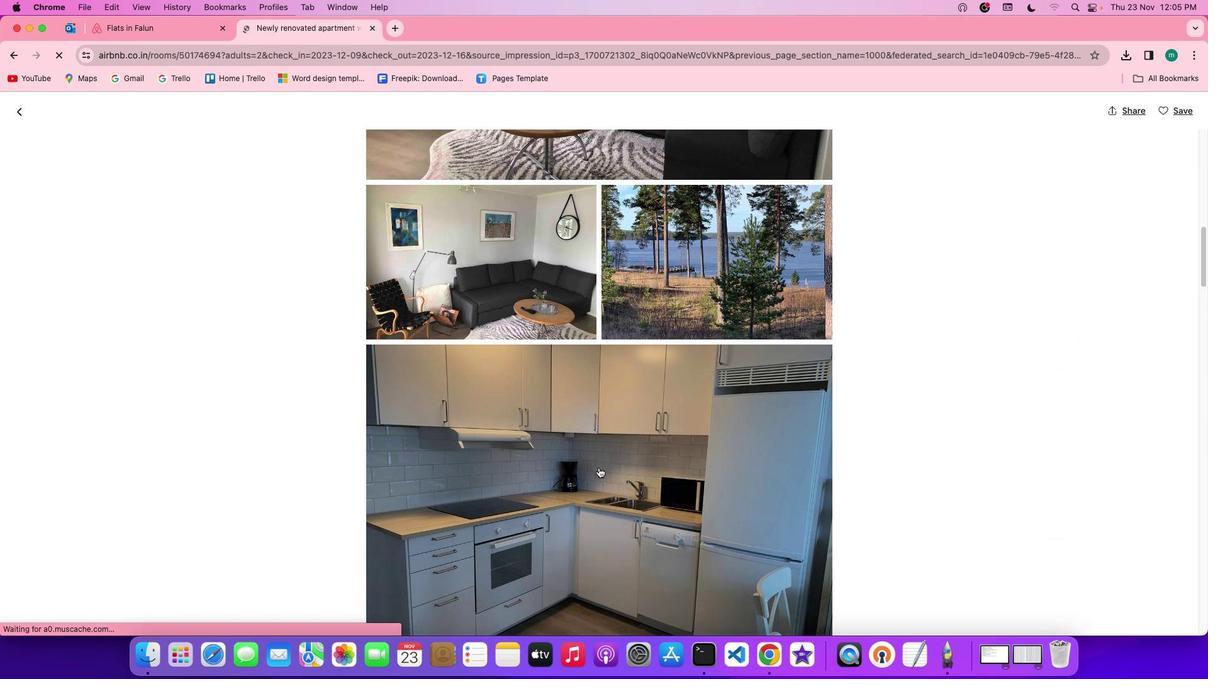
Action: Mouse scrolled (599, 468) with delta (0, 0)
Screenshot: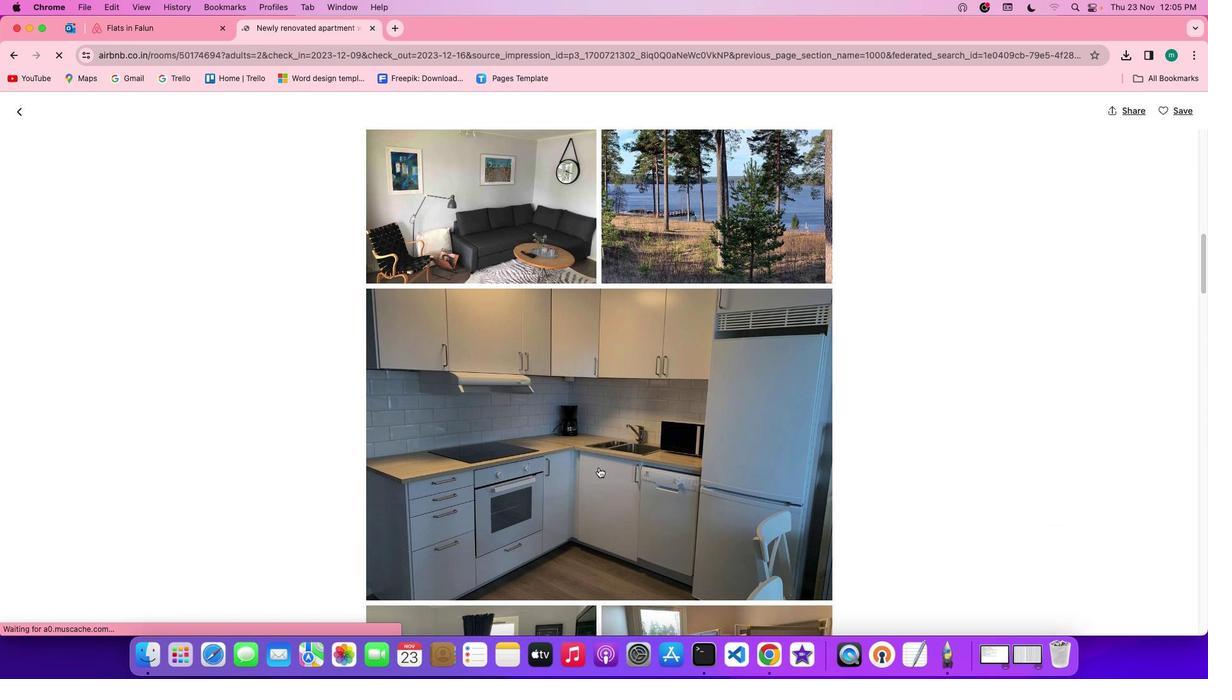 
Action: Mouse scrolled (599, 468) with delta (0, 0)
Screenshot: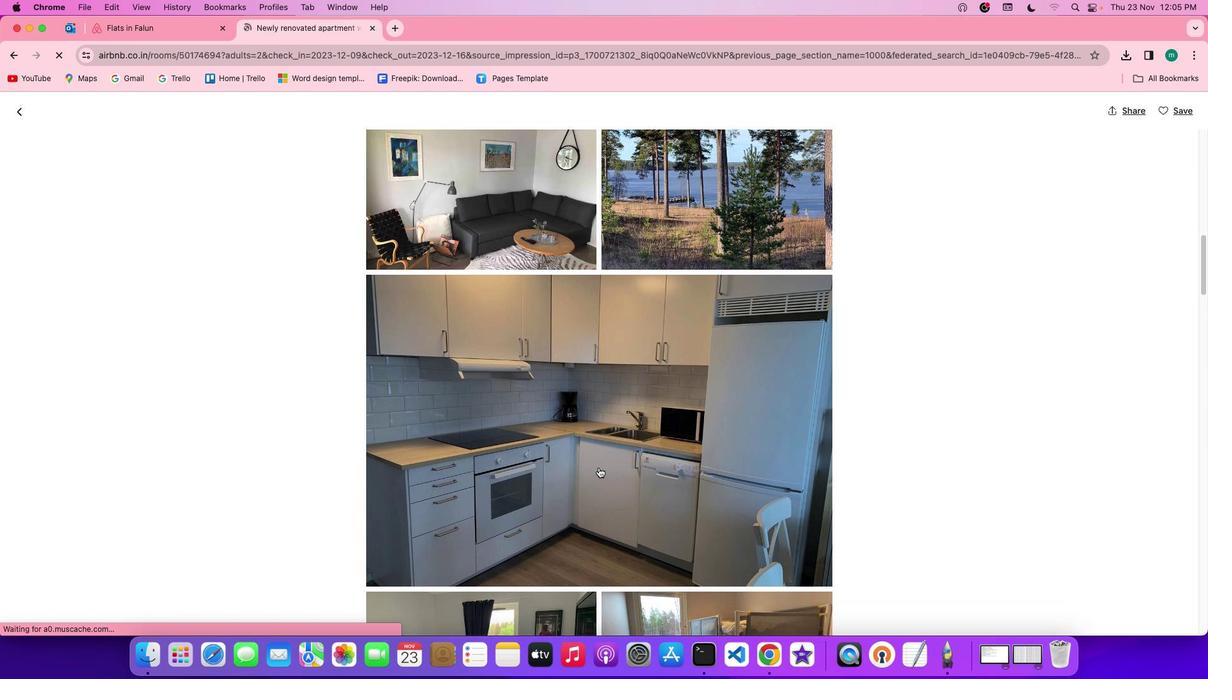 
Action: Mouse scrolled (599, 468) with delta (0, 0)
Screenshot: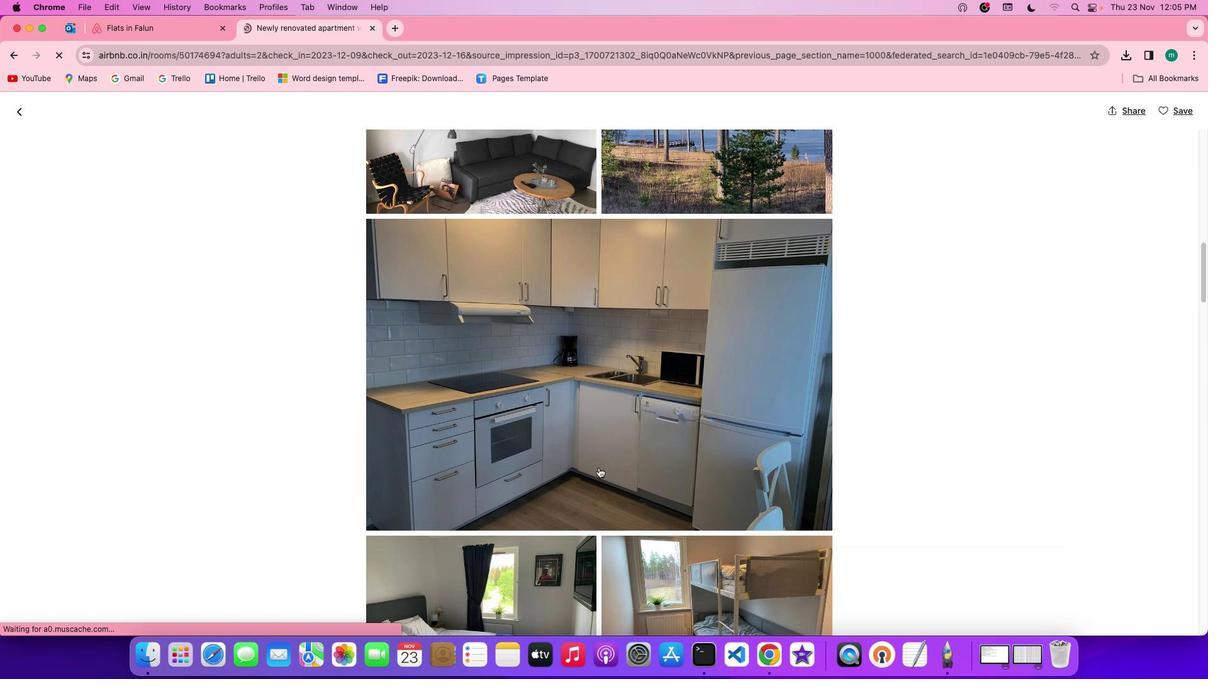 
Action: Mouse scrolled (599, 468) with delta (0, -1)
Screenshot: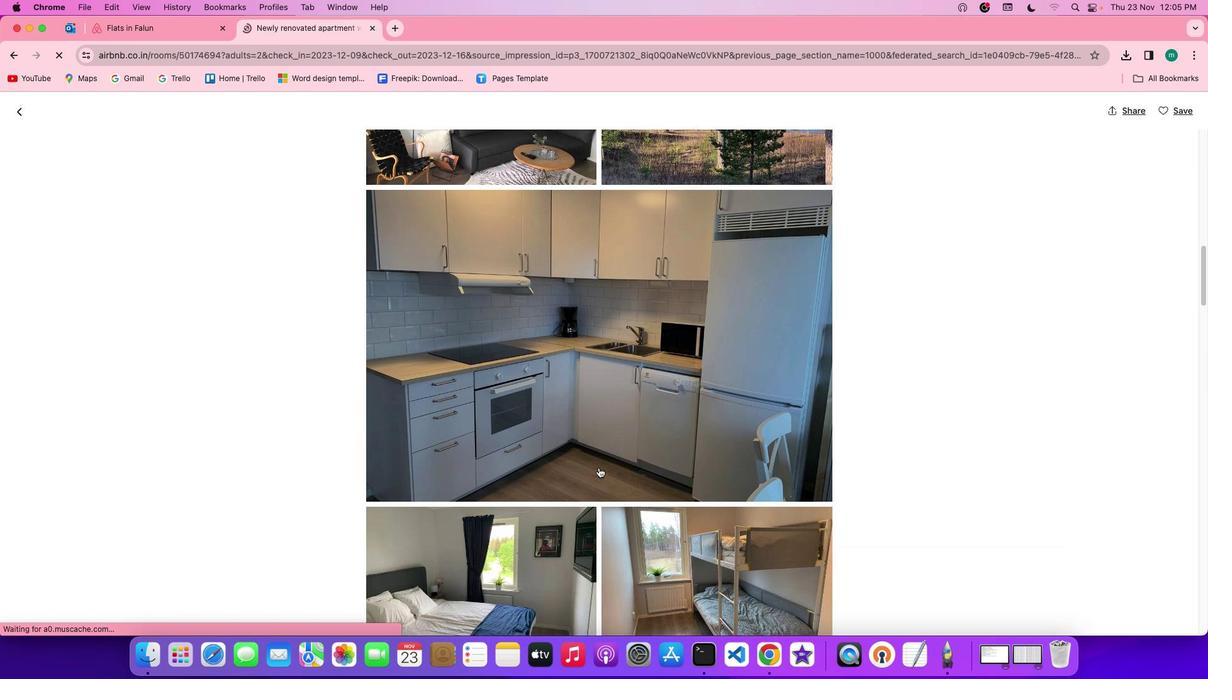 
Action: Mouse scrolled (599, 468) with delta (0, -1)
Screenshot: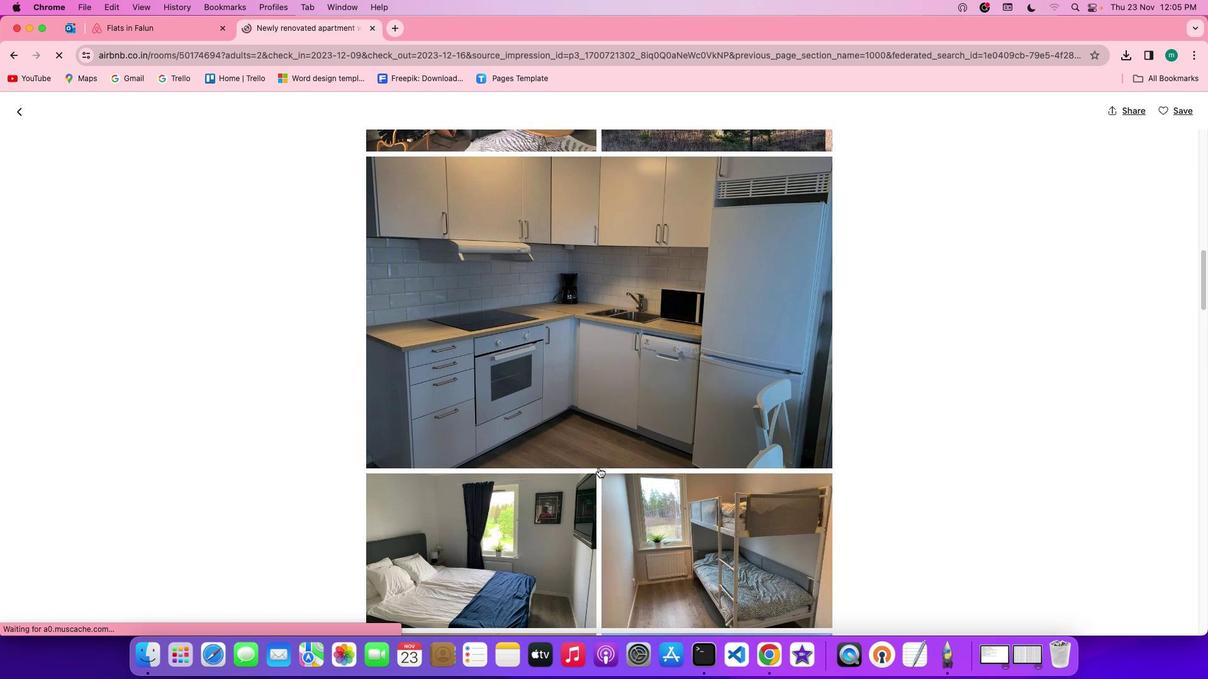 
Action: Mouse scrolled (599, 468) with delta (0, 0)
Screenshot: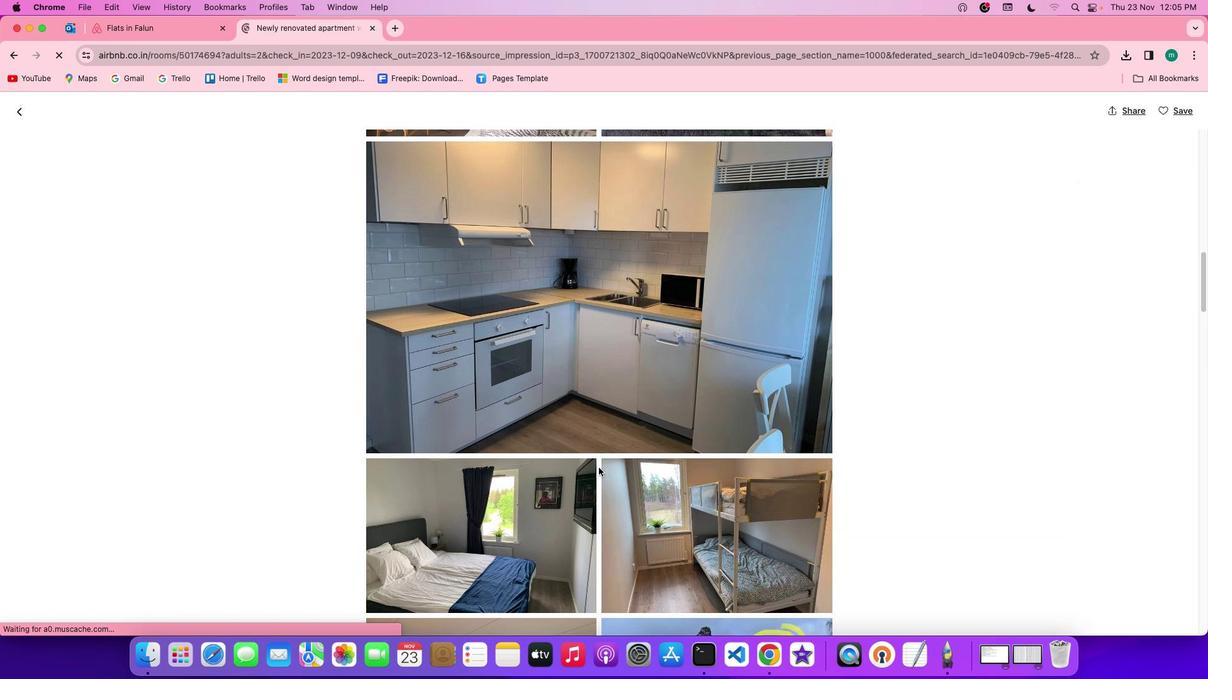 
Action: Mouse scrolled (599, 468) with delta (0, 0)
Screenshot: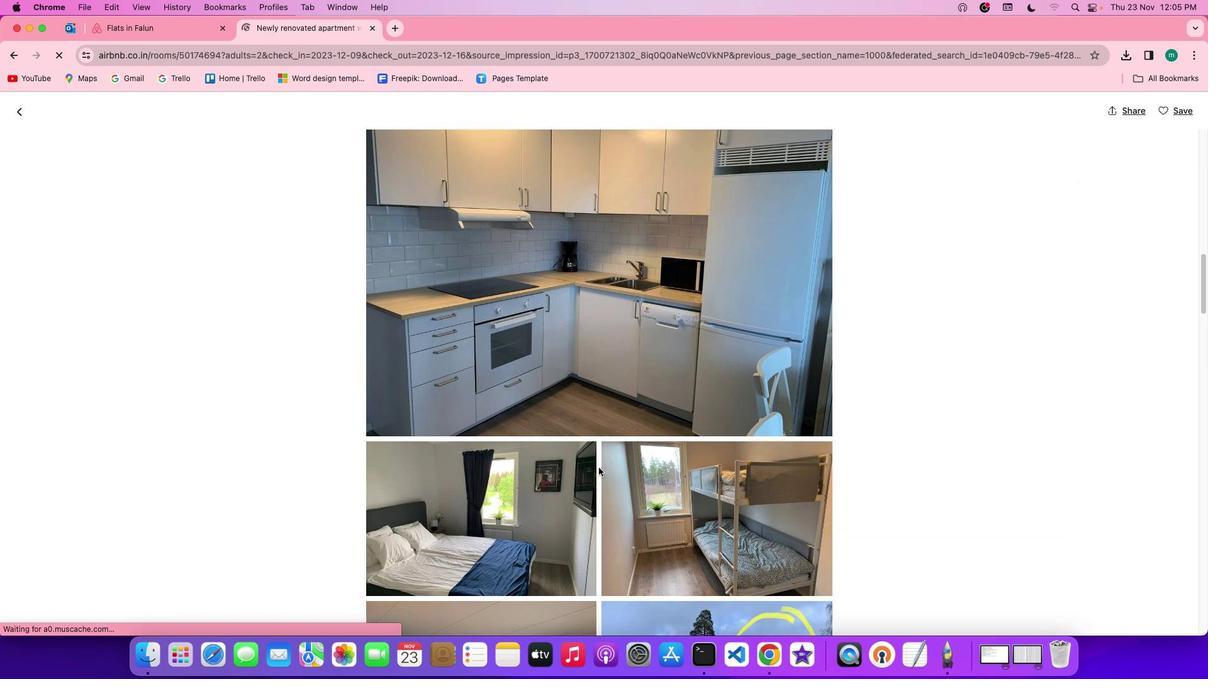 
Action: Mouse scrolled (599, 468) with delta (0, -1)
Screenshot: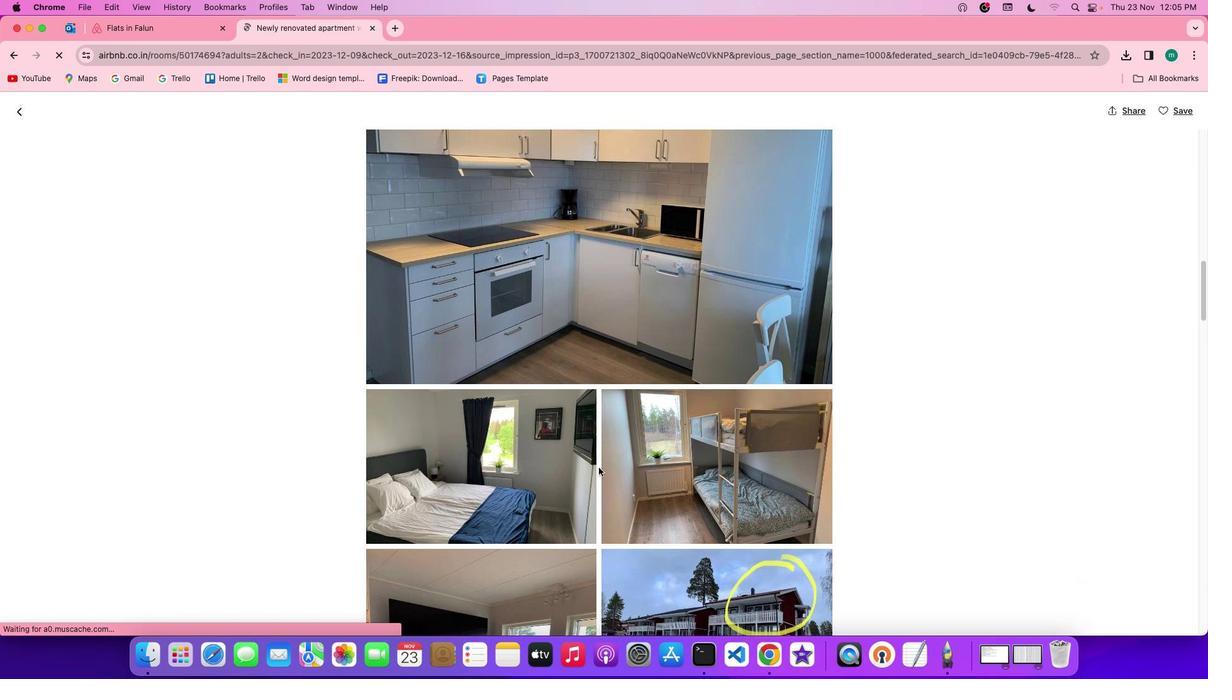 
Action: Mouse scrolled (599, 468) with delta (0, -1)
Screenshot: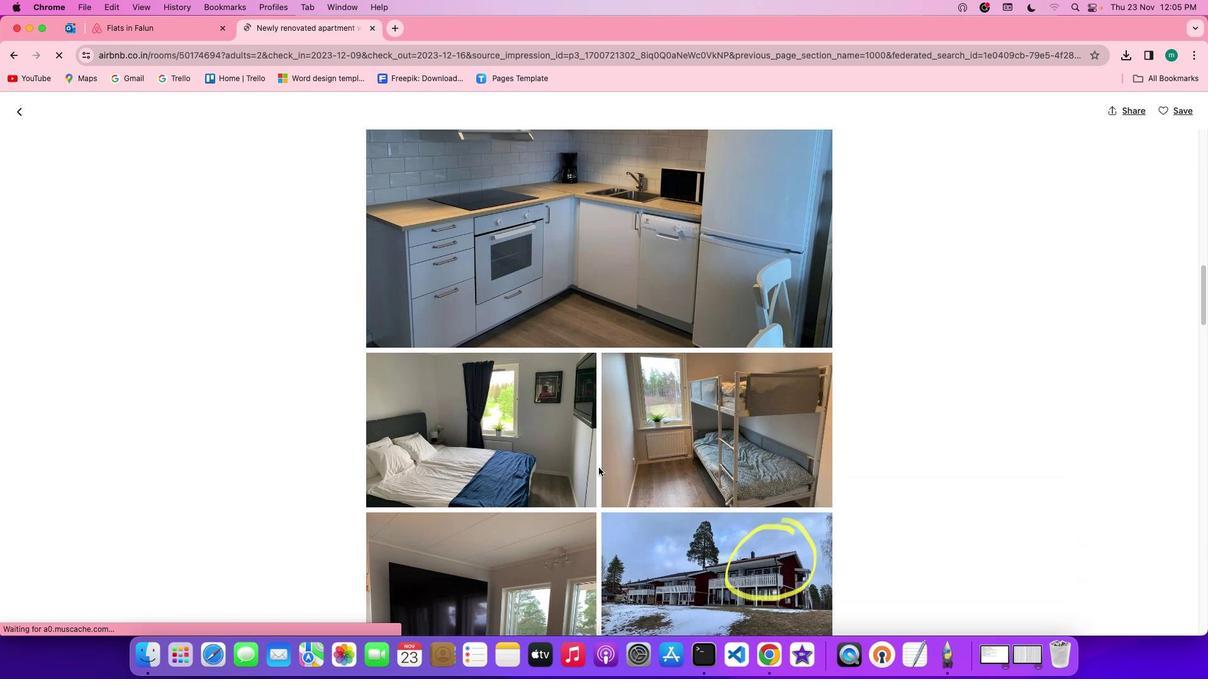 
Action: Mouse scrolled (599, 468) with delta (0, 0)
Screenshot: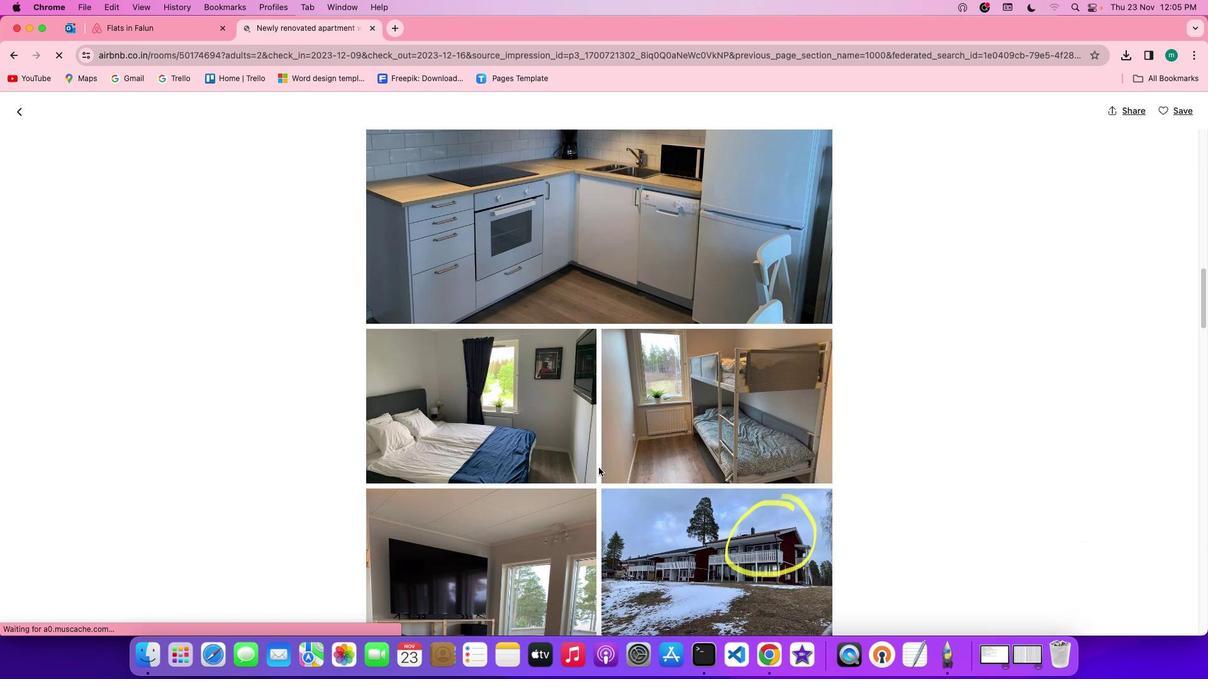 
Action: Mouse scrolled (599, 468) with delta (0, 0)
Screenshot: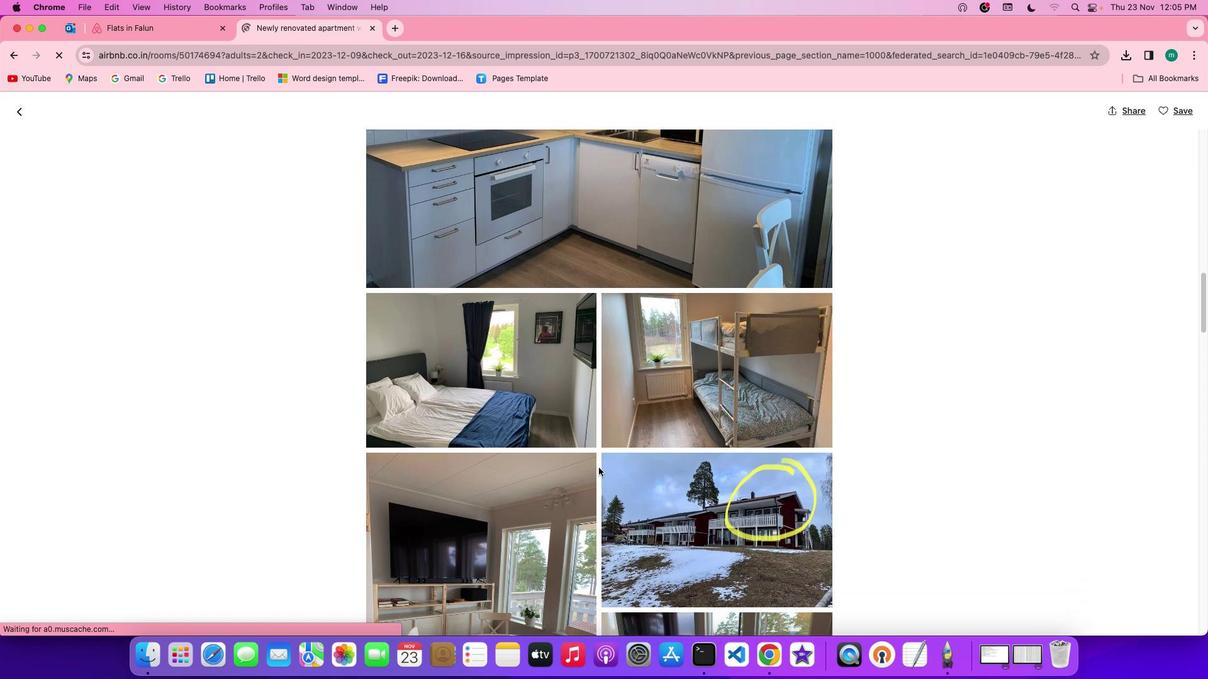 
Action: Mouse scrolled (599, 468) with delta (0, 0)
Screenshot: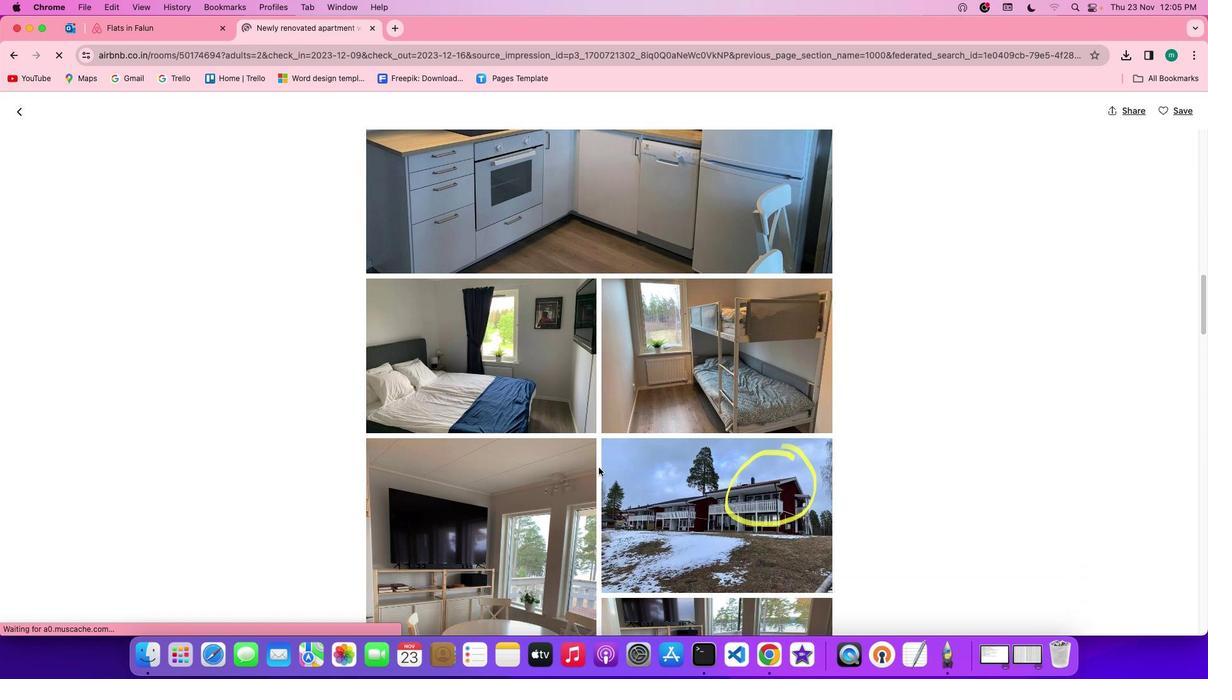
Action: Mouse scrolled (599, 468) with delta (0, -1)
Screenshot: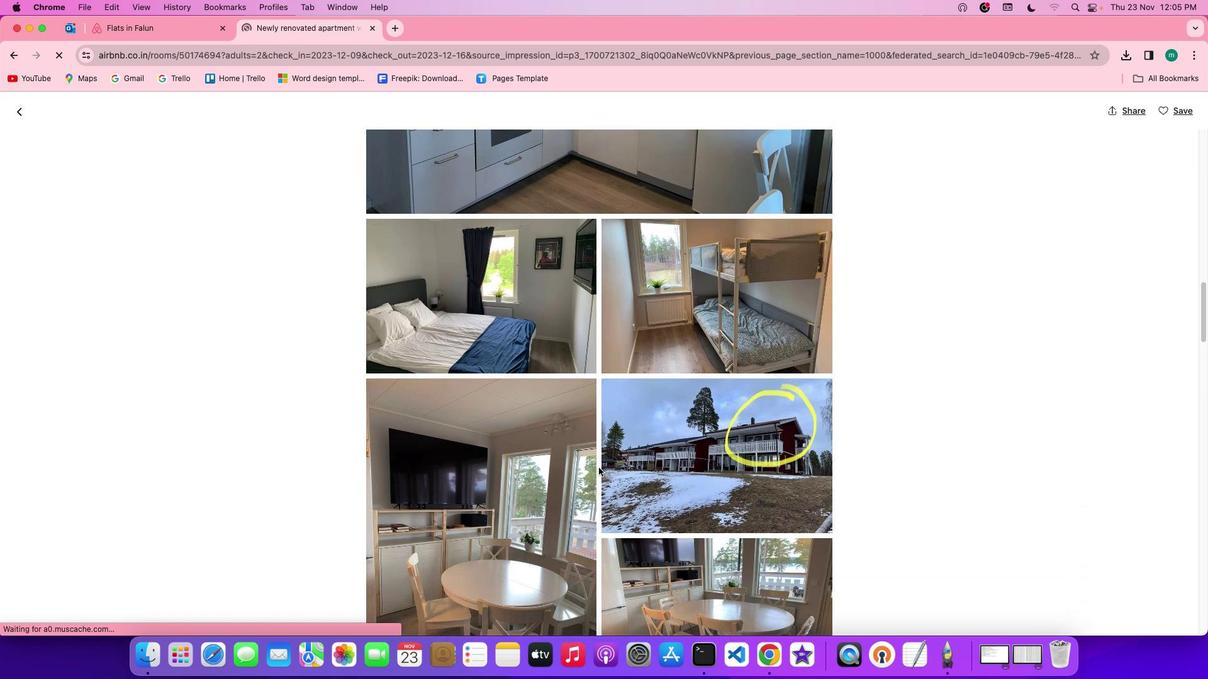 
Action: Mouse scrolled (599, 468) with delta (0, -1)
Screenshot: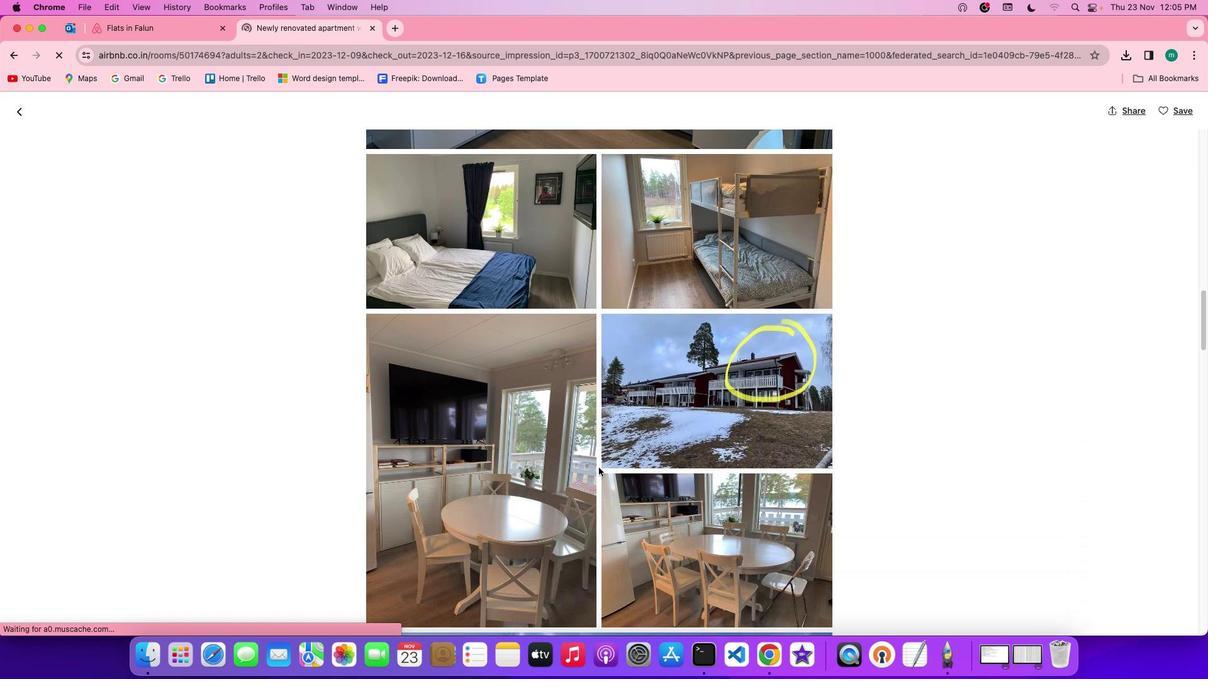 
Action: Mouse scrolled (599, 468) with delta (0, 0)
Screenshot: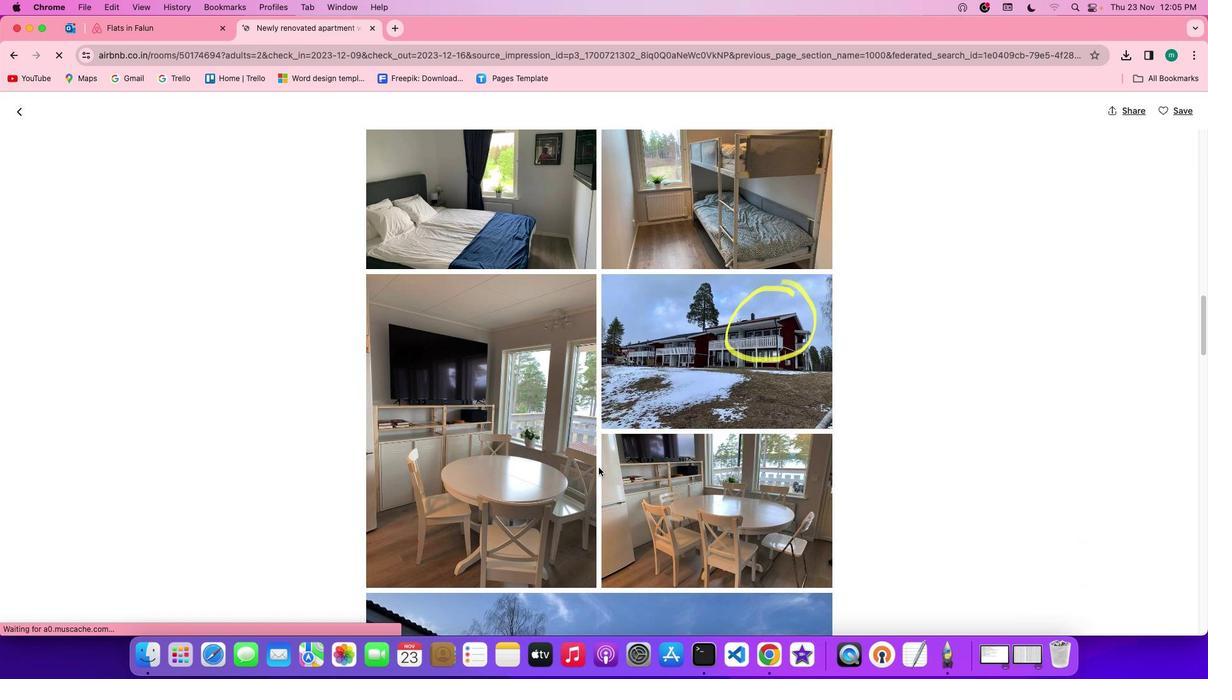 
Action: Mouse scrolled (599, 468) with delta (0, 0)
Screenshot: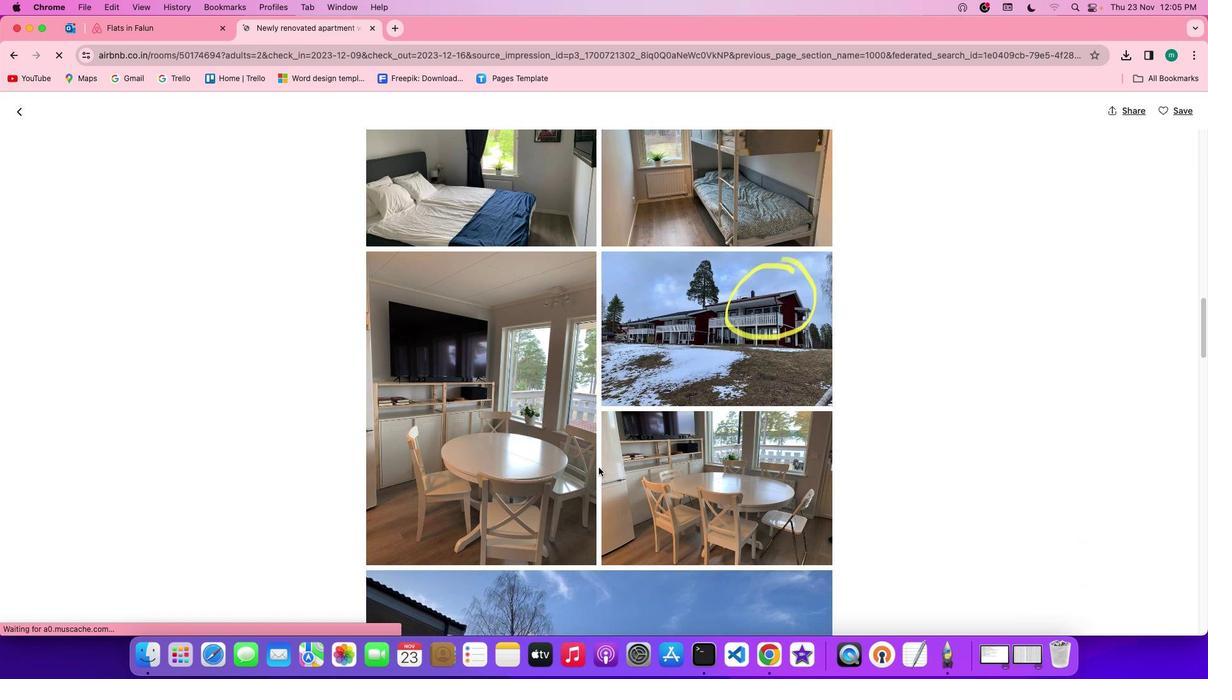 
Action: Mouse scrolled (599, 468) with delta (0, -1)
Screenshot: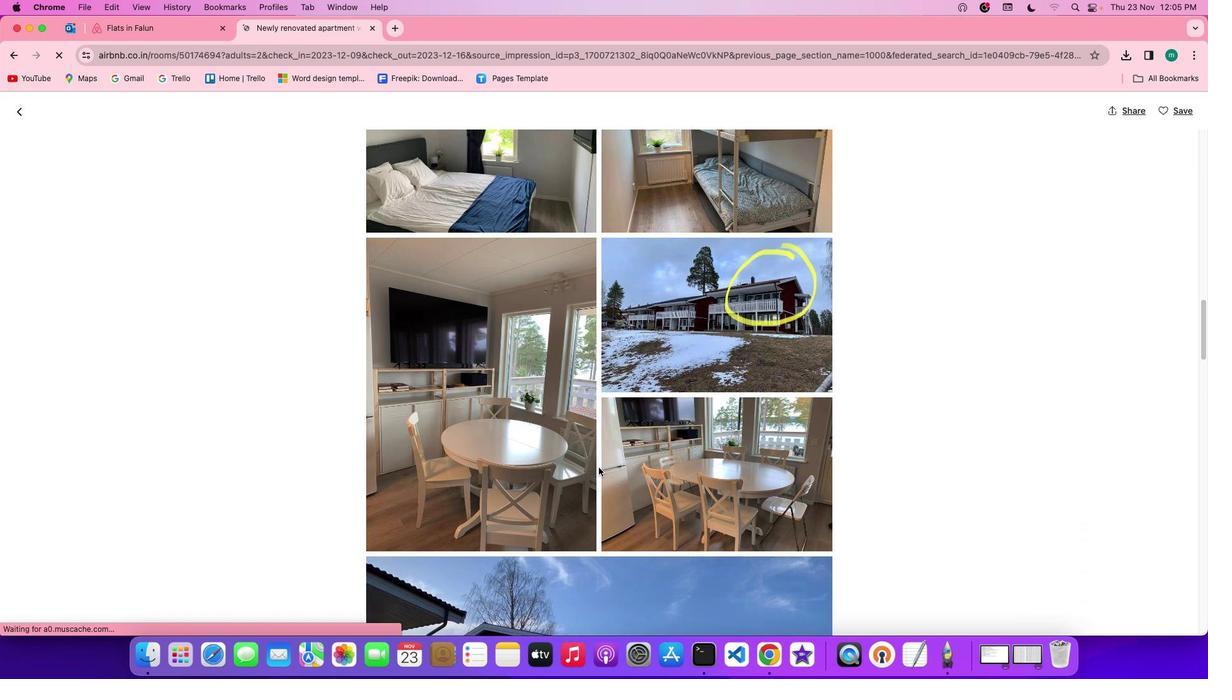 
Action: Mouse scrolled (599, 468) with delta (0, -1)
Screenshot: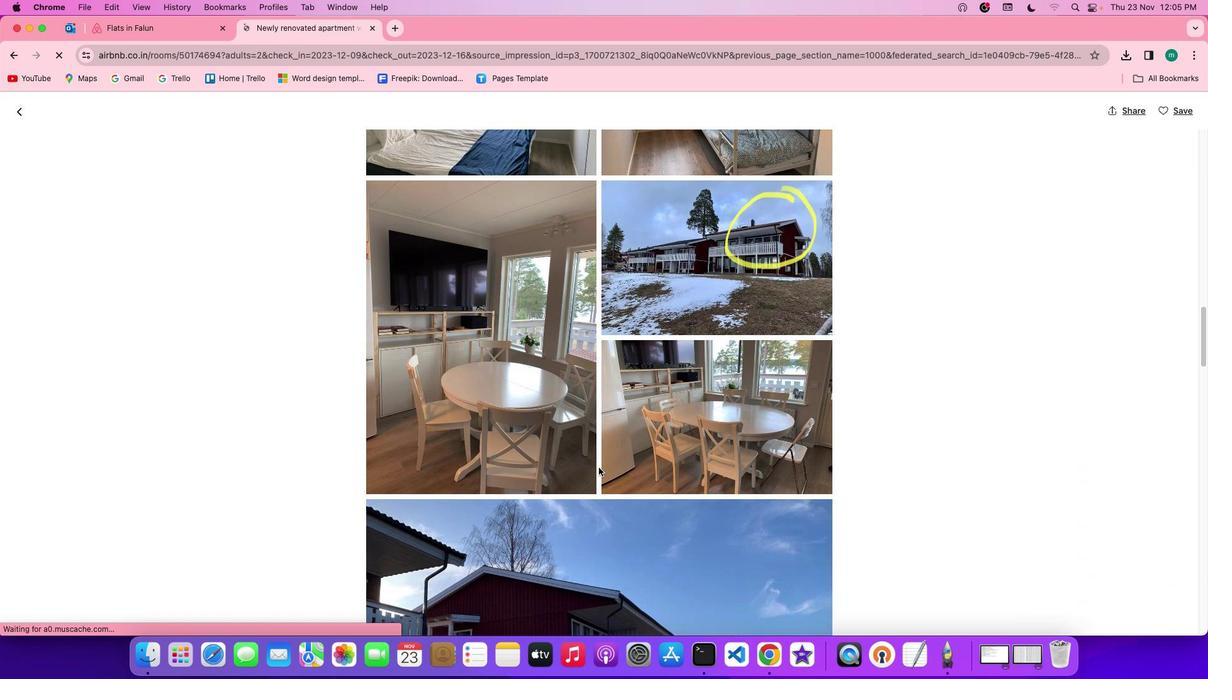 
Action: Mouse scrolled (599, 468) with delta (0, 0)
Screenshot: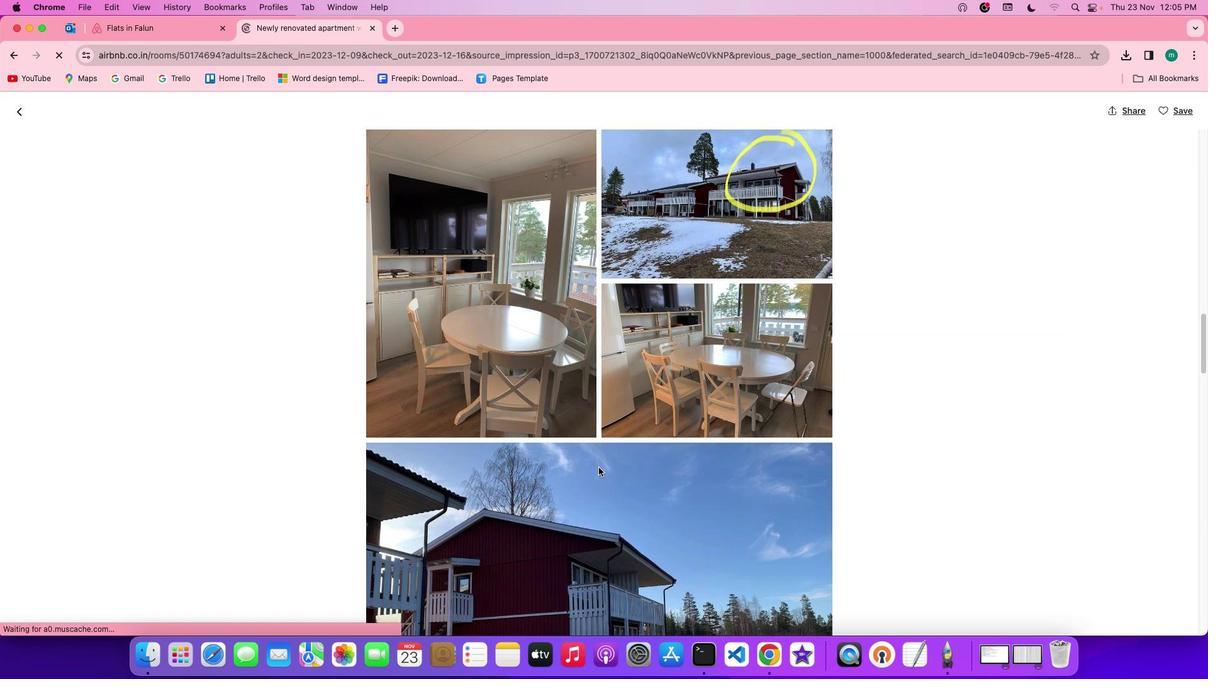 
Action: Mouse scrolled (599, 468) with delta (0, 0)
Screenshot: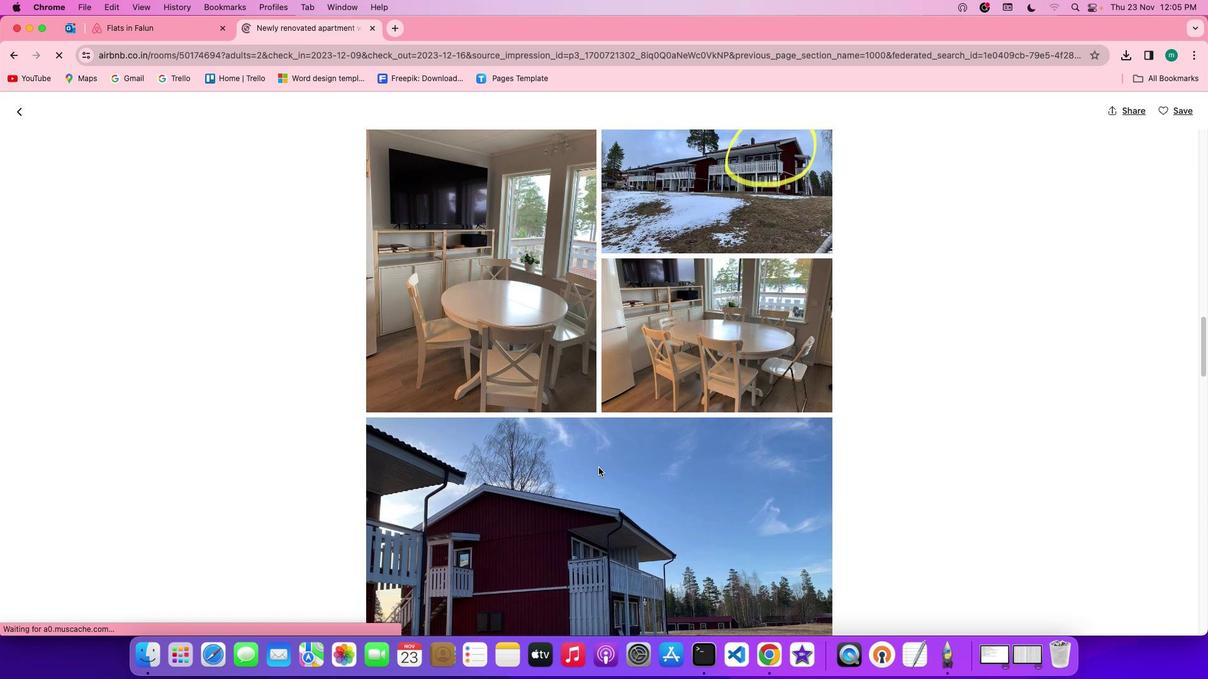 
Action: Mouse scrolled (599, 468) with delta (0, -1)
Screenshot: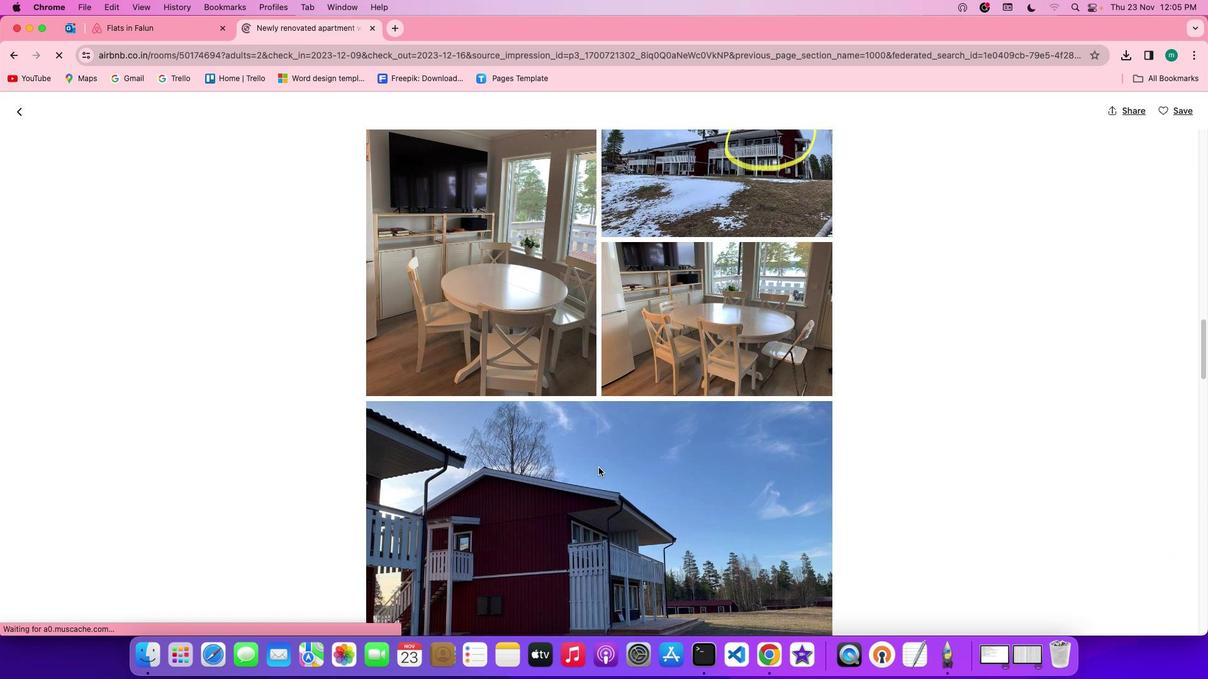 
Action: Mouse scrolled (599, 468) with delta (0, -1)
Screenshot: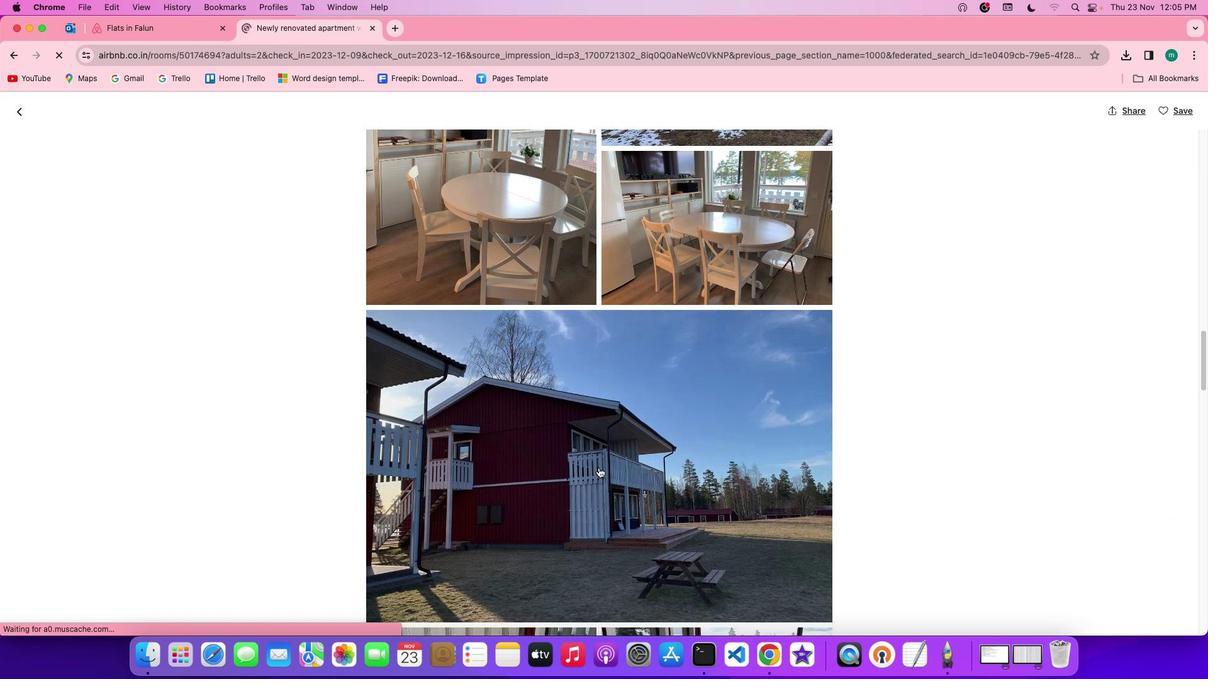 
Action: Mouse scrolled (599, 468) with delta (0, 0)
Screenshot: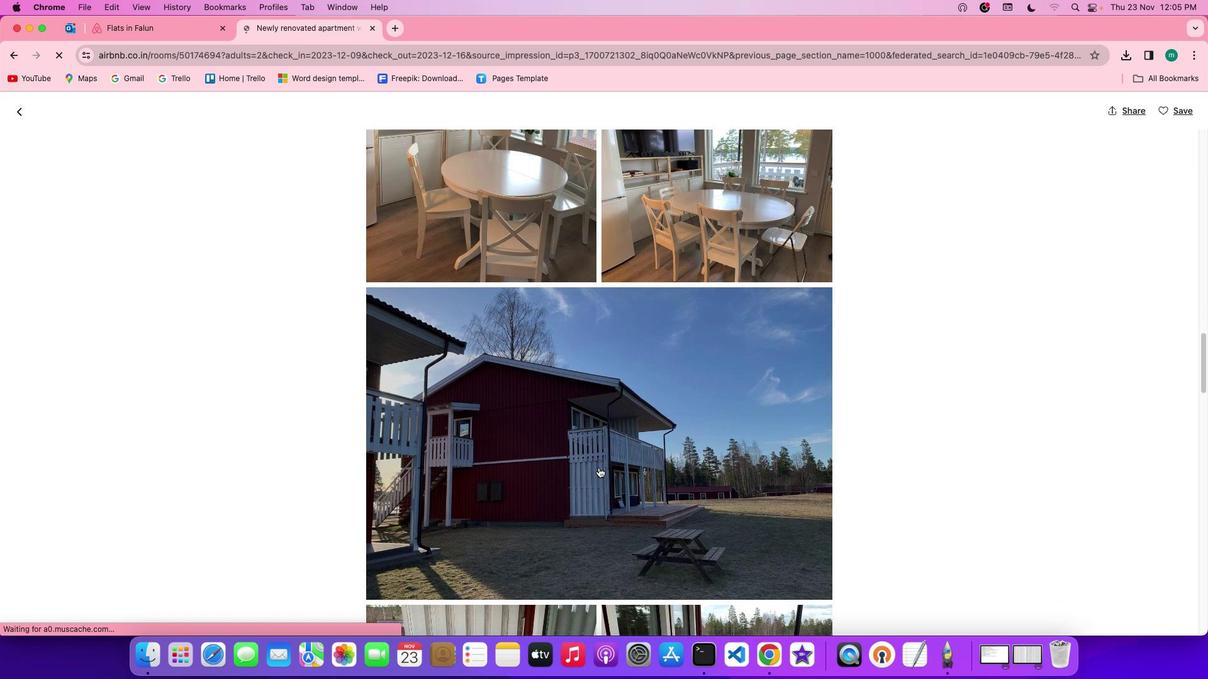 
Action: Mouse scrolled (599, 468) with delta (0, 0)
Screenshot: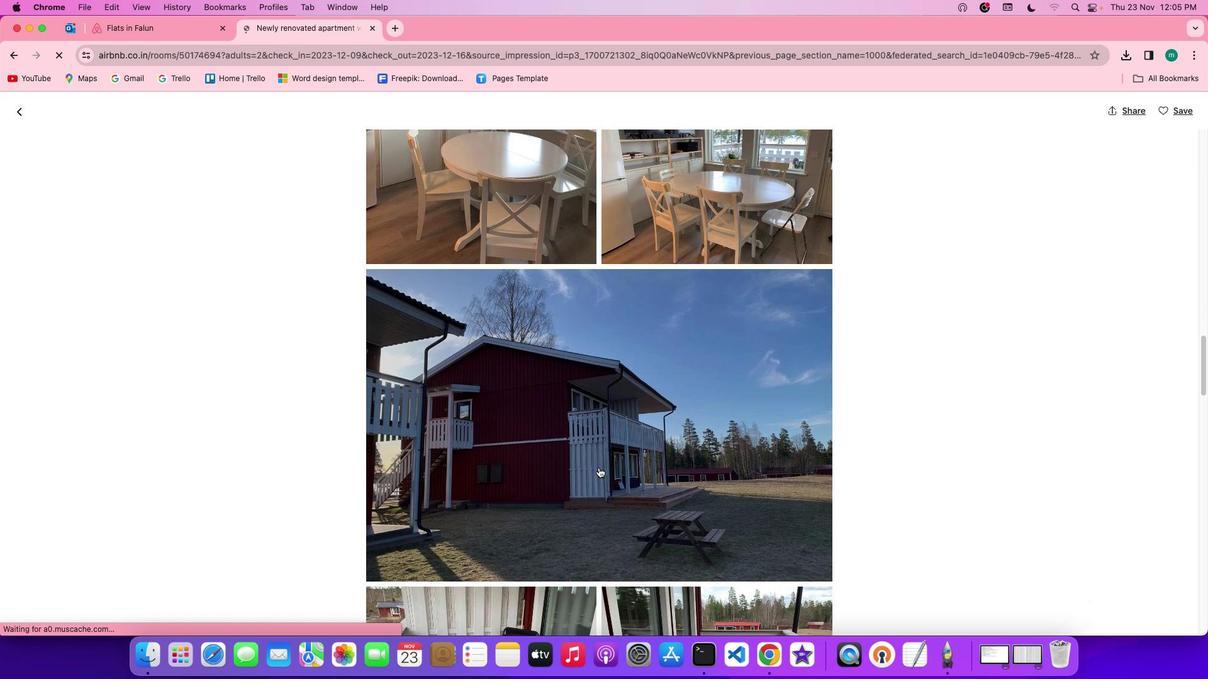 
Action: Mouse scrolled (599, 468) with delta (0, -1)
Screenshot: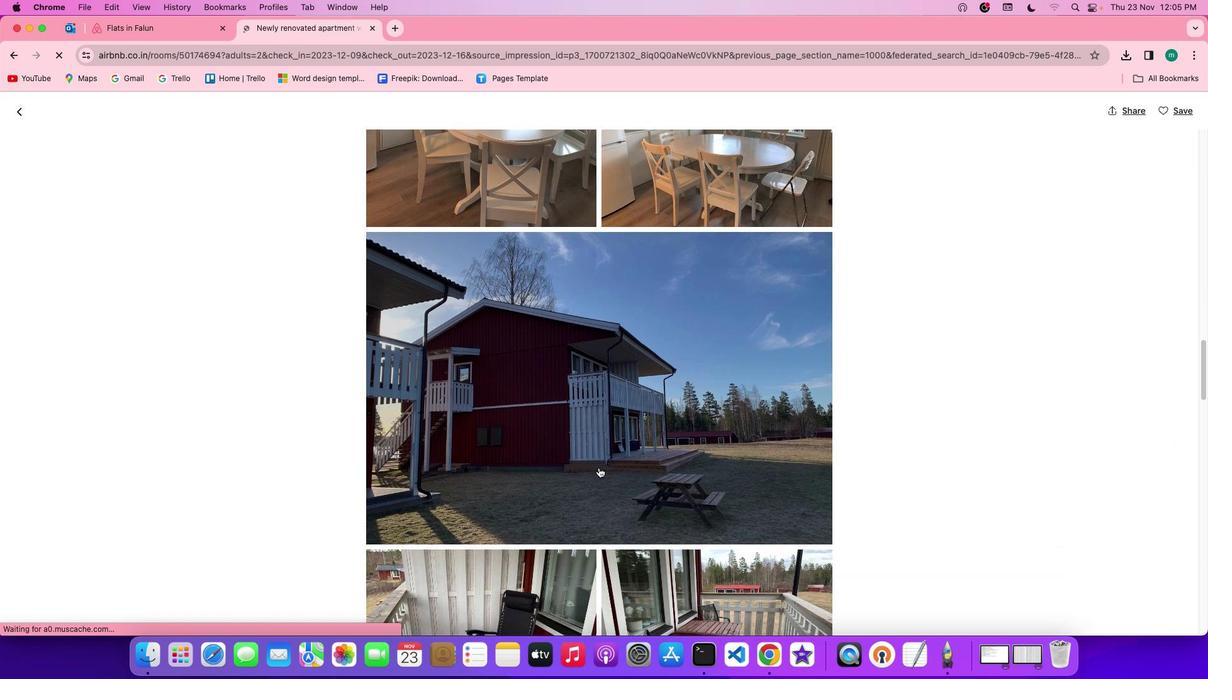 
Action: Mouse scrolled (599, 468) with delta (0, 0)
Screenshot: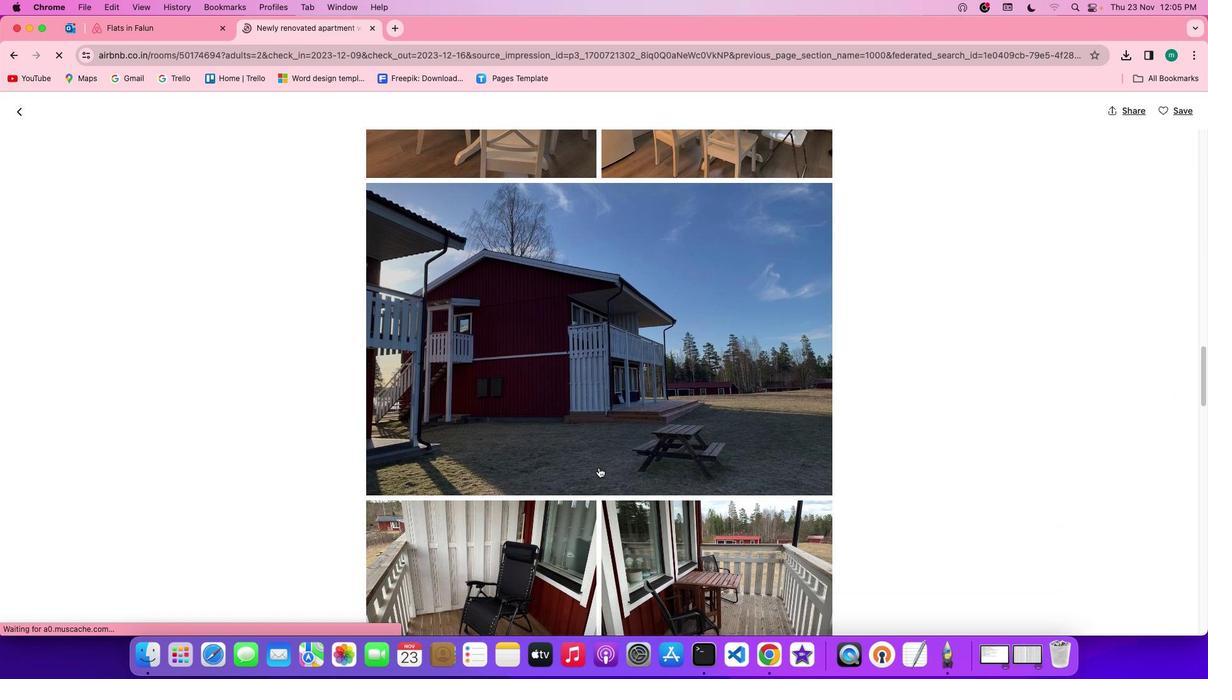 
Action: Mouse scrolled (599, 468) with delta (0, 0)
Screenshot: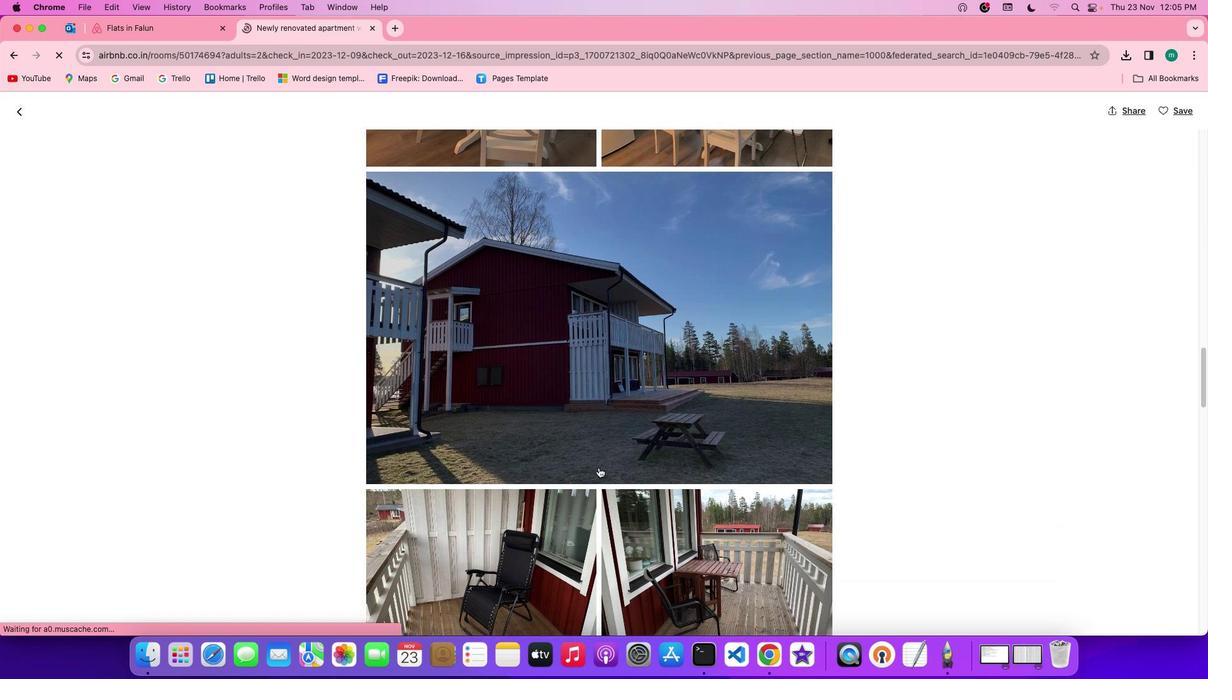 
Action: Mouse scrolled (599, 468) with delta (0, -1)
Screenshot: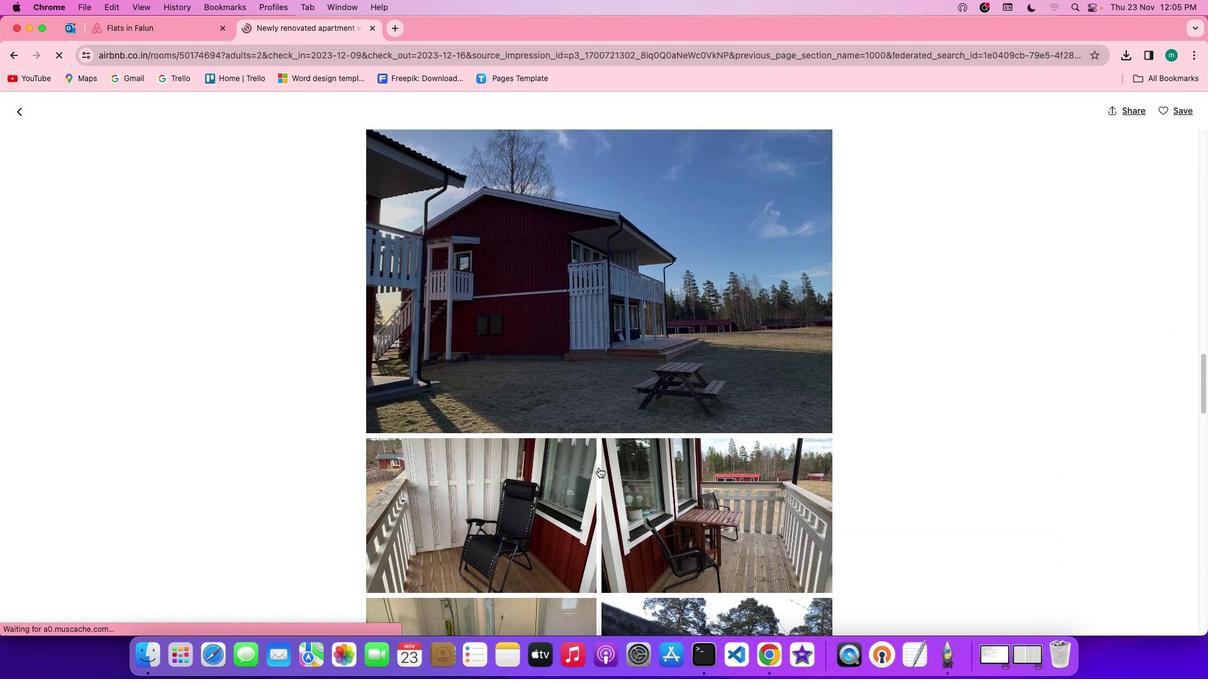 
Action: Mouse scrolled (599, 468) with delta (0, -1)
Screenshot: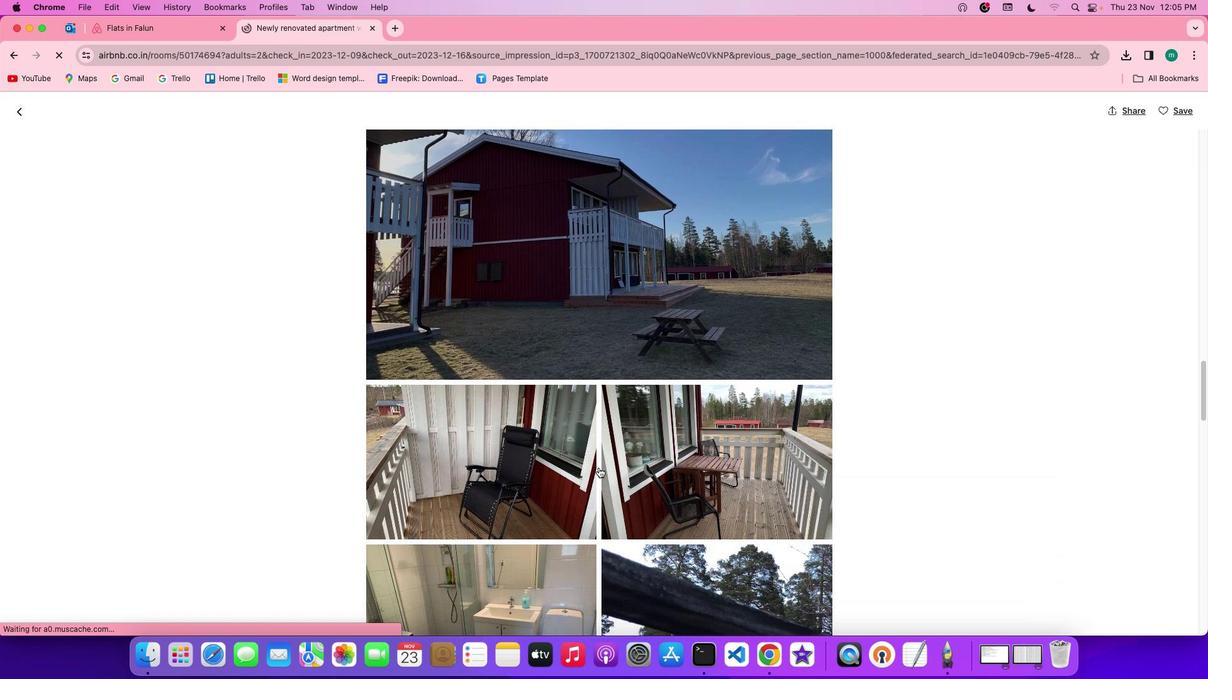 
Action: Mouse scrolled (599, 468) with delta (0, 0)
Screenshot: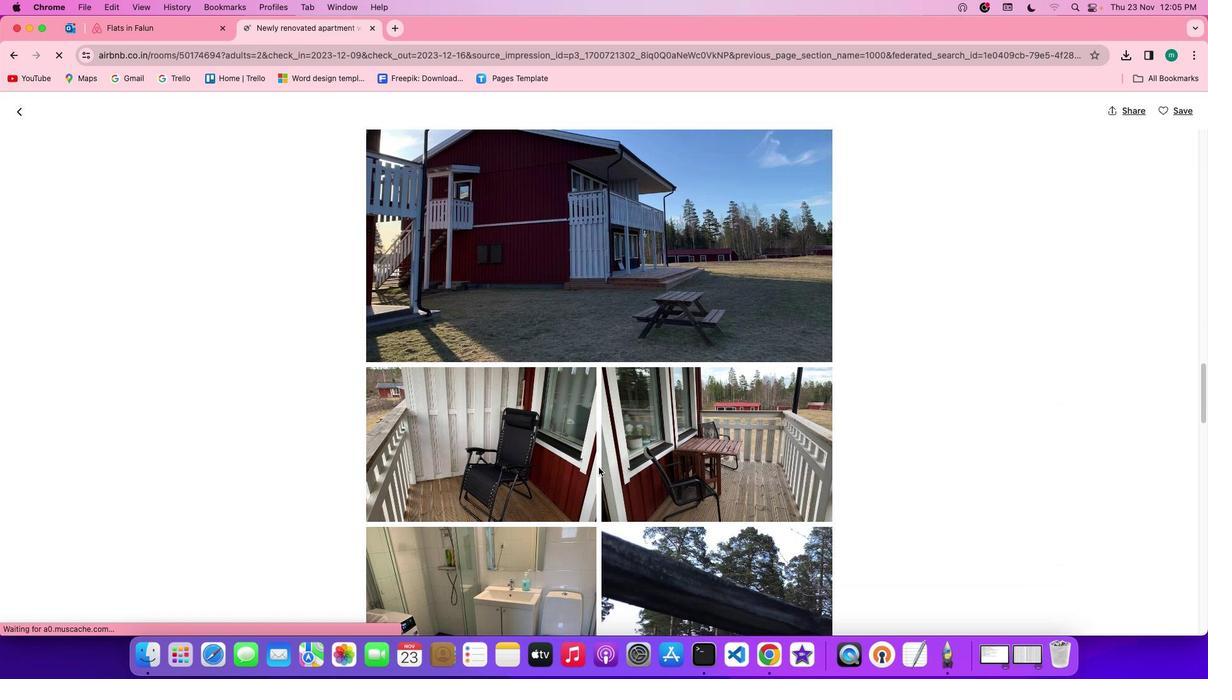 
Action: Mouse scrolled (599, 468) with delta (0, 0)
Screenshot: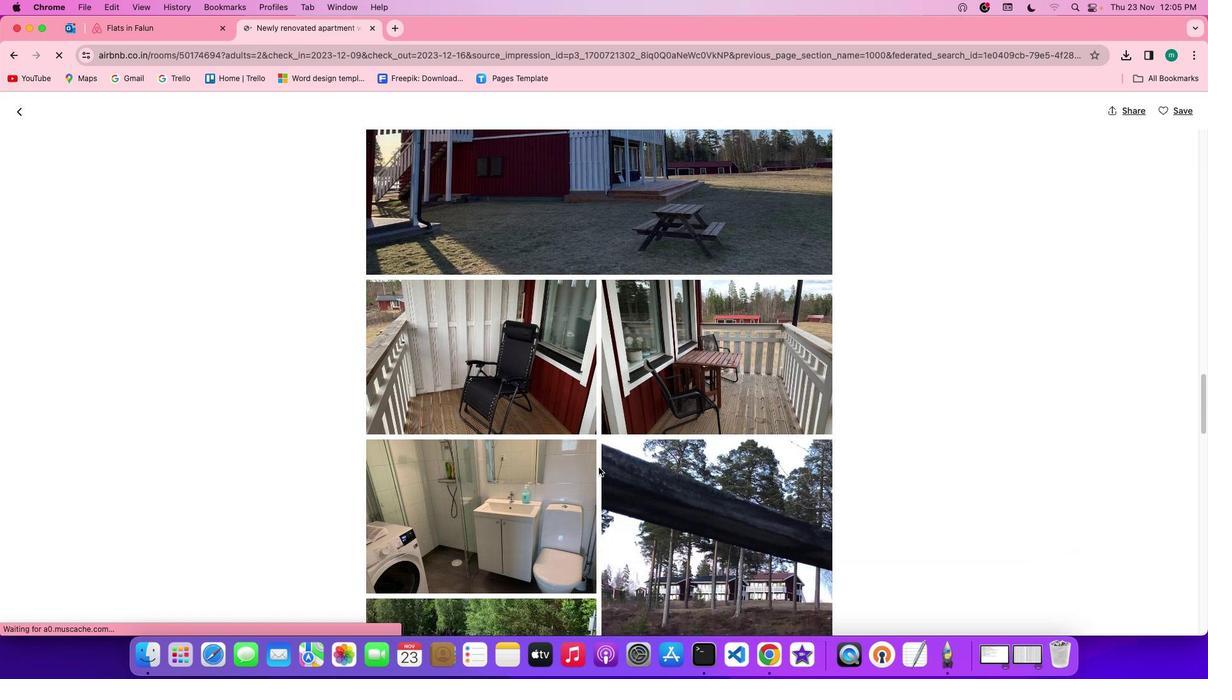 
Action: Mouse scrolled (599, 468) with delta (0, -1)
Screenshot: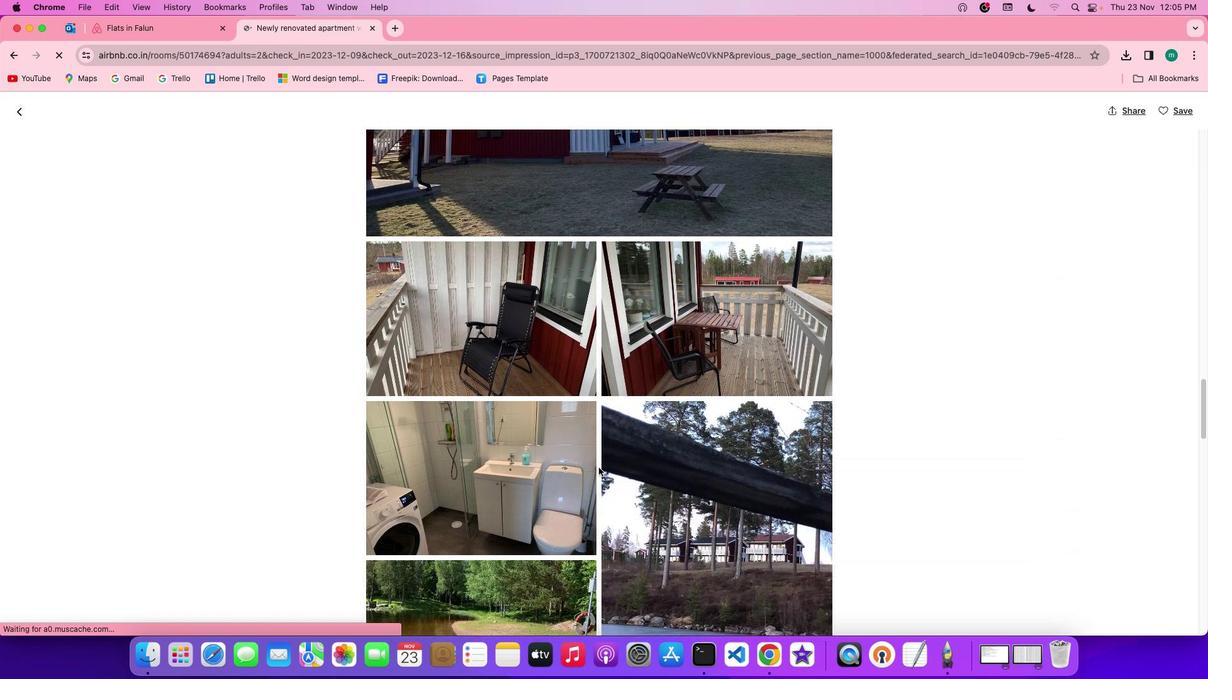 
Action: Mouse scrolled (599, 468) with delta (0, -1)
Screenshot: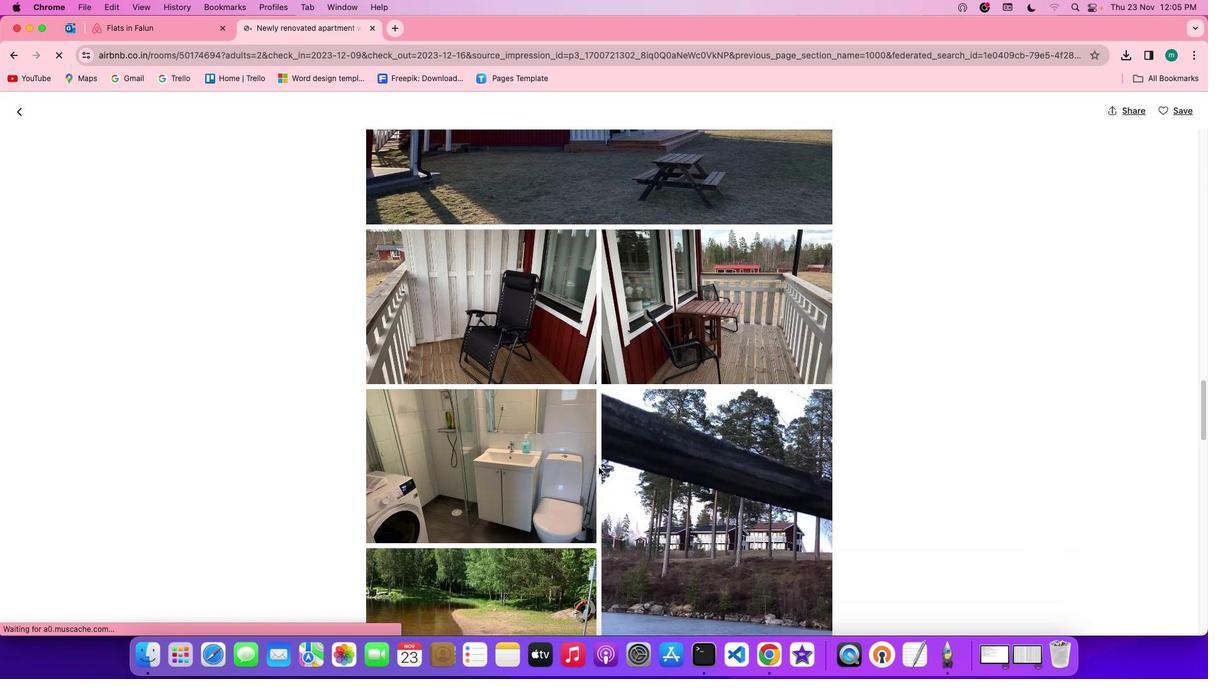 
Action: Mouse scrolled (599, 468) with delta (0, 0)
Screenshot: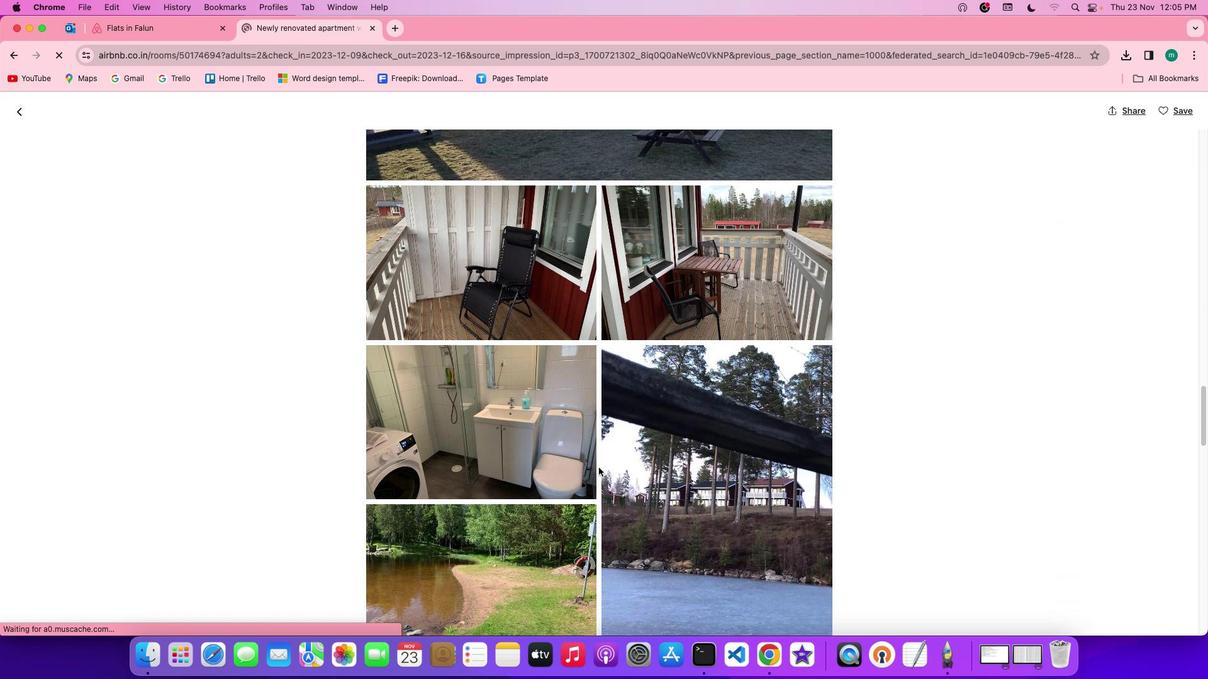 
Action: Mouse scrolled (599, 468) with delta (0, 0)
Screenshot: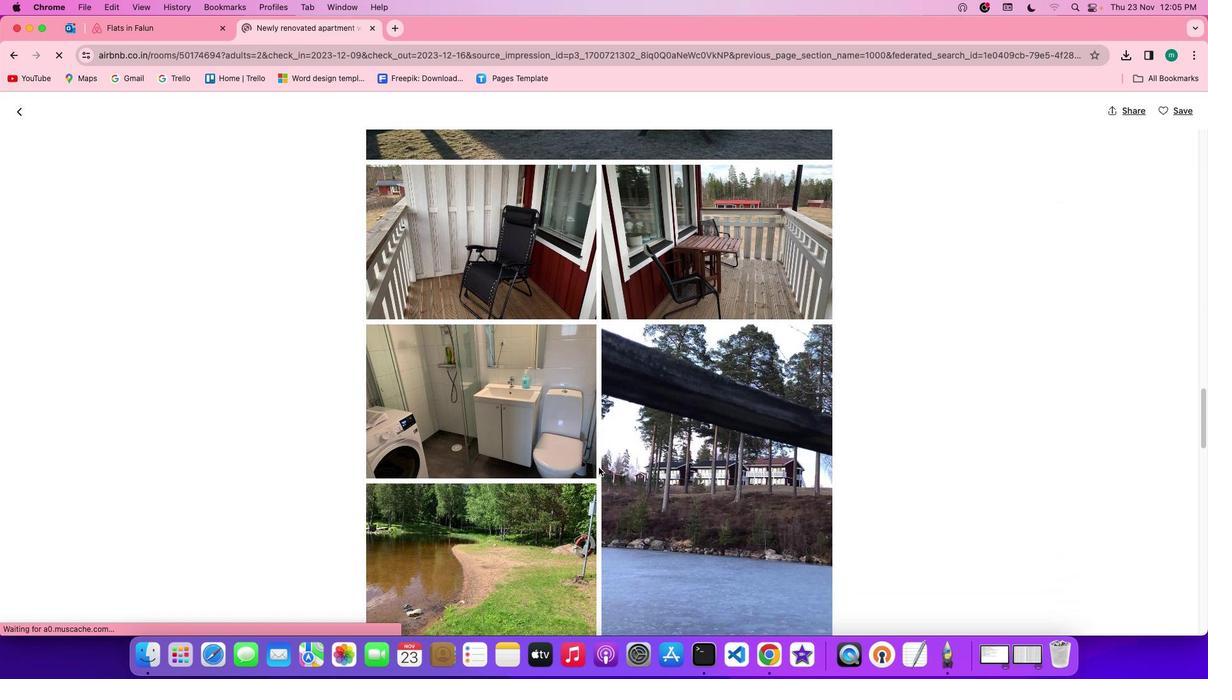 
Action: Mouse scrolled (599, 468) with delta (0, -1)
Screenshot: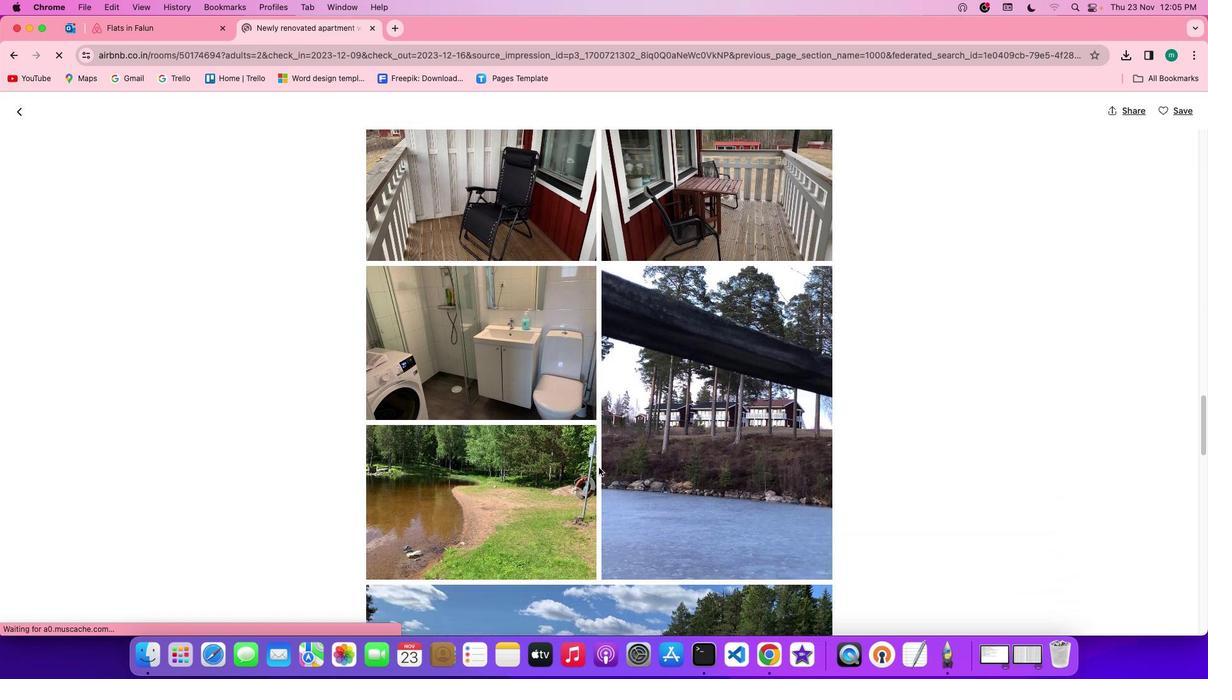 
Action: Mouse scrolled (599, 468) with delta (0, -2)
Screenshot: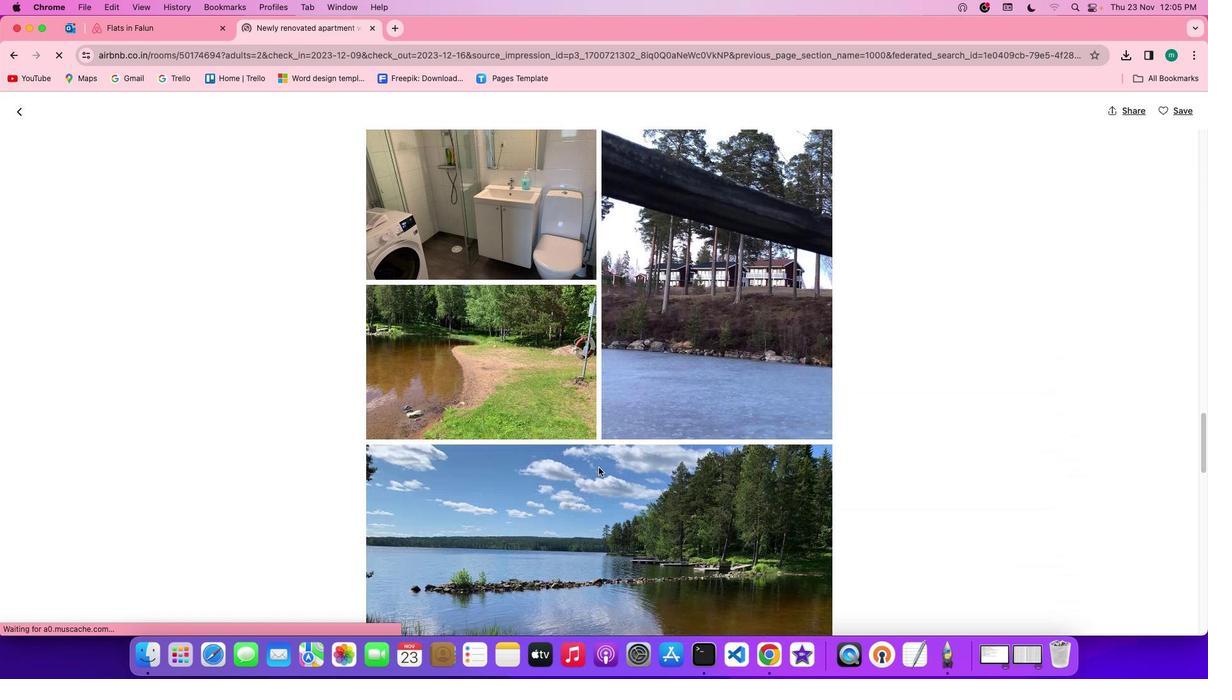 
Action: Mouse scrolled (599, 468) with delta (0, -2)
Screenshot: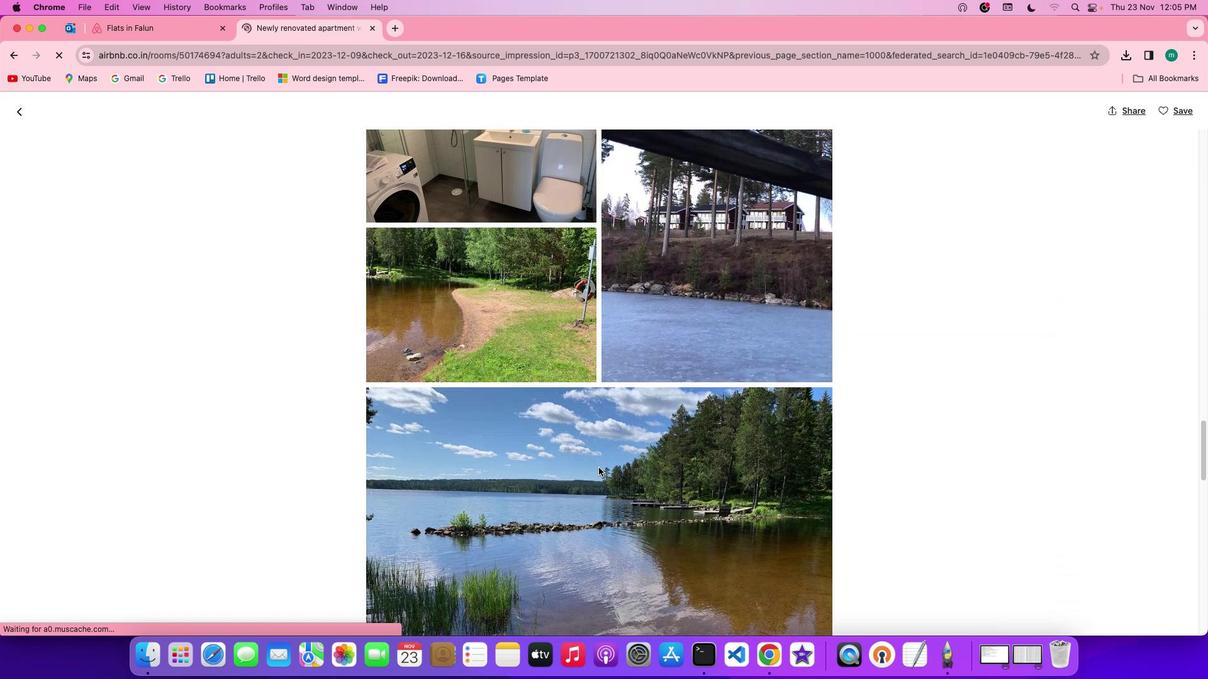 
Action: Mouse scrolled (599, 468) with delta (0, 0)
Screenshot: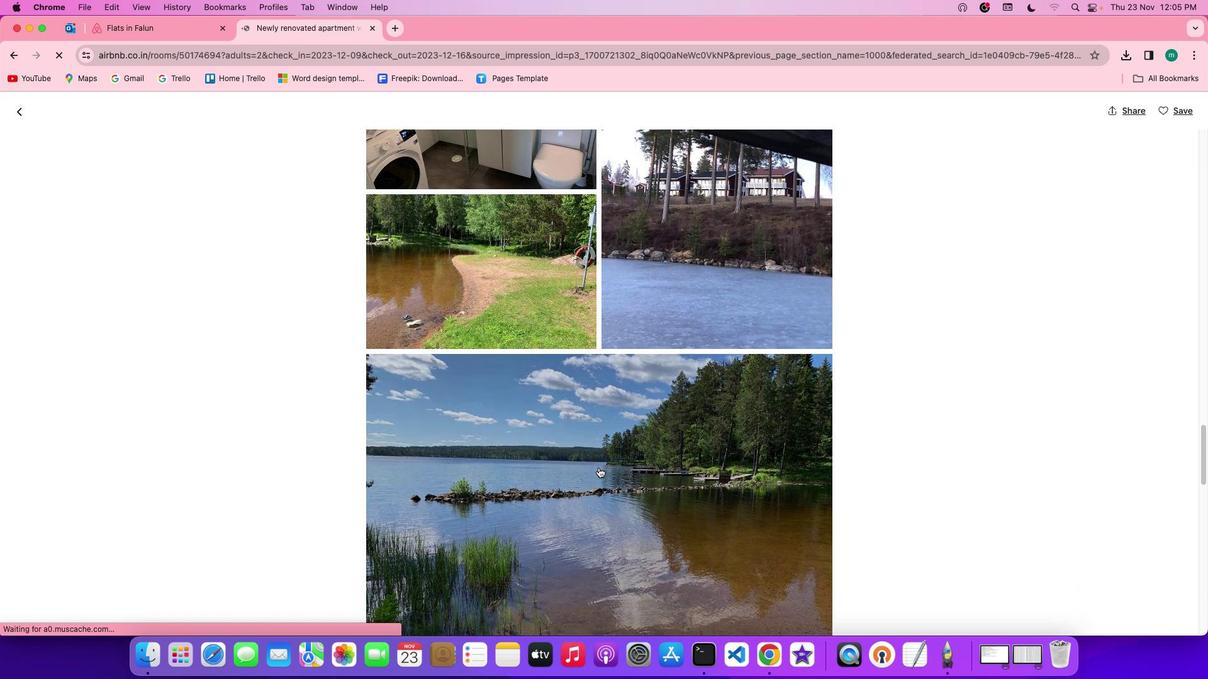 
Action: Mouse scrolled (599, 468) with delta (0, 0)
Screenshot: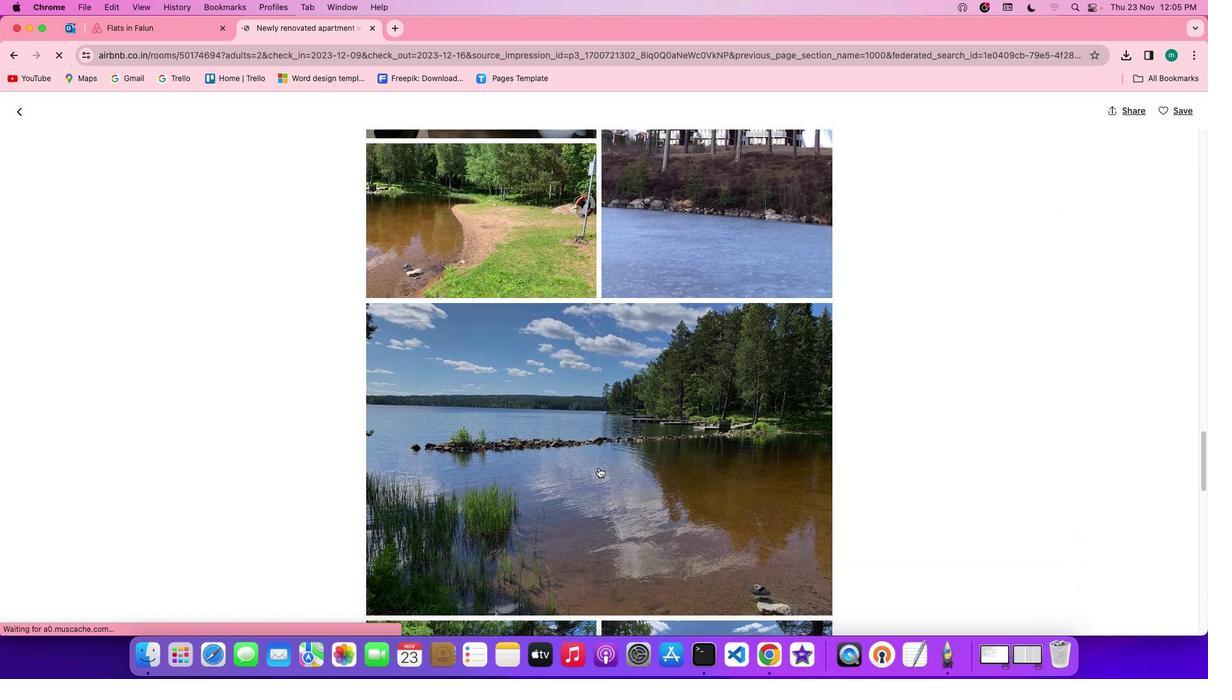 
Action: Mouse scrolled (599, 468) with delta (0, -1)
Screenshot: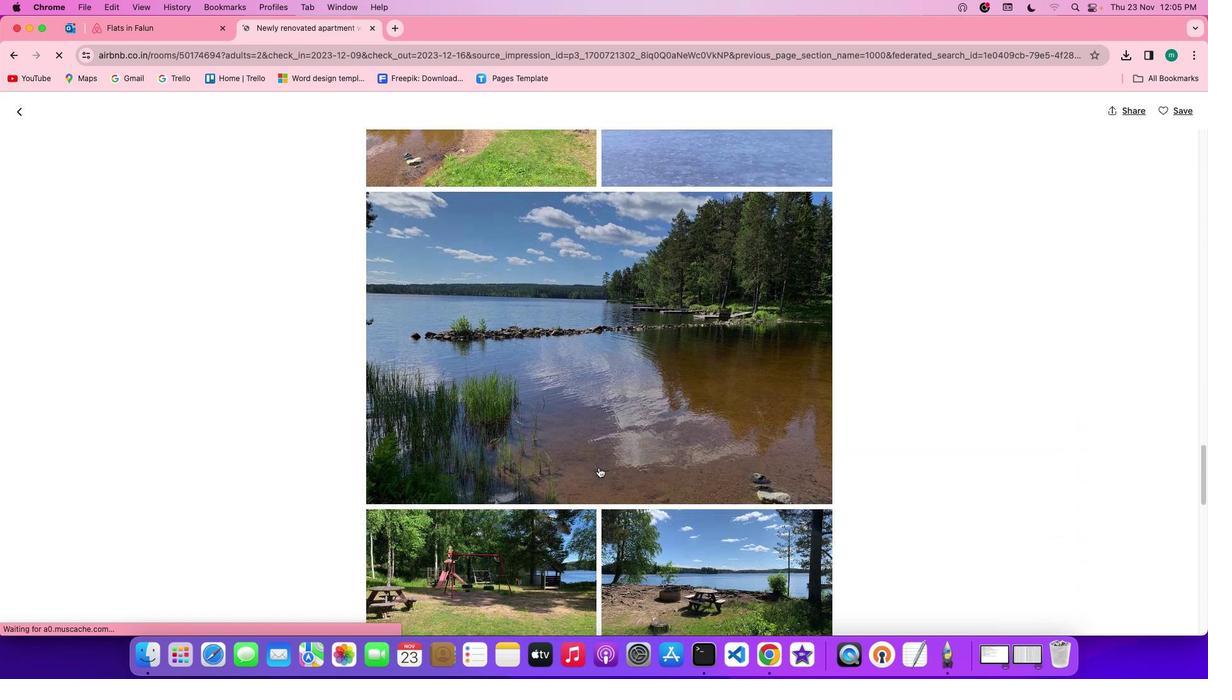 
Action: Mouse scrolled (599, 468) with delta (0, -2)
Screenshot: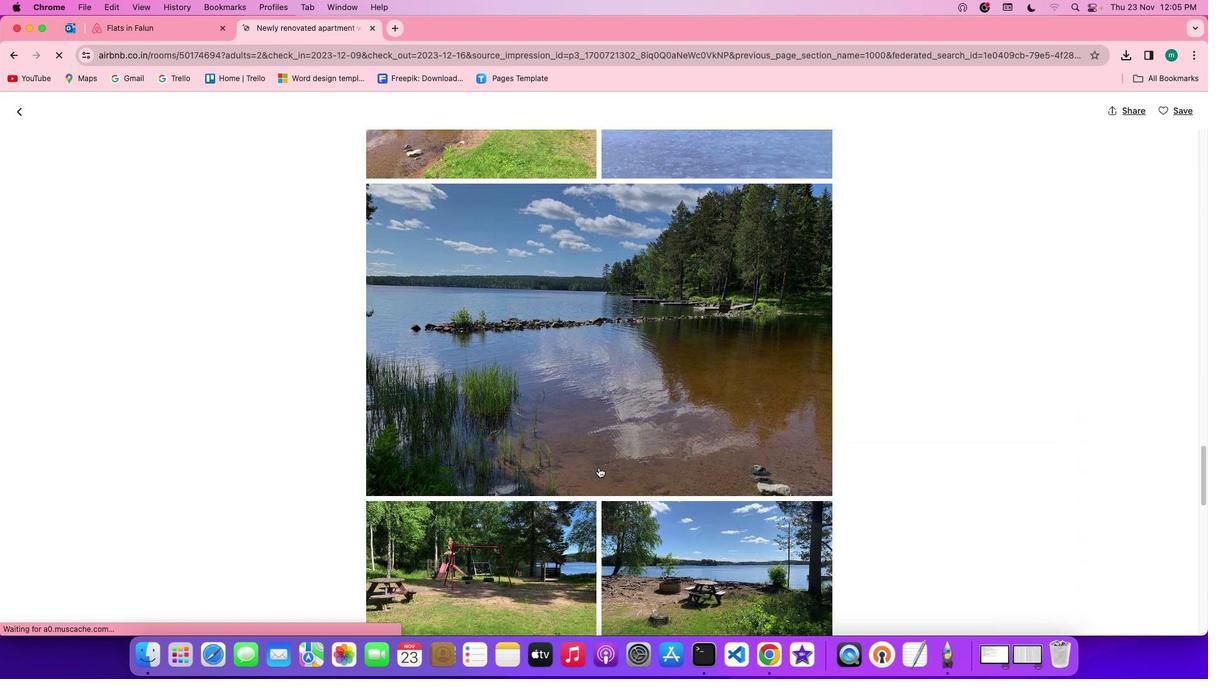 
Action: Mouse scrolled (599, 468) with delta (0, -1)
Screenshot: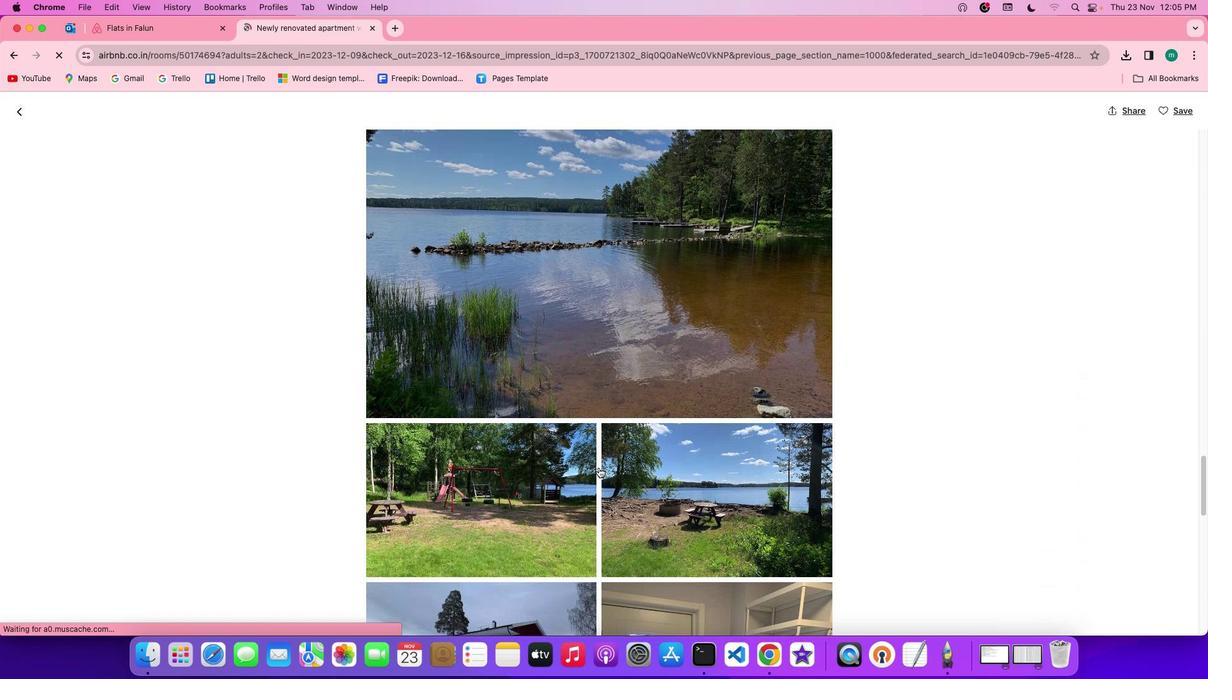 
Action: Mouse scrolled (599, 468) with delta (0, 0)
Screenshot: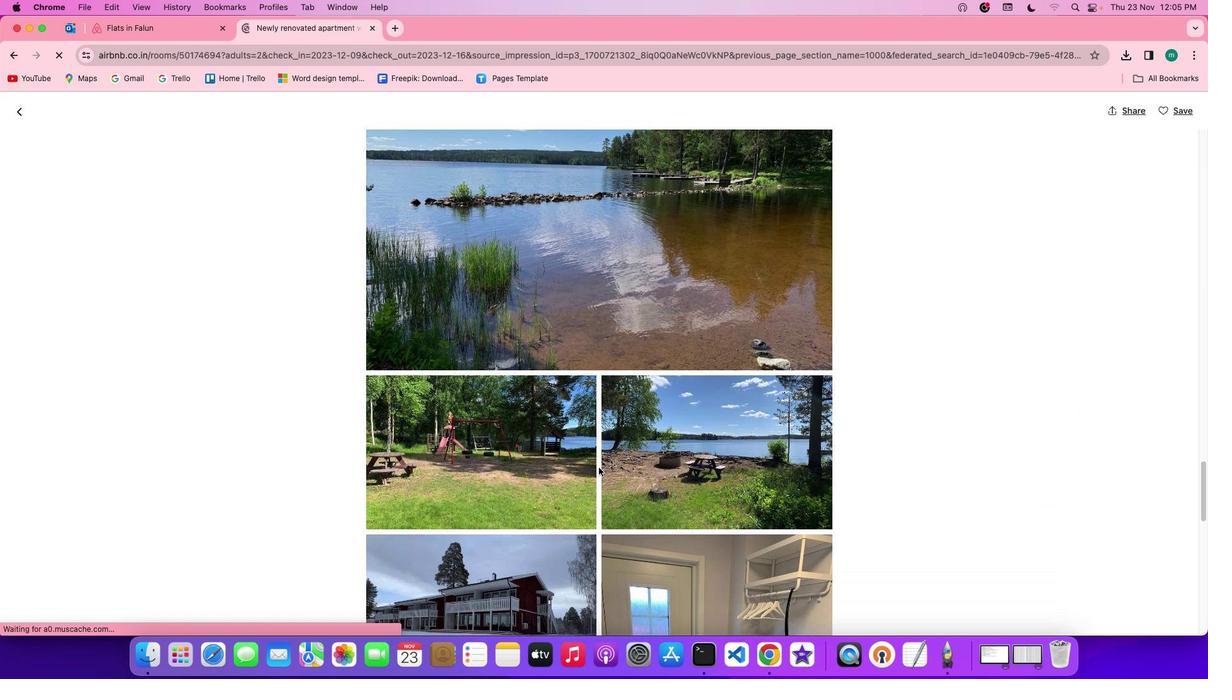 
Action: Mouse scrolled (599, 468) with delta (0, 0)
Screenshot: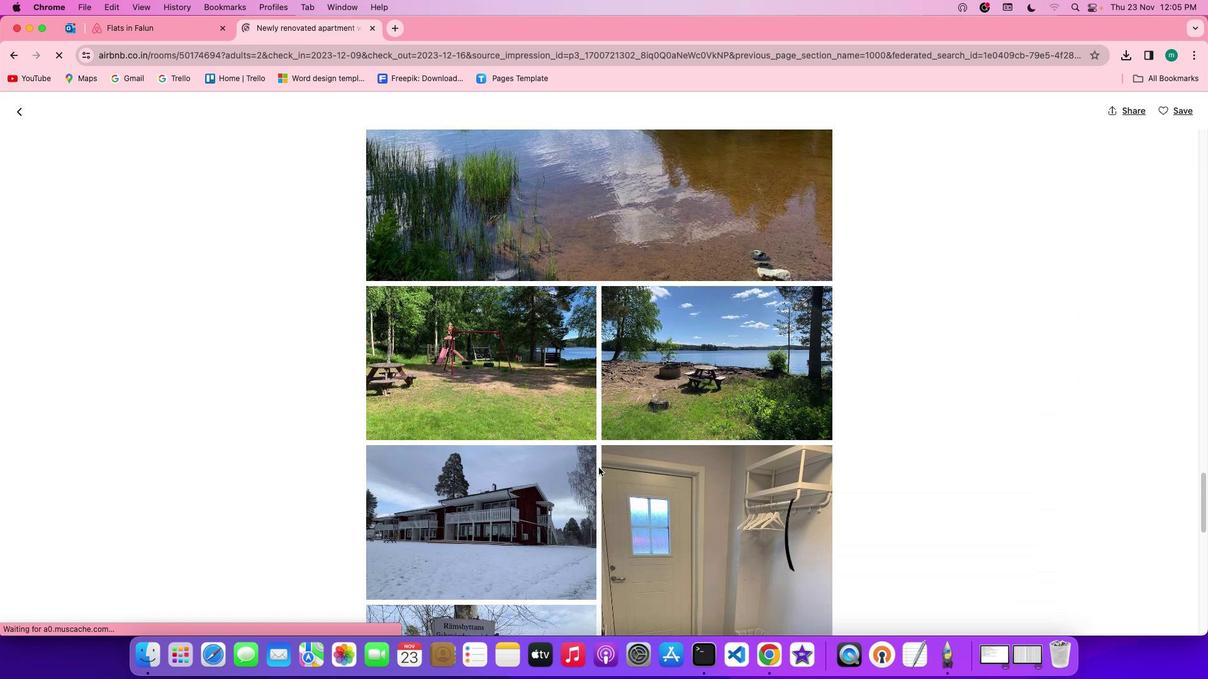
Action: Mouse scrolled (599, 468) with delta (0, -1)
Screenshot: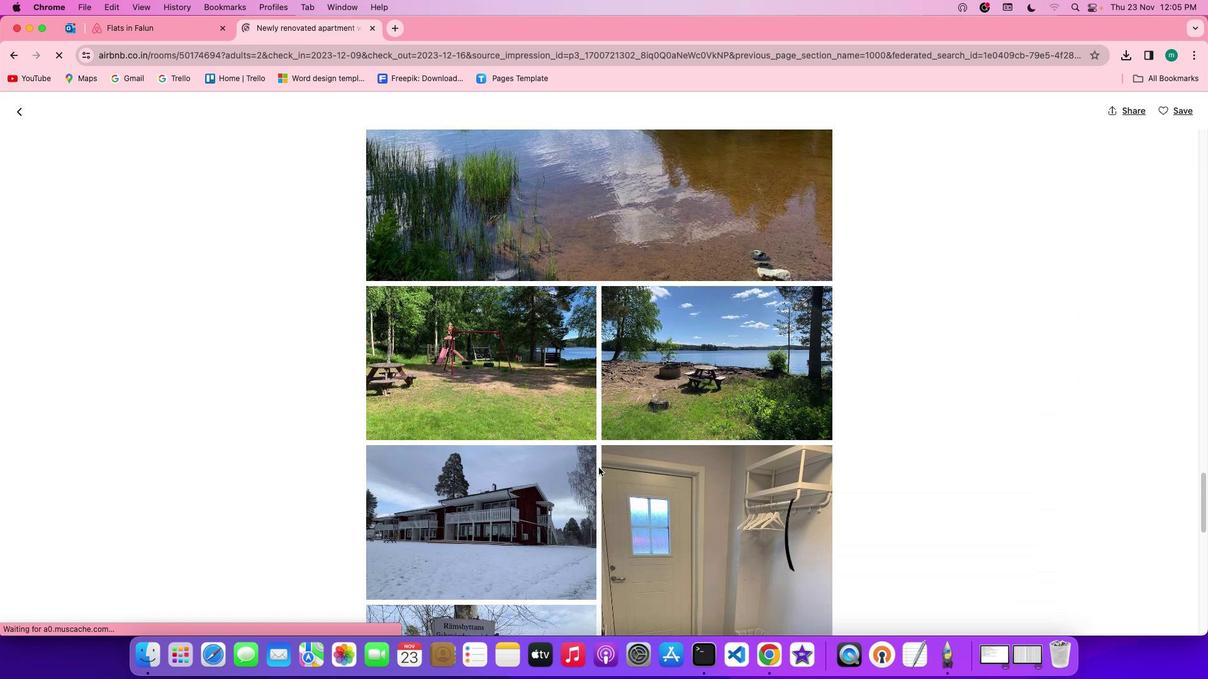 
Action: Mouse scrolled (599, 468) with delta (0, -2)
Screenshot: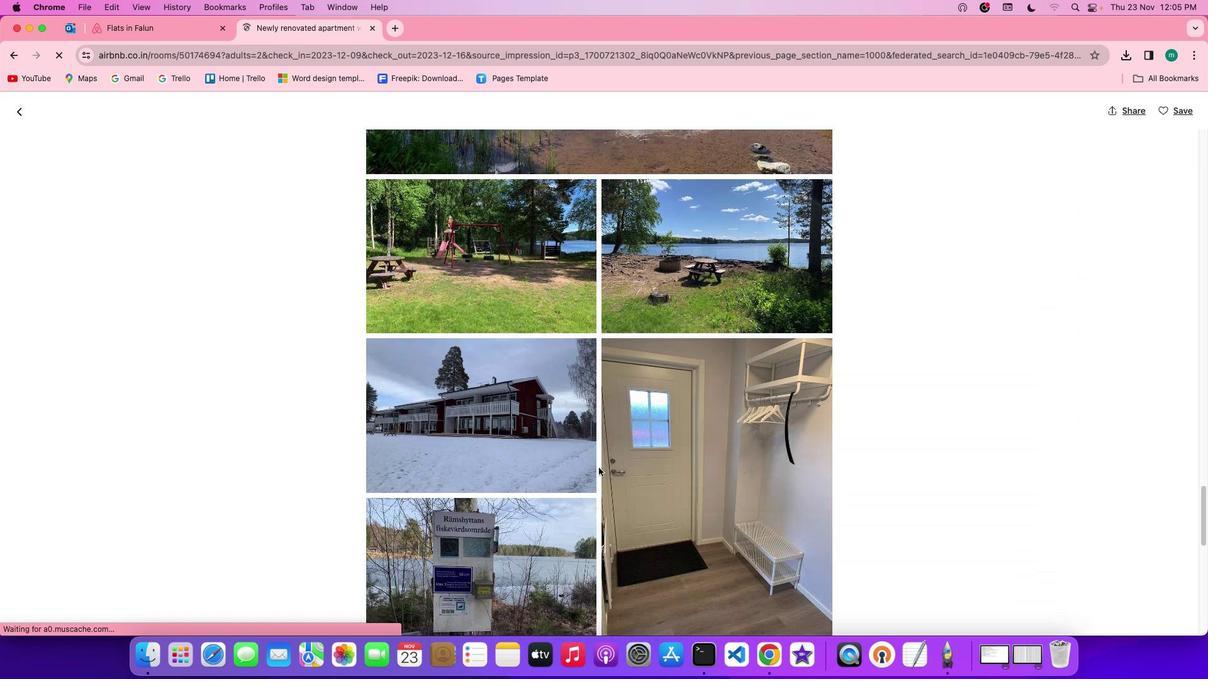 
Action: Mouse scrolled (599, 468) with delta (0, -2)
Screenshot: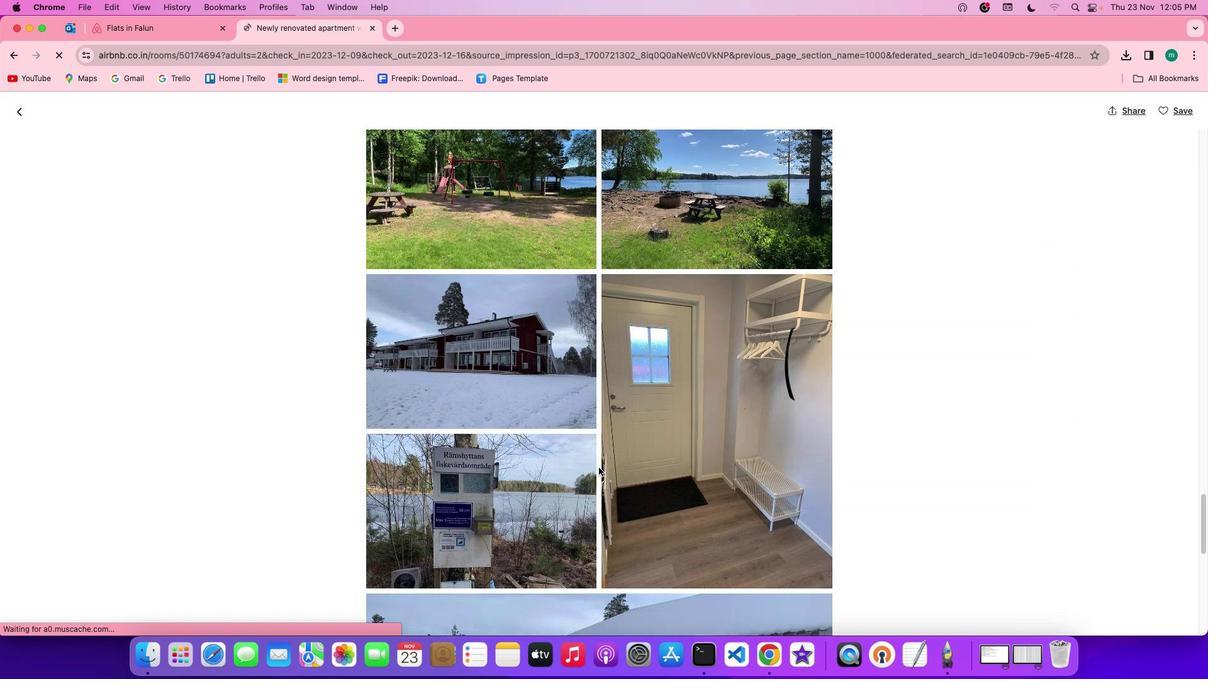 
Action: Mouse scrolled (599, 468) with delta (0, 0)
Screenshot: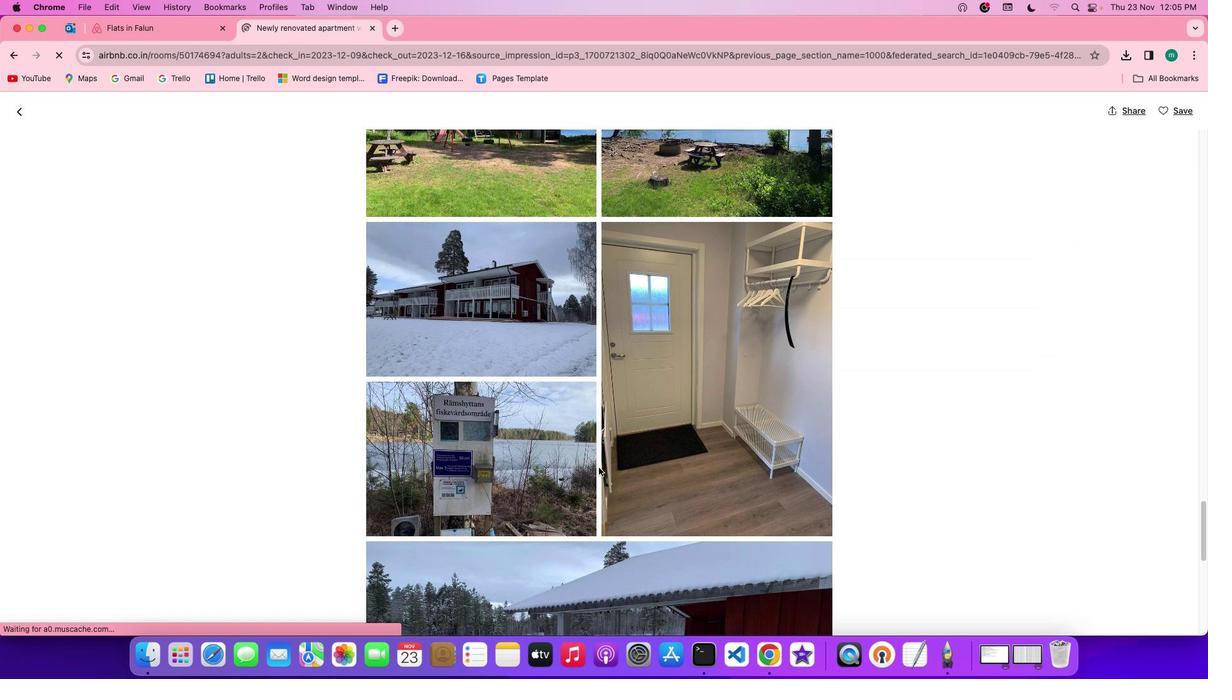 
Action: Mouse scrolled (599, 468) with delta (0, 0)
Screenshot: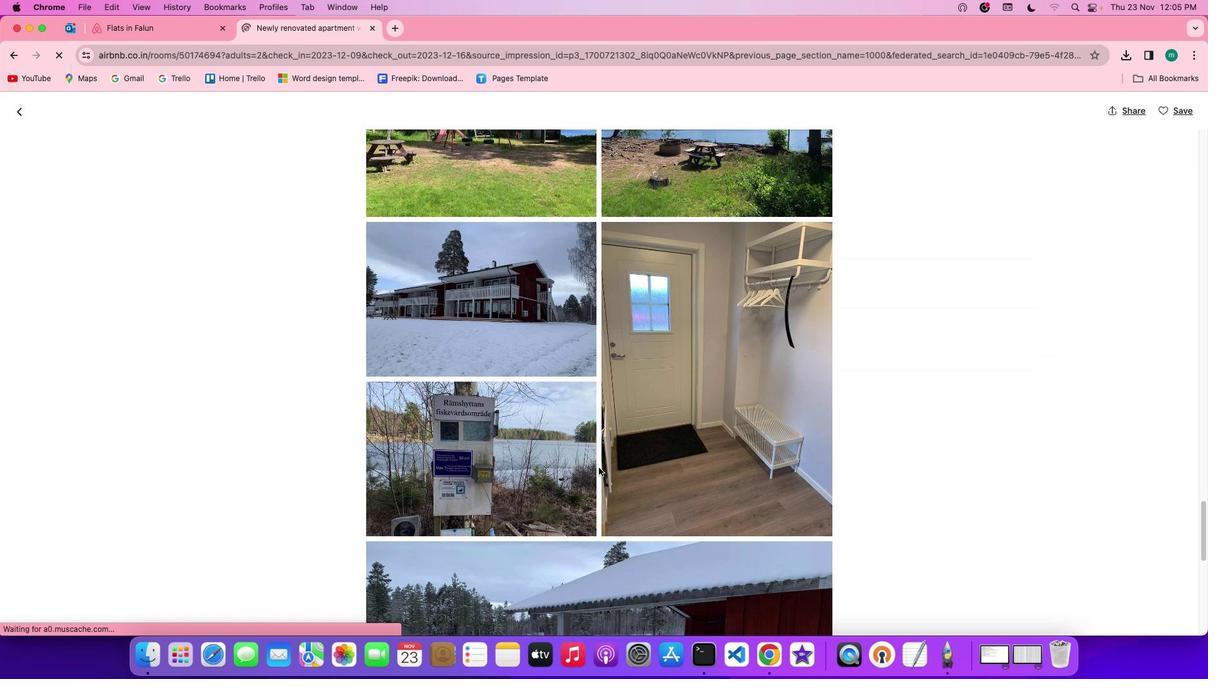 
Action: Mouse scrolled (599, 468) with delta (0, -1)
Screenshot: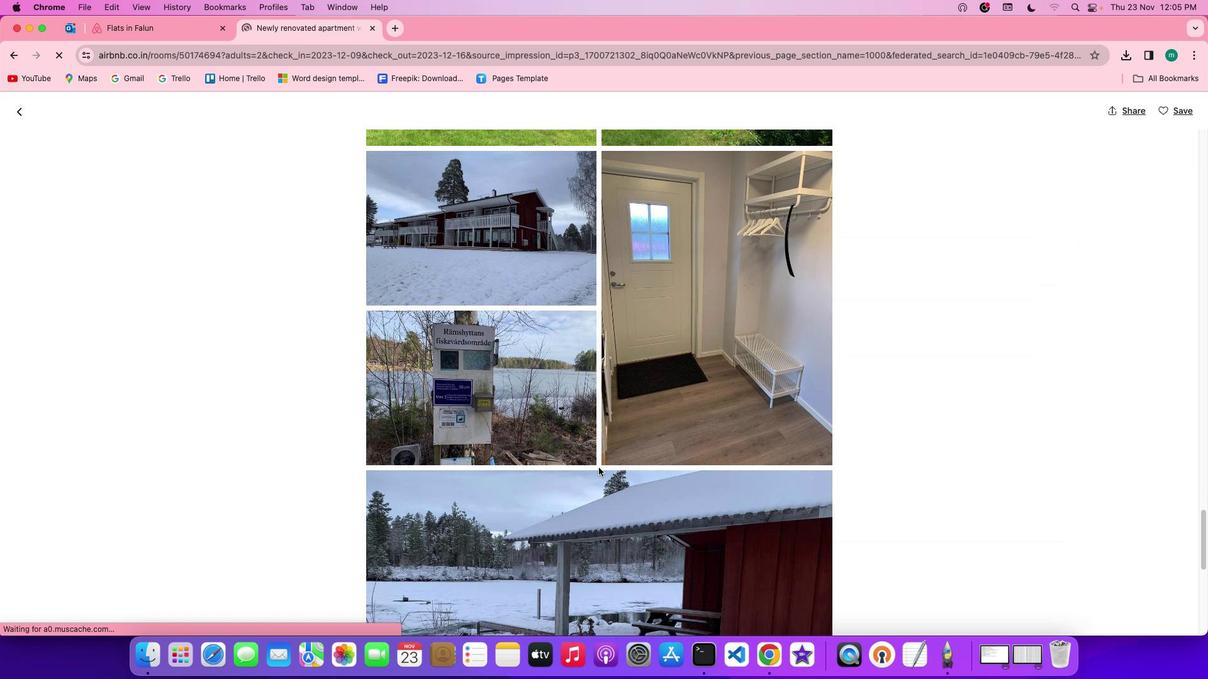 
Action: Mouse scrolled (599, 468) with delta (0, -1)
Screenshot: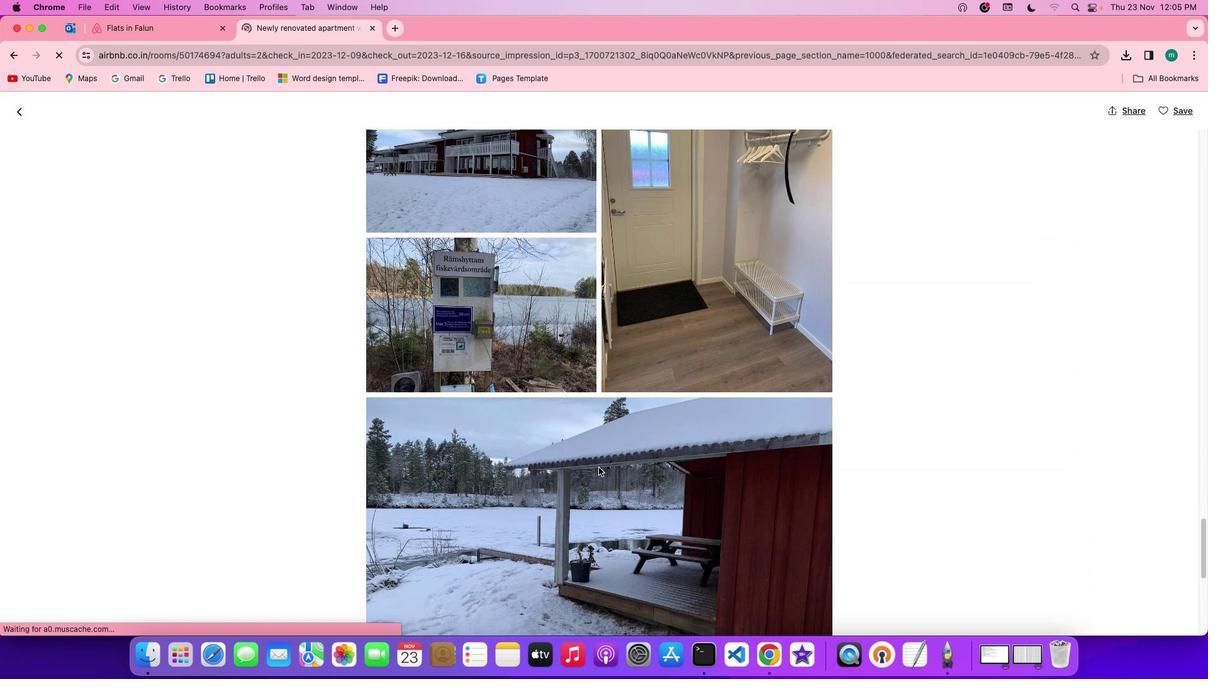 
Action: Mouse scrolled (599, 468) with delta (0, 0)
Screenshot: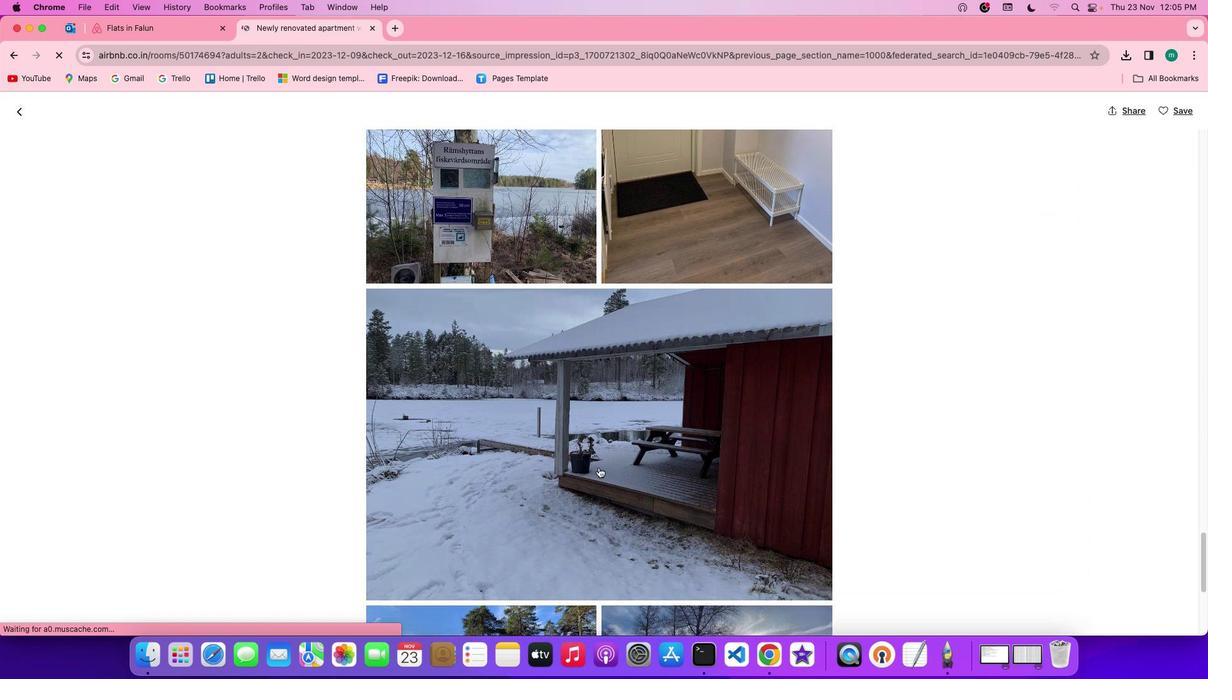
Action: Mouse scrolled (599, 468) with delta (0, 0)
Screenshot: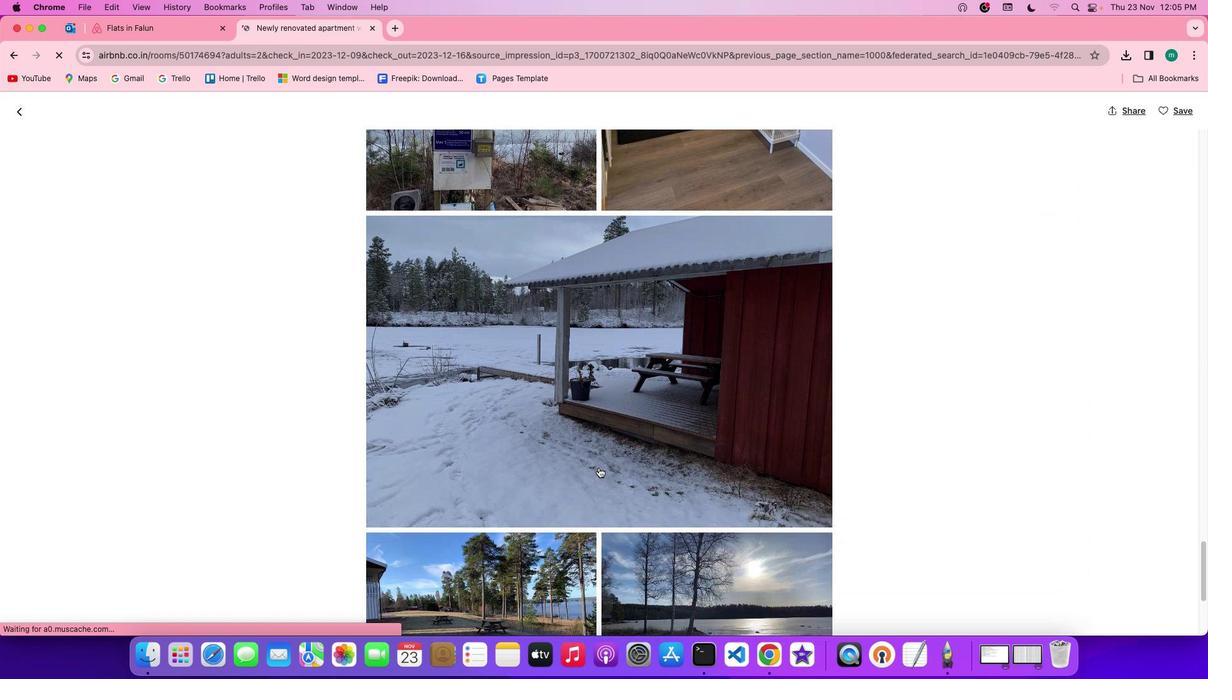 
Action: Mouse scrolled (599, 468) with delta (0, -1)
Screenshot: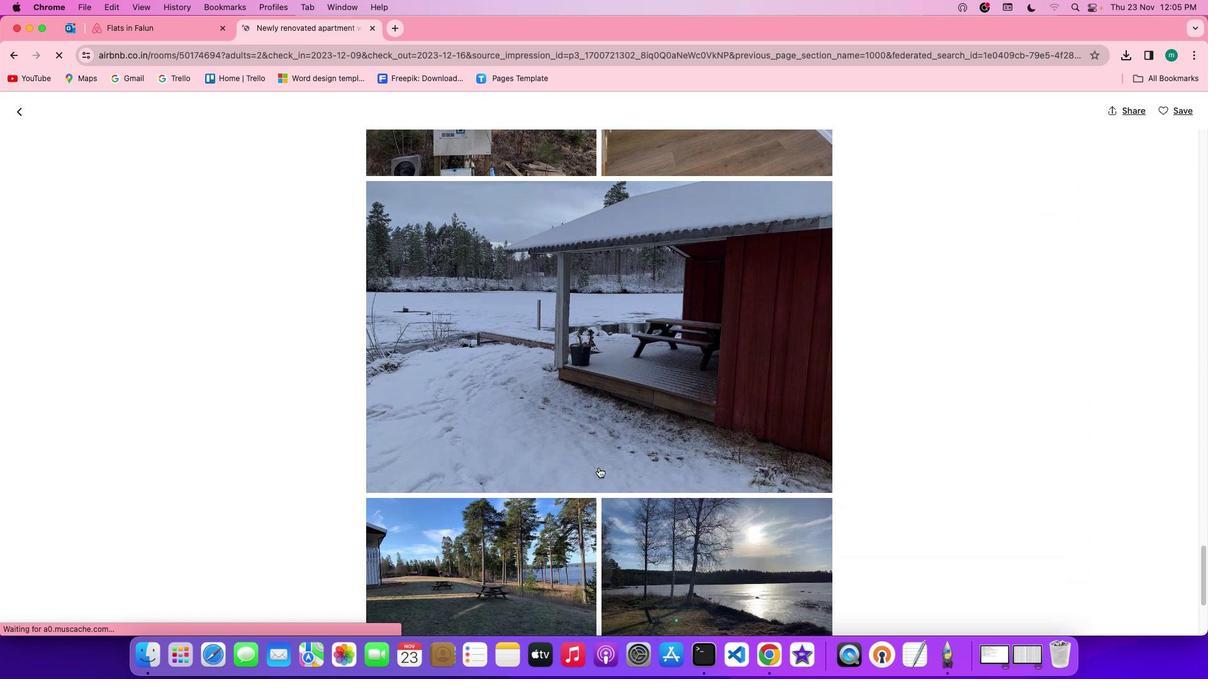 
Action: Mouse scrolled (599, 468) with delta (0, -2)
Screenshot: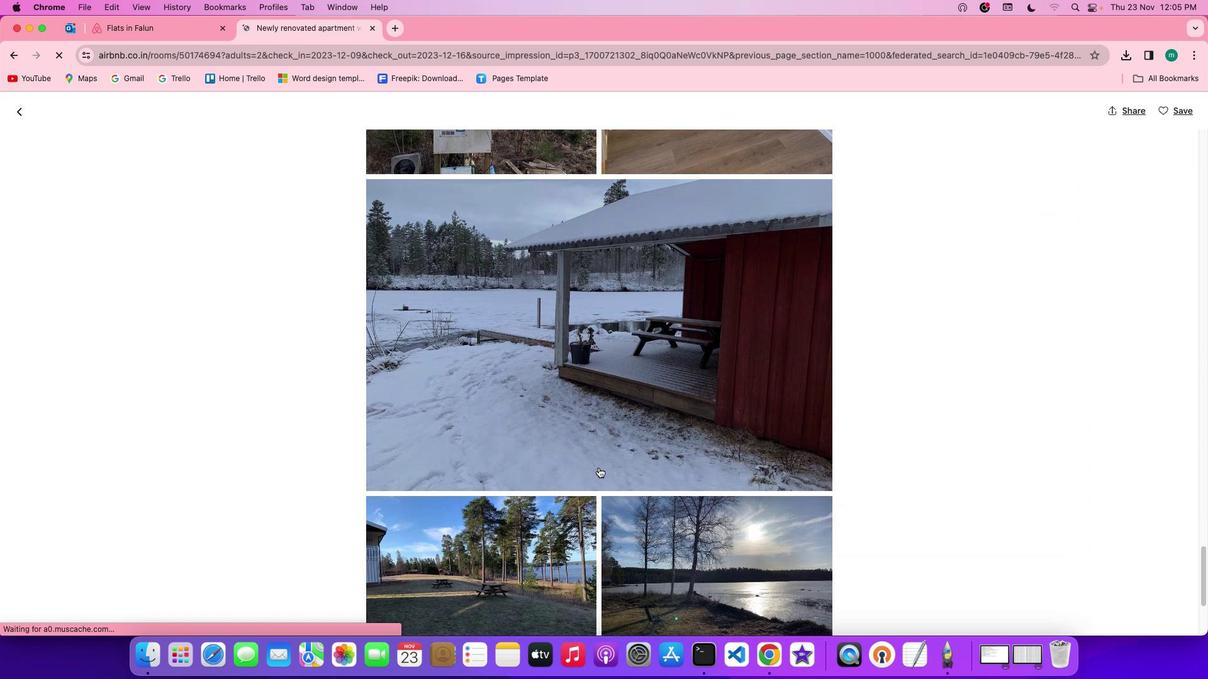 
Action: Mouse scrolled (599, 468) with delta (0, 0)
Screenshot: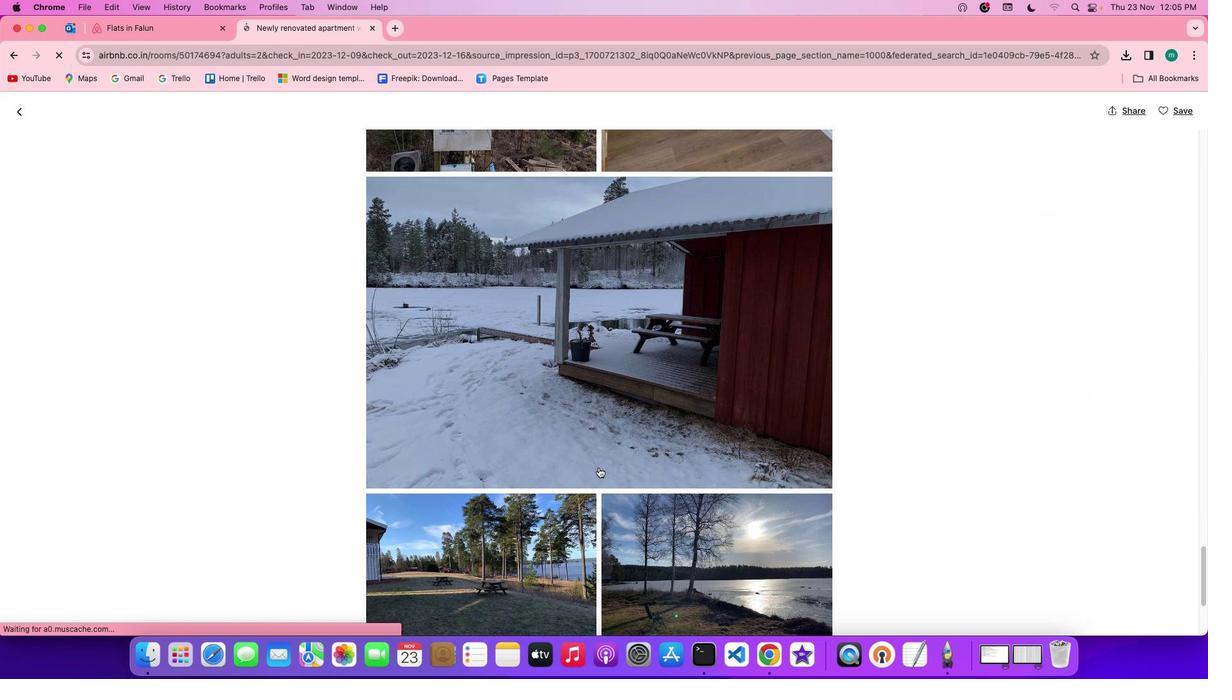 
Action: Mouse scrolled (599, 468) with delta (0, 0)
Screenshot: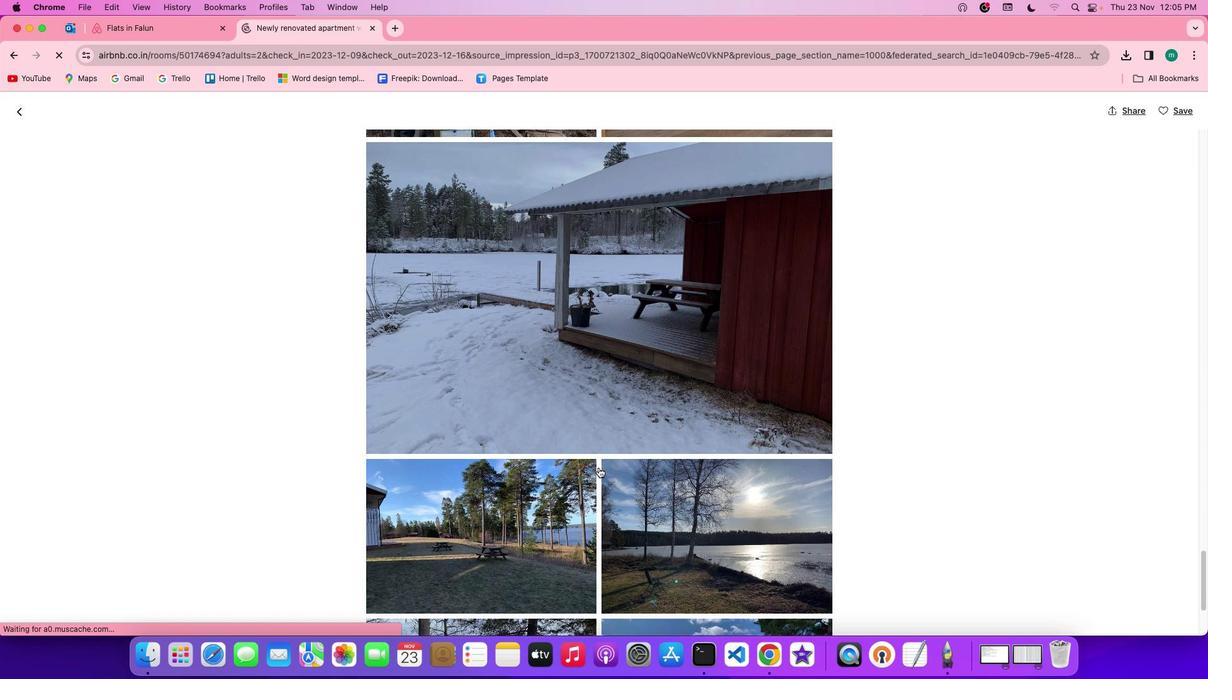 
Action: Mouse scrolled (599, 468) with delta (0, 0)
Screenshot: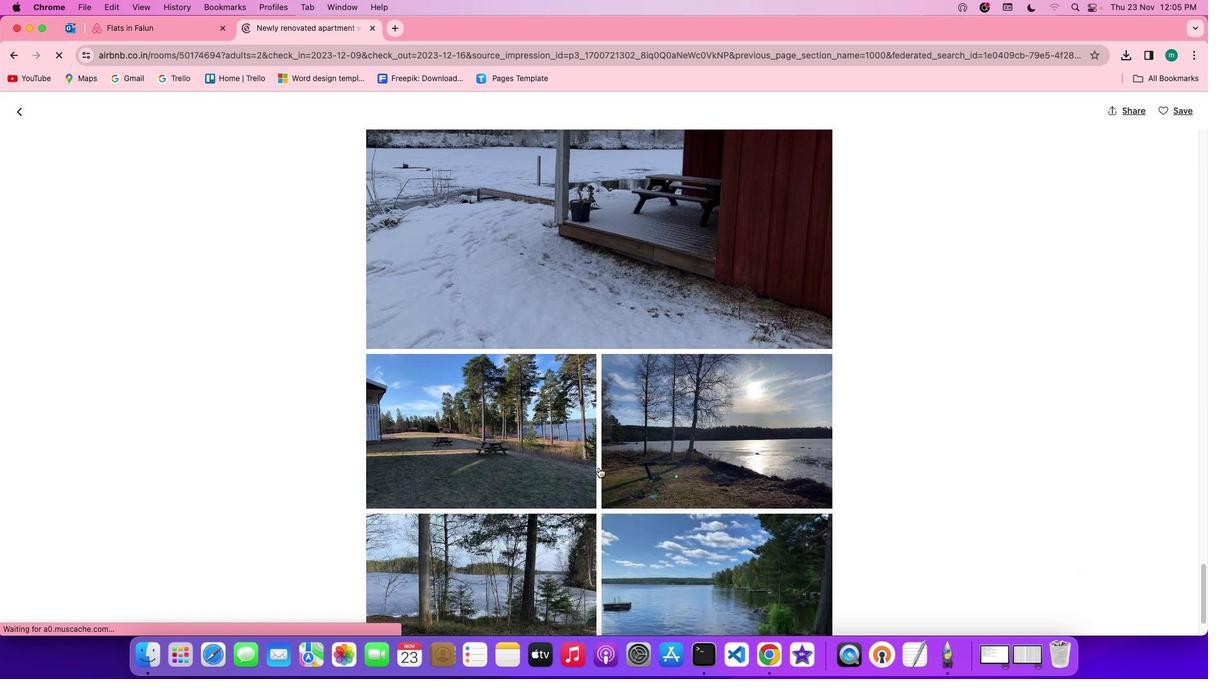 
Action: Mouse scrolled (599, 468) with delta (0, -1)
Screenshot: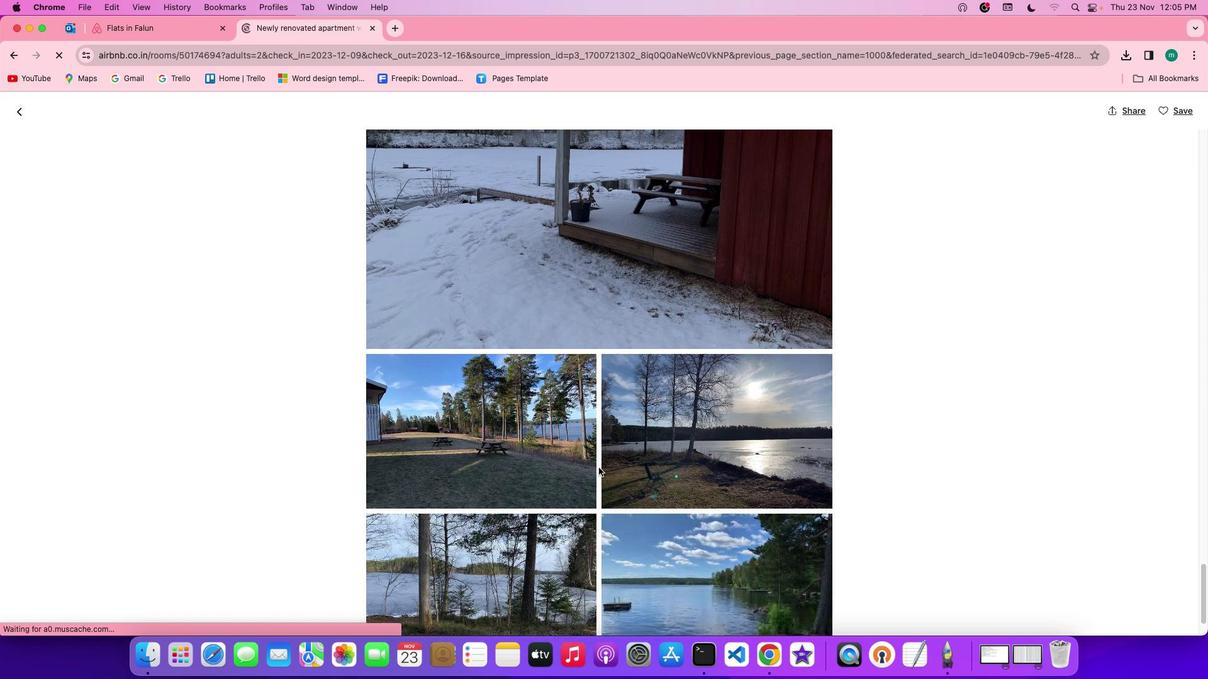
Action: Mouse scrolled (599, 468) with delta (0, -2)
Screenshot: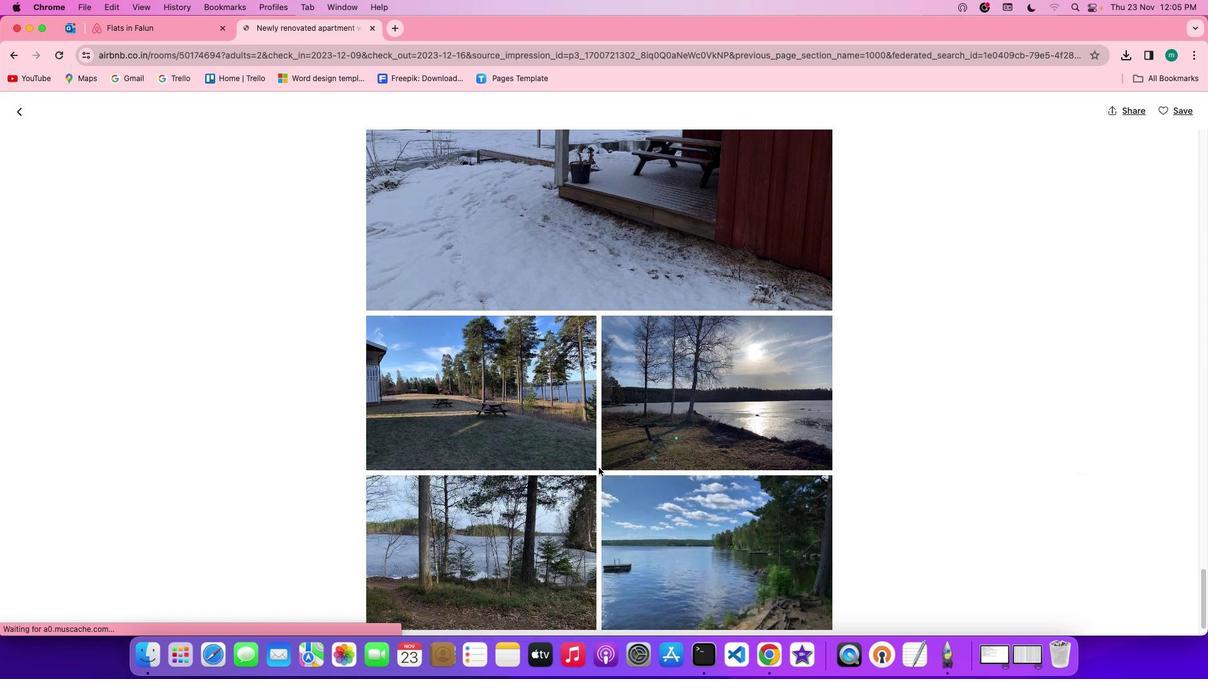 
Action: Mouse scrolled (599, 468) with delta (0, -1)
Screenshot: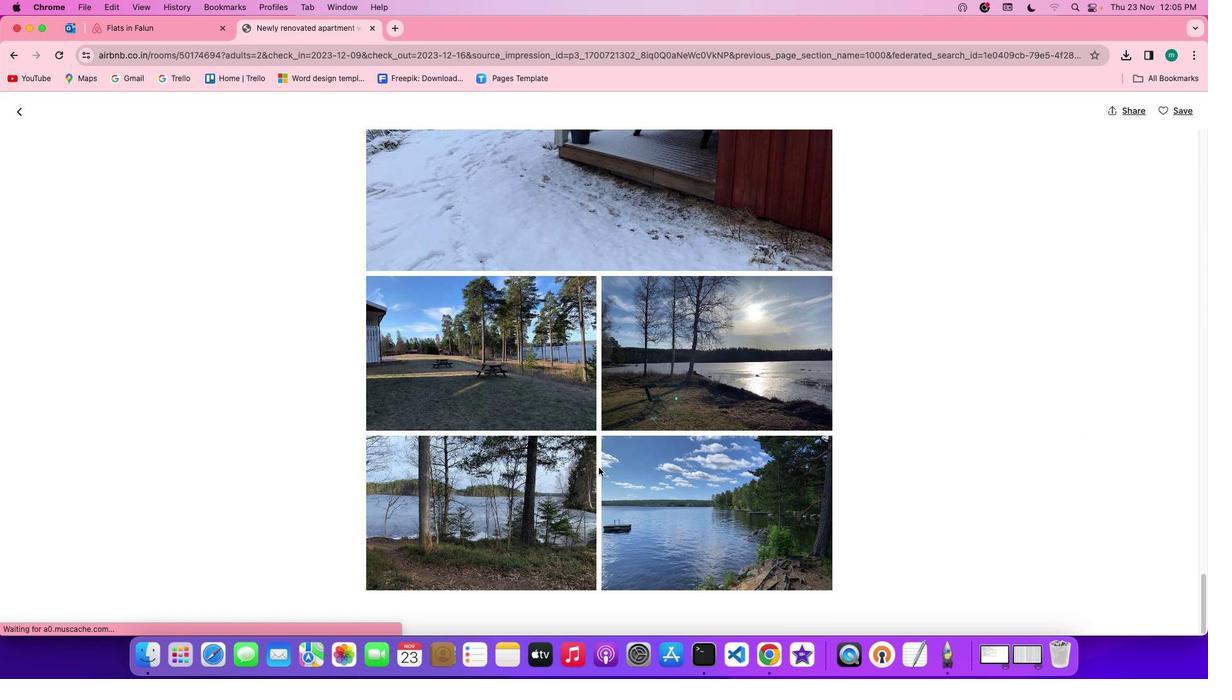 
Action: Mouse scrolled (599, 468) with delta (0, 0)
Screenshot: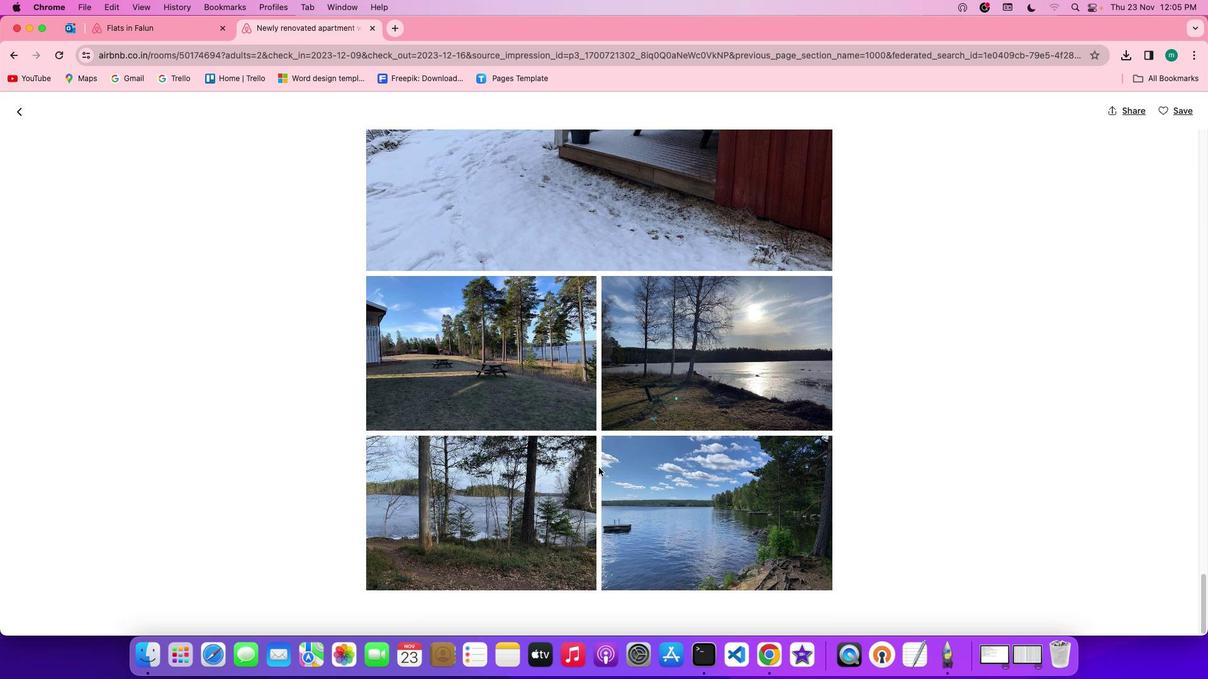 
Action: Mouse scrolled (599, 468) with delta (0, 0)
Screenshot: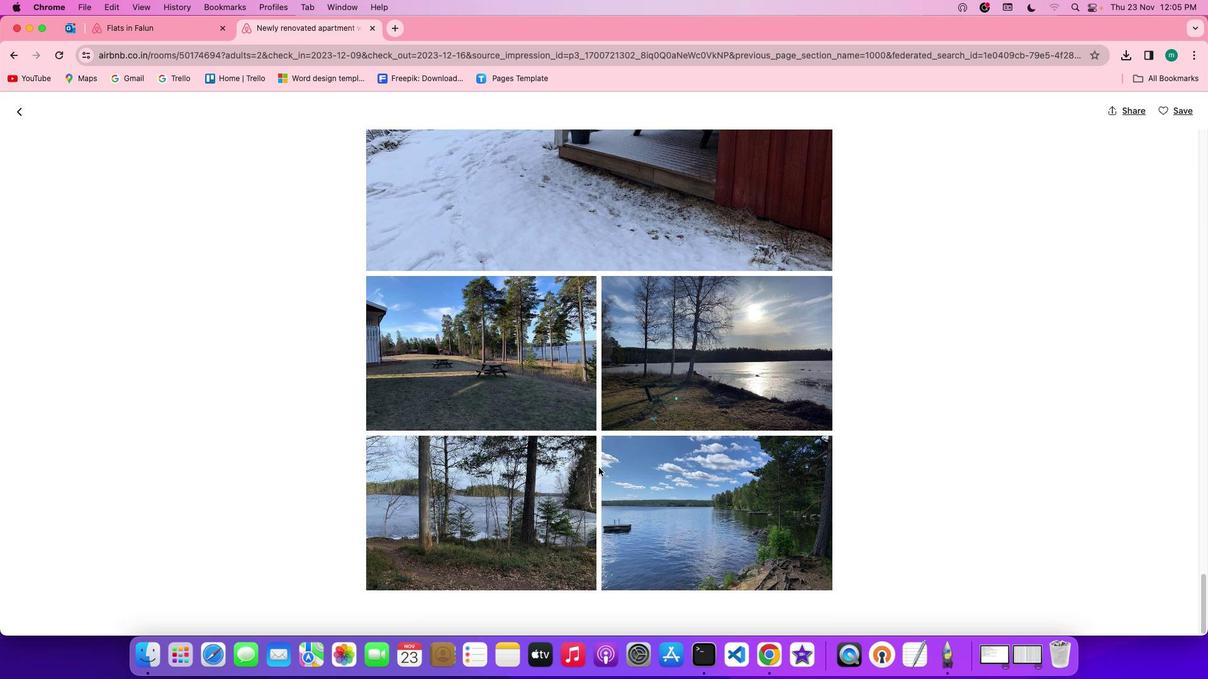 
Action: Mouse scrolled (599, 468) with delta (0, -1)
Screenshot: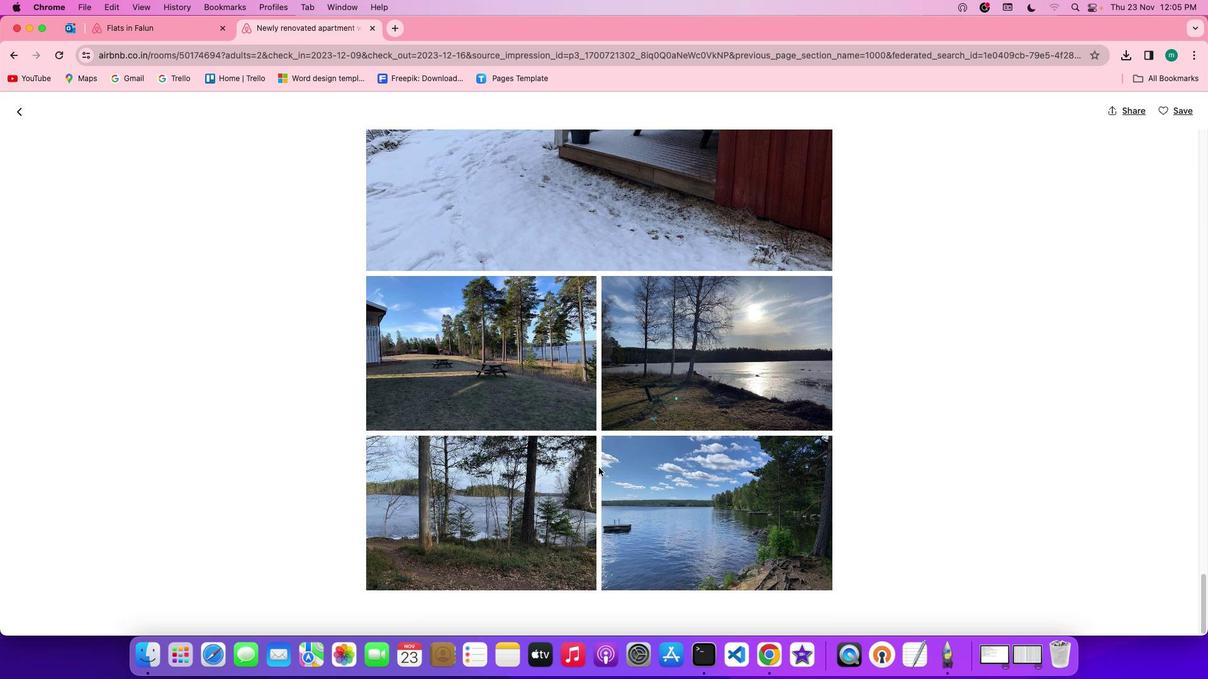 
Action: Mouse scrolled (599, 468) with delta (0, -2)
Screenshot: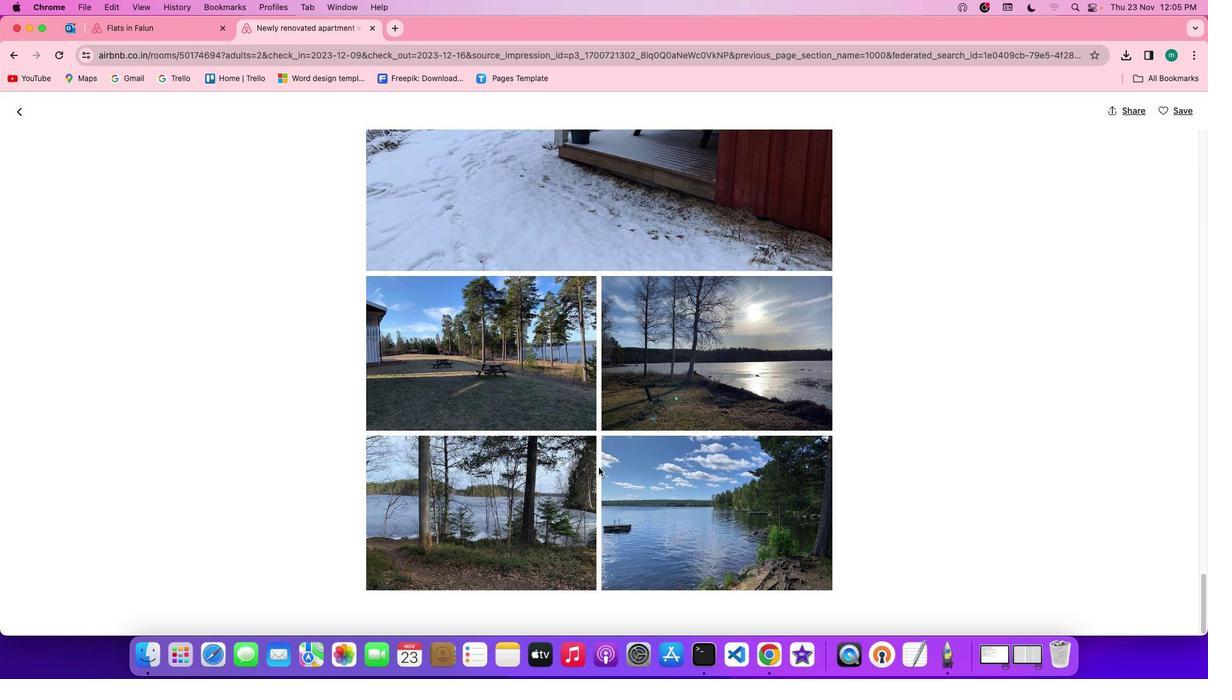 
Action: Mouse scrolled (599, 468) with delta (0, -1)
Screenshot: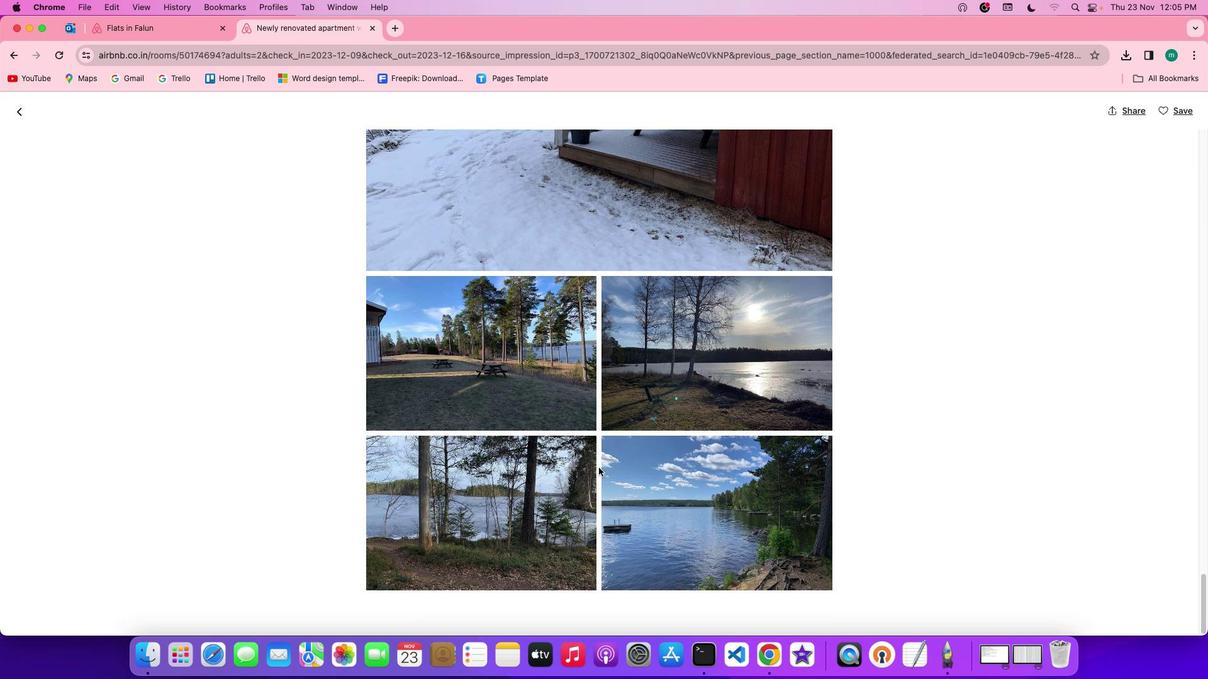 
Action: Mouse scrolled (599, 468) with delta (0, 0)
Screenshot: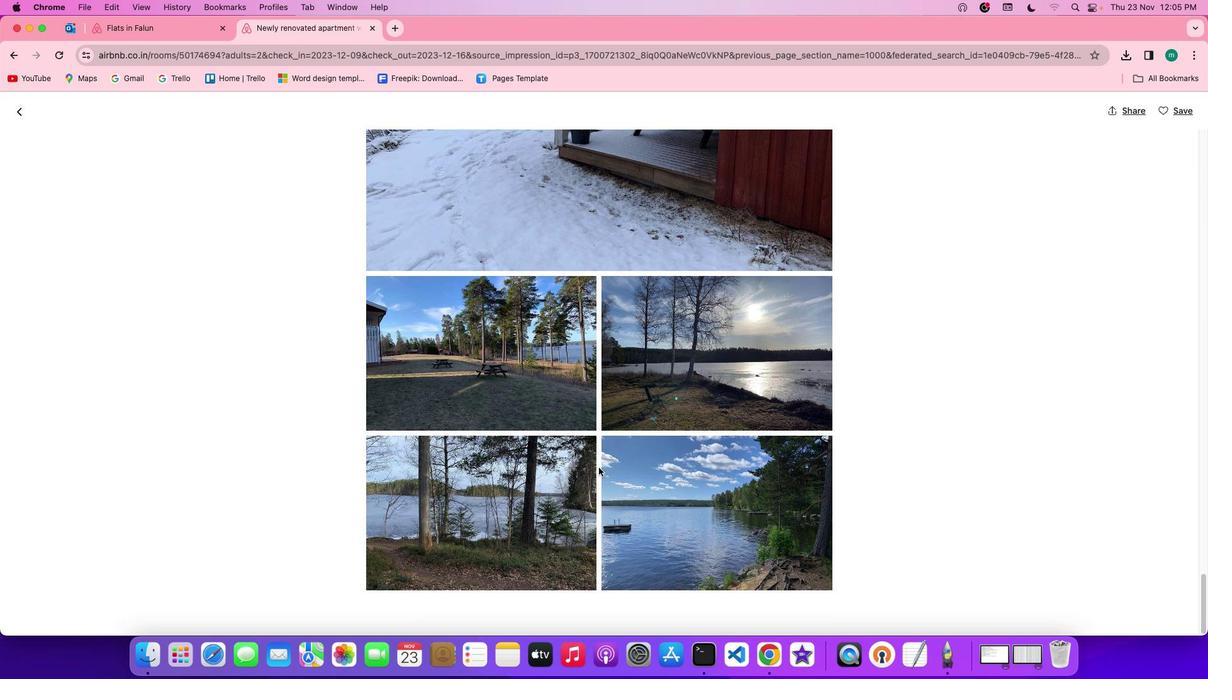 
Action: Mouse scrolled (599, 468) with delta (0, 0)
Screenshot: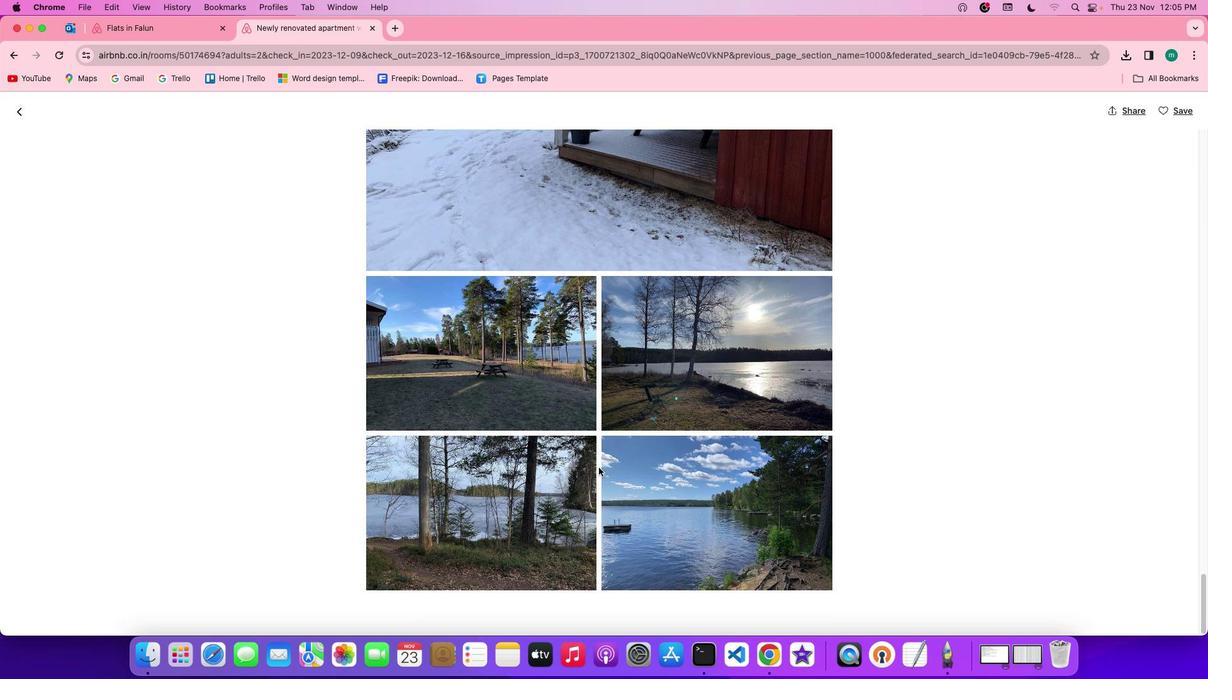 
Action: Mouse scrolled (599, 468) with delta (0, -1)
Screenshot: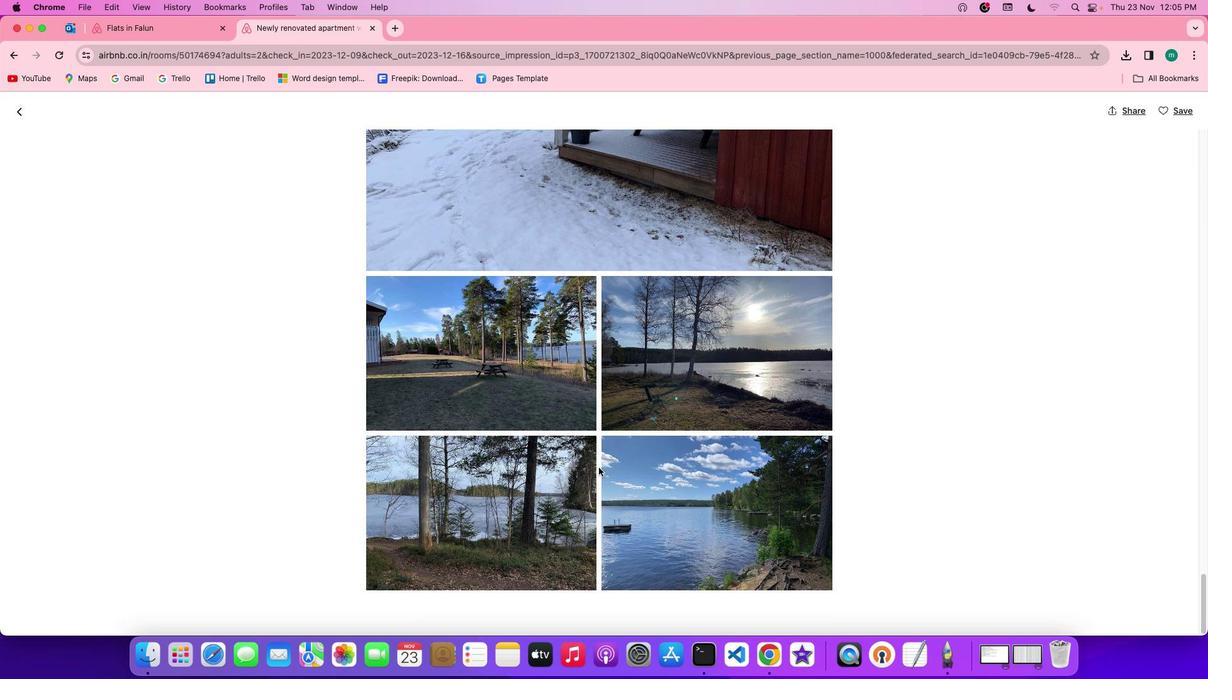 
Action: Mouse scrolled (599, 468) with delta (0, -1)
Screenshot: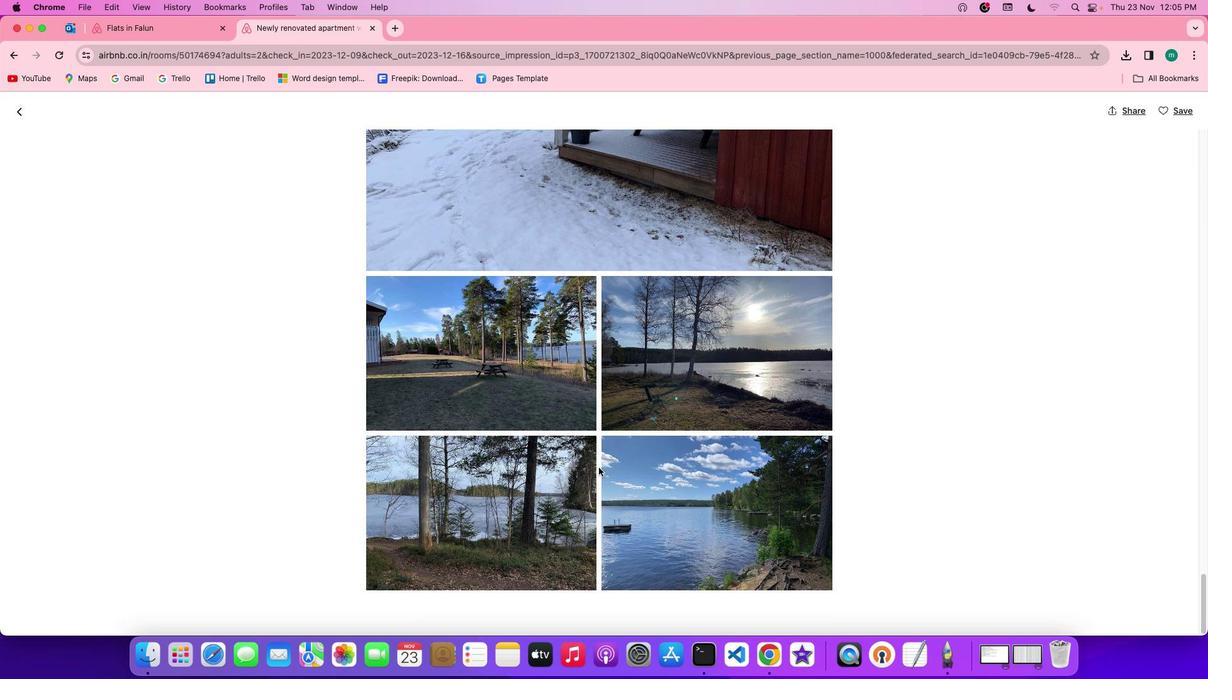 
Action: Mouse moved to (17, 107)
Screenshot: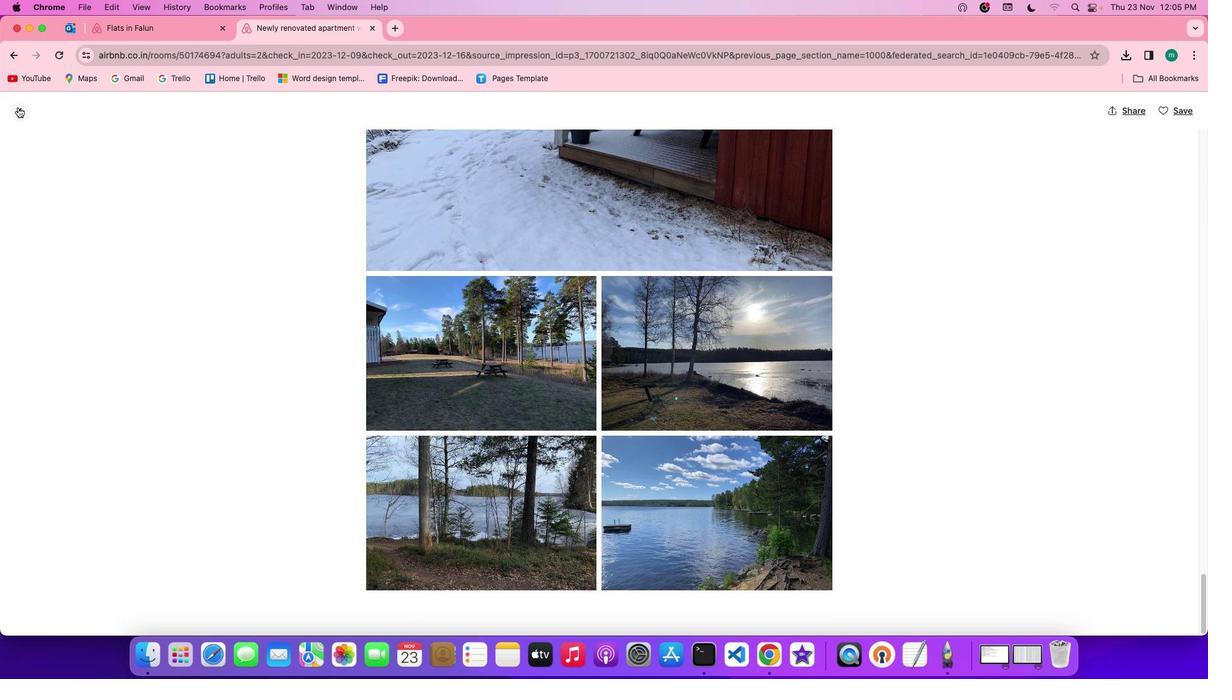 
Action: Mouse pressed left at (17, 107)
Screenshot: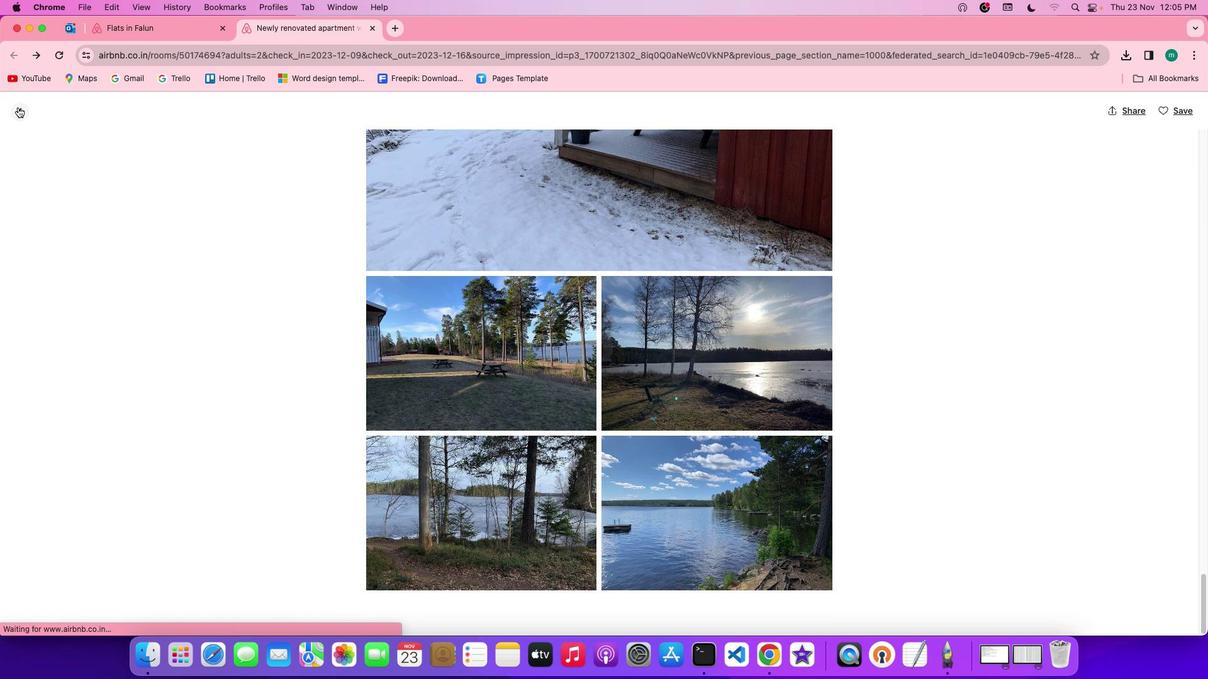 
Action: Mouse moved to (423, 328)
Screenshot: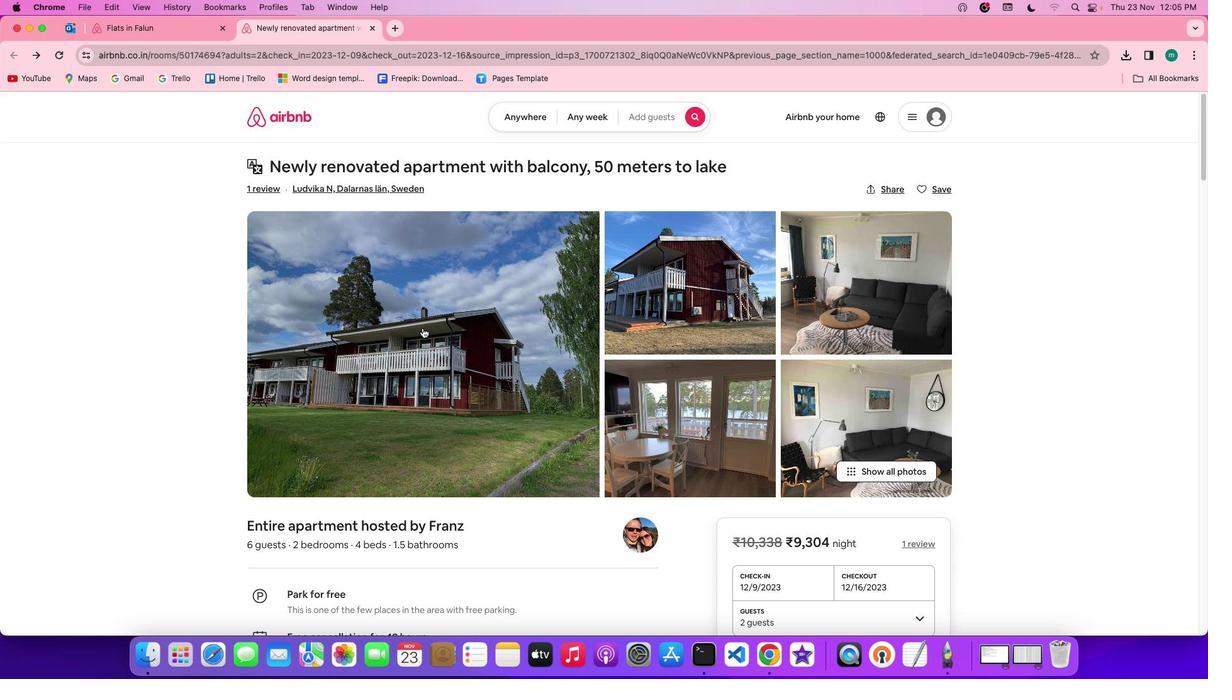 
Action: Mouse scrolled (423, 328) with delta (0, 0)
Screenshot: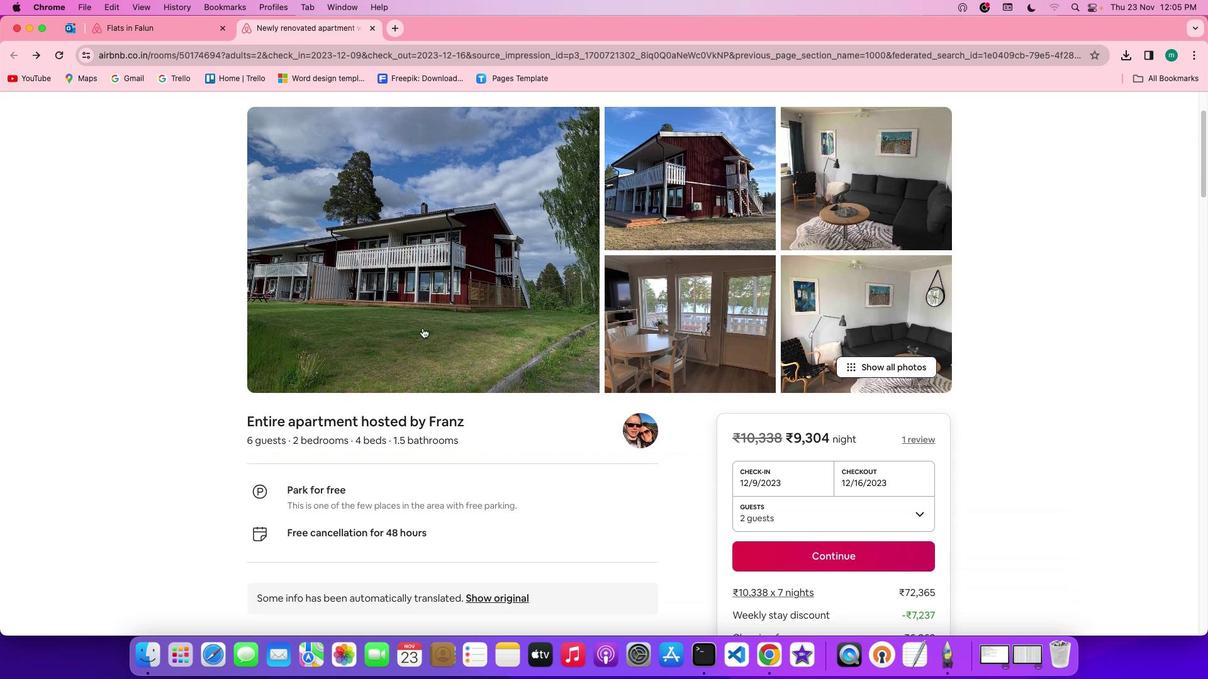
Action: Mouse scrolled (423, 328) with delta (0, 0)
Screenshot: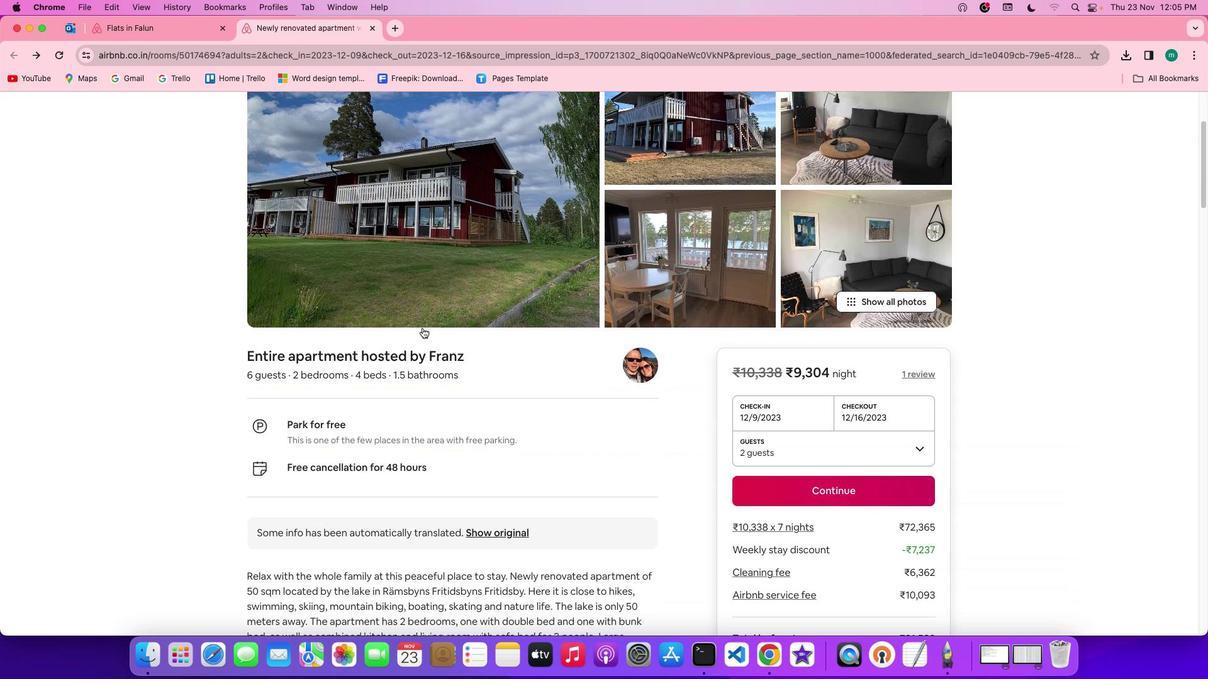 
Action: Mouse scrolled (423, 328) with delta (0, -1)
Screenshot: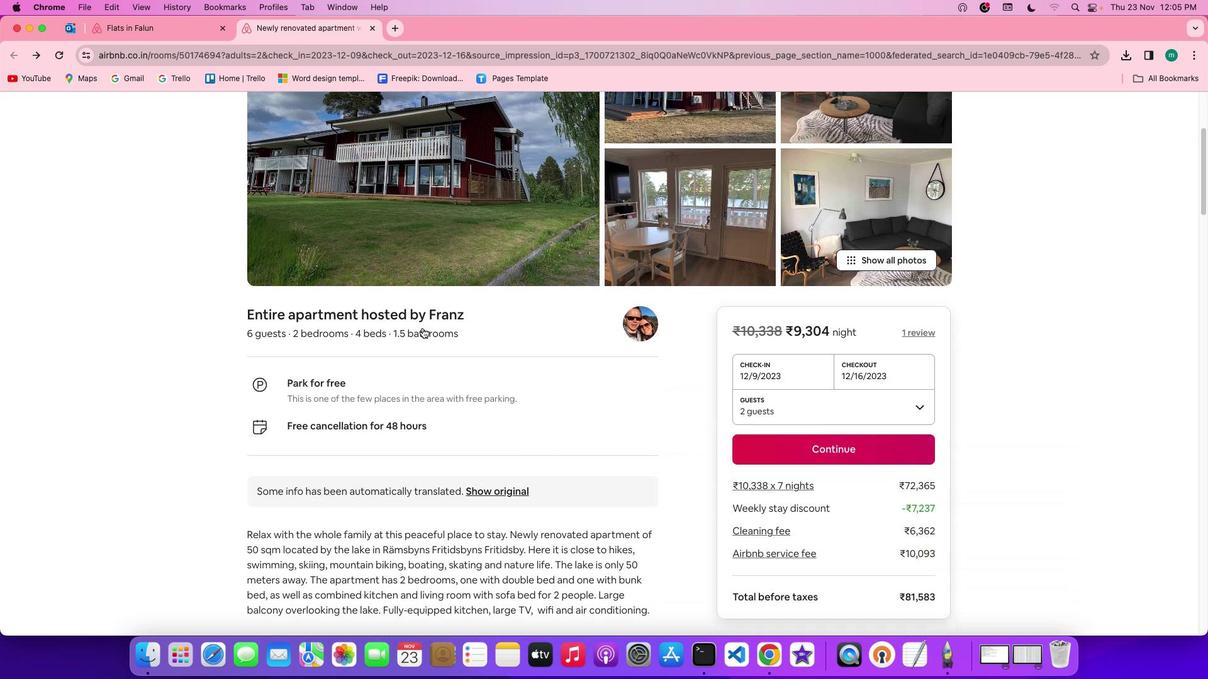
Action: Mouse scrolled (423, 328) with delta (0, -2)
Screenshot: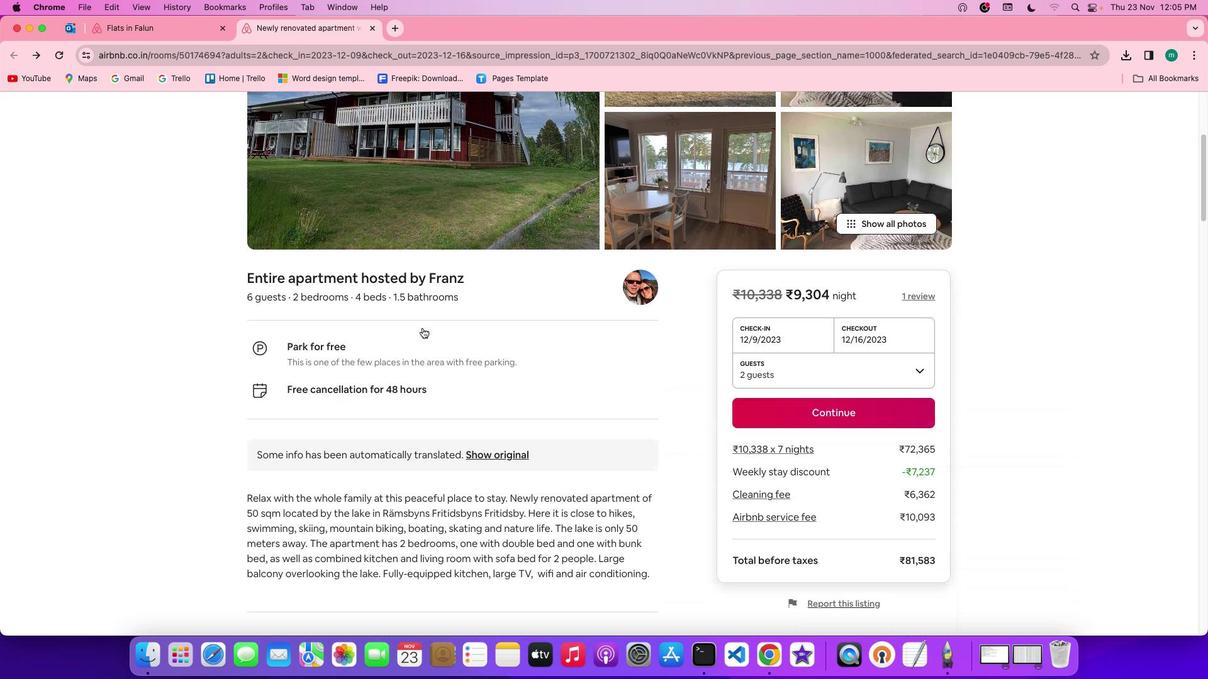 
Action: Mouse scrolled (423, 328) with delta (0, -2)
Screenshot: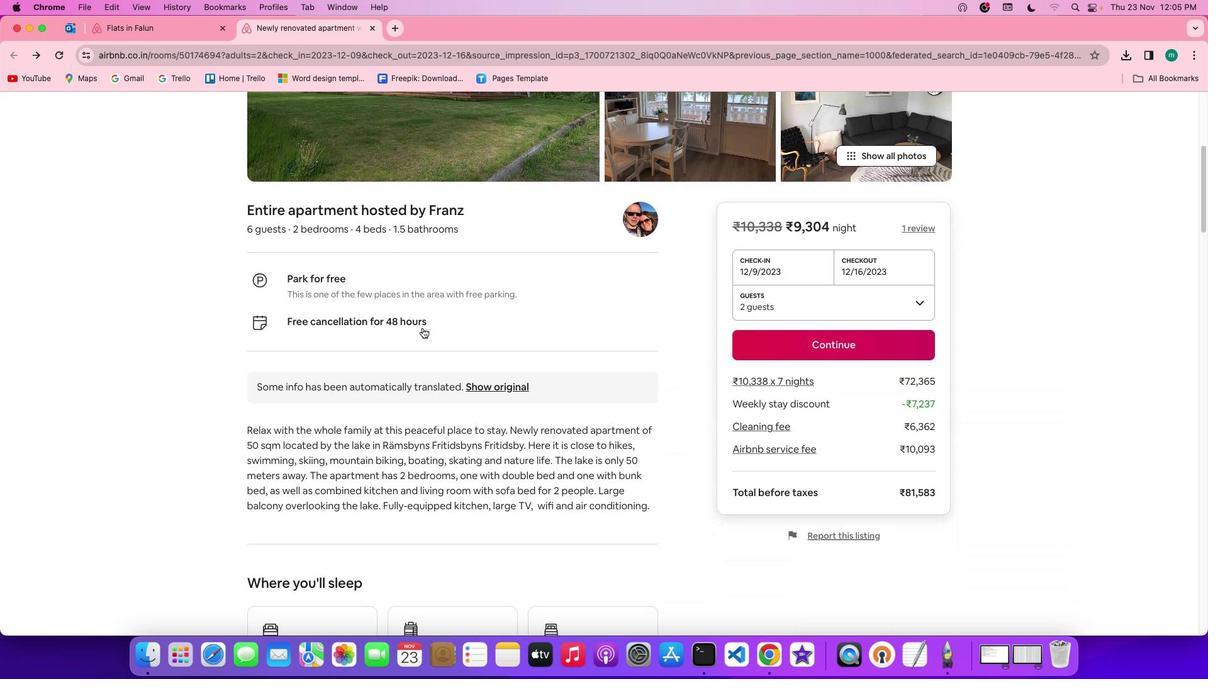 
Action: Mouse scrolled (423, 328) with delta (0, 0)
Screenshot: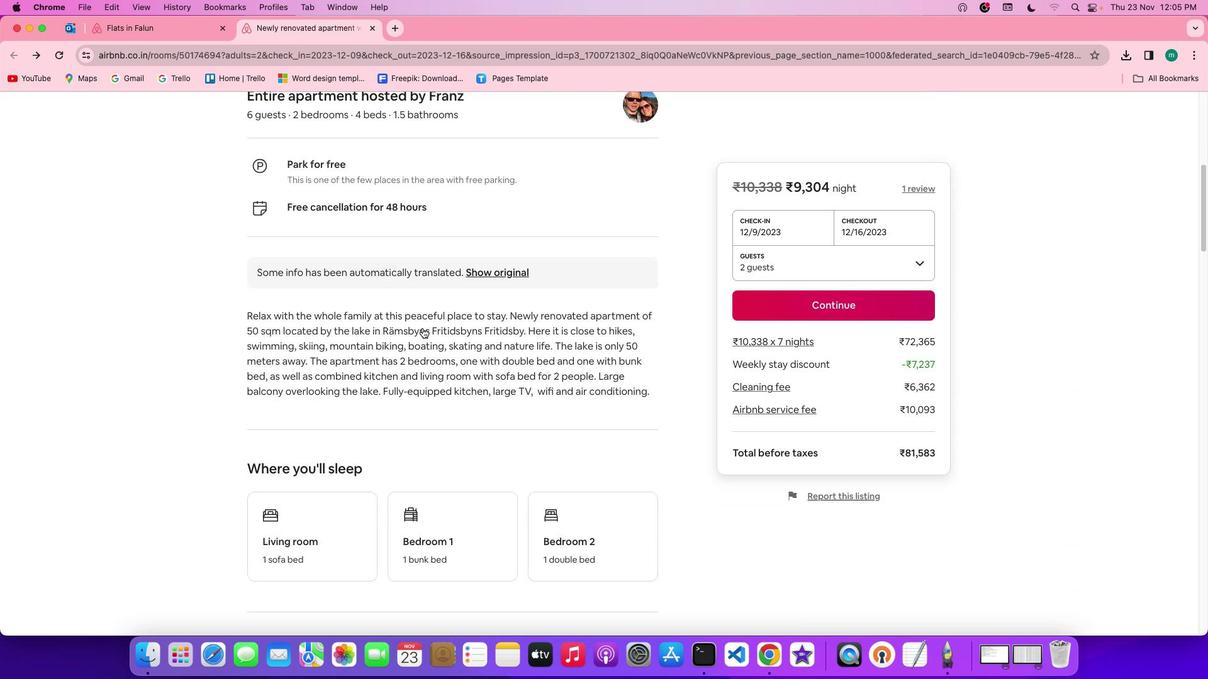 
Action: Mouse scrolled (423, 328) with delta (0, 0)
Screenshot: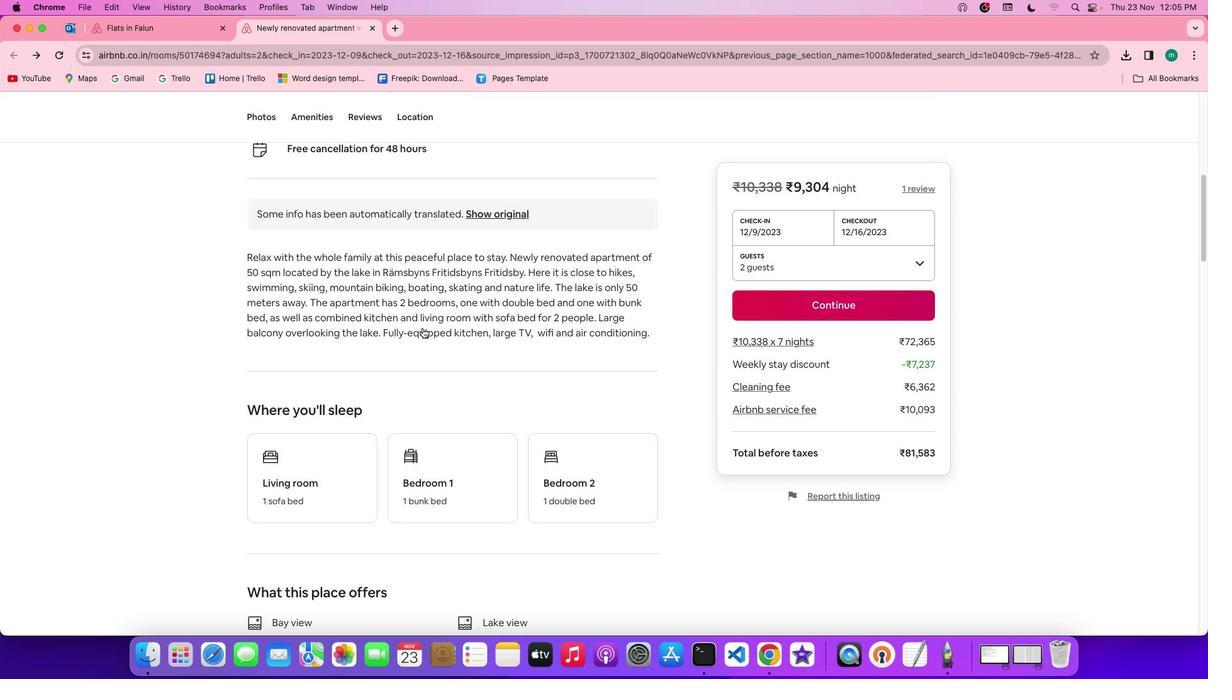 
Action: Mouse scrolled (423, 328) with delta (0, -1)
Screenshot: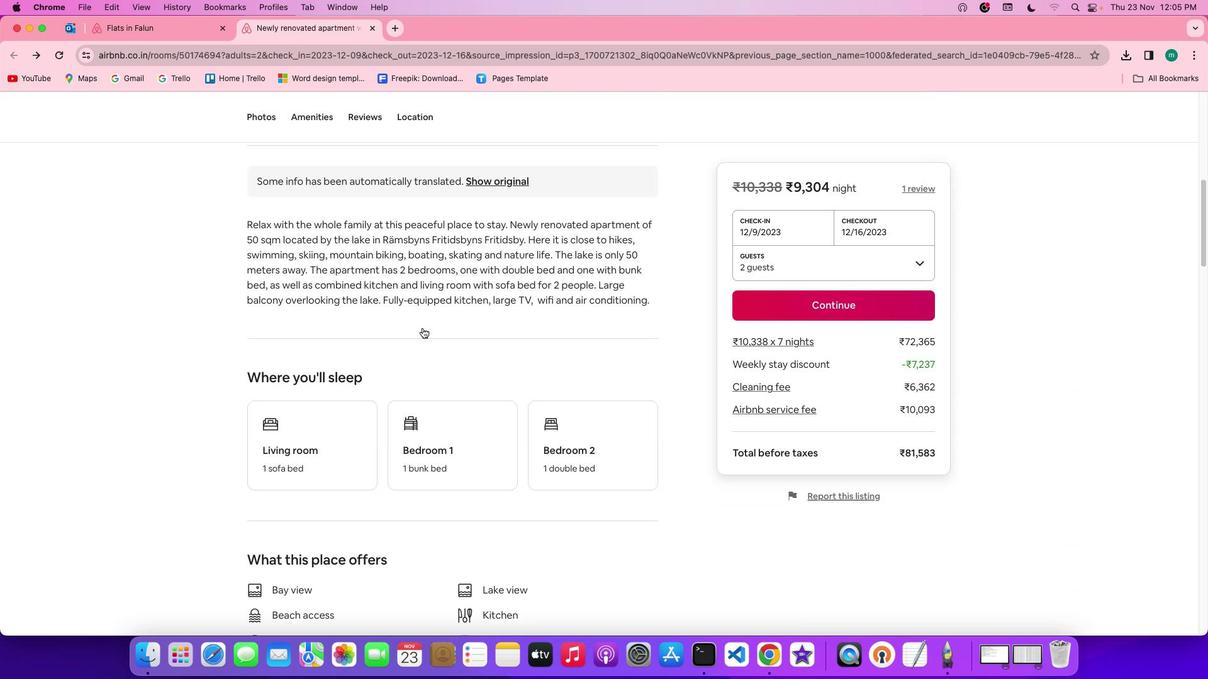 
Action: Mouse scrolled (423, 328) with delta (0, -2)
Screenshot: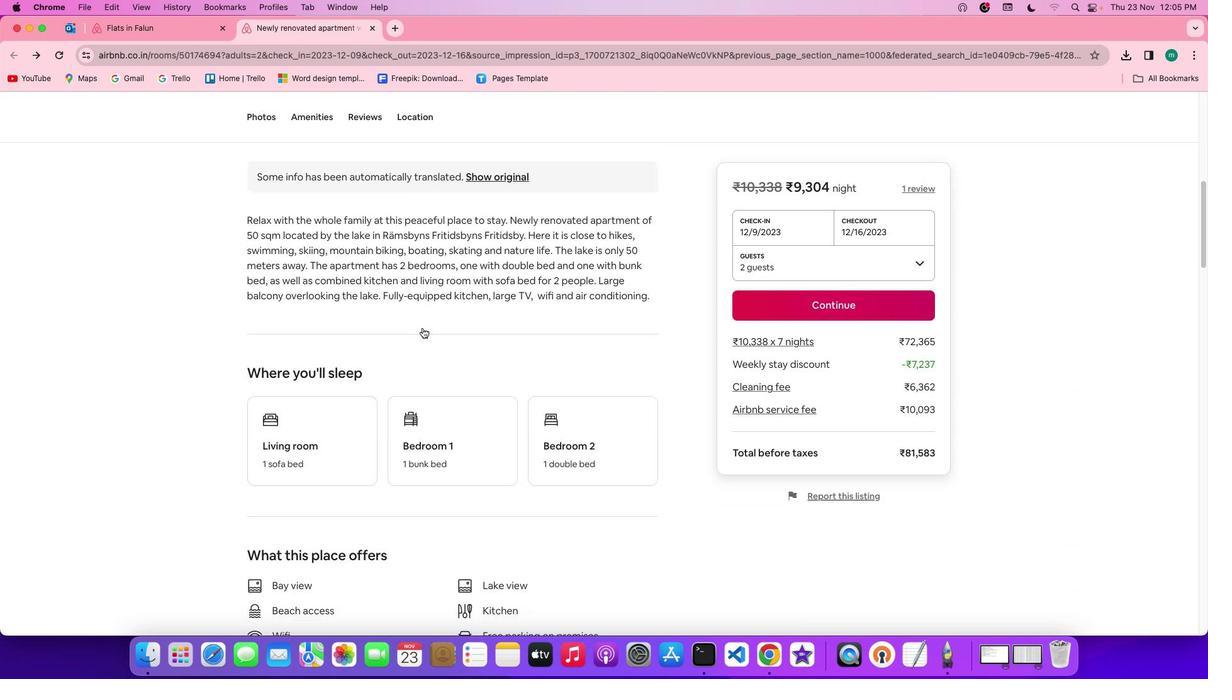 
Action: Mouse scrolled (423, 328) with delta (0, 0)
Screenshot: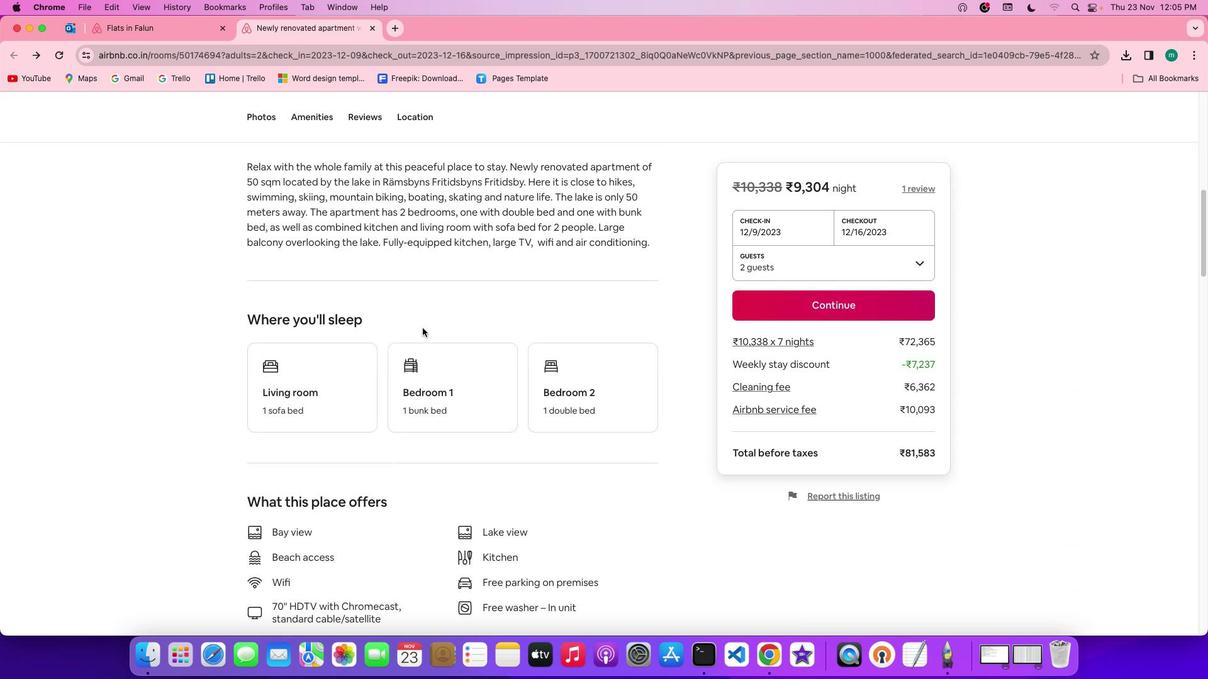 
Action: Mouse scrolled (423, 328) with delta (0, 0)
Screenshot: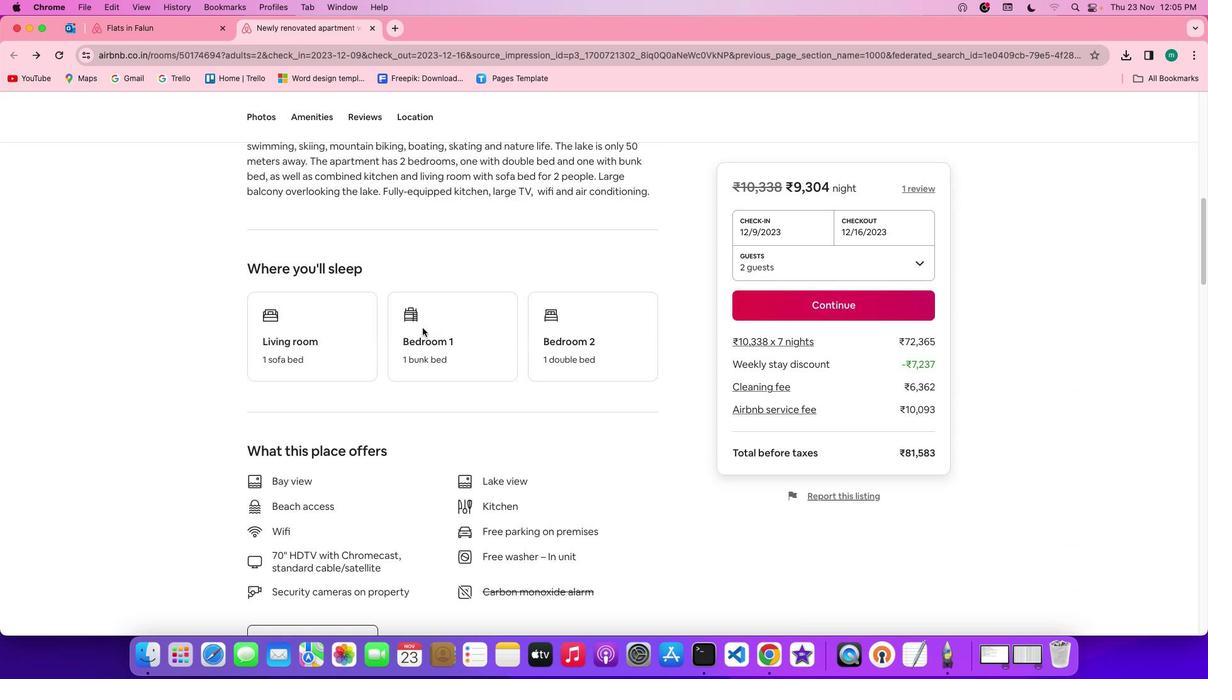 
Action: Mouse scrolled (423, 328) with delta (0, -1)
